 Task: Select Smart Home Devices from Echo & Alexa. Add to cart Amazon Smart Motion Sensor (Motion Sensor for Smart Home Automation with Alexa)-2-. Place order for _x000D_
16610 Lowe Rd_x000D_
Hudson, Michigan(MI), 49247, Cell Number (517) 448-8150
Action: Mouse moved to (270, 316)
Screenshot: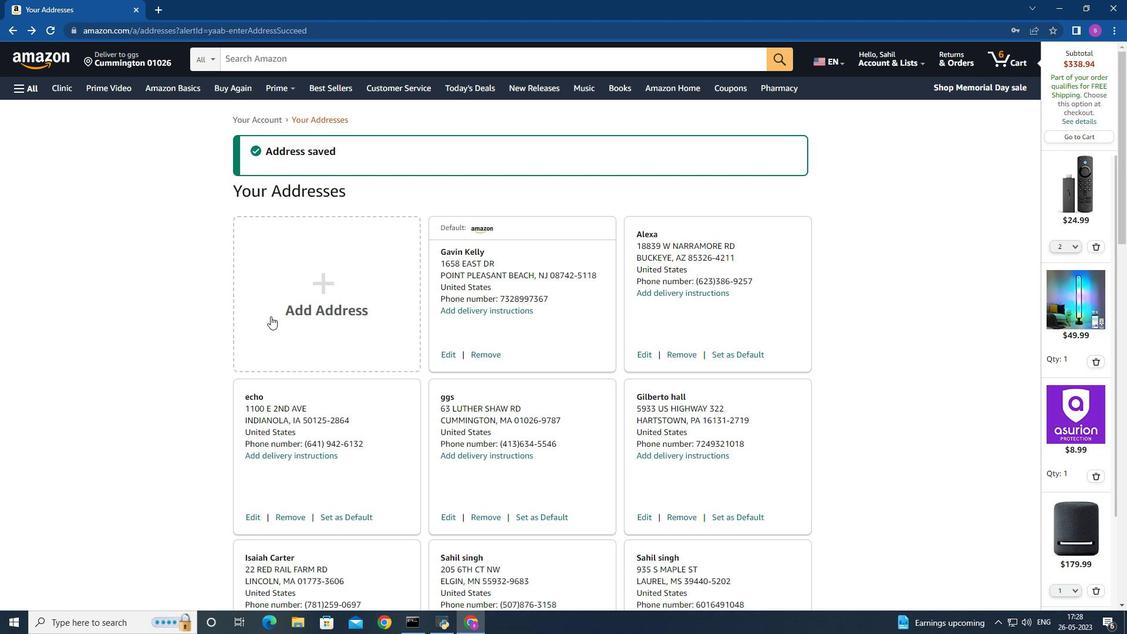 
Action: Mouse pressed left at (270, 316)
Screenshot: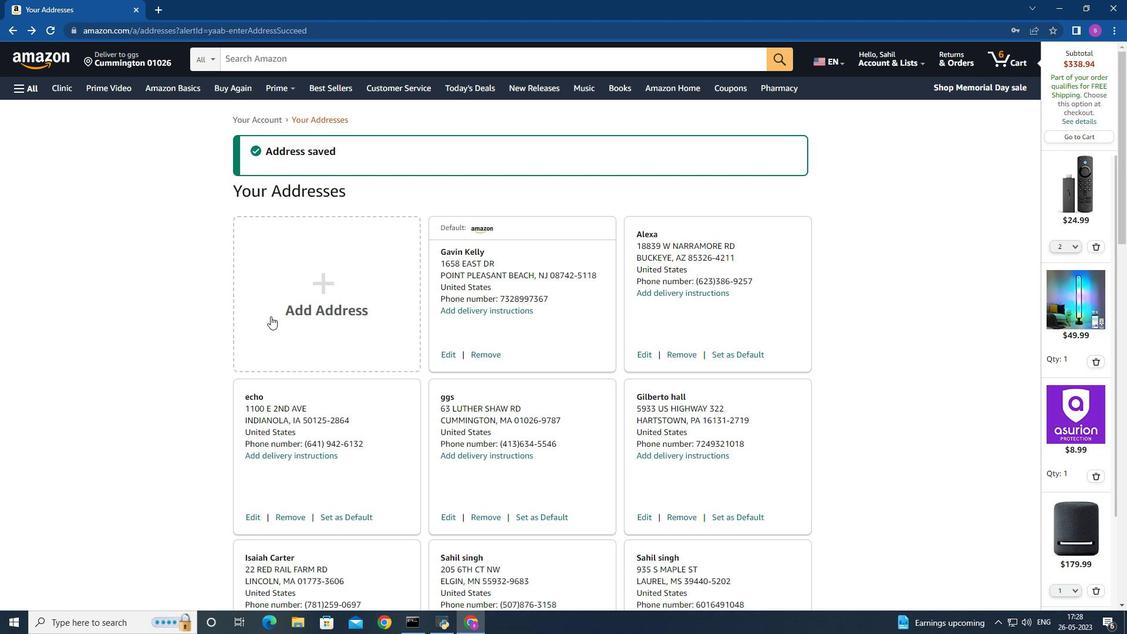 
Action: Mouse moved to (420, 320)
Screenshot: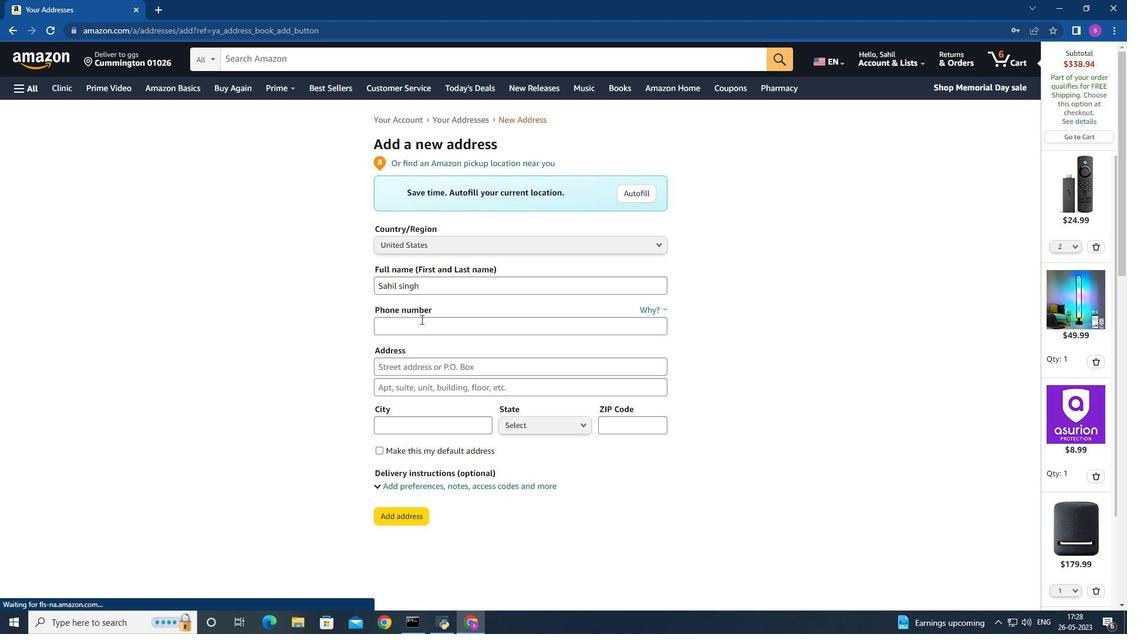 
Action: Mouse pressed left at (420, 320)
Screenshot: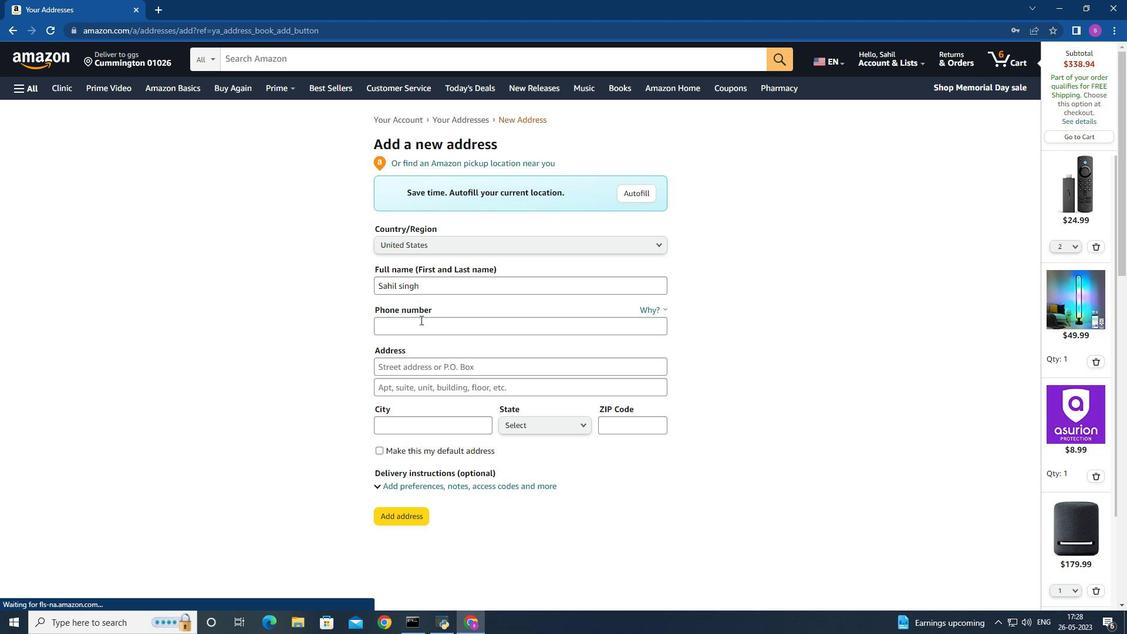 
Action: Mouse moved to (421, 320)
Screenshot: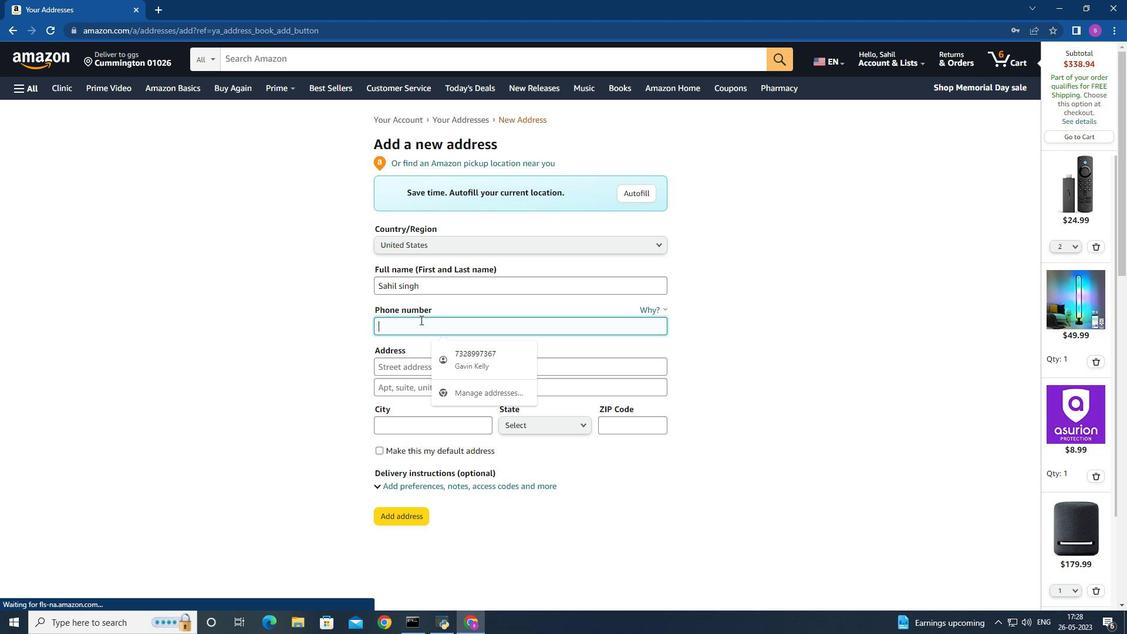
Action: Key pressed <Key.shift>(517<Key.shift>)<Key.space>448-8150
Screenshot: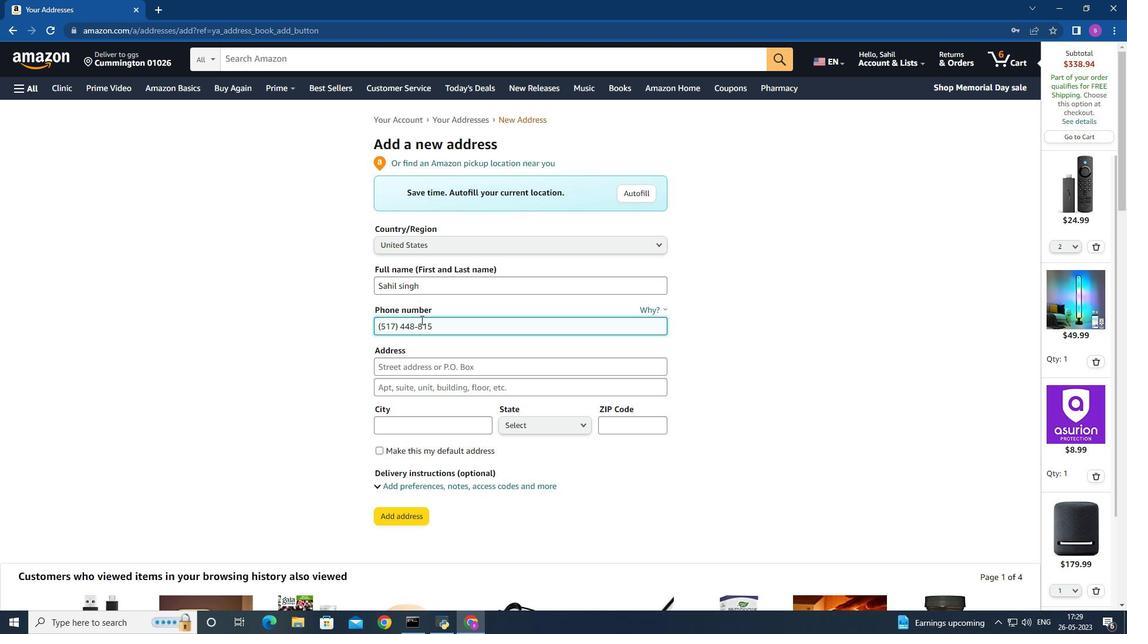
Action: Mouse moved to (430, 283)
Screenshot: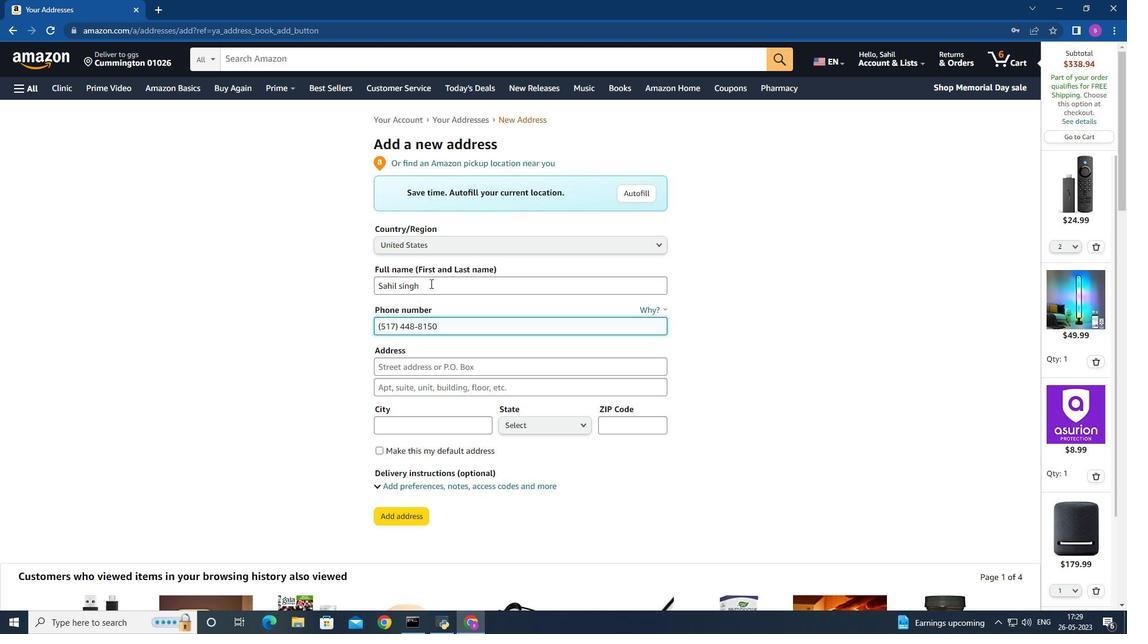 
Action: Mouse pressed left at (430, 283)
Screenshot: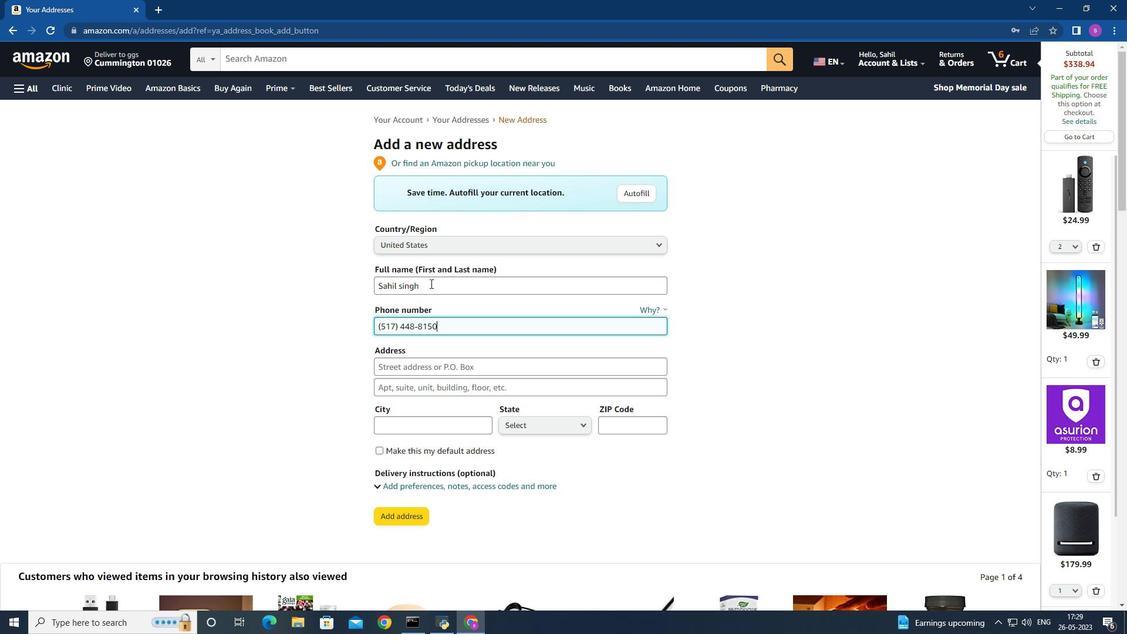 
Action: Mouse moved to (291, 296)
Screenshot: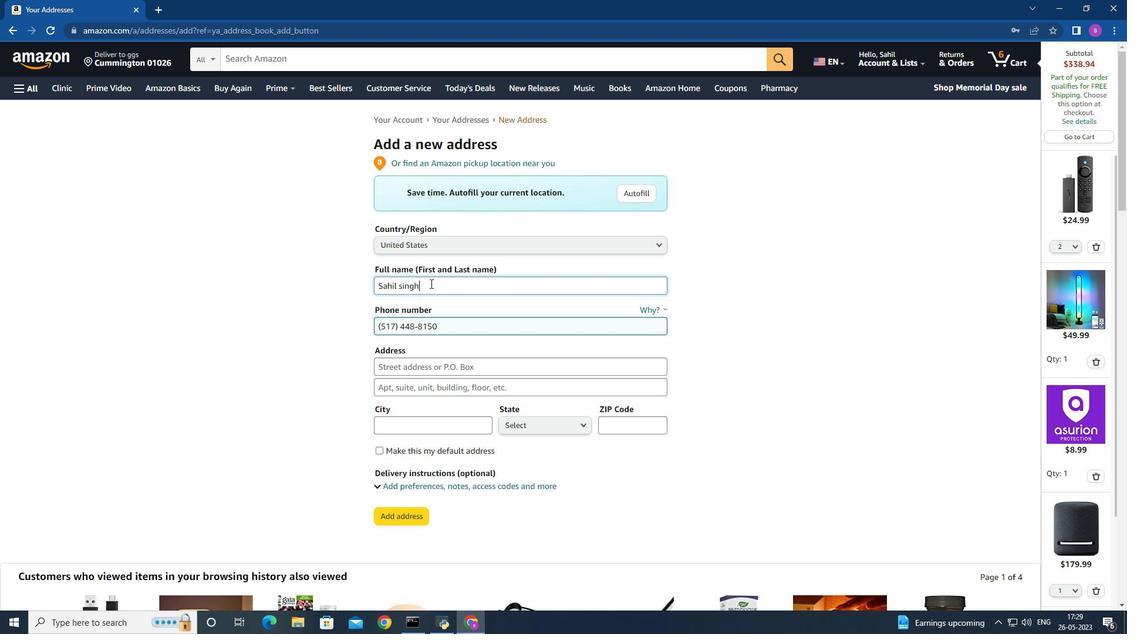 
Action: Key pressed <Key.backspace>bbbb
Screenshot: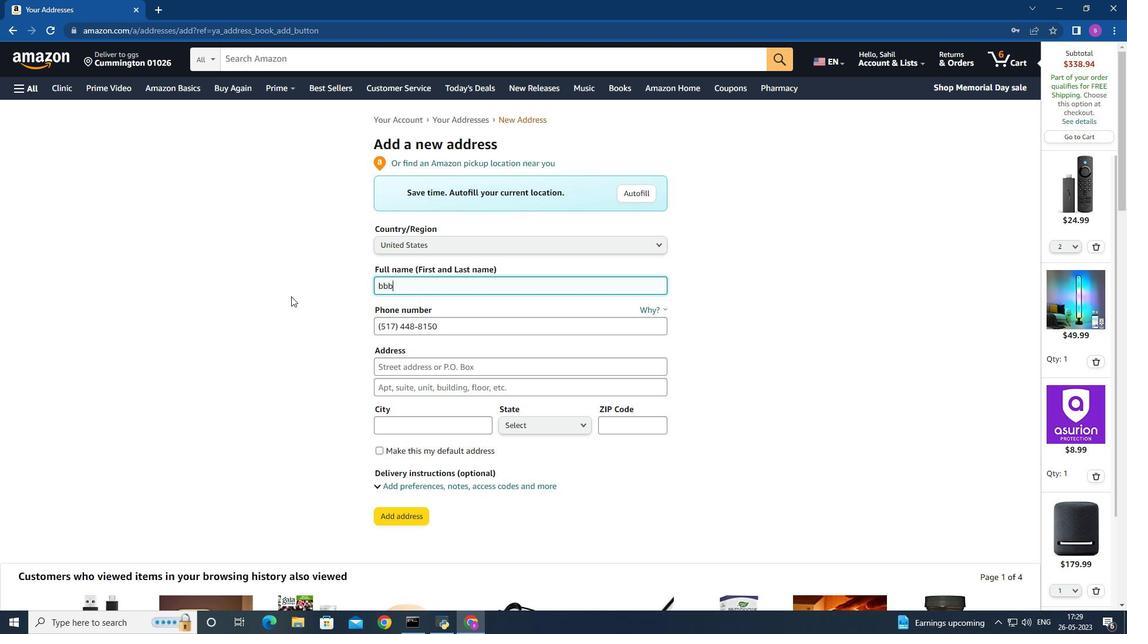 
Action: Mouse moved to (476, 349)
Screenshot: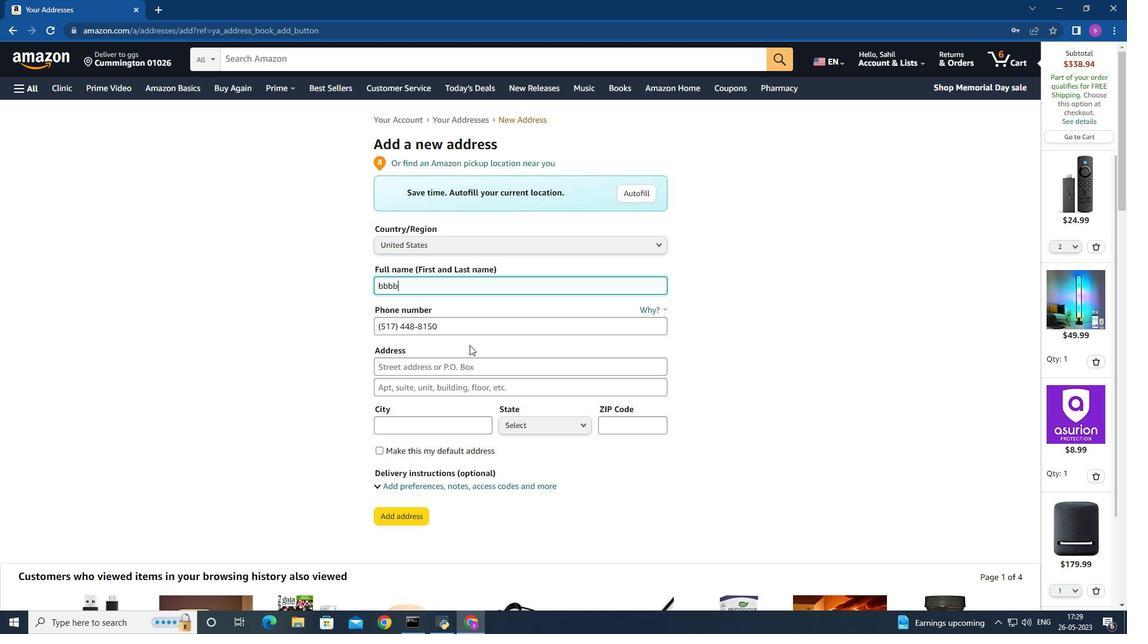
Action: Key pressed <Key.backspace><Key.backspace><Key.backspace><Key.backspace><Key.backspace><Key.backspace><Key.backspace><Key.backspace><Key.backspace><Key.backspace><Key.shift>Smart<Key.backspace><Key.backspace><Key.backspace><Key.backspace><Key.backspace><Key.shift>D<Key.backspace><Key.shift>Michi
Screenshot: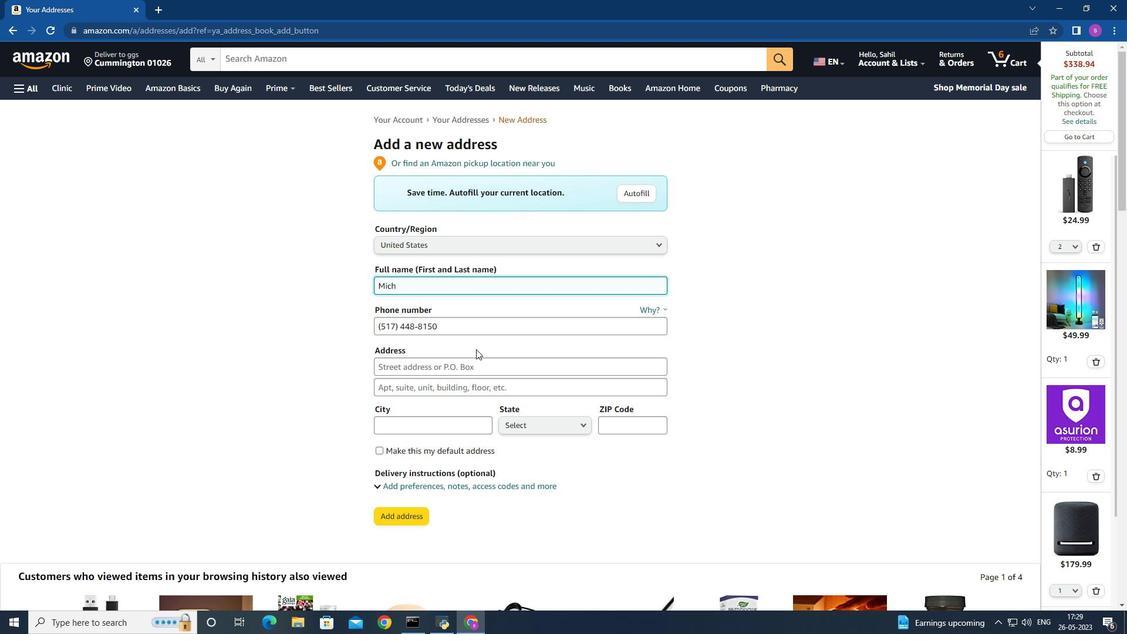 
Action: Mouse moved to (436, 364)
Screenshot: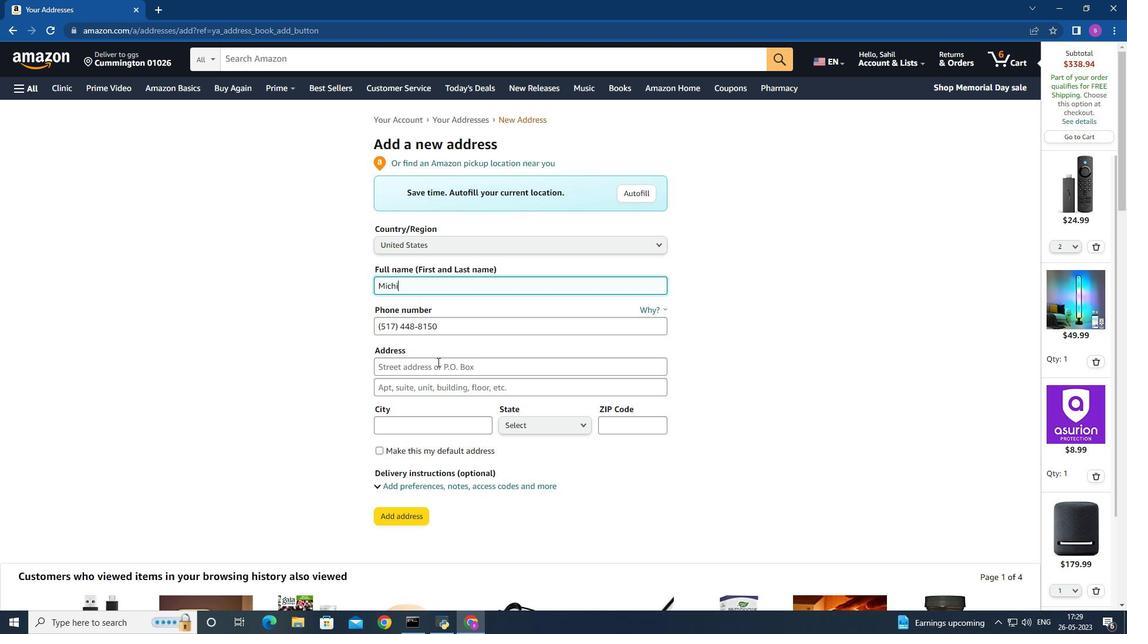 
Action: Mouse pressed left at (436, 364)
Screenshot: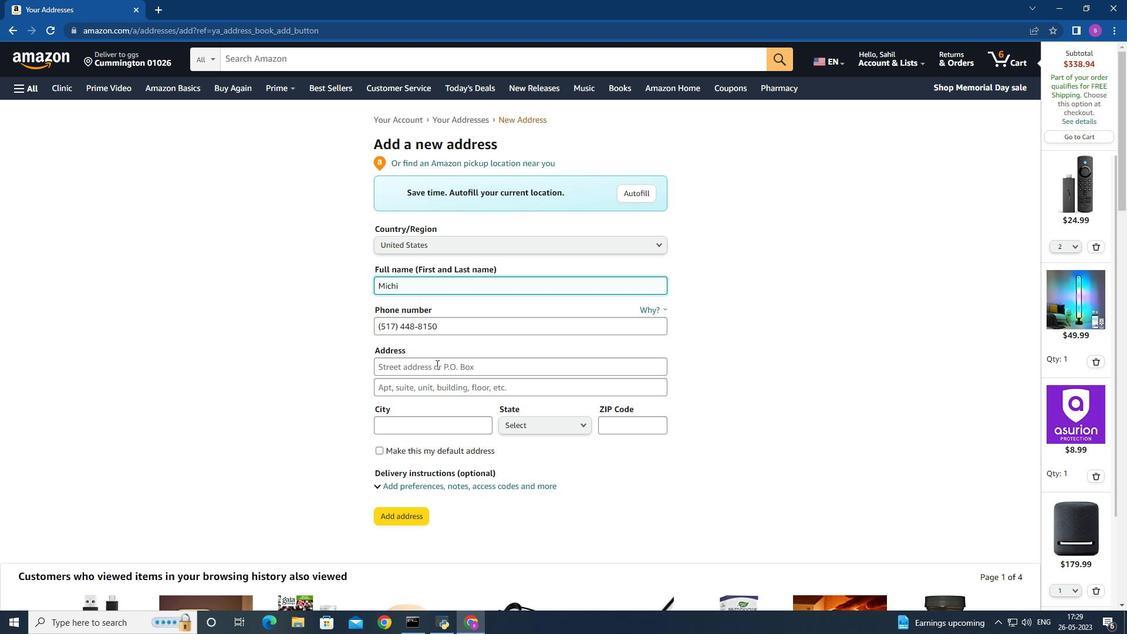 
Action: Key pressed 16610<Key.space><Key.shift>Lowe
Screenshot: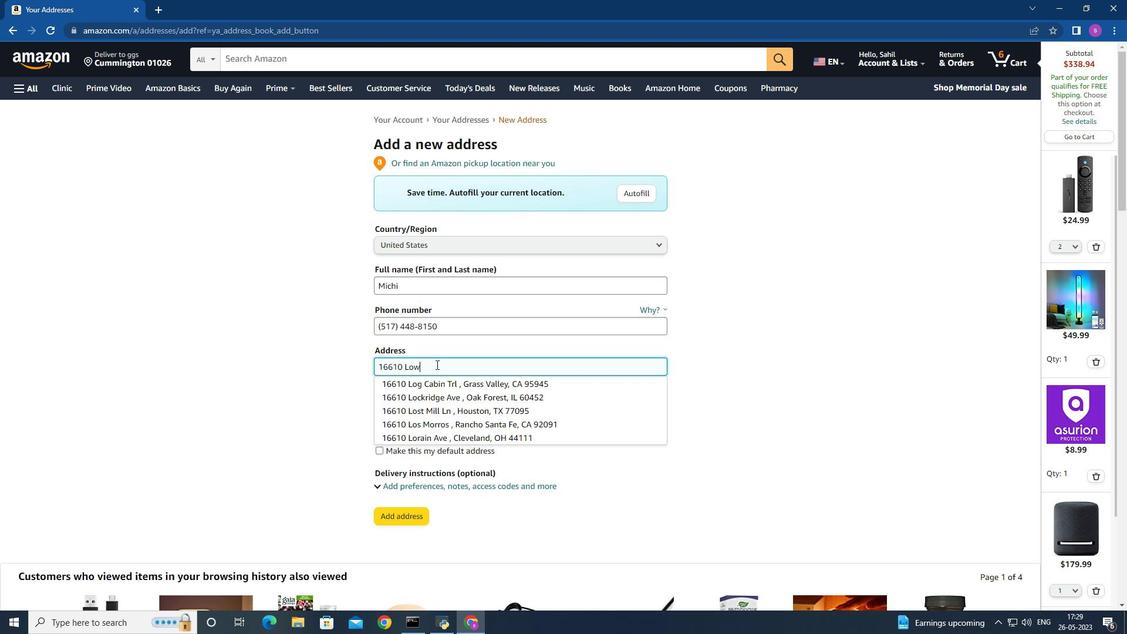 
Action: Mouse moved to (439, 379)
Screenshot: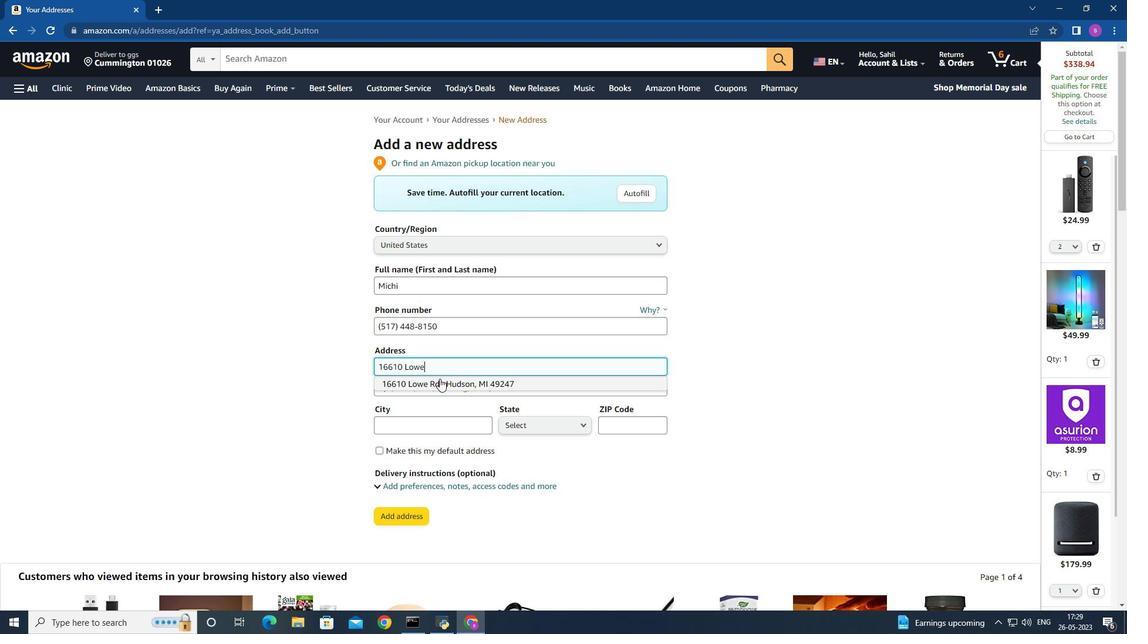 
Action: Mouse pressed left at (439, 379)
Screenshot: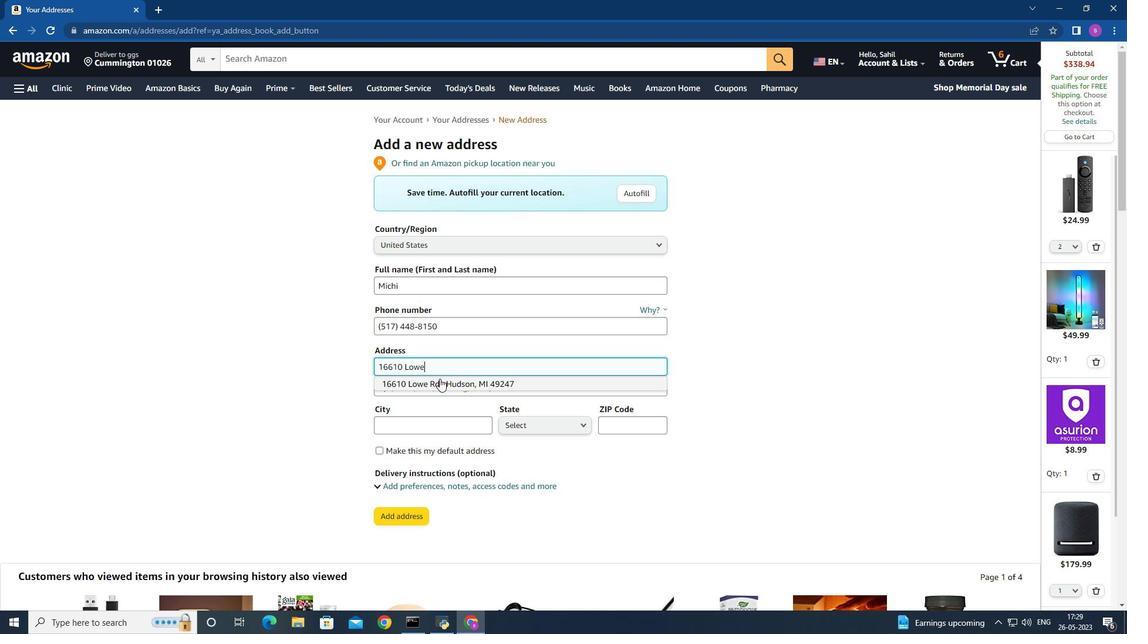 
Action: Mouse moved to (399, 517)
Screenshot: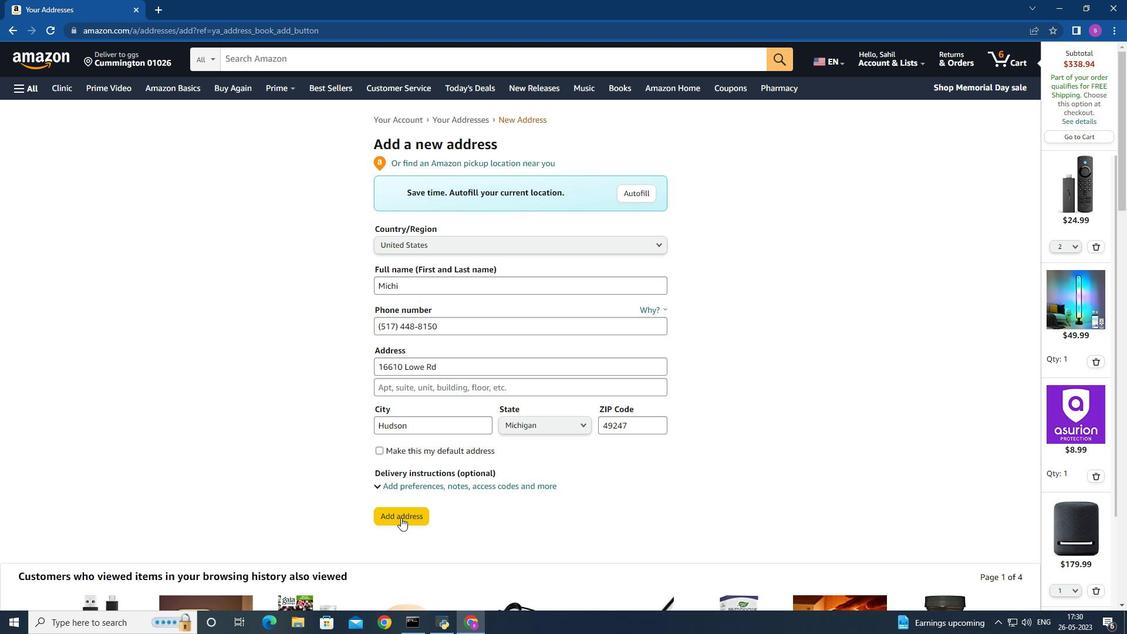 
Action: Mouse pressed left at (399, 517)
Screenshot: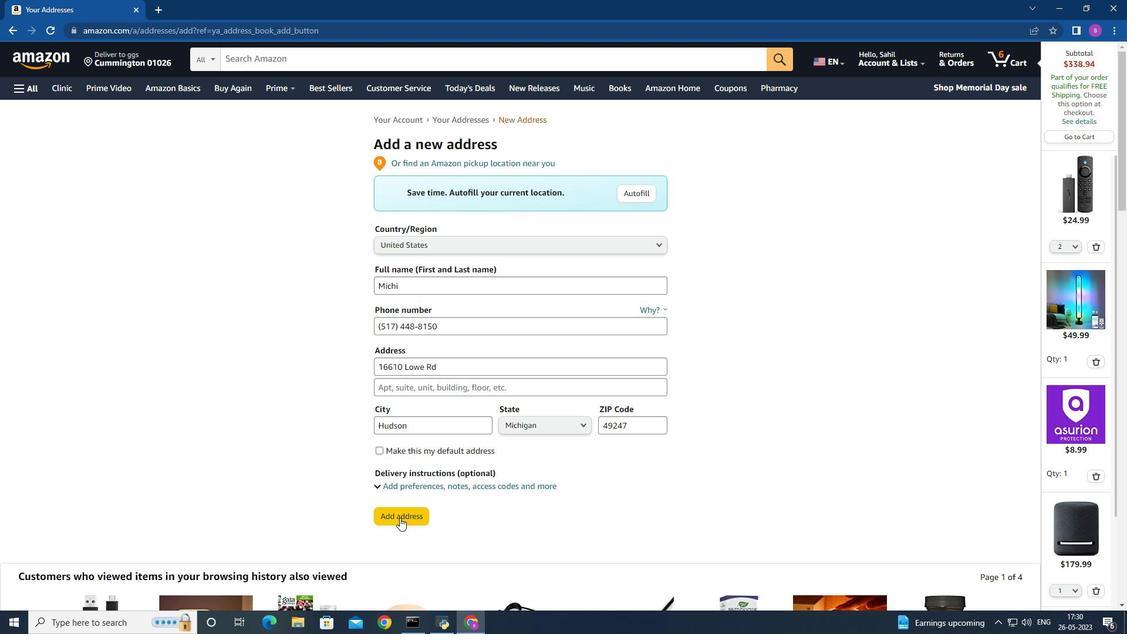 
Action: Mouse moved to (123, 381)
Screenshot: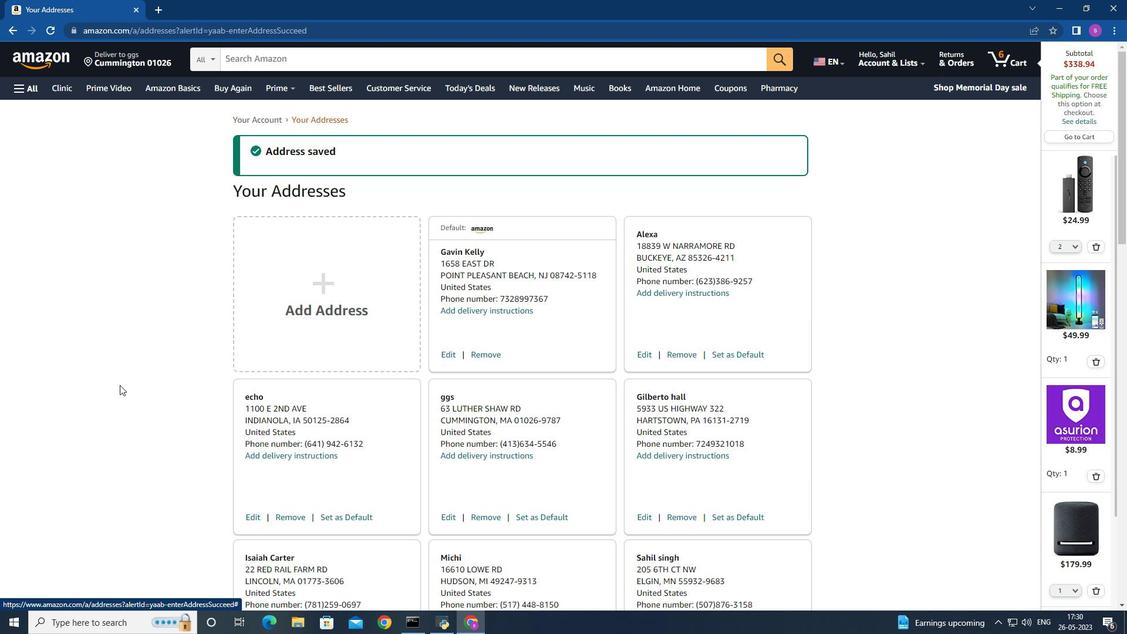 
Action: Mouse scrolled (123, 382) with delta (0, 0)
Screenshot: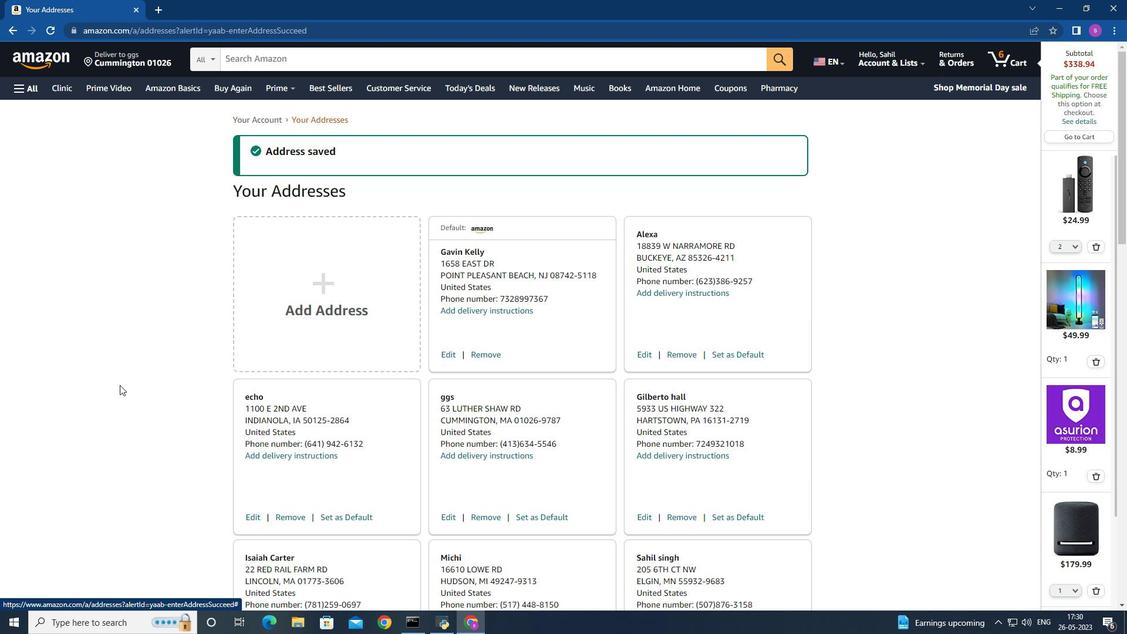 
Action: Mouse moved to (125, 379)
Screenshot: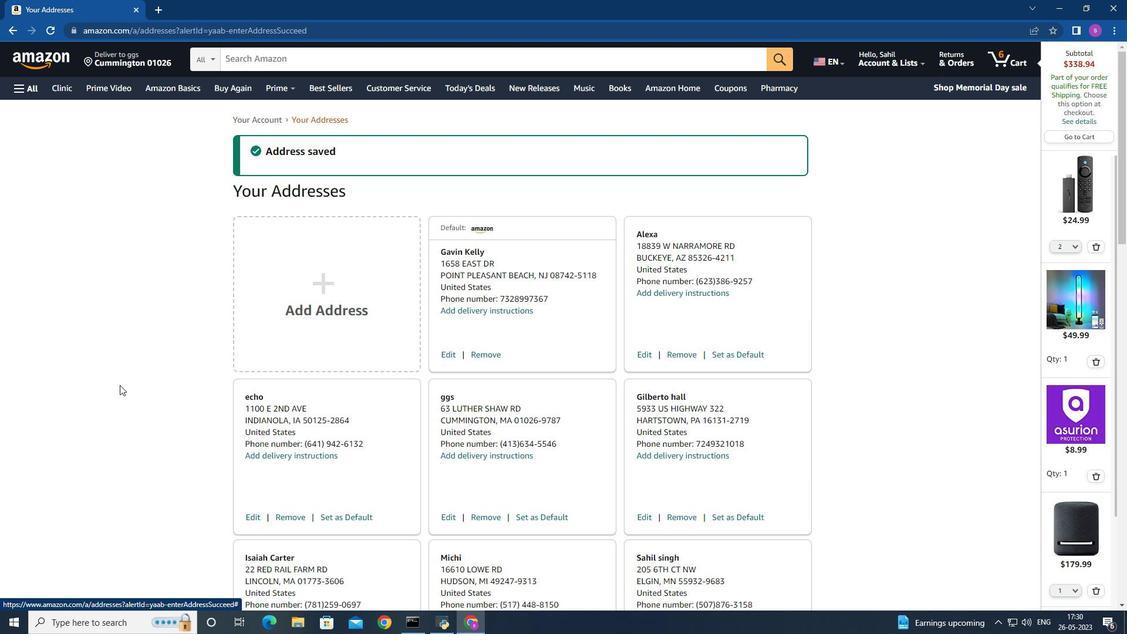 
Action: Mouse scrolled (125, 380) with delta (0, 0)
Screenshot: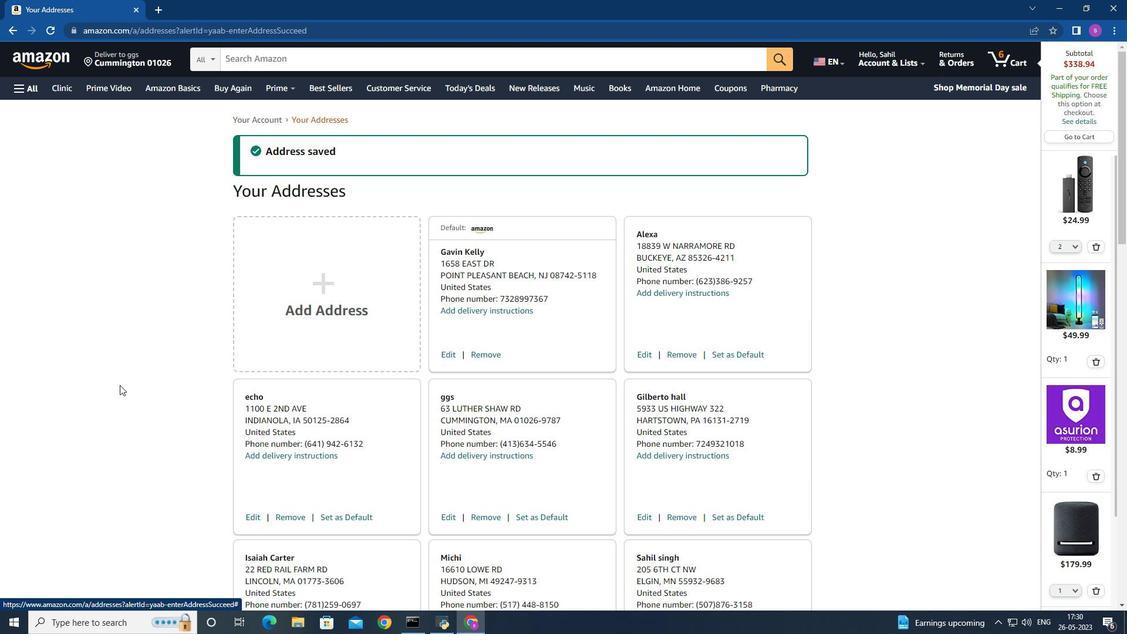 
Action: Mouse moved to (129, 378)
Screenshot: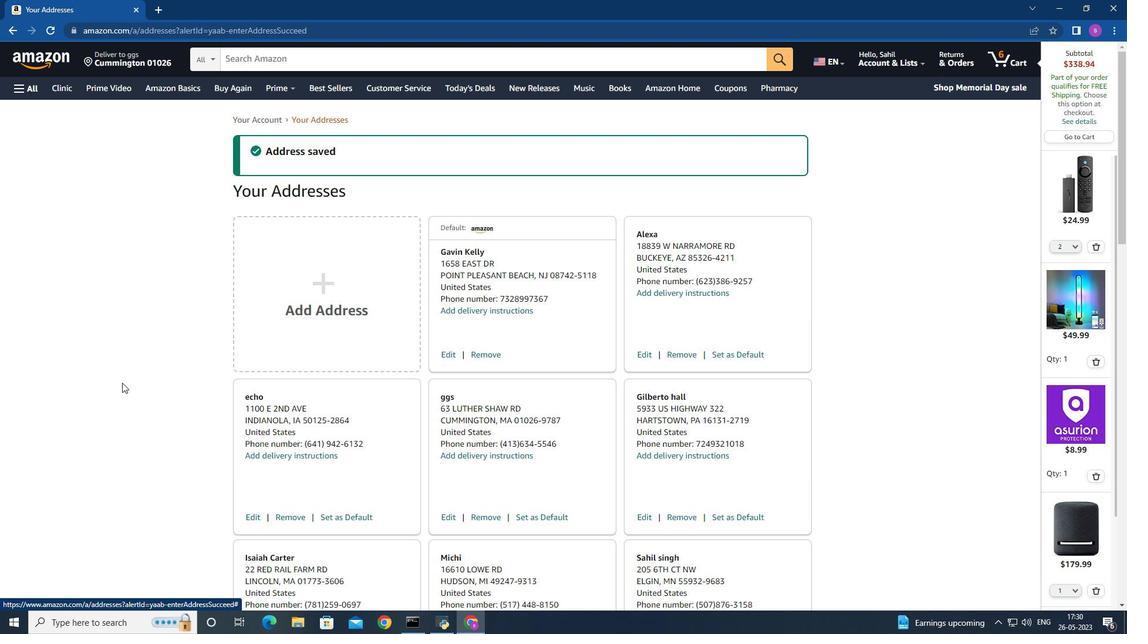 
Action: Mouse scrolled (129, 378) with delta (0, 0)
Screenshot: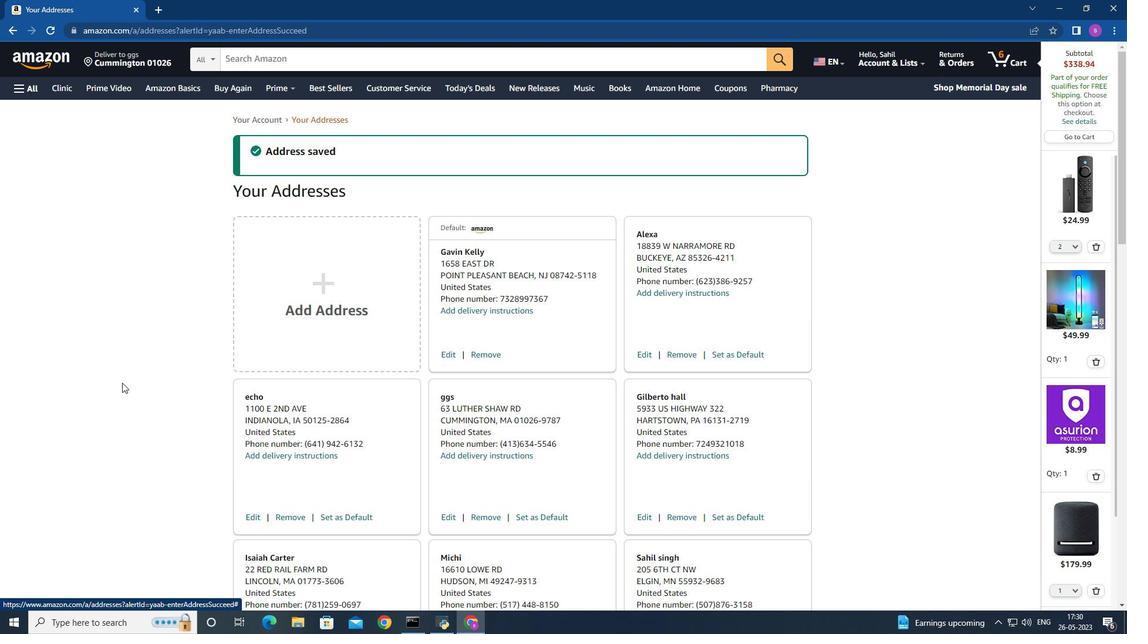 
Action: Mouse moved to (124, 66)
Screenshot: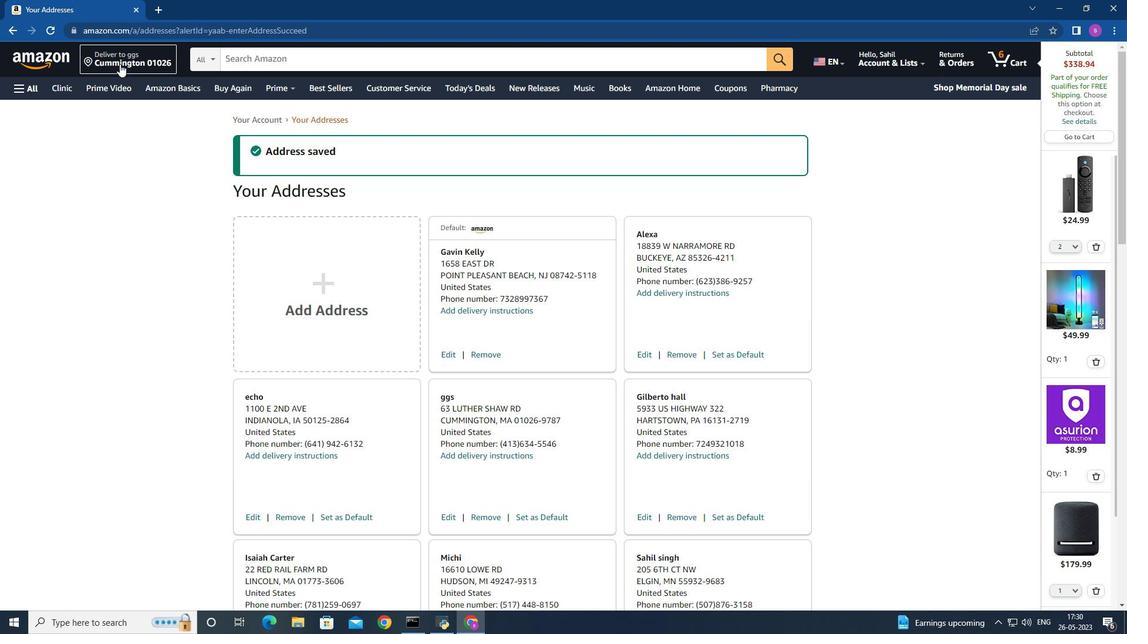 
Action: Mouse pressed left at (124, 66)
Screenshot: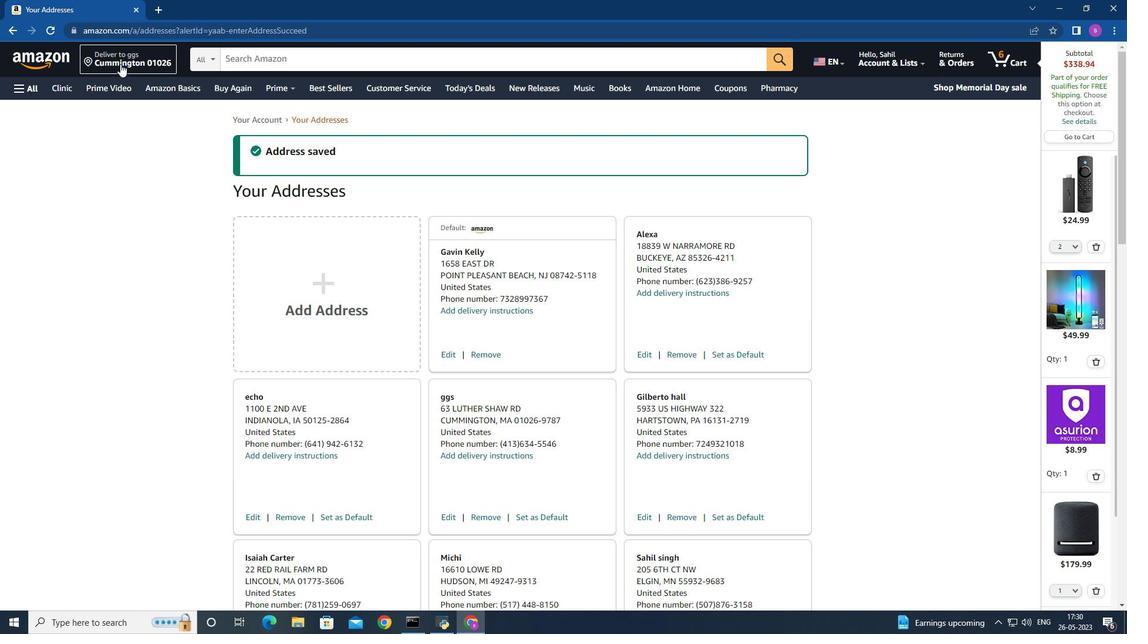 
Action: Mouse moved to (478, 356)
Screenshot: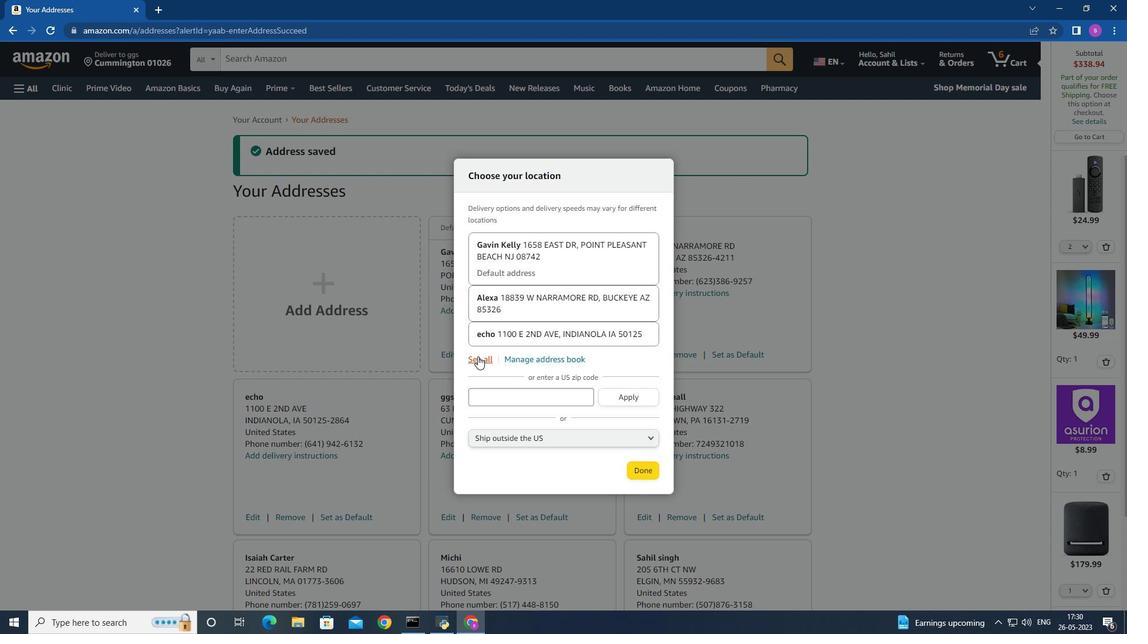
Action: Mouse pressed left at (478, 356)
Screenshot: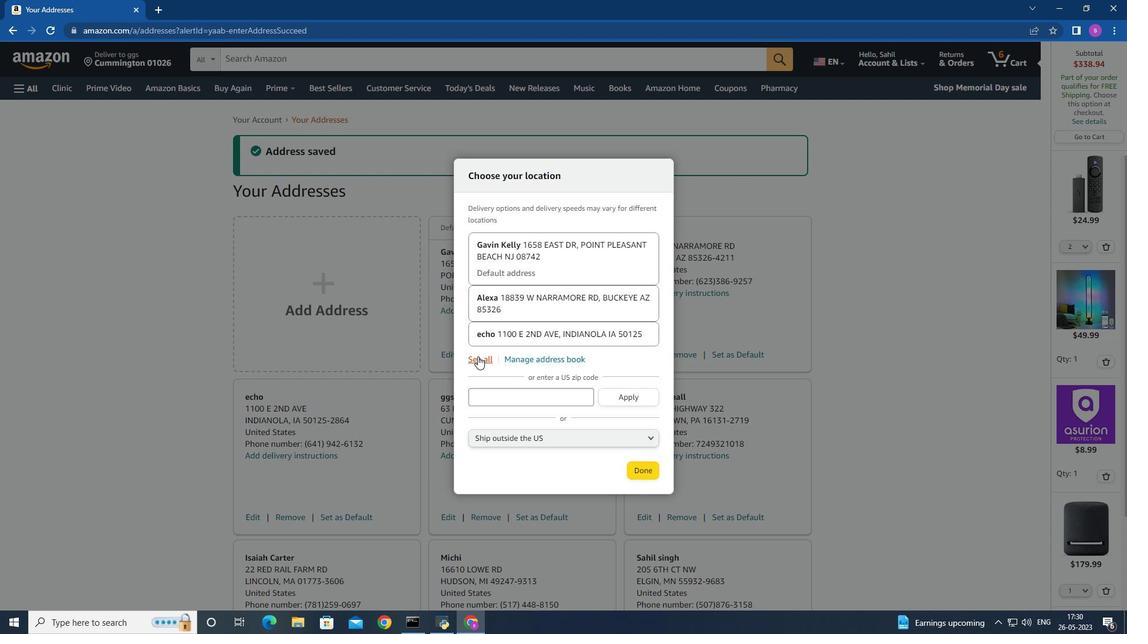 
Action: Mouse moved to (650, 330)
Screenshot: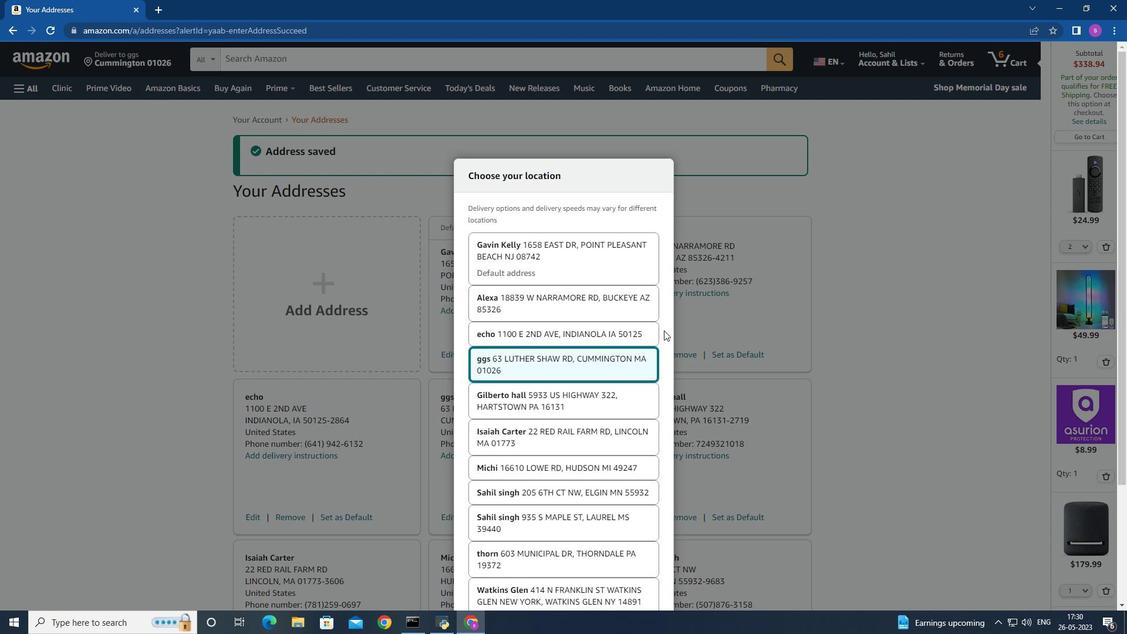 
Action: Mouse scrolled (650, 329) with delta (0, 0)
Screenshot: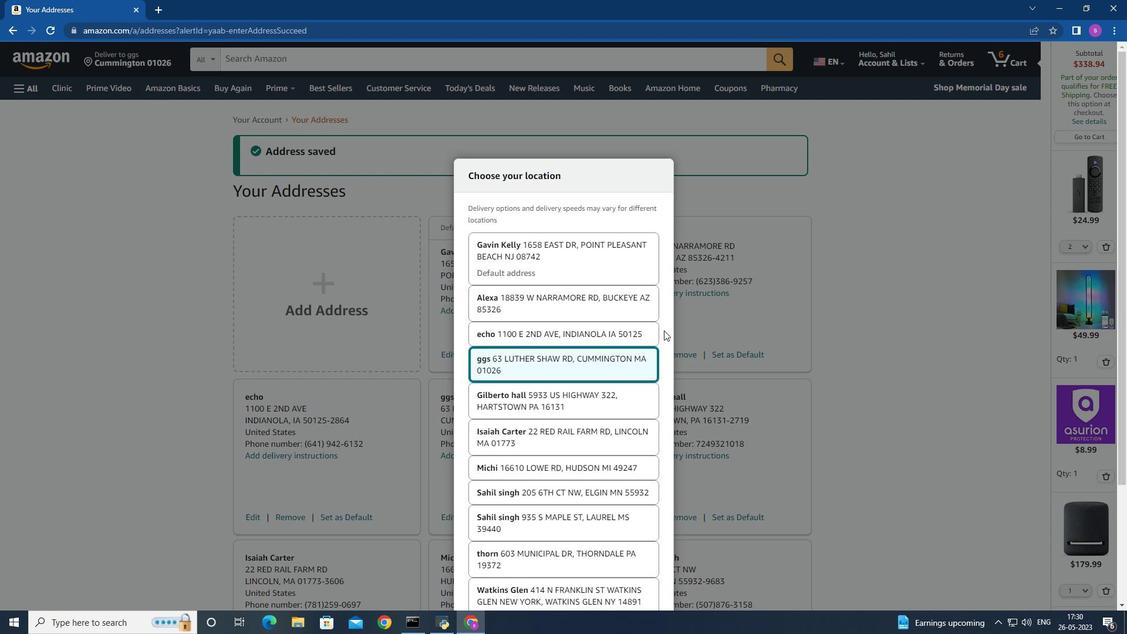 
Action: Mouse moved to (649, 331)
Screenshot: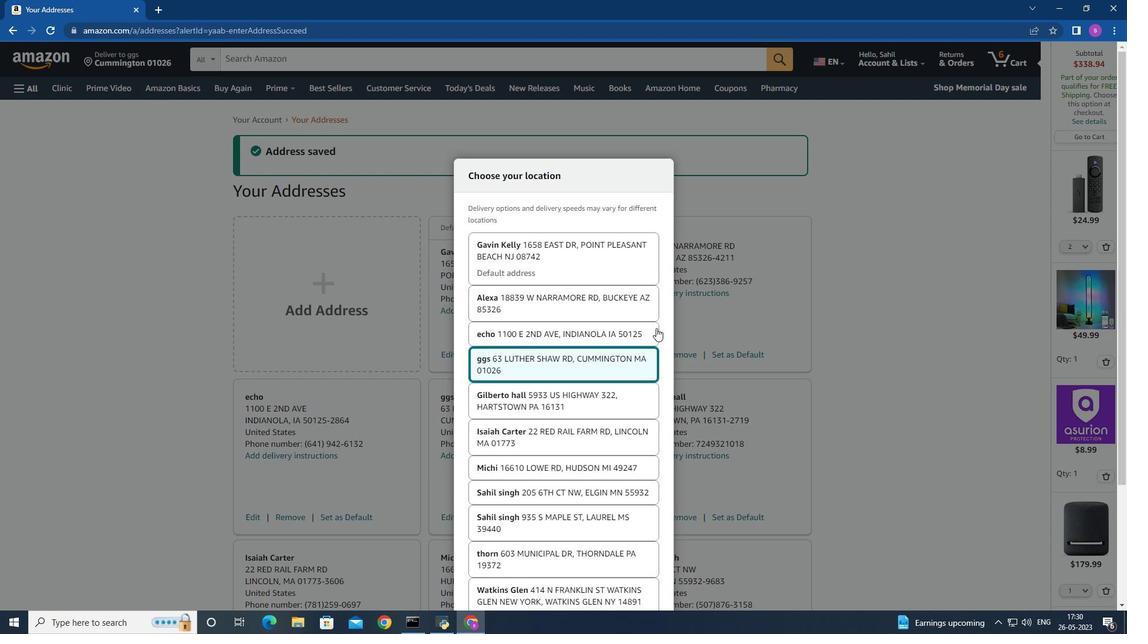 
Action: Mouse scrolled (649, 331) with delta (0, 0)
Screenshot: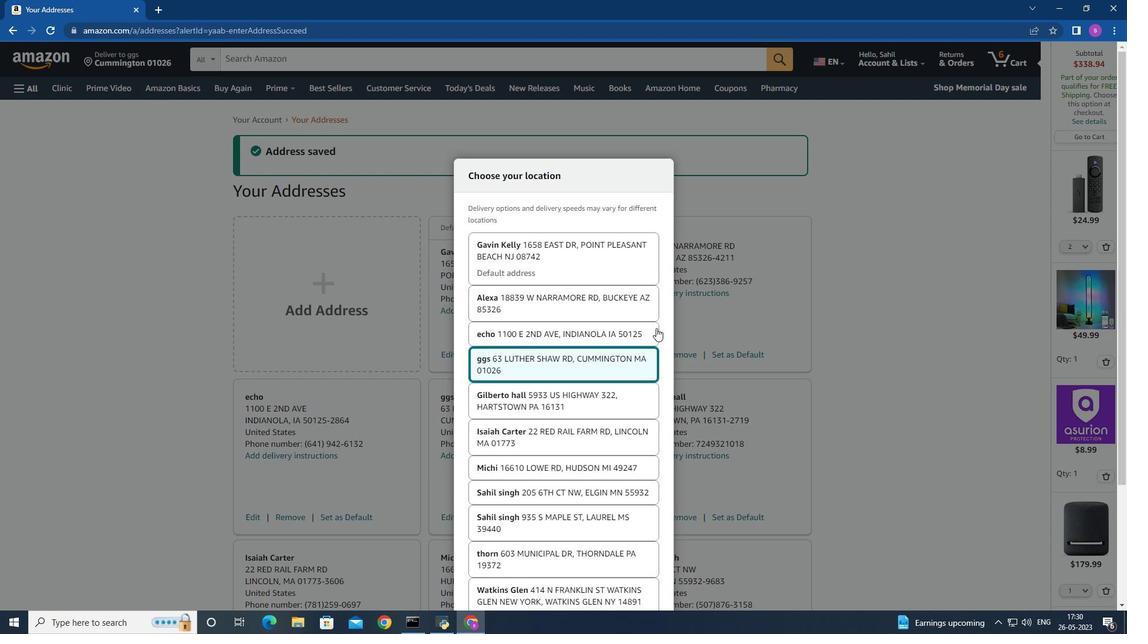 
Action: Mouse moved to (647, 333)
Screenshot: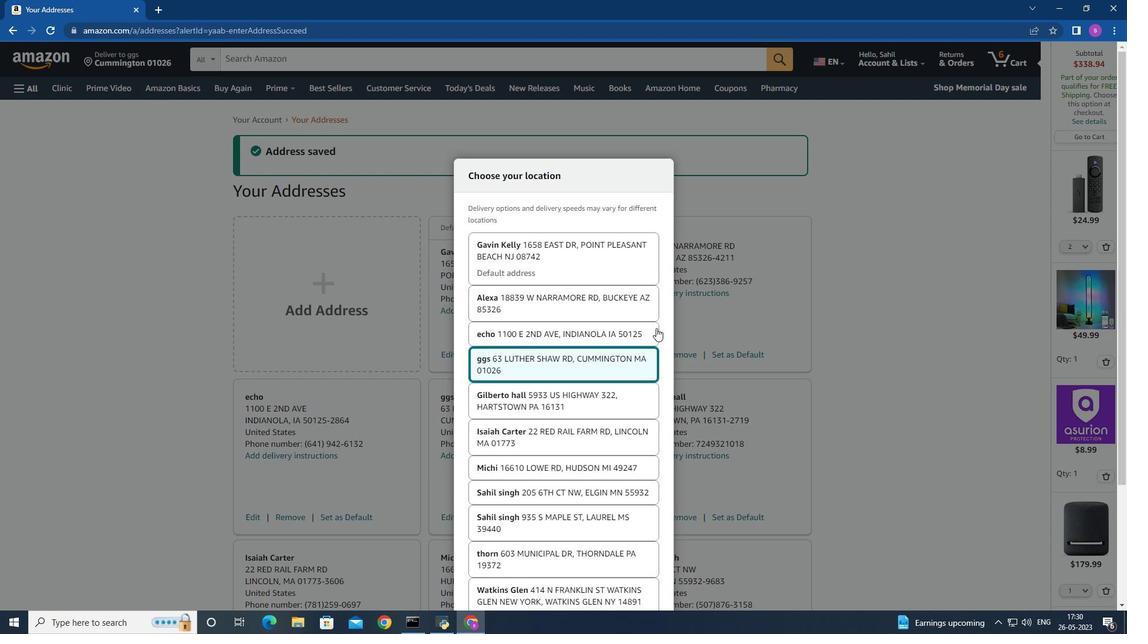 
Action: Mouse scrolled (647, 332) with delta (0, 0)
Screenshot: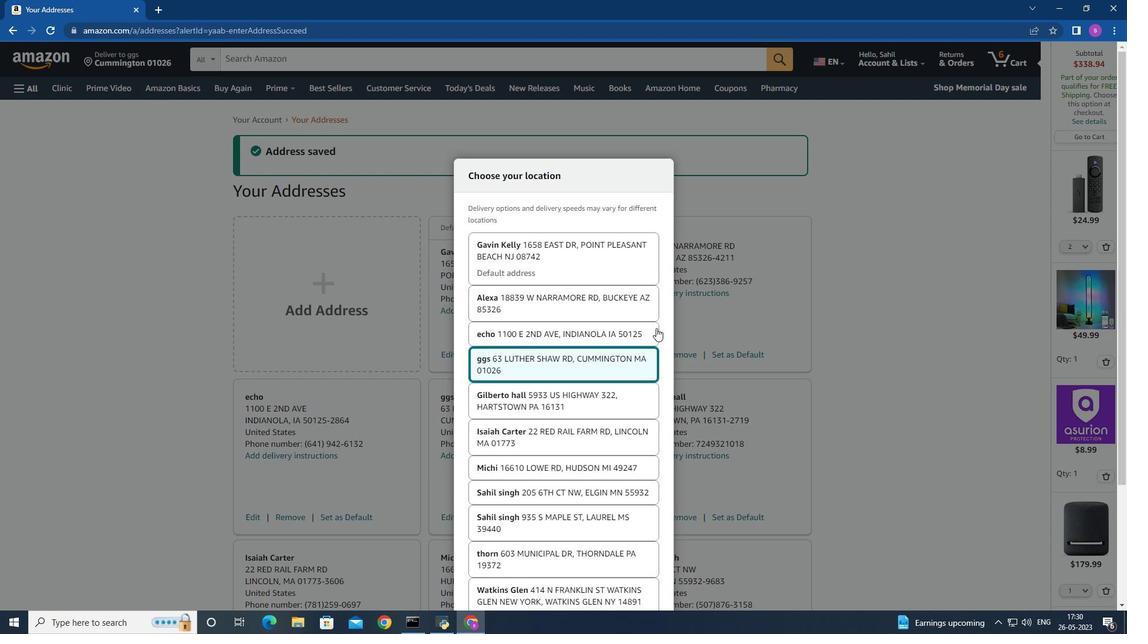 
Action: Mouse moved to (643, 337)
Screenshot: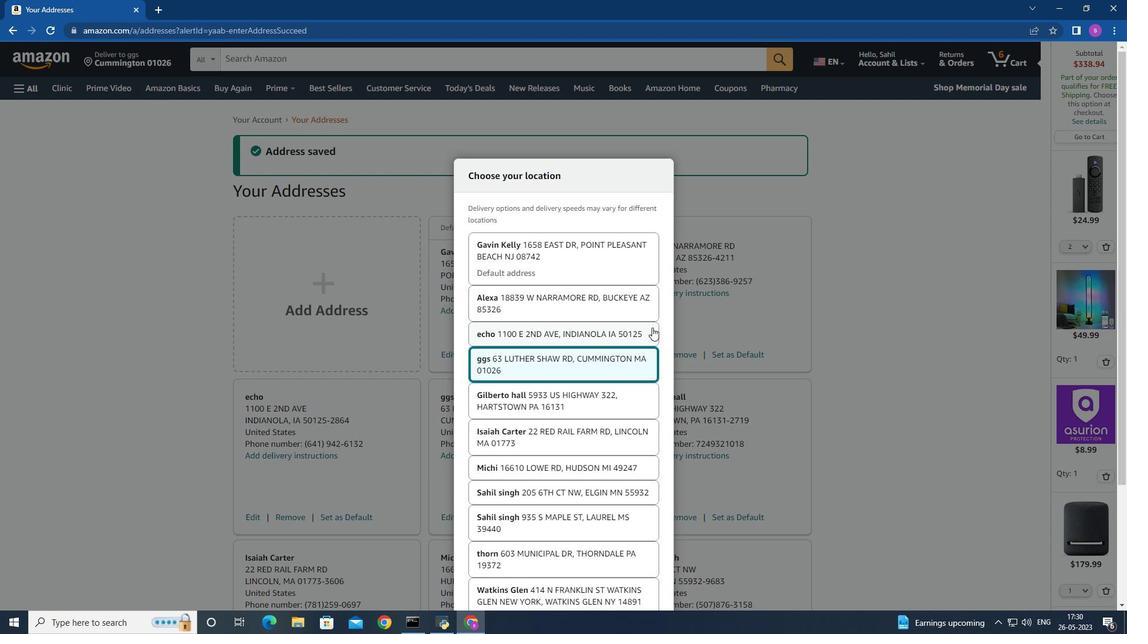 
Action: Mouse scrolled (643, 336) with delta (0, 0)
Screenshot: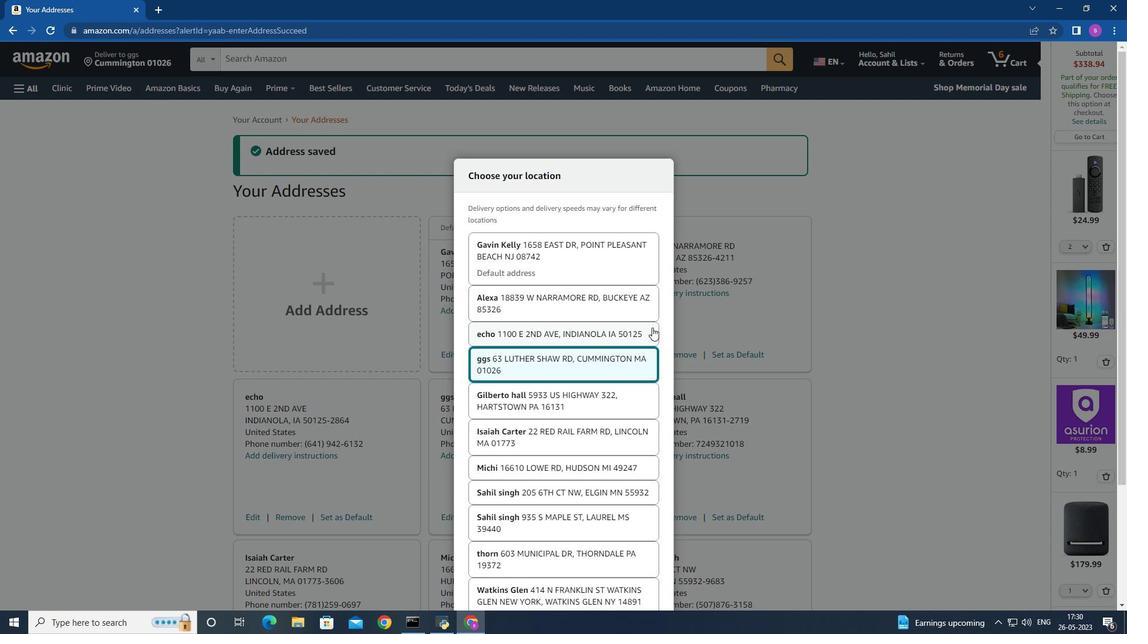 
Action: Mouse moved to (638, 339)
Screenshot: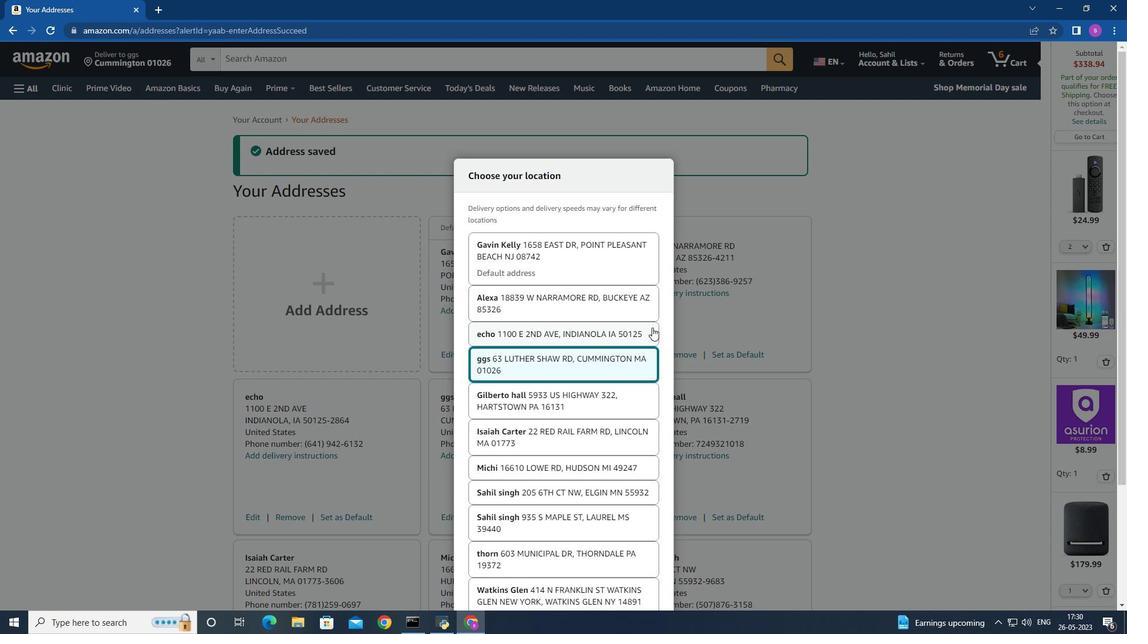 
Action: Mouse scrolled (638, 338) with delta (0, 0)
Screenshot: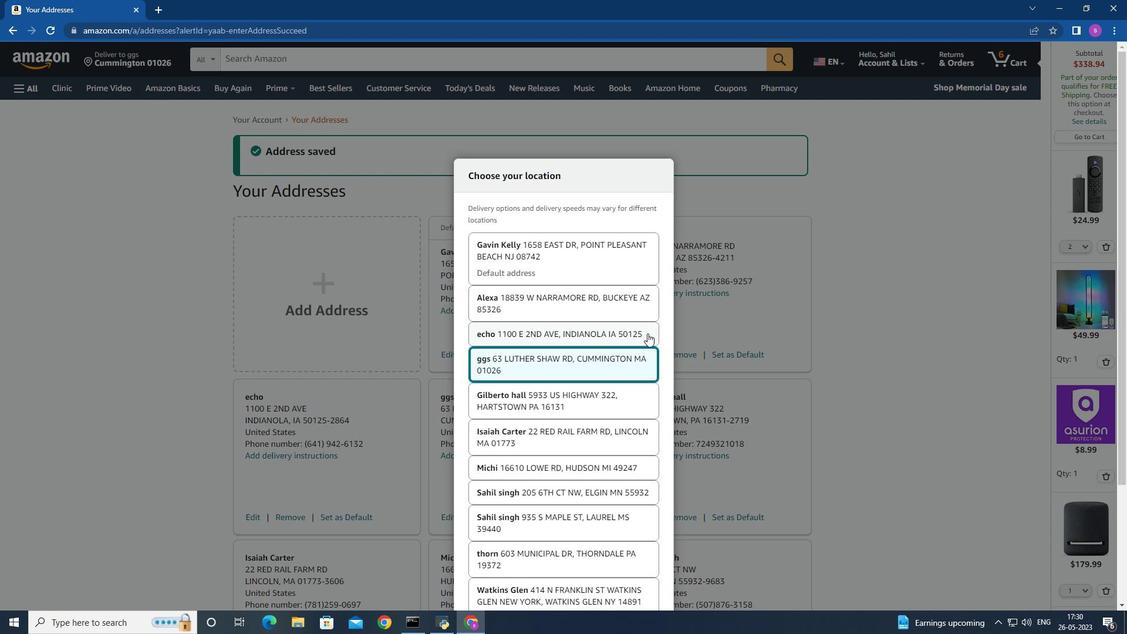 
Action: Mouse moved to (637, 340)
Screenshot: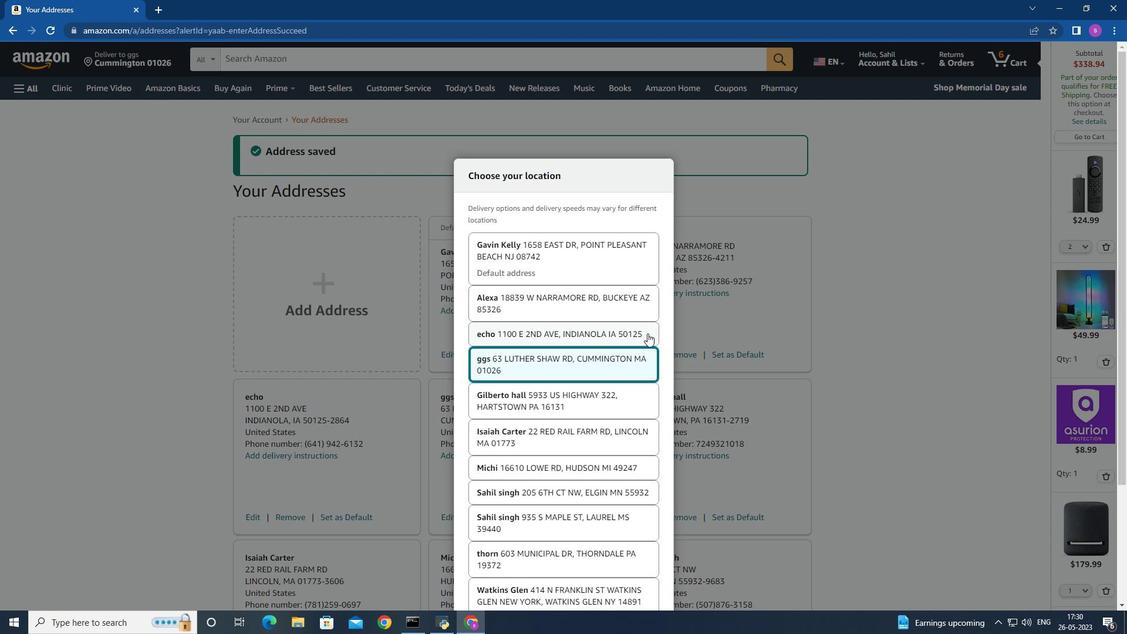 
Action: Mouse scrolled (637, 339) with delta (0, 0)
Screenshot: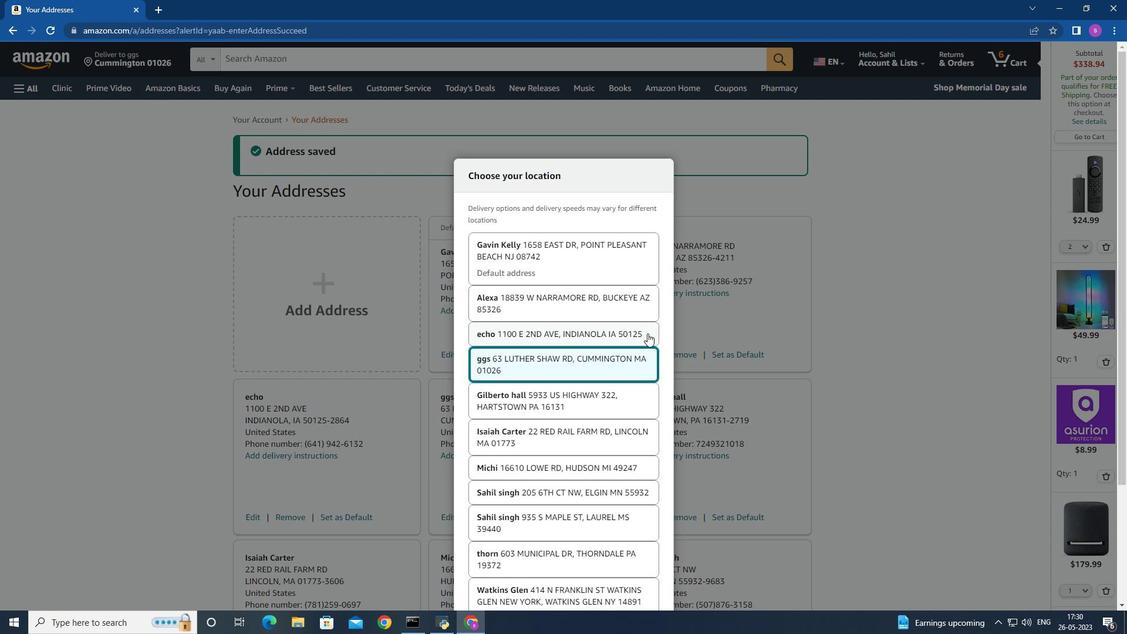 
Action: Mouse moved to (509, 310)
Screenshot: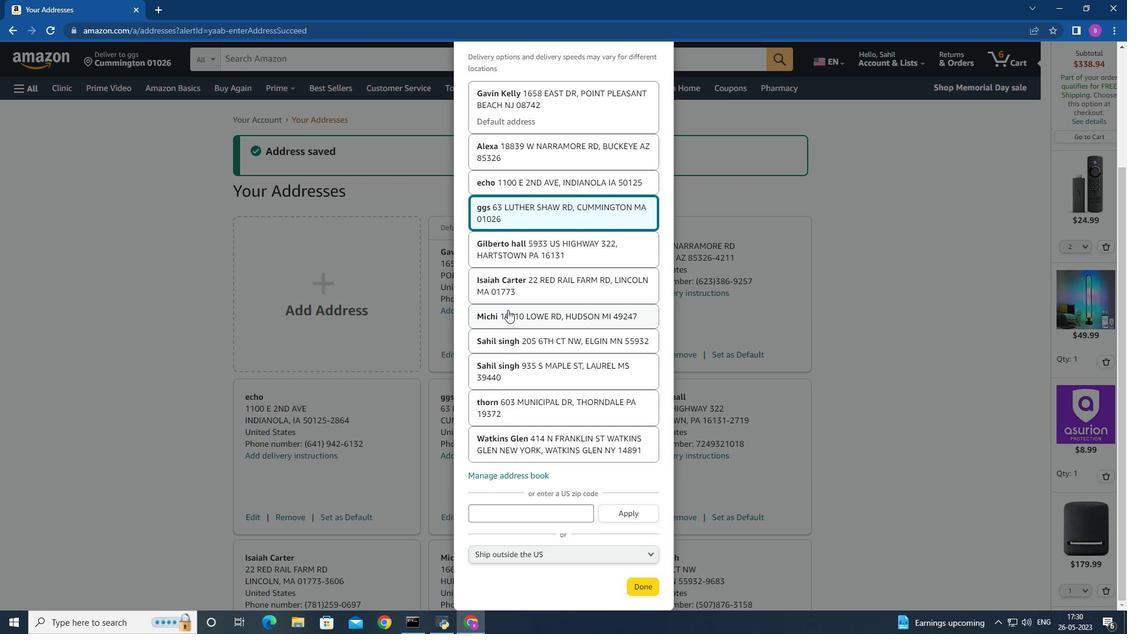 
Action: Mouse pressed left at (509, 310)
Screenshot: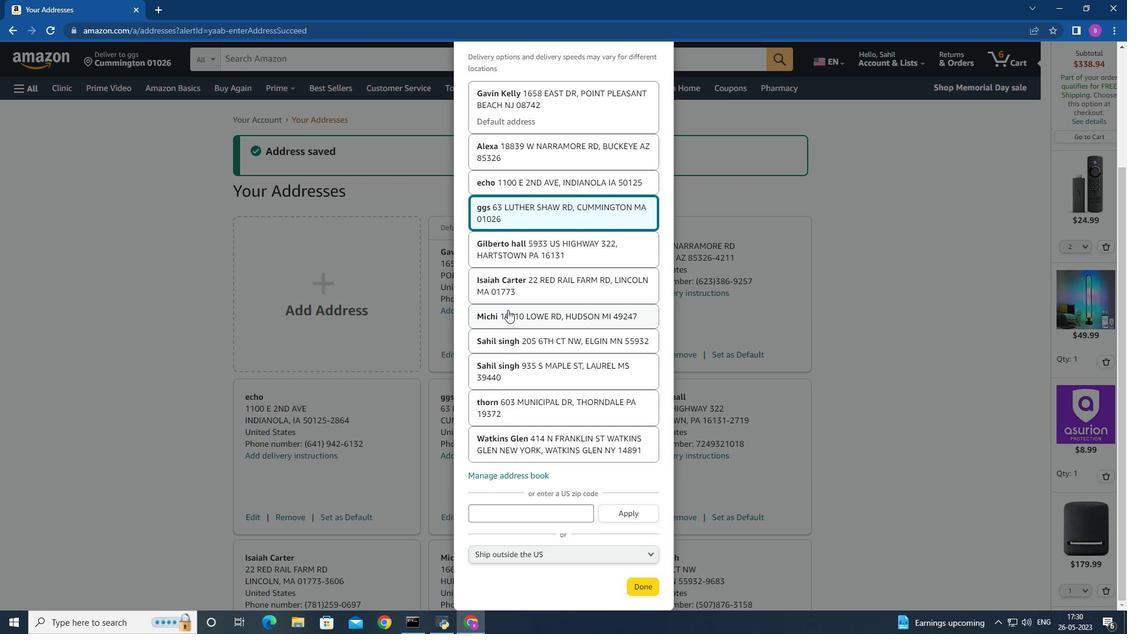 
Action: Mouse moved to (641, 587)
Screenshot: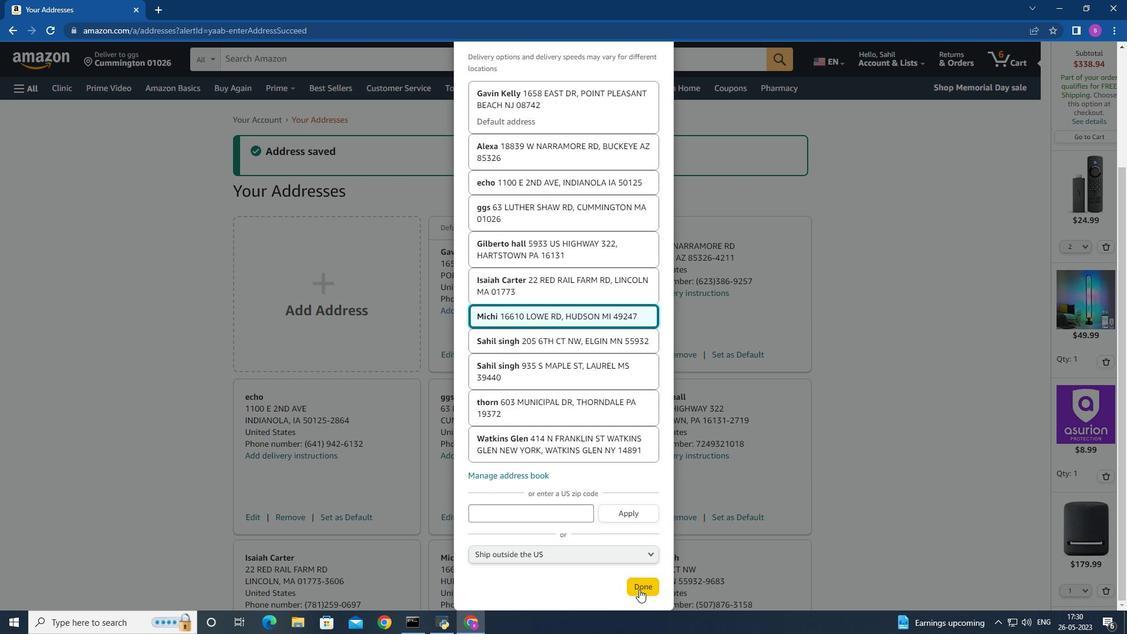 
Action: Mouse pressed left at (641, 587)
Screenshot: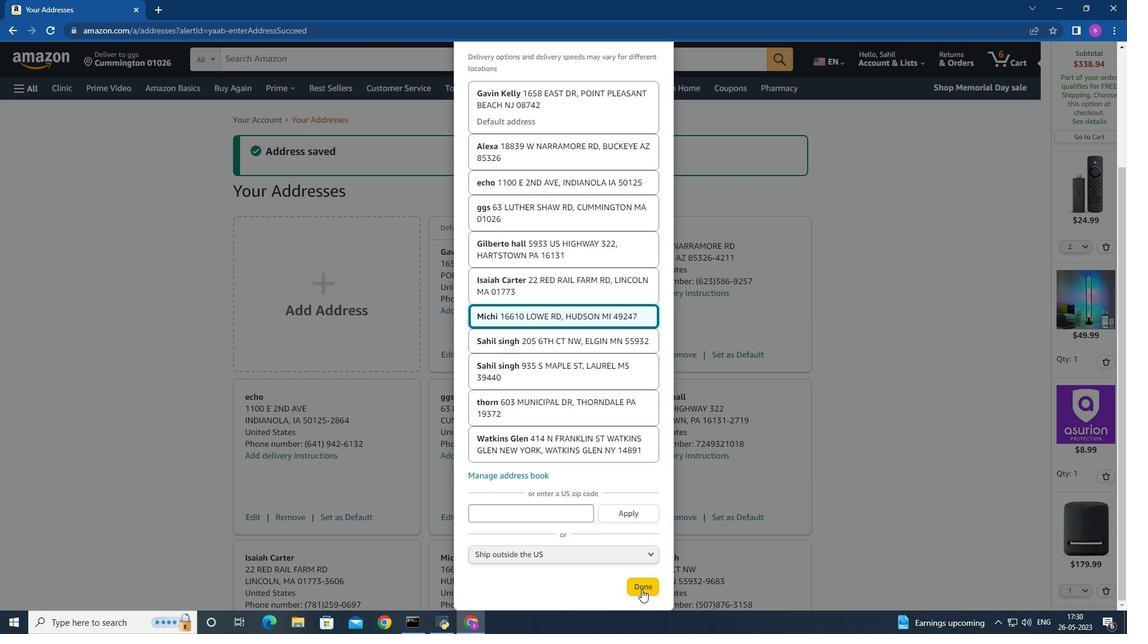 
Action: Mouse moved to (192, 62)
Screenshot: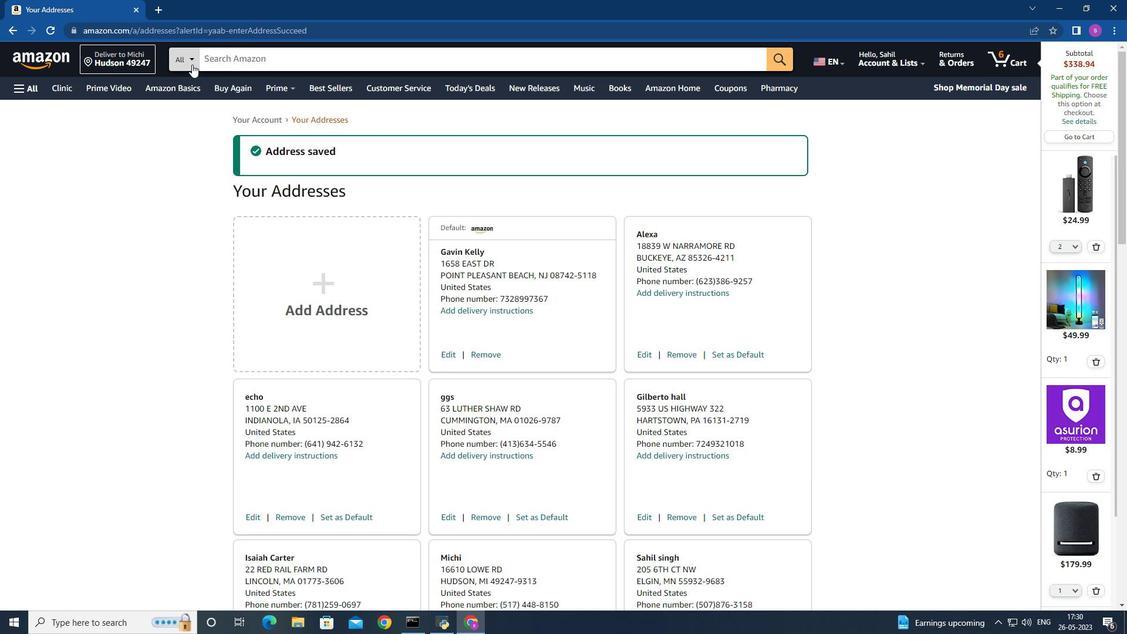 
Action: Mouse pressed left at (192, 62)
Screenshot: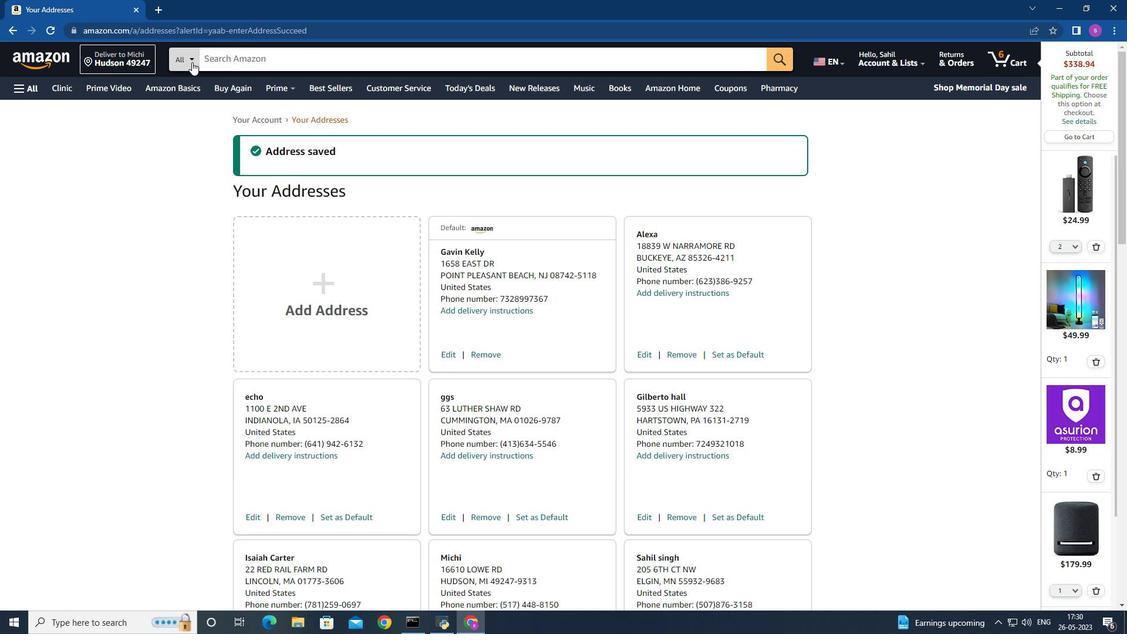 
Action: Mouse moved to (207, 165)
Screenshot: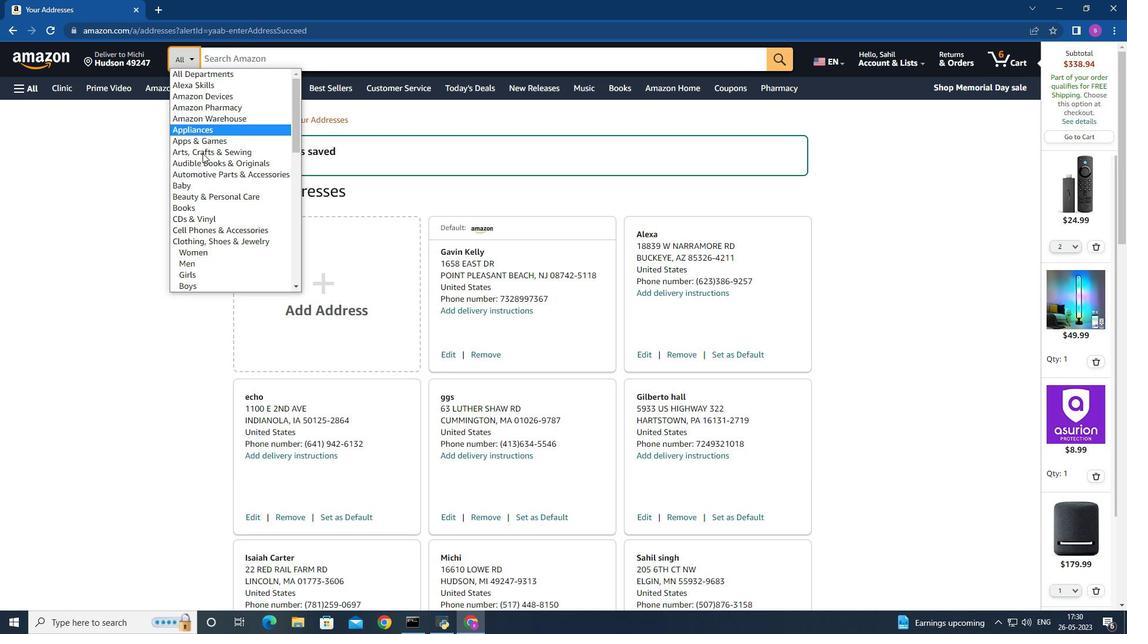 
Action: Mouse scrolled (207, 164) with delta (0, 0)
Screenshot: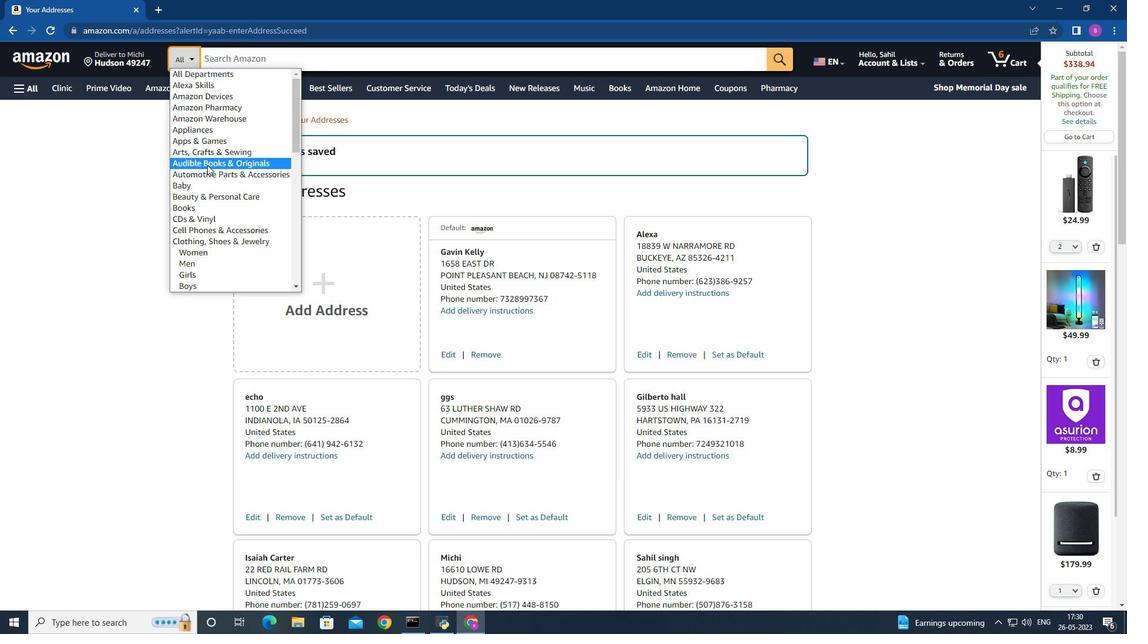 
Action: Mouse scrolled (207, 164) with delta (0, 0)
Screenshot: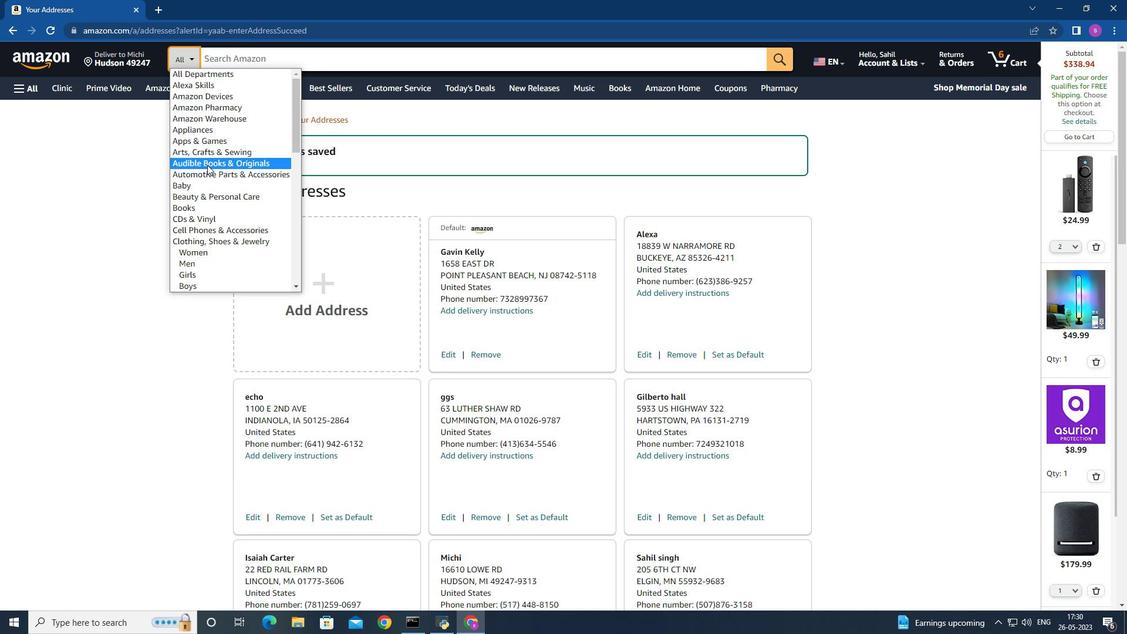 
Action: Mouse scrolled (207, 164) with delta (0, 0)
Screenshot: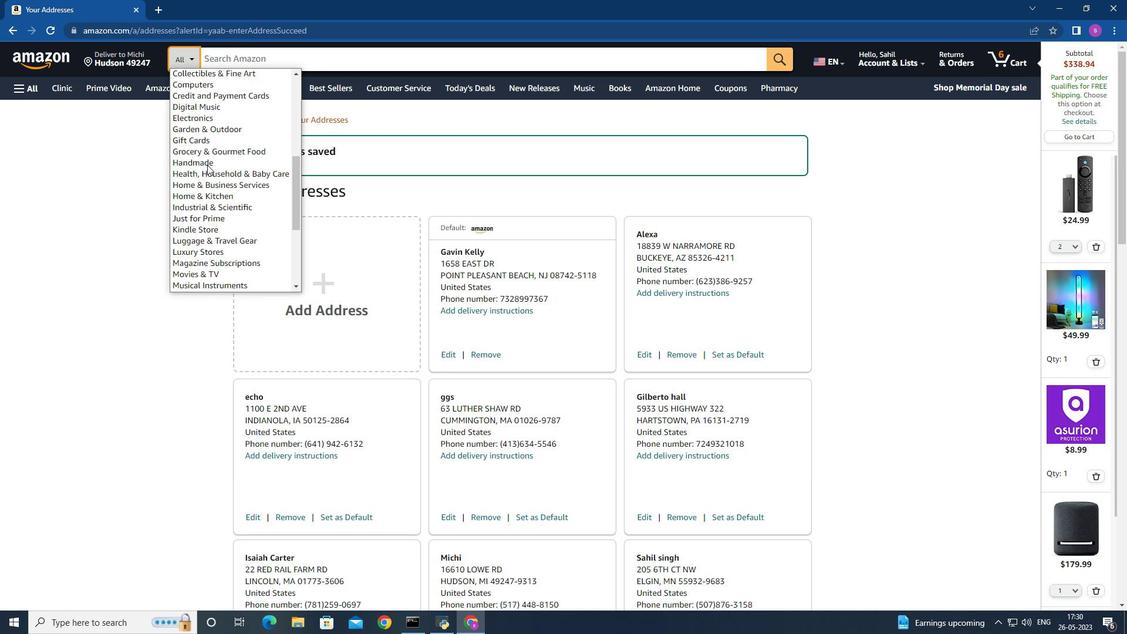
Action: Mouse scrolled (207, 164) with delta (0, 0)
Screenshot: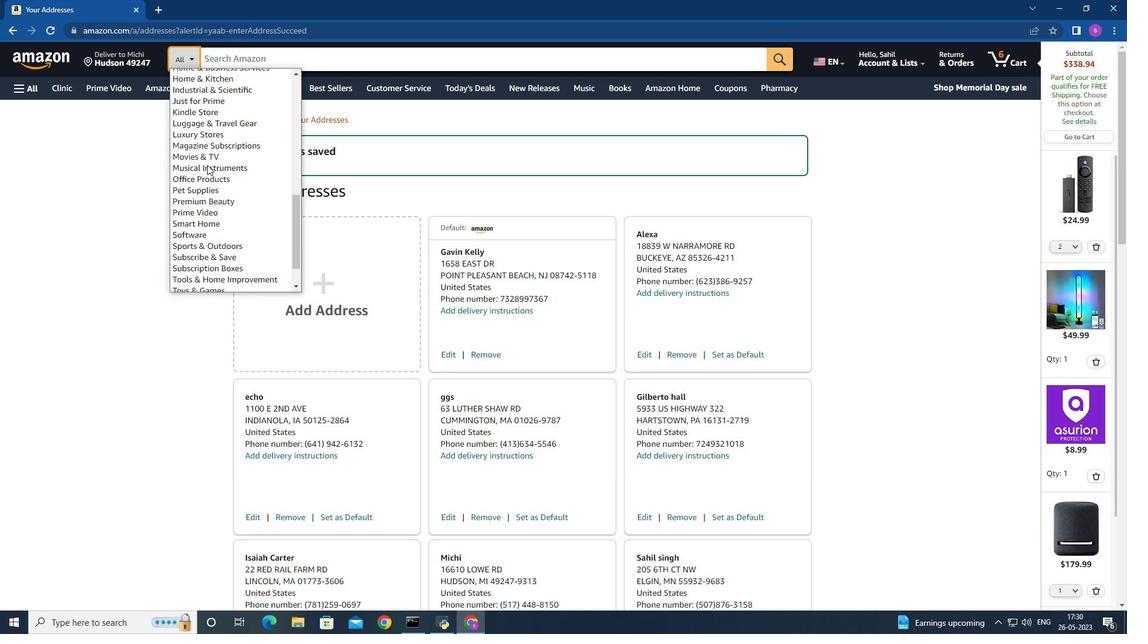 
Action: Mouse scrolled (207, 164) with delta (0, 0)
Screenshot: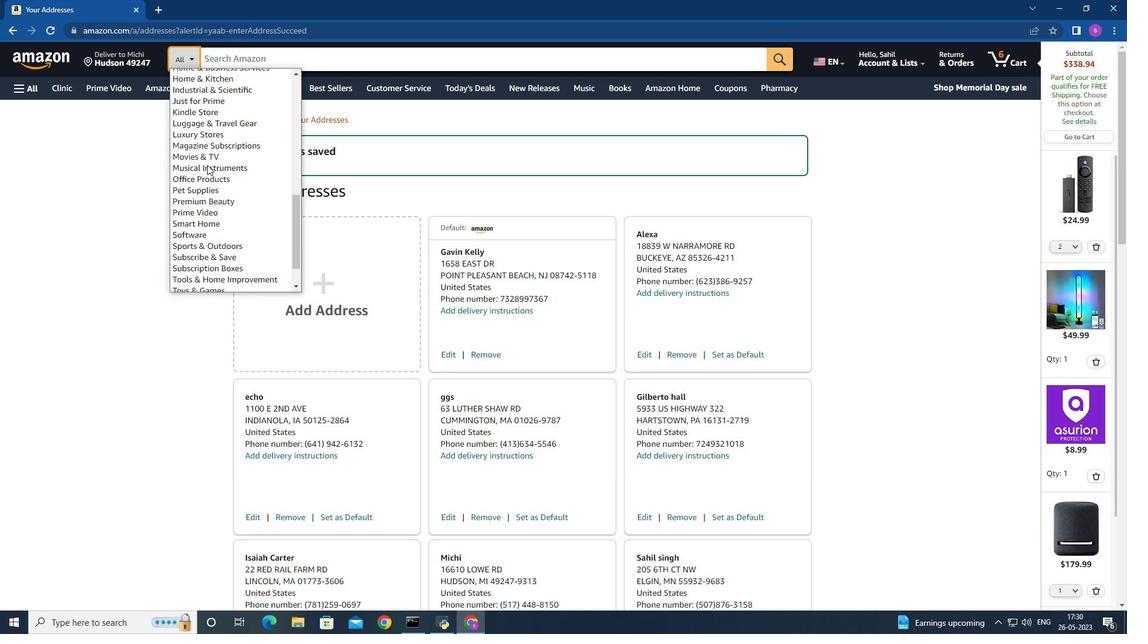 
Action: Mouse moved to (226, 187)
Screenshot: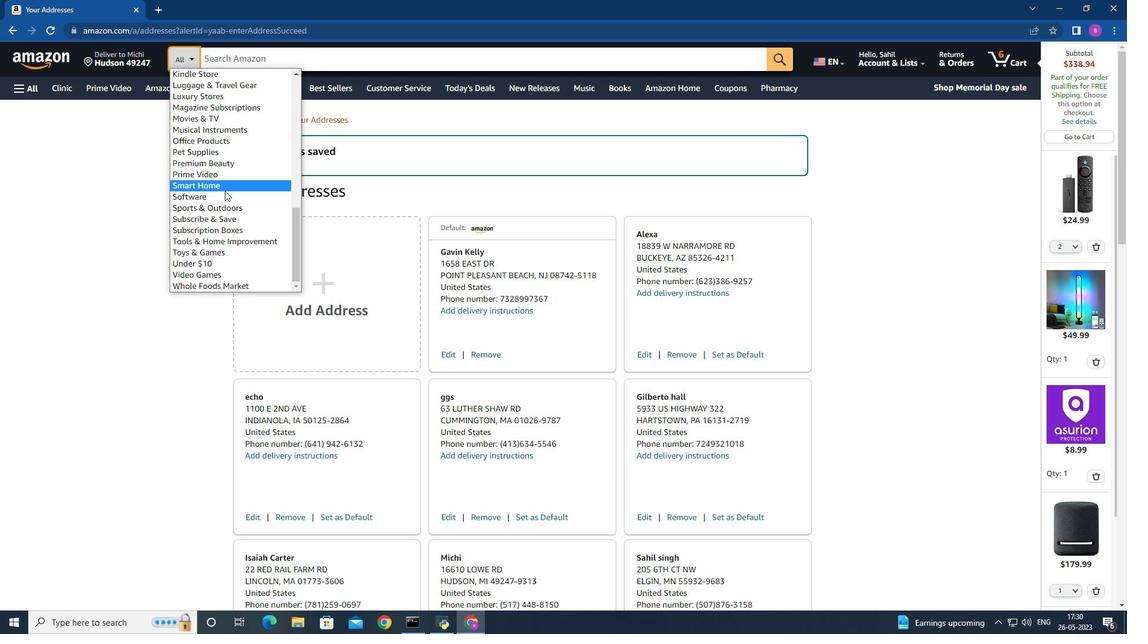 
Action: Mouse pressed left at (226, 187)
Screenshot: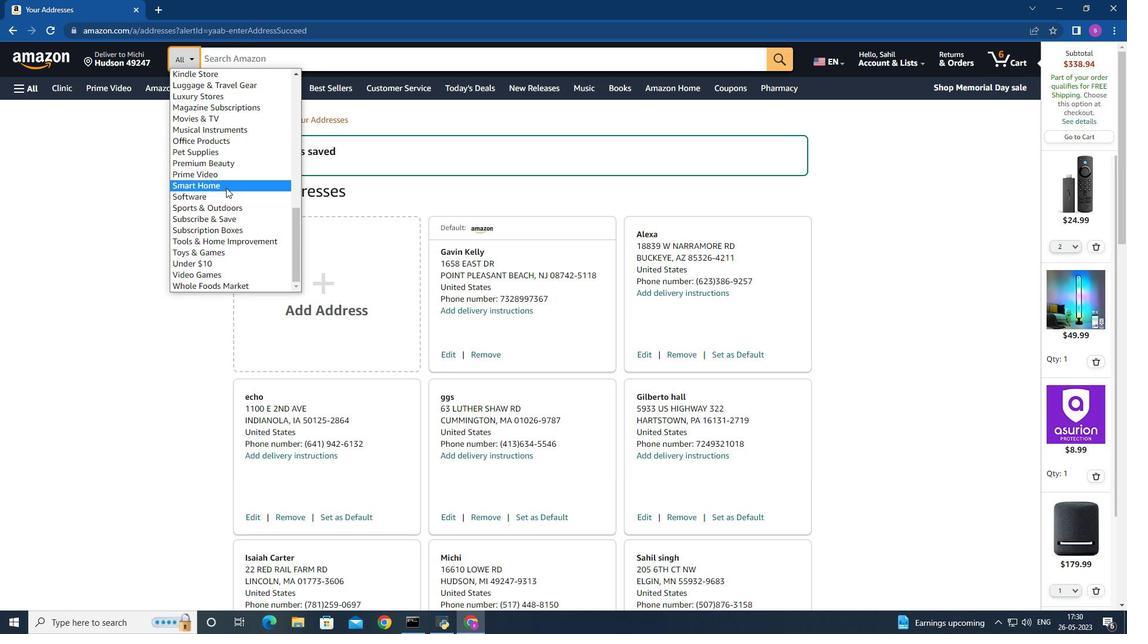 
Action: Mouse moved to (226, 187)
Screenshot: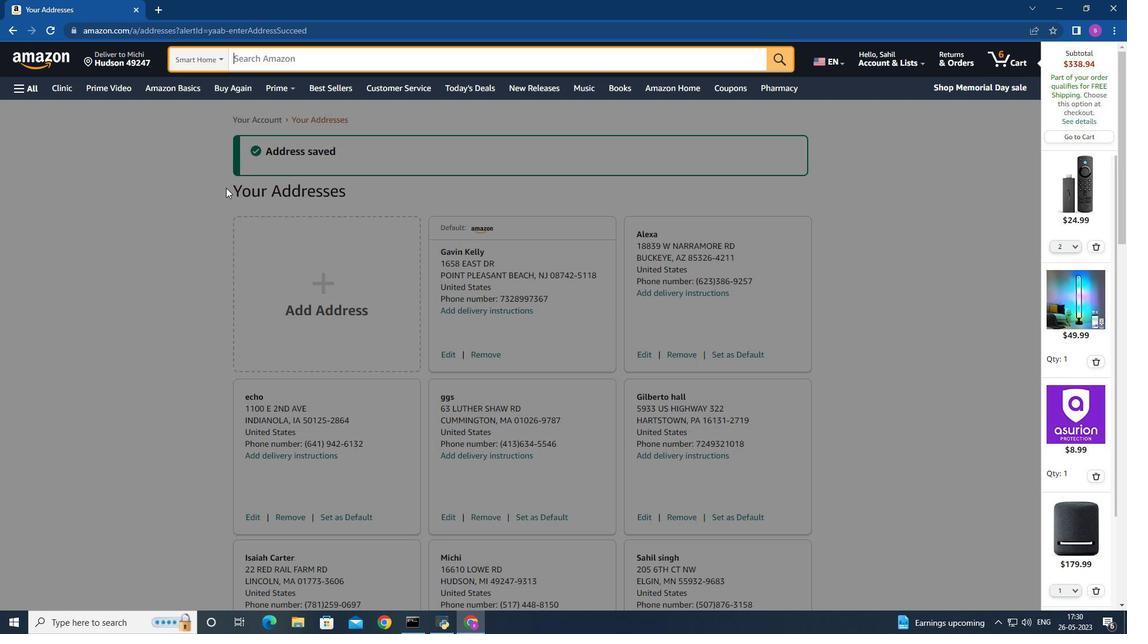 
Action: Key pressed <Key.shift>Motion<Key.space><Key.shift>Sensor<Key.space>for<Key.space><Key.shift>Smart<Key.space><Key.shift>home<Key.space><Key.shift>Automation<Key.space><Key.shift>W<Key.backspace>with<Key.space><Key.shift>Alexa<Key.enter>
Screenshot: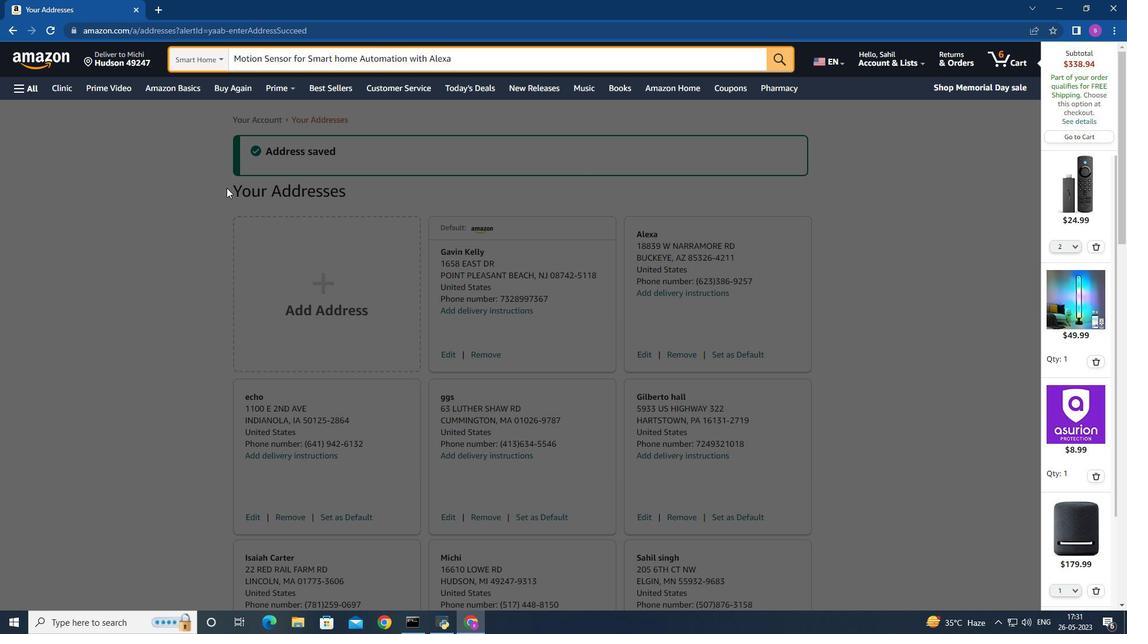 
Action: Mouse moved to (388, 330)
Screenshot: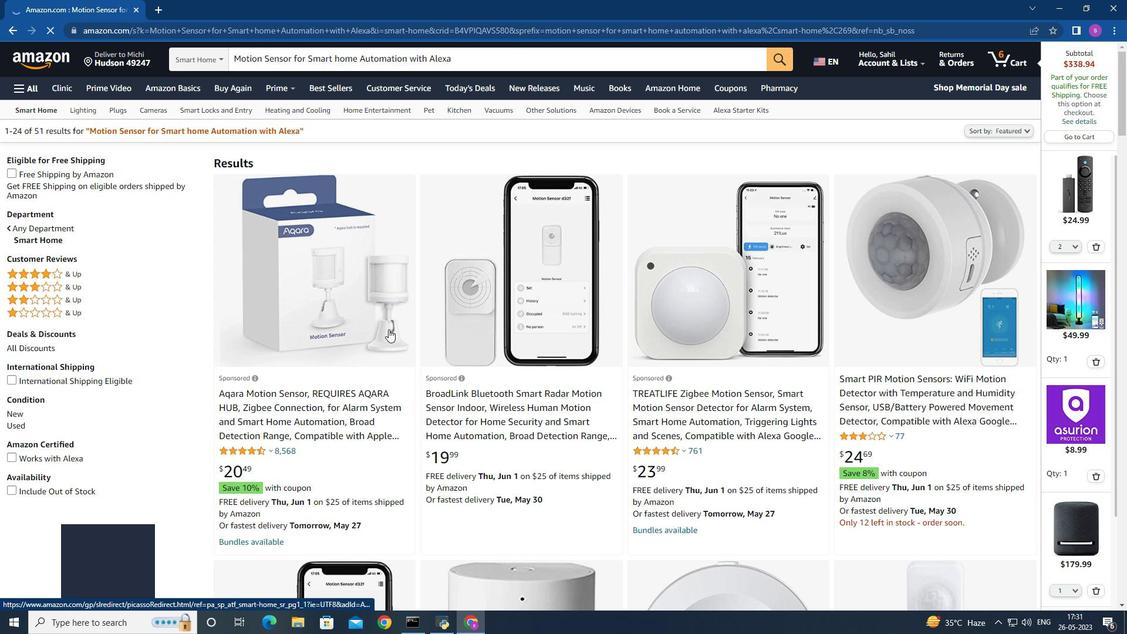 
Action: Mouse scrolled (388, 329) with delta (0, 0)
Screenshot: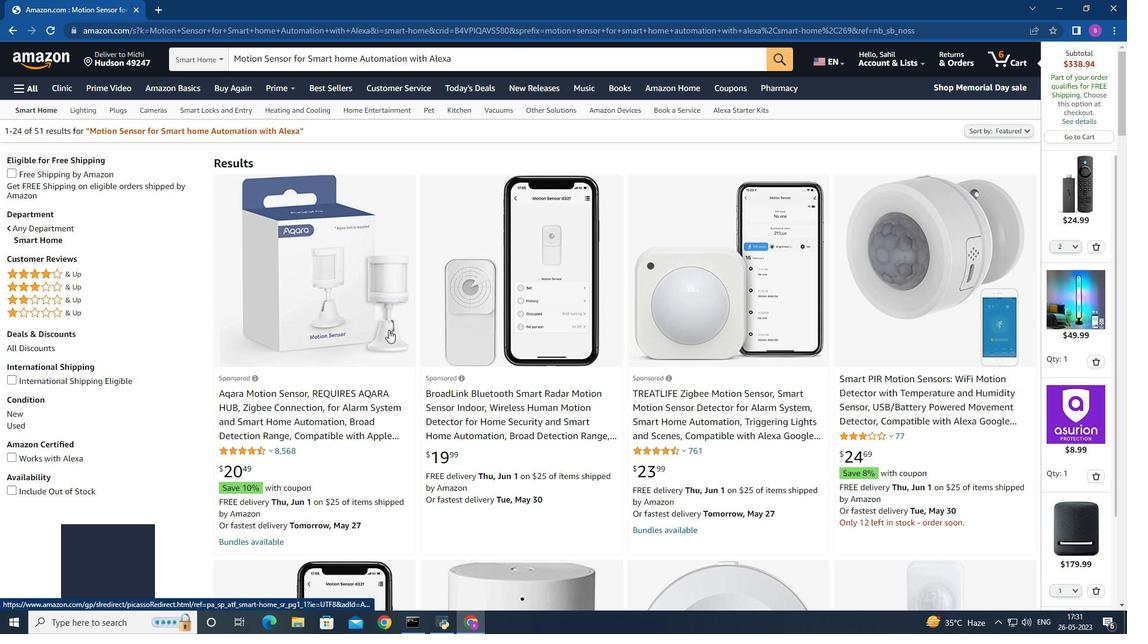 
Action: Mouse moved to (389, 343)
Screenshot: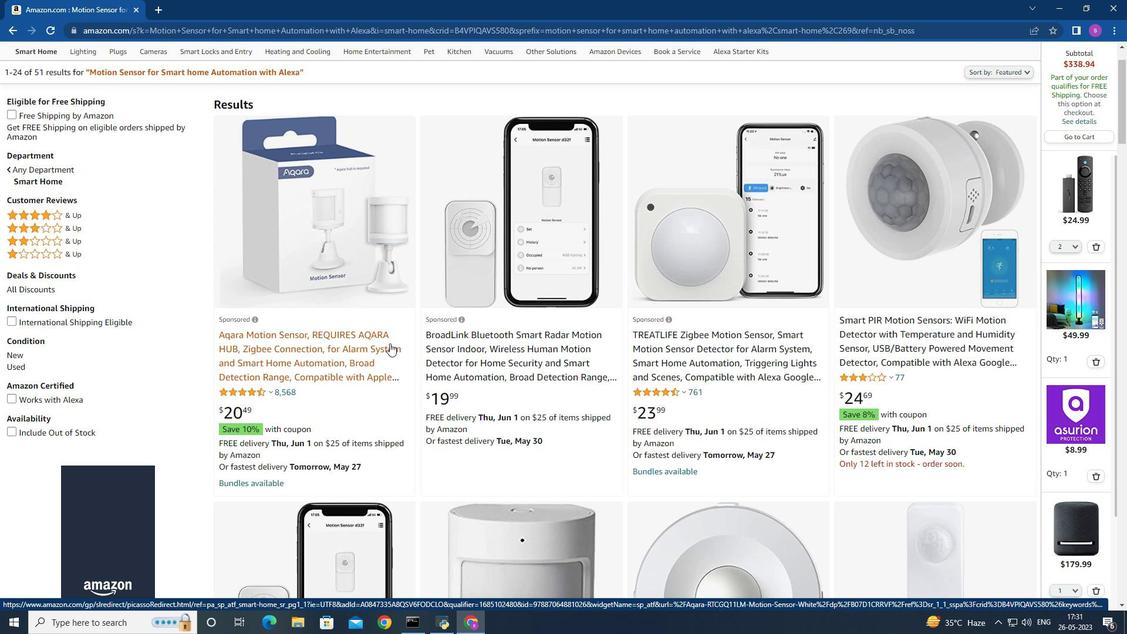
Action: Mouse scrolled (389, 342) with delta (0, 0)
Screenshot: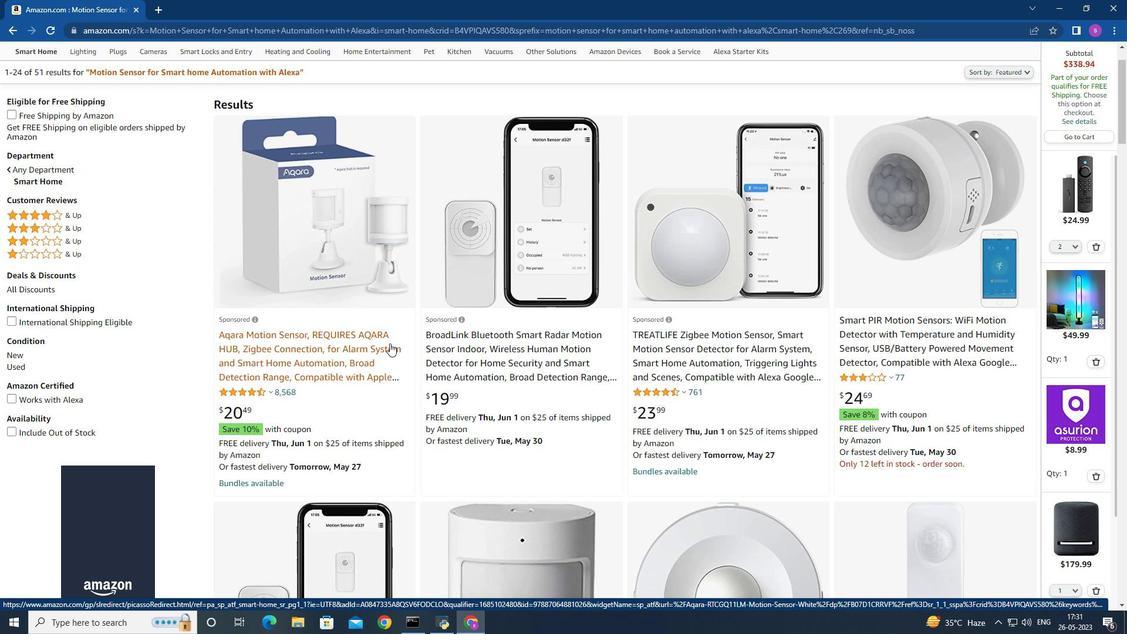 
Action: Mouse moved to (360, 344)
Screenshot: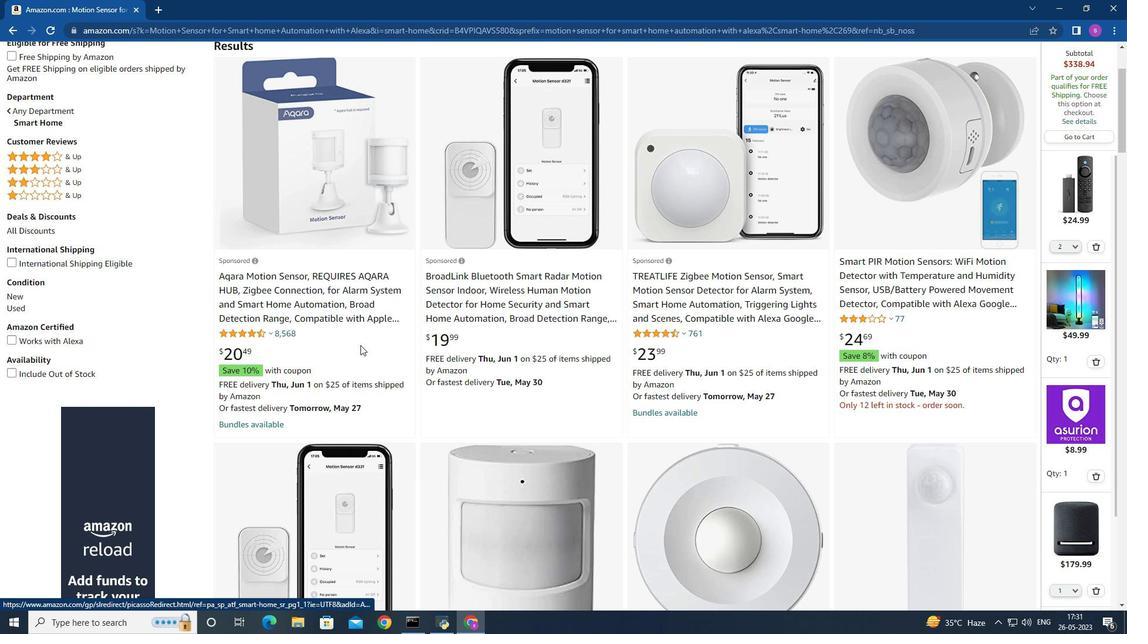 
Action: Mouse scrolled (360, 343) with delta (0, 0)
Screenshot: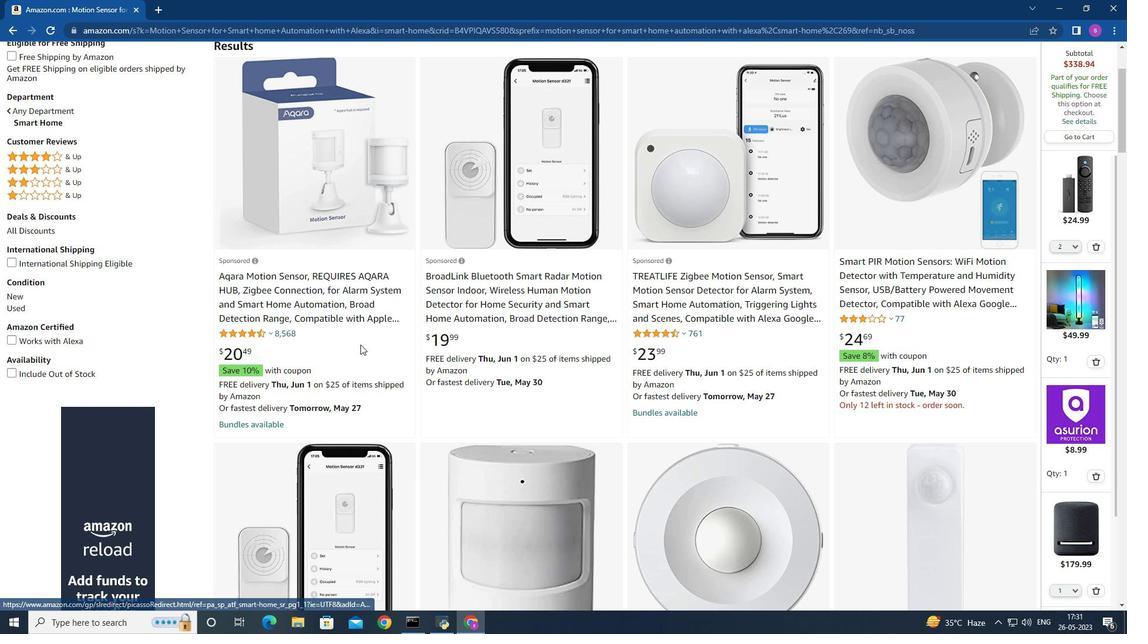 
Action: Mouse scrolled (360, 343) with delta (0, 0)
Screenshot: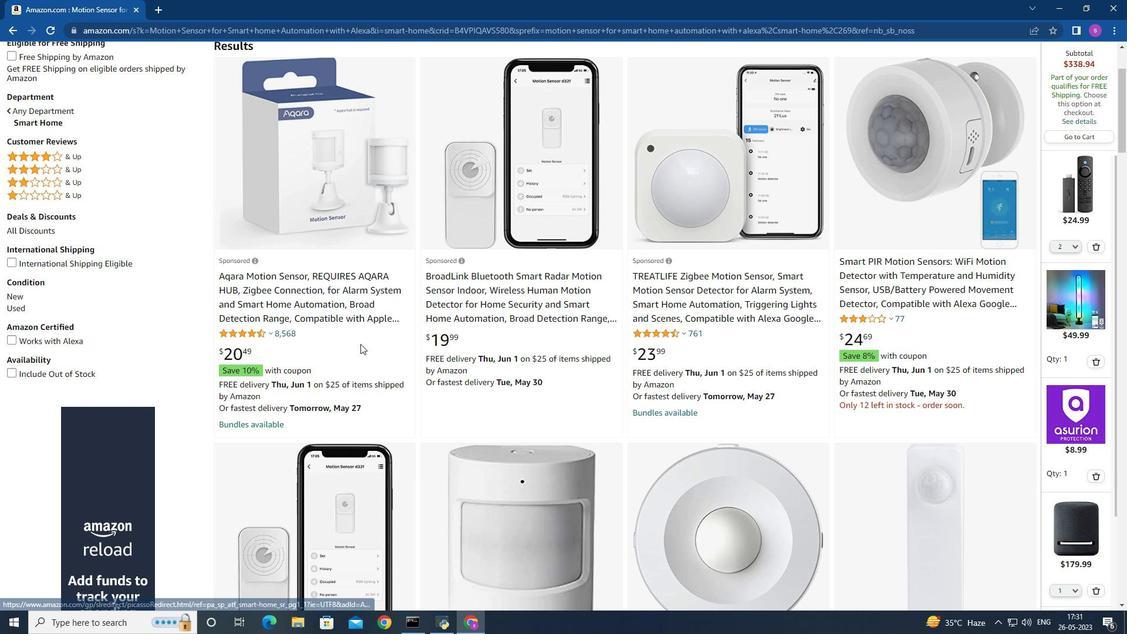 
Action: Mouse moved to (362, 354)
Screenshot: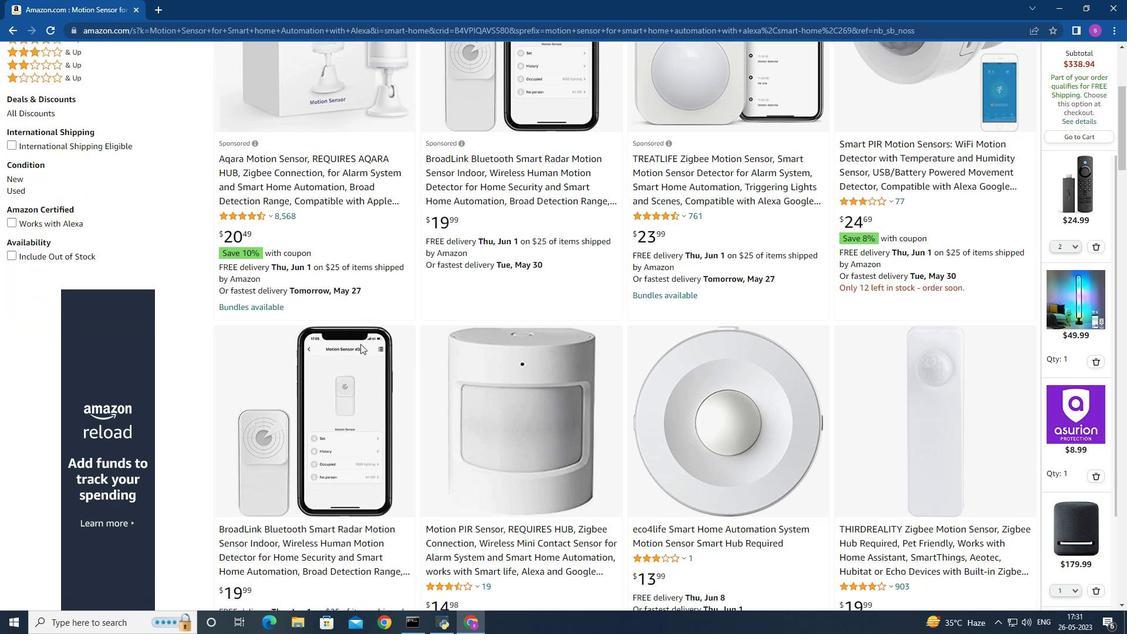 
Action: Mouse scrolled (362, 354) with delta (0, 0)
Screenshot: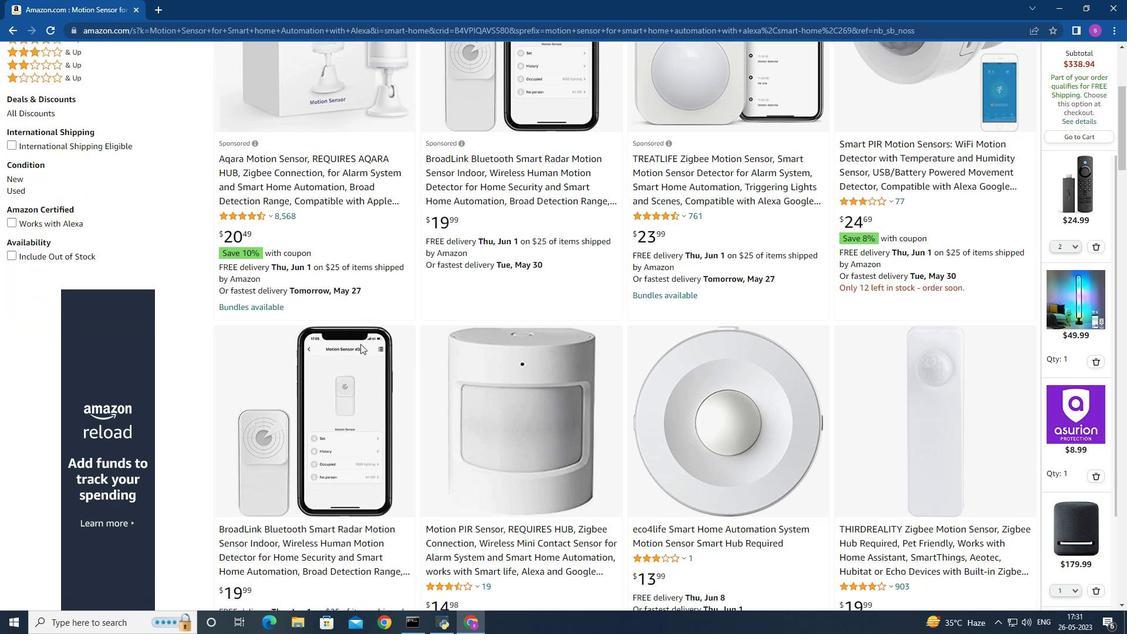 
Action: Mouse scrolled (362, 354) with delta (0, 0)
Screenshot: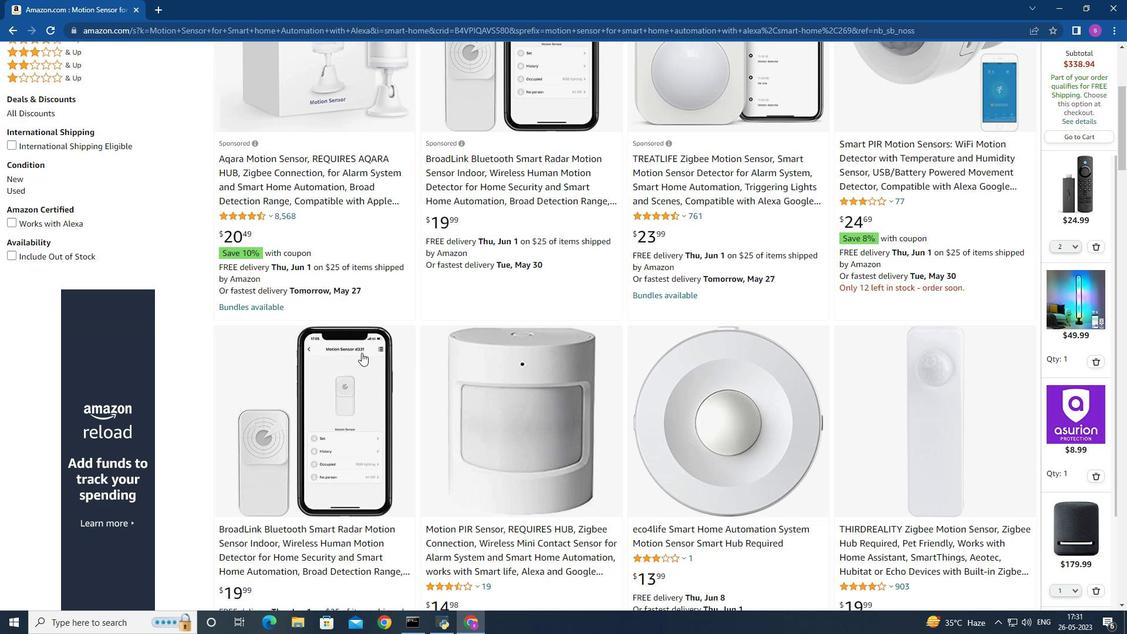 
Action: Mouse moved to (525, 352)
Screenshot: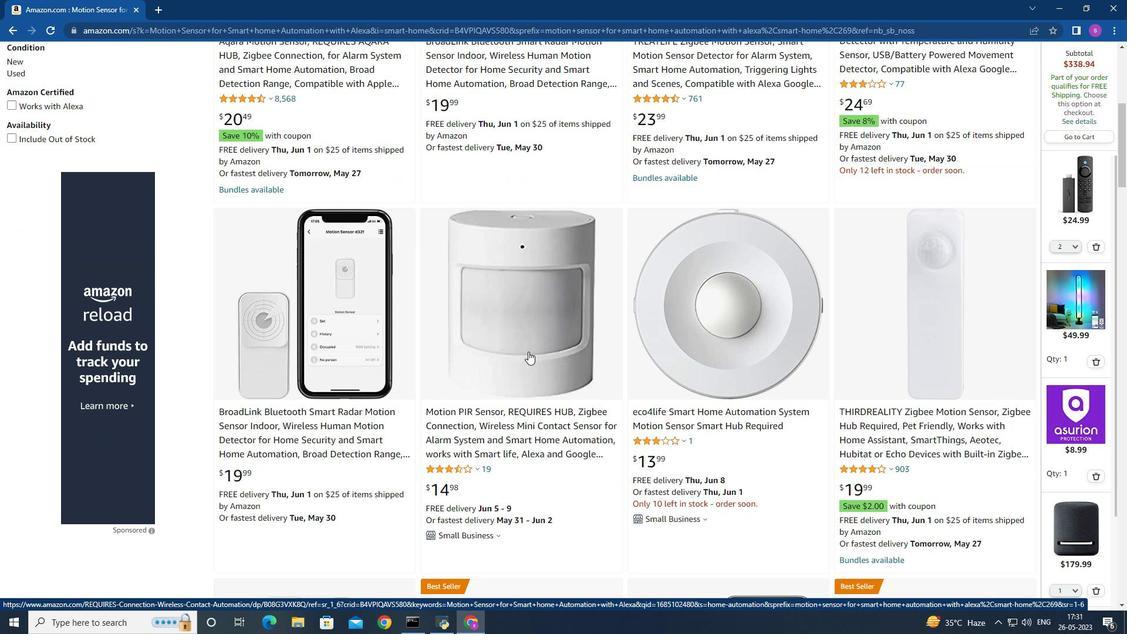 
Action: Mouse scrolled (525, 353) with delta (0, 0)
Screenshot: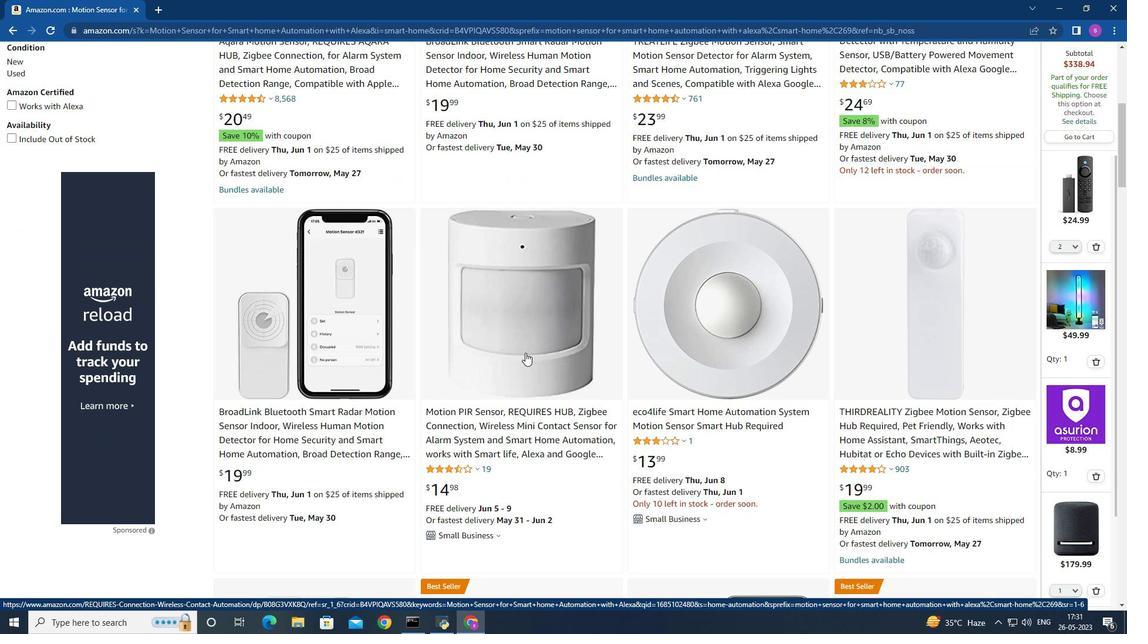 
Action: Mouse scrolled (525, 353) with delta (0, 0)
Screenshot: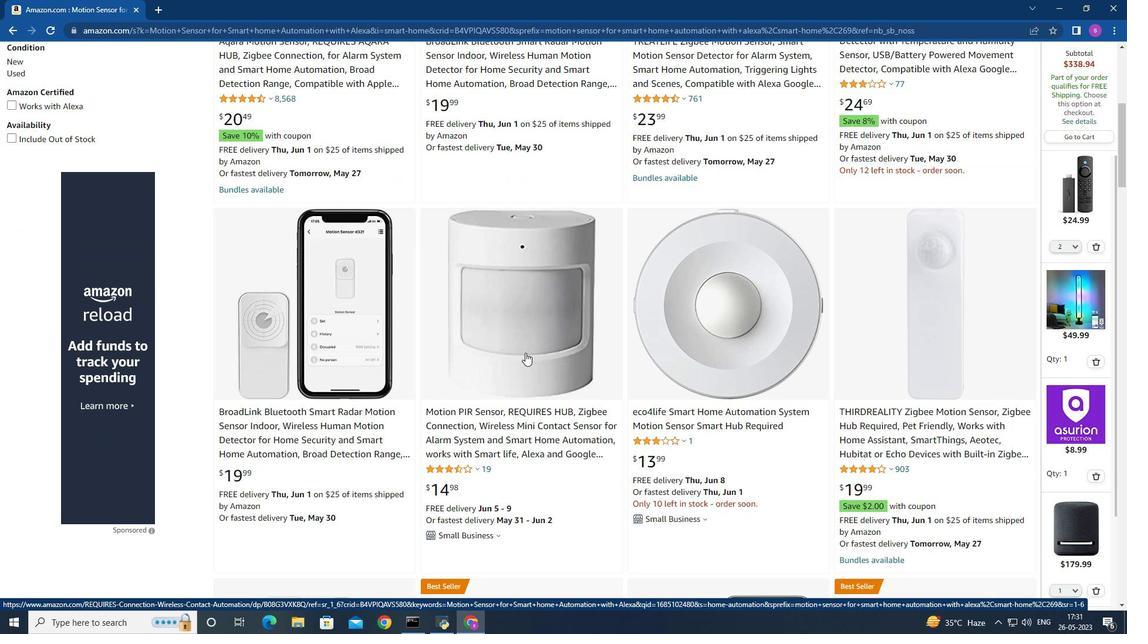 
Action: Mouse scrolled (525, 353) with delta (0, 0)
Screenshot: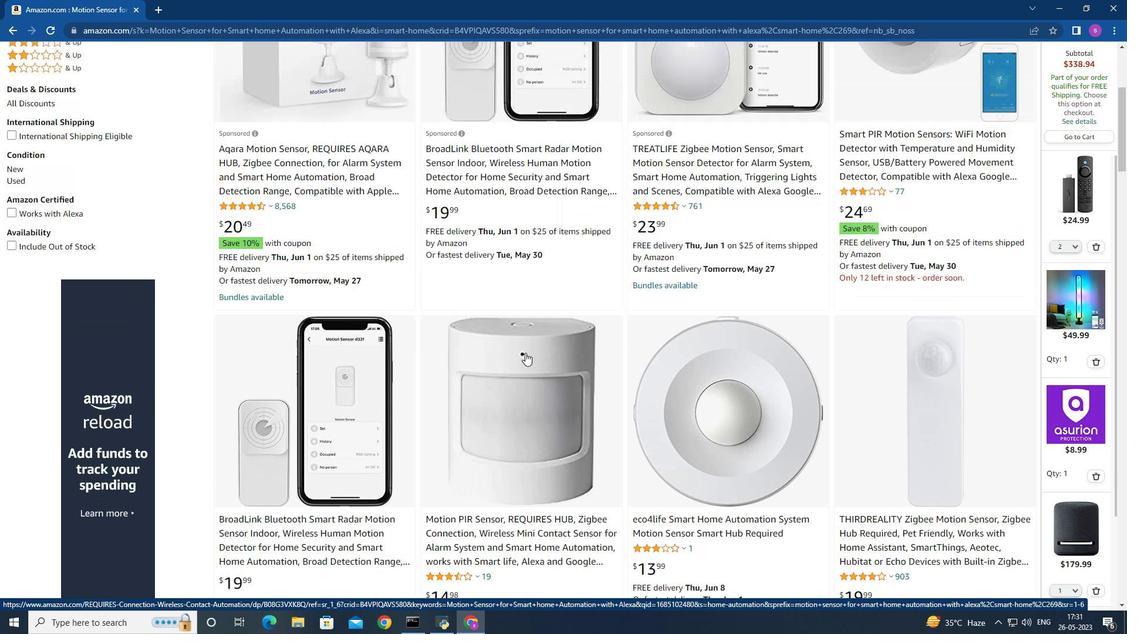 
Action: Mouse scrolled (525, 353) with delta (0, 0)
Screenshot: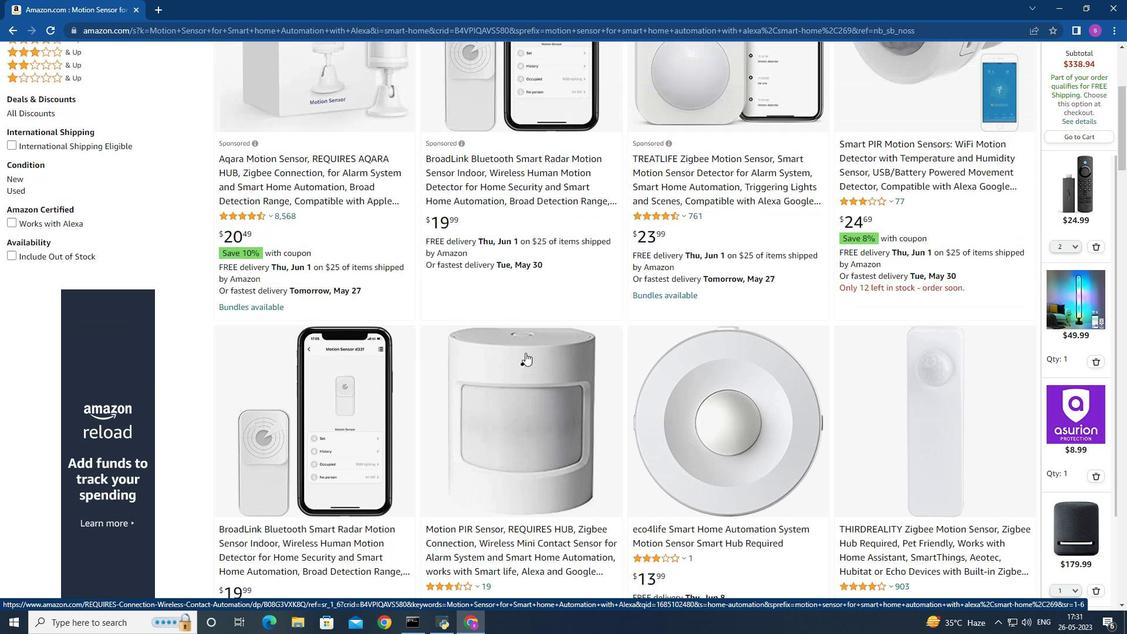 
Action: Mouse scrolled (525, 353) with delta (0, 0)
Screenshot: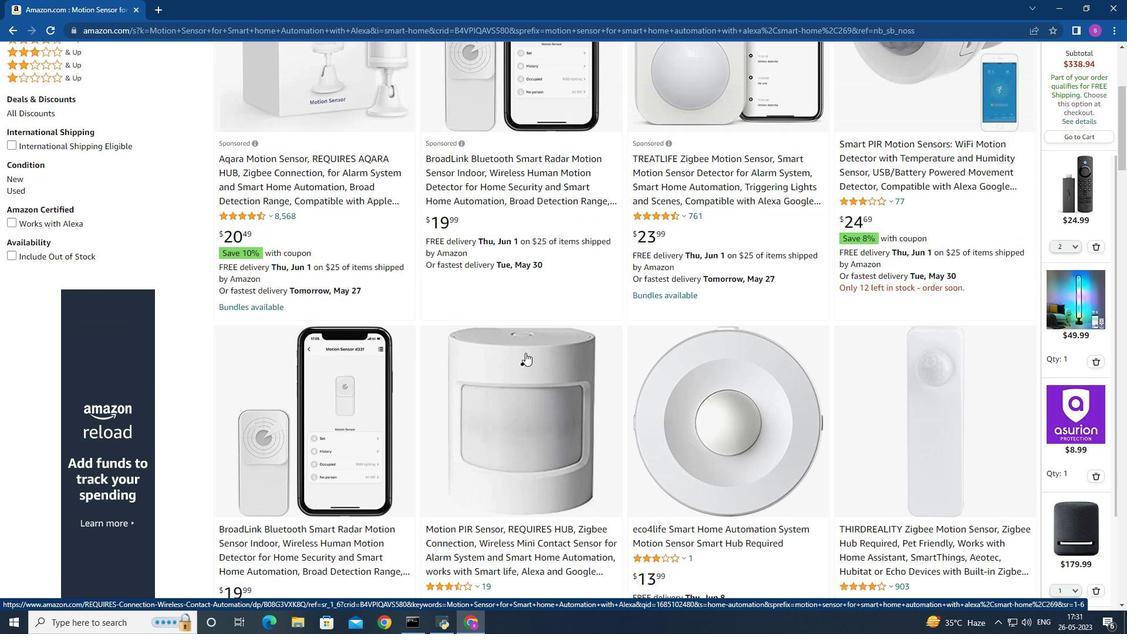 
Action: Mouse scrolled (525, 353) with delta (0, 0)
Screenshot: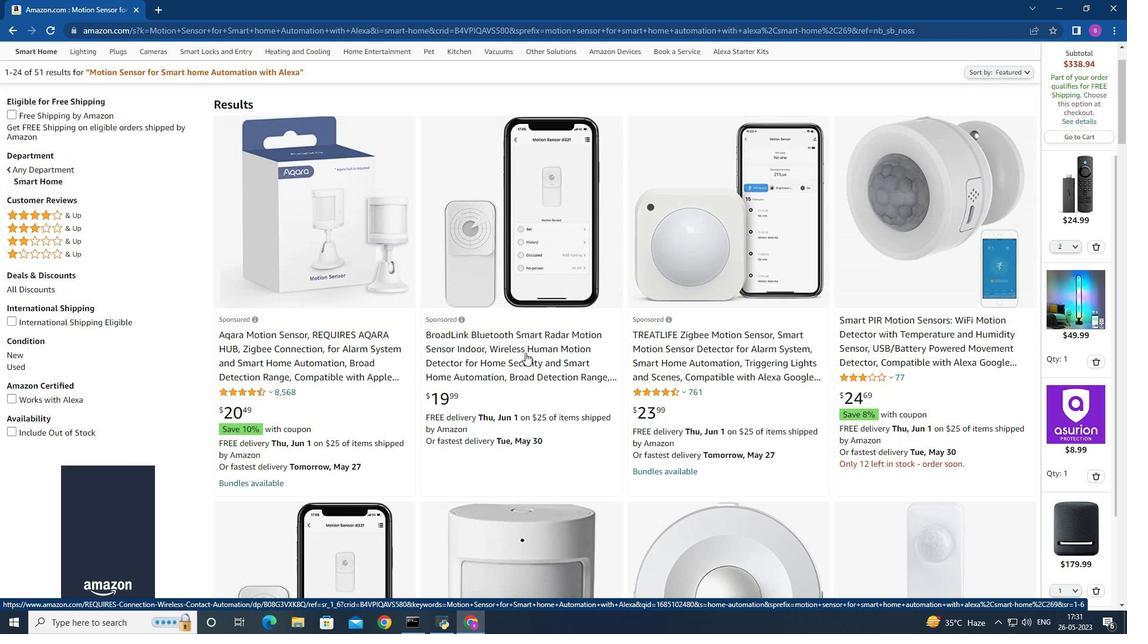 
Action: Mouse scrolled (525, 353) with delta (0, 0)
Screenshot: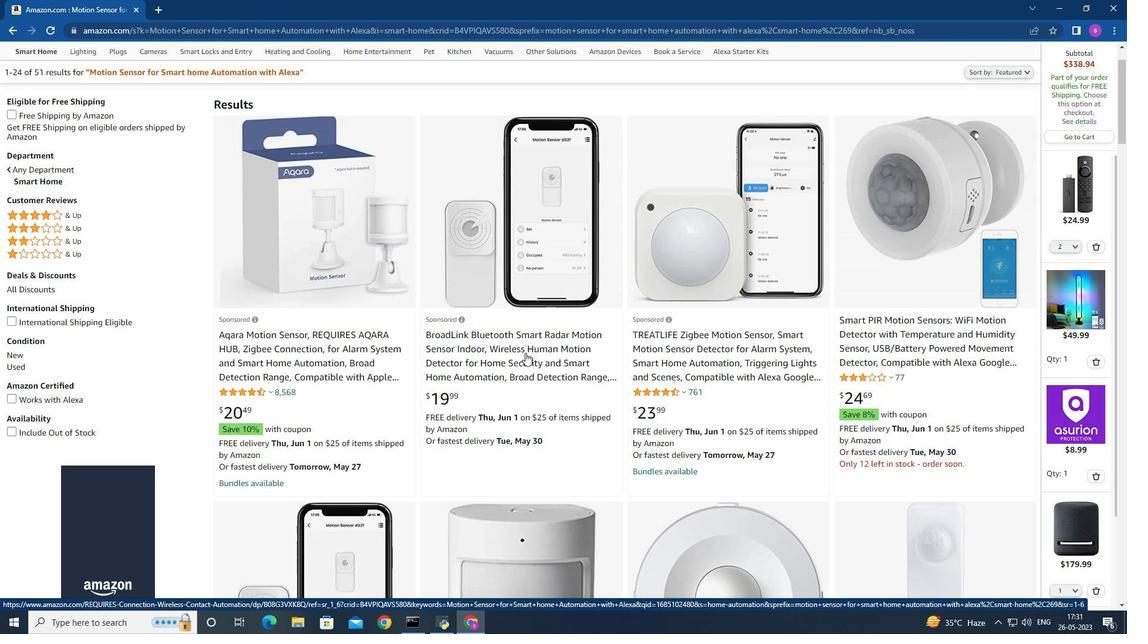 
Action: Mouse scrolled (525, 352) with delta (0, 0)
Screenshot: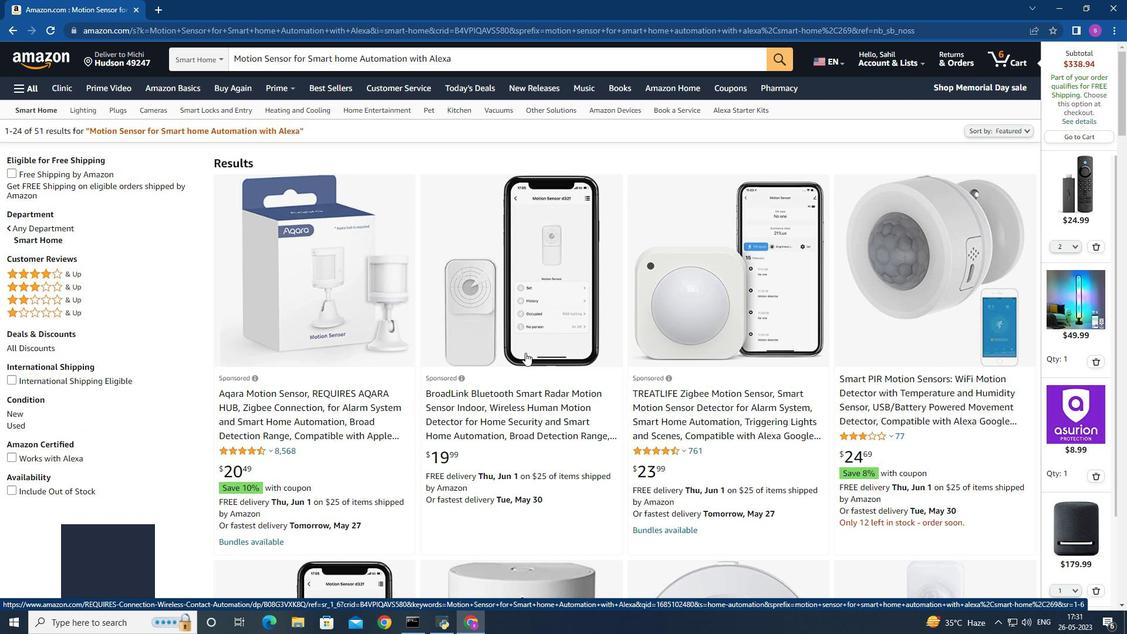 
Action: Mouse scrolled (525, 352) with delta (0, 0)
Screenshot: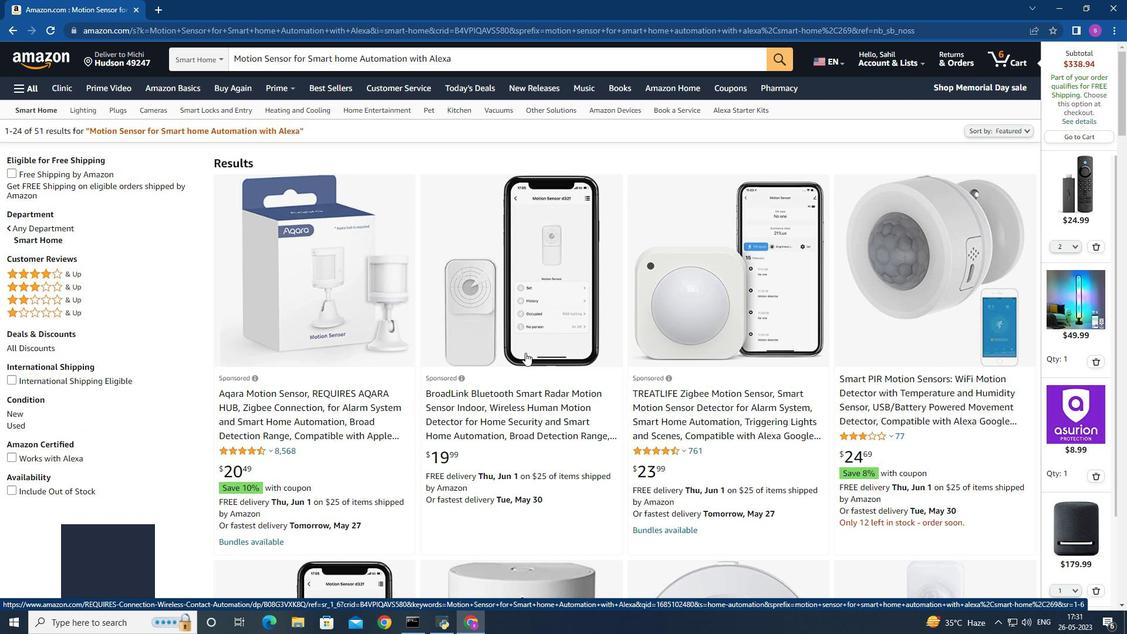 
Action: Mouse scrolled (525, 352) with delta (0, 0)
Screenshot: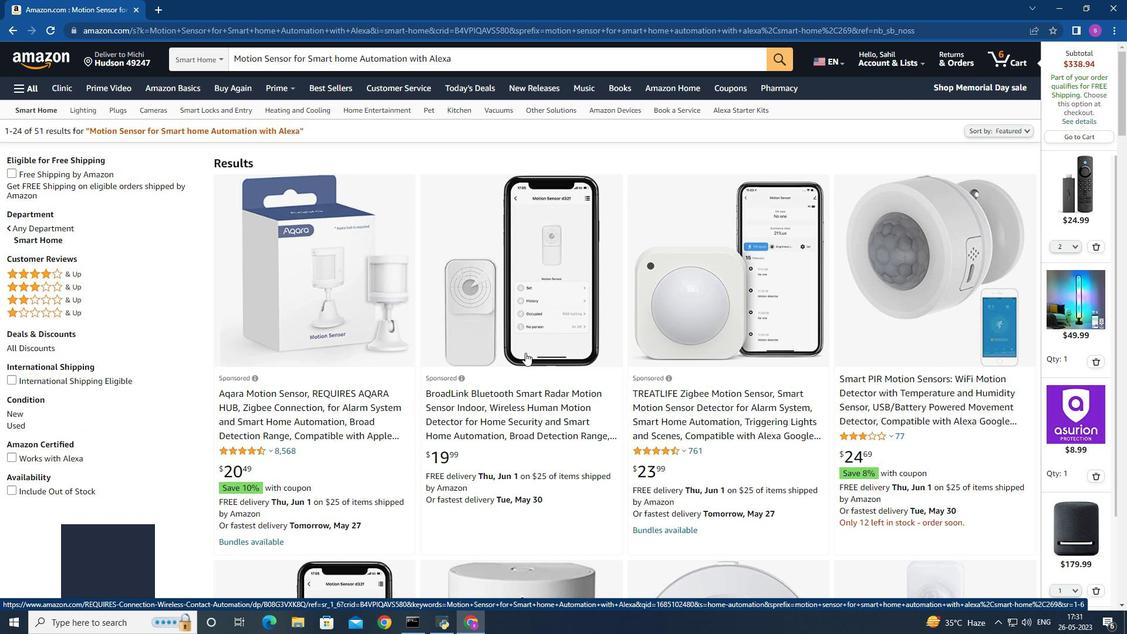 
Action: Mouse scrolled (525, 352) with delta (0, 0)
Screenshot: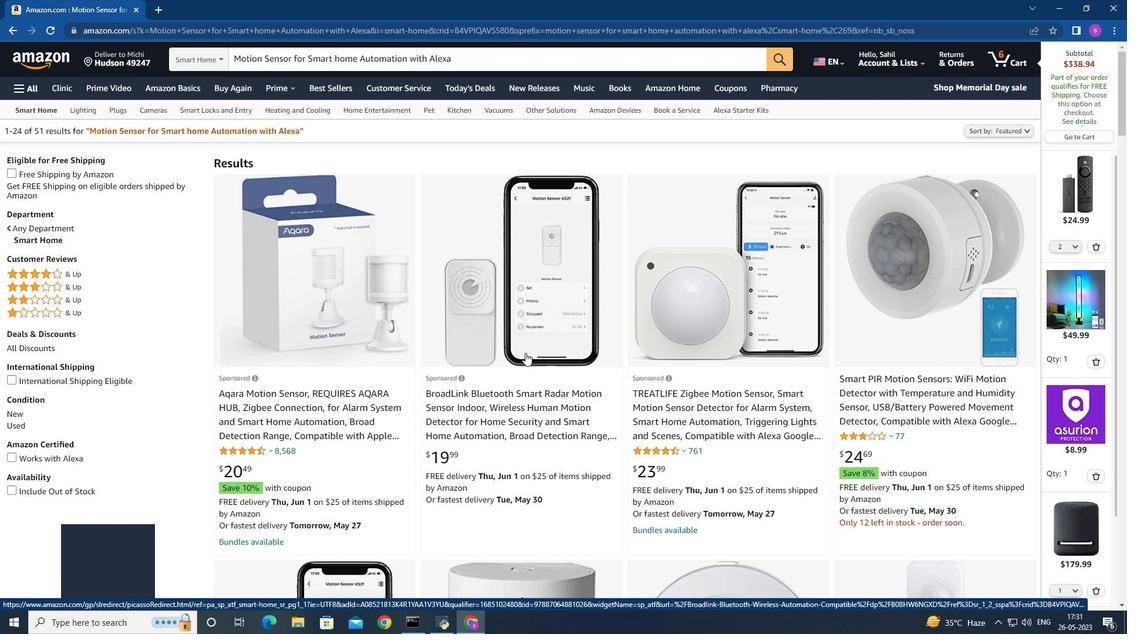 
Action: Mouse moved to (525, 354)
Screenshot: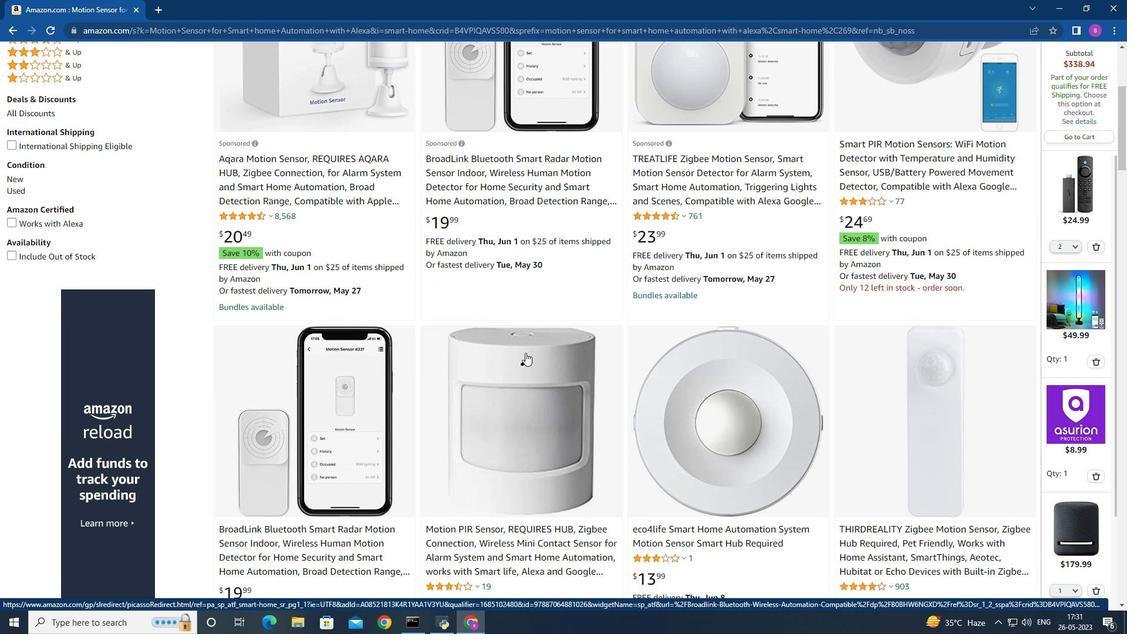 
Action: Mouse scrolled (525, 354) with delta (0, 0)
Screenshot: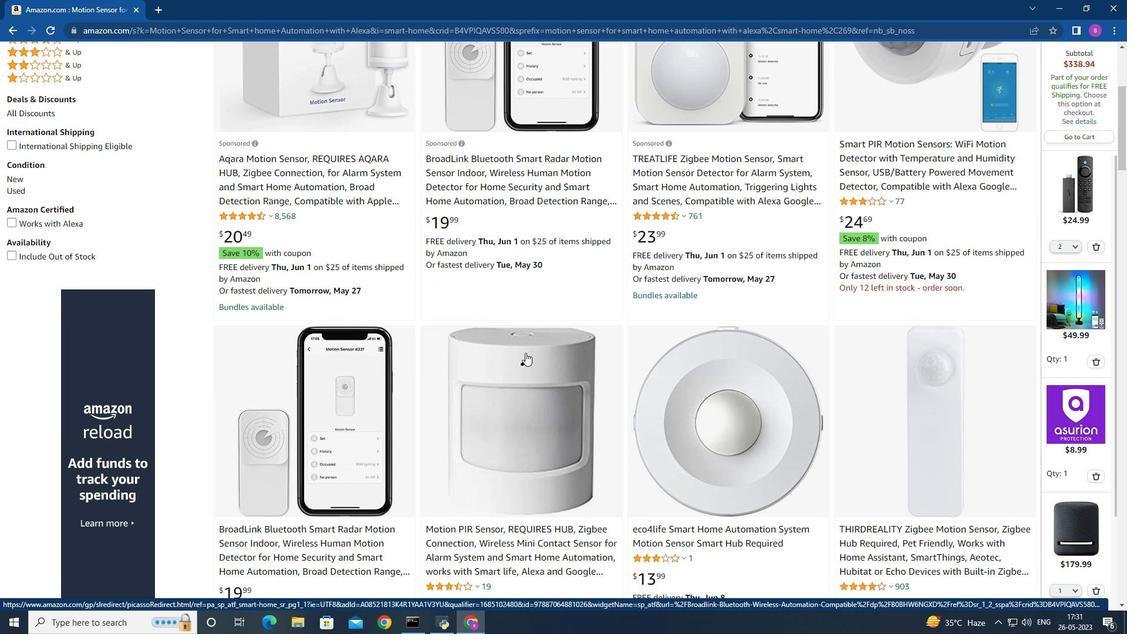 
Action: Mouse moved to (525, 357)
Screenshot: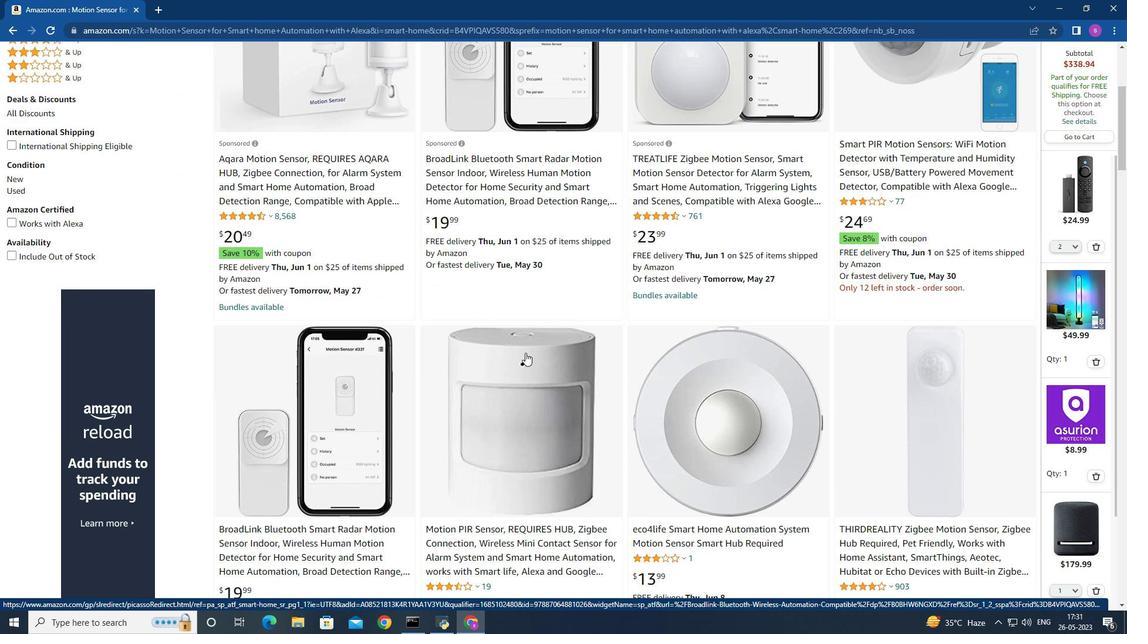 
Action: Mouse scrolled (525, 355) with delta (0, 0)
Screenshot: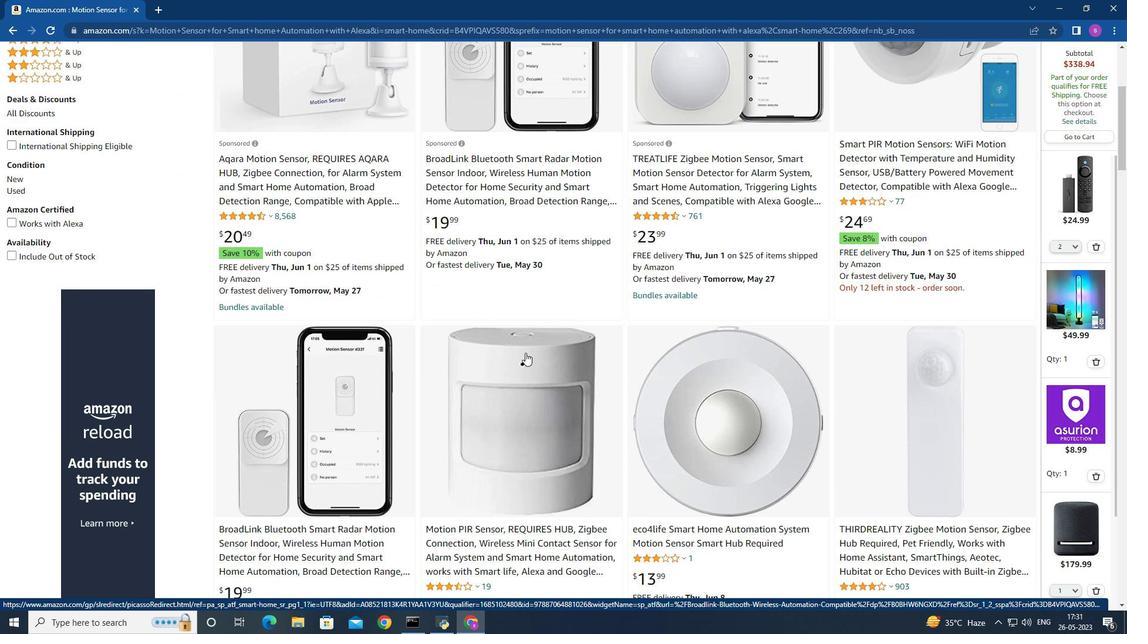 
Action: Mouse scrolled (525, 357) with delta (0, 0)
Screenshot: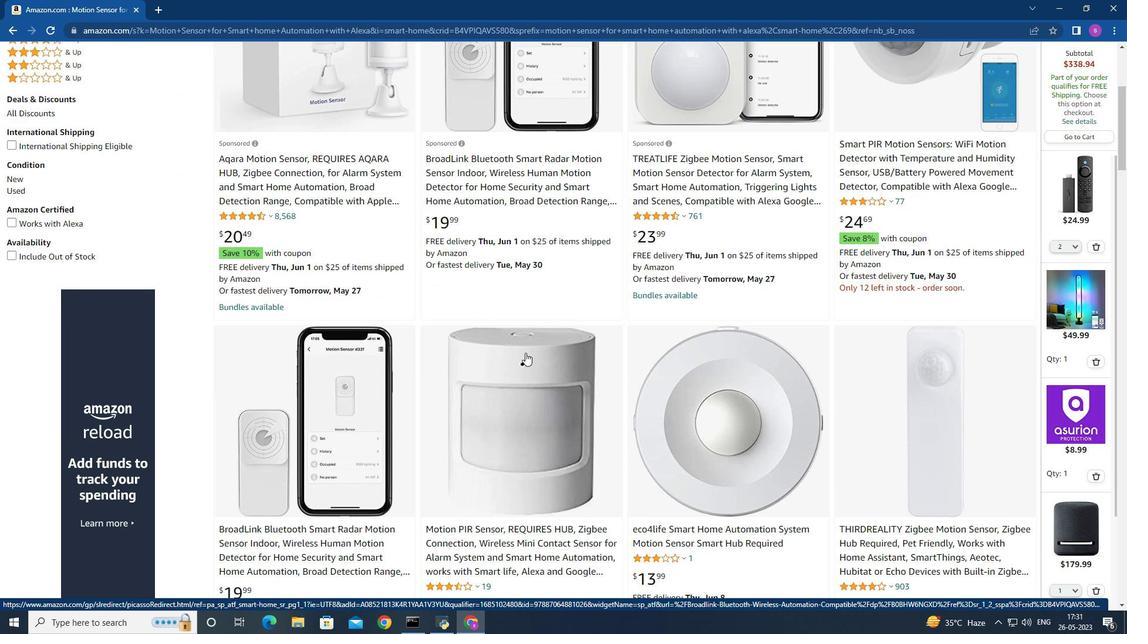 
Action: Mouse moved to (552, 381)
Screenshot: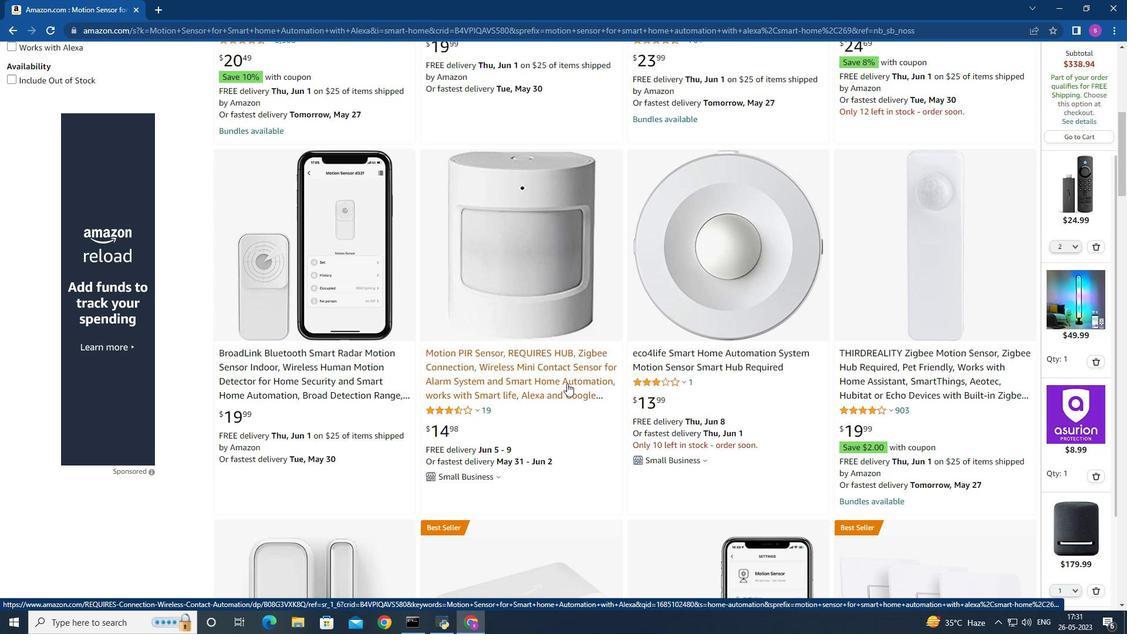 
Action: Mouse scrolled (552, 381) with delta (0, 0)
Screenshot: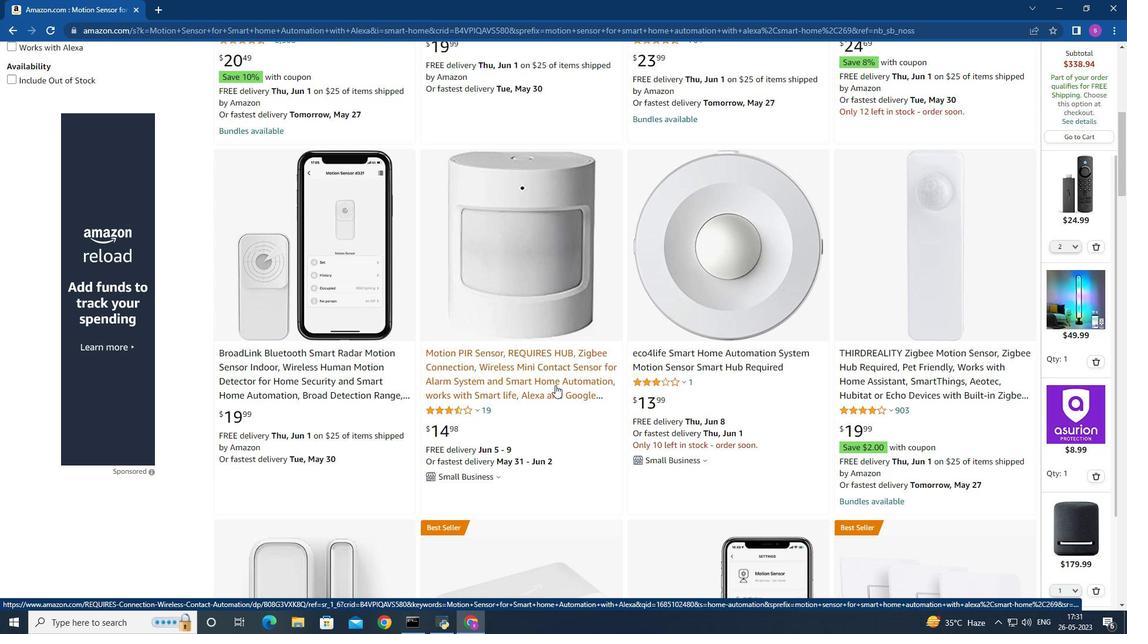 
Action: Mouse scrolled (552, 381) with delta (0, 0)
Screenshot: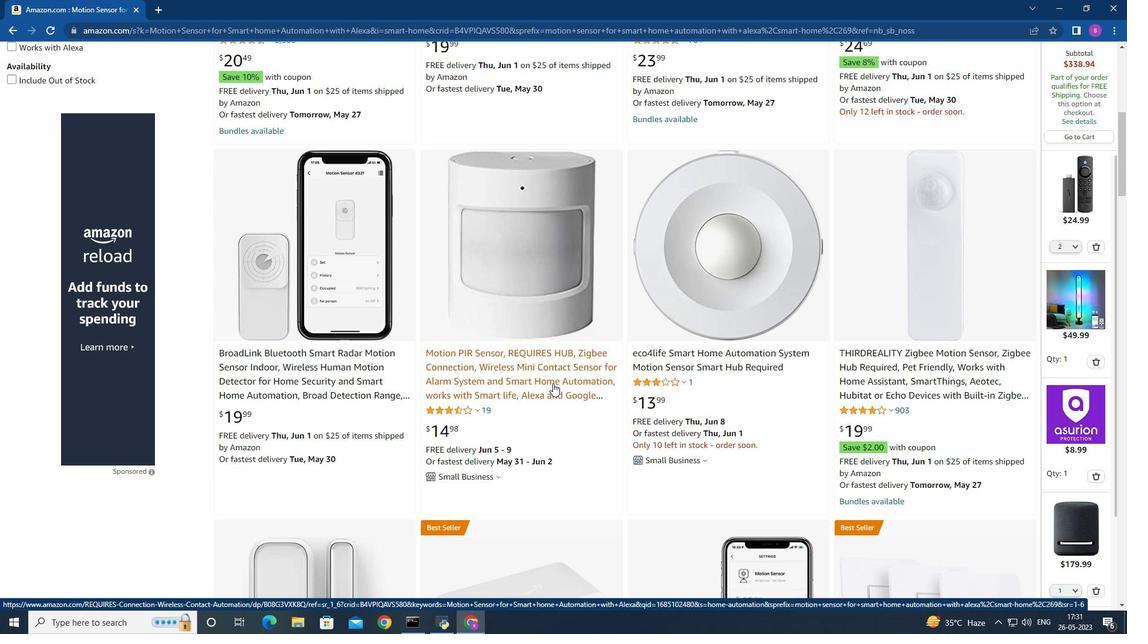 
Action: Mouse scrolled (552, 381) with delta (0, 0)
Screenshot: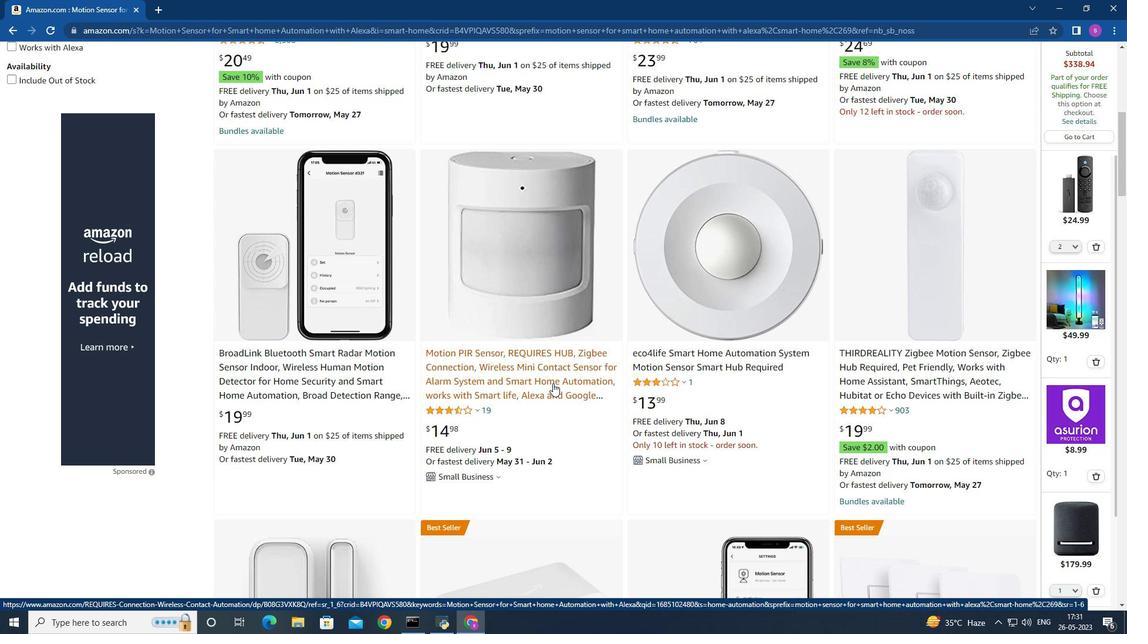 
Action: Mouse moved to (551, 381)
Screenshot: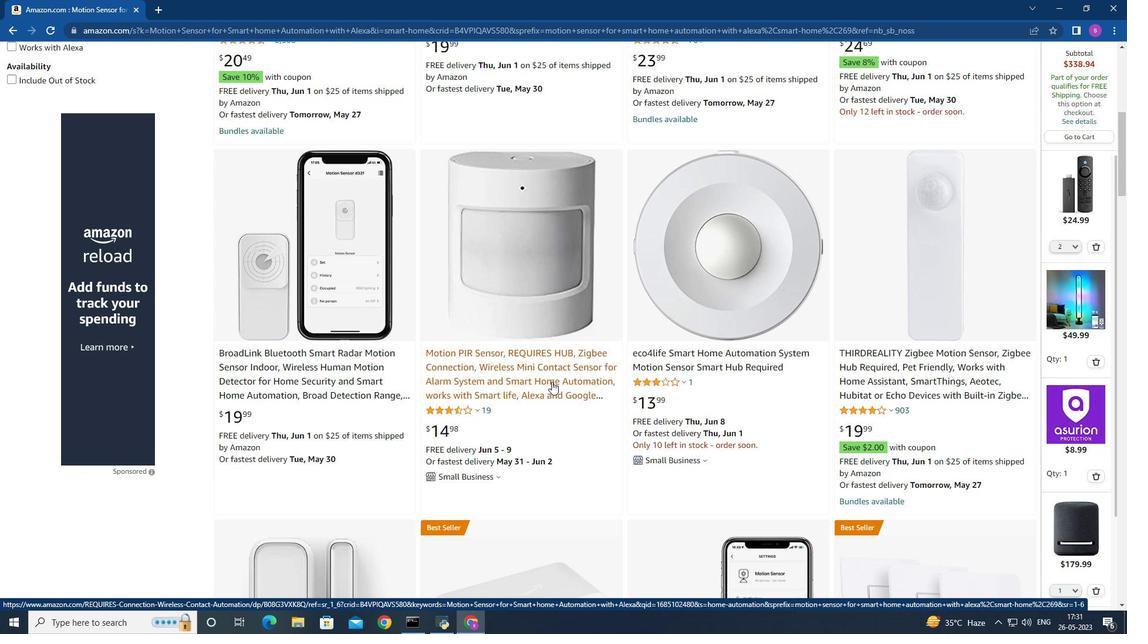 
Action: Mouse scrolled (551, 381) with delta (0, 0)
Screenshot: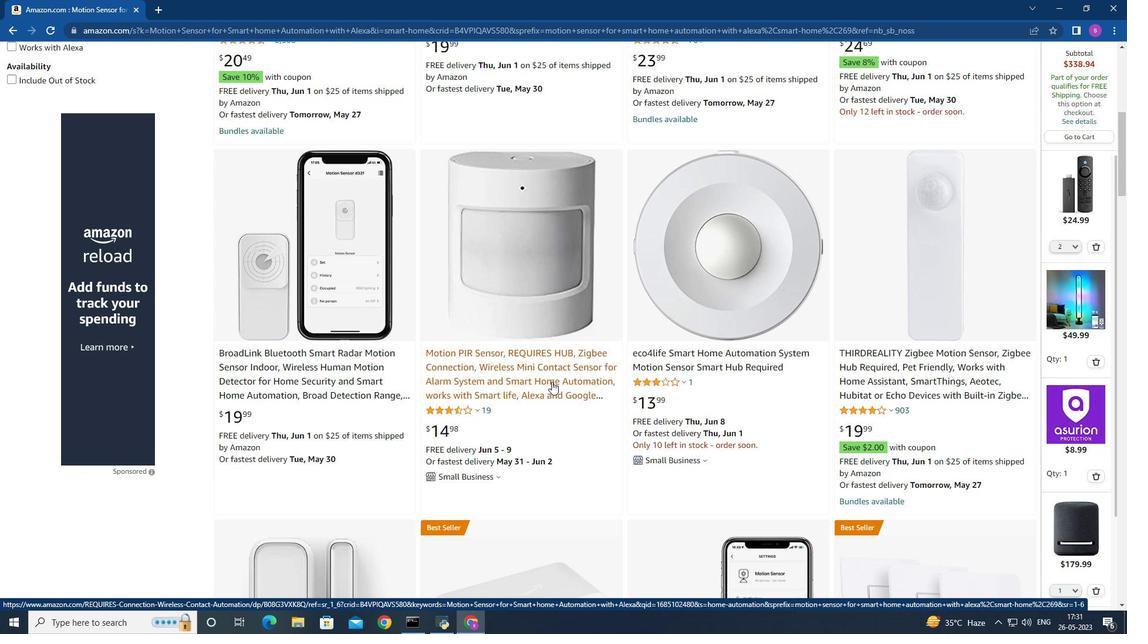 
Action: Mouse moved to (524, 400)
Screenshot: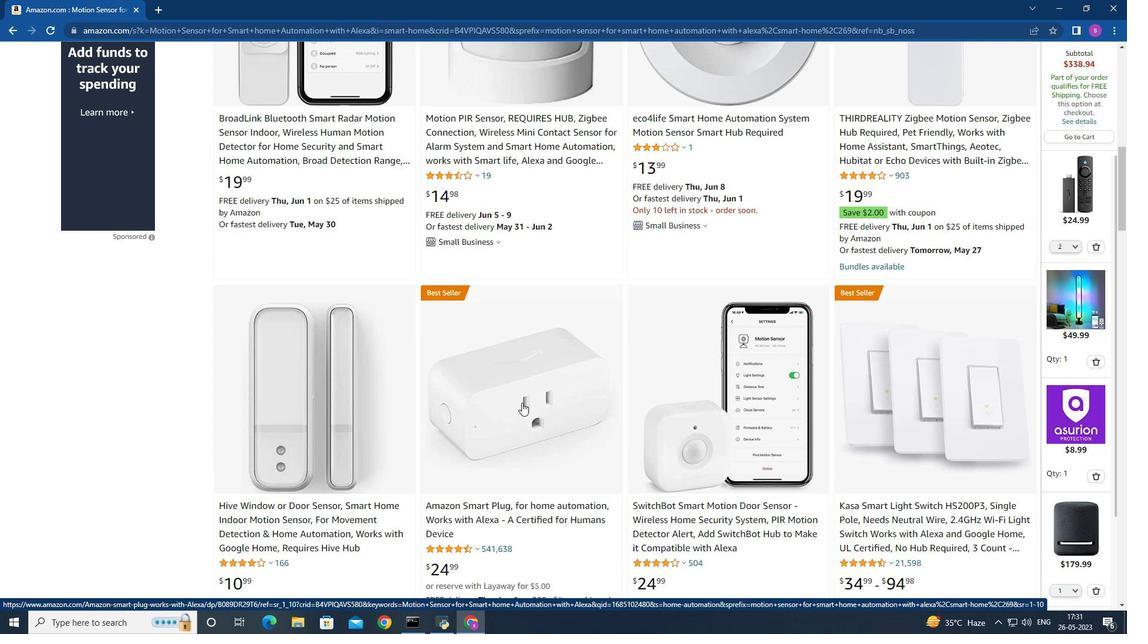 
Action: Mouse pressed left at (524, 400)
Screenshot: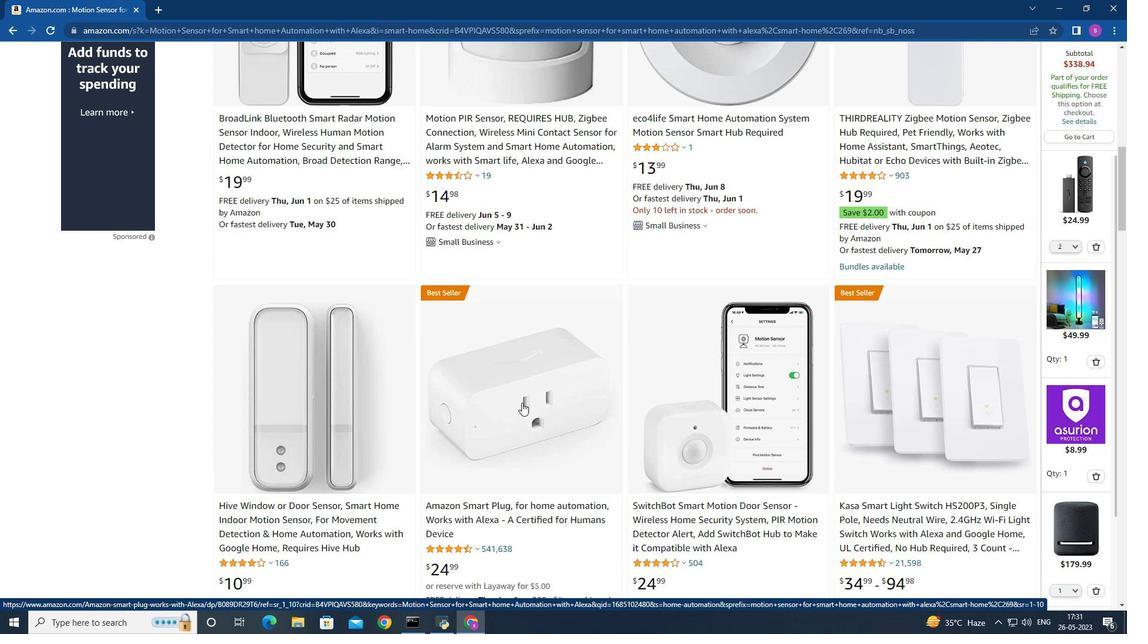 
Action: Mouse moved to (505, 338)
Screenshot: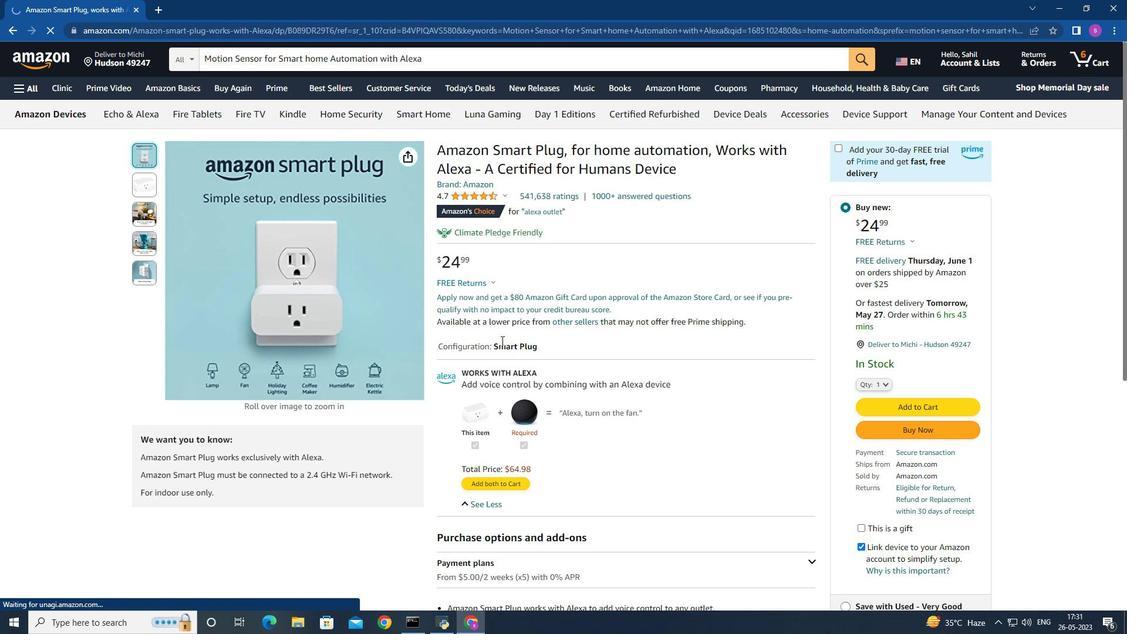 
Action: Mouse scrolled (505, 337) with delta (0, 0)
Screenshot: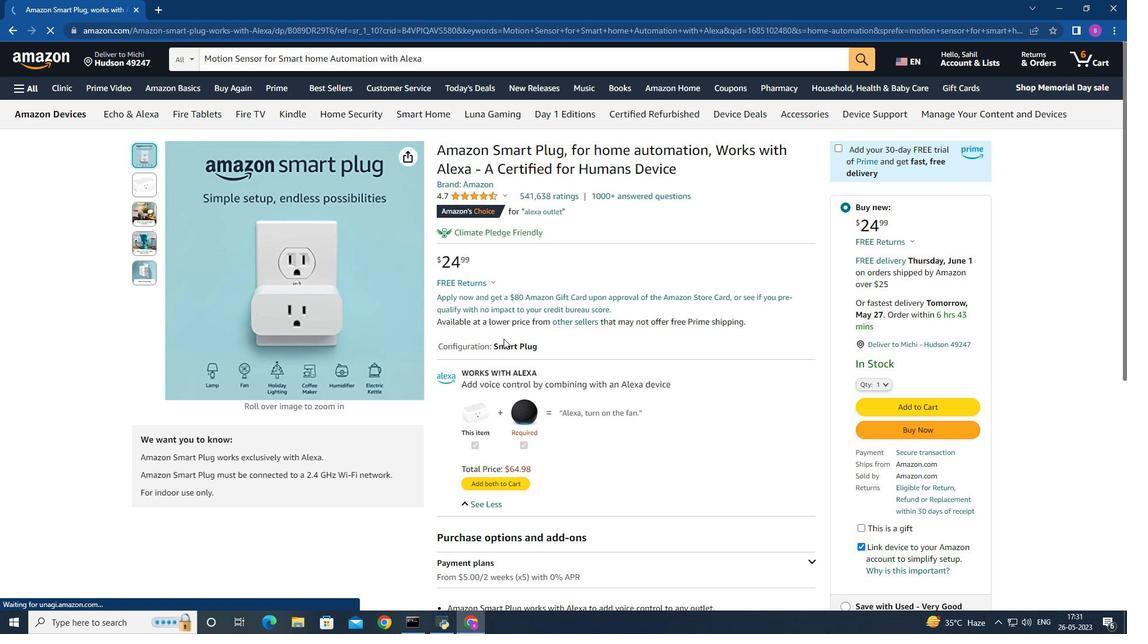 
Action: Mouse moved to (505, 338)
Screenshot: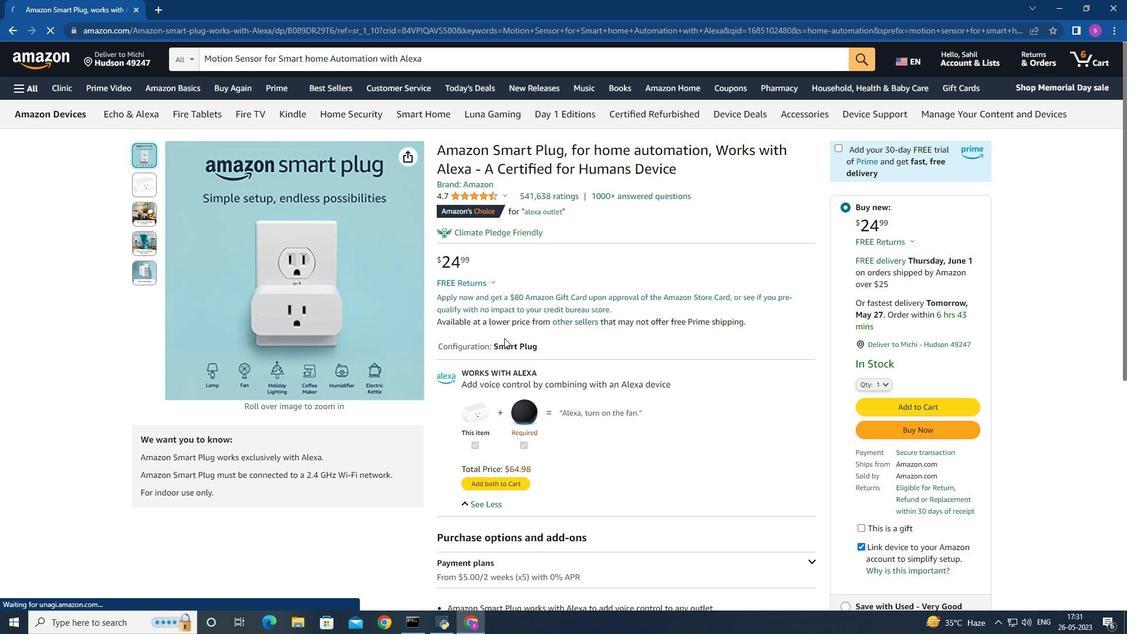 
Action: Mouse scrolled (505, 337) with delta (0, 0)
Screenshot: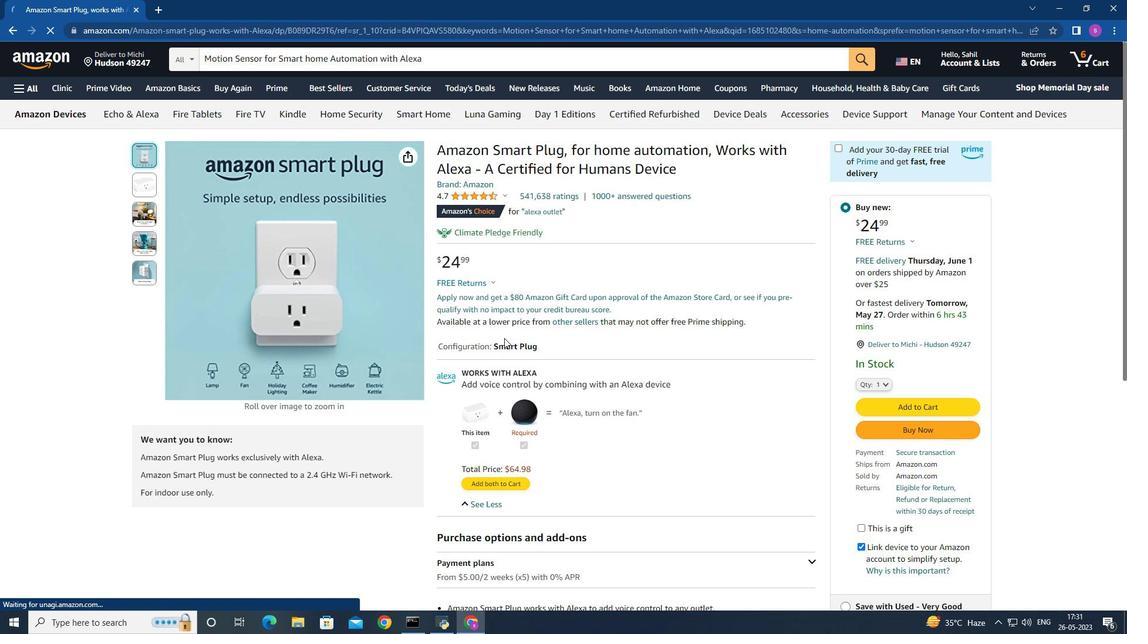 
Action: Mouse moved to (556, 335)
Screenshot: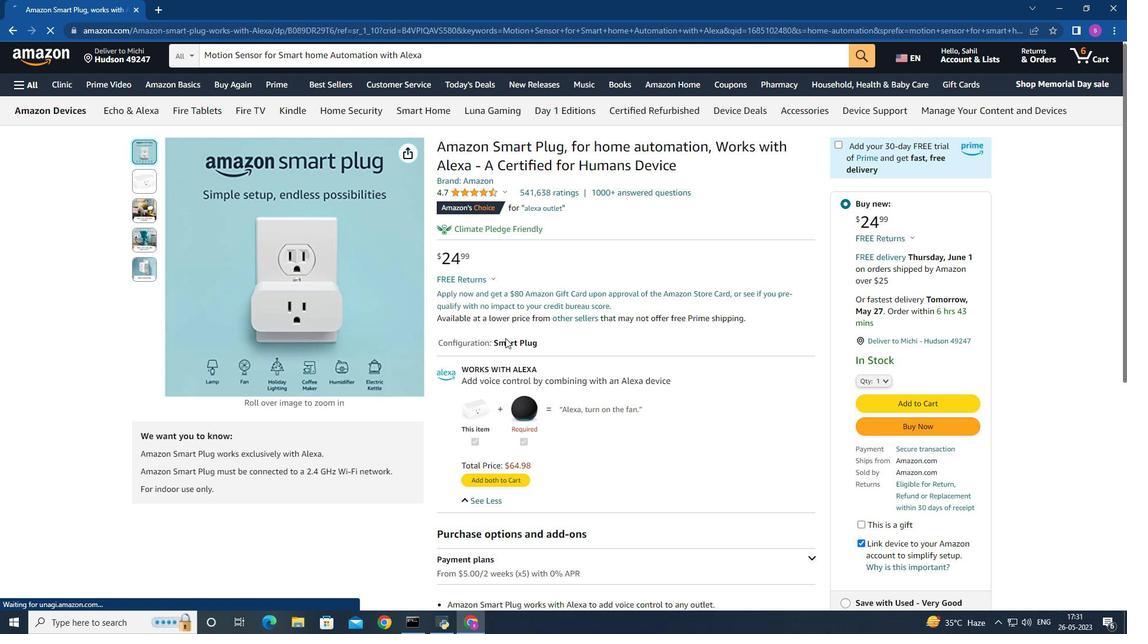 
Action: Mouse scrolled (542, 335) with delta (0, 0)
Screenshot: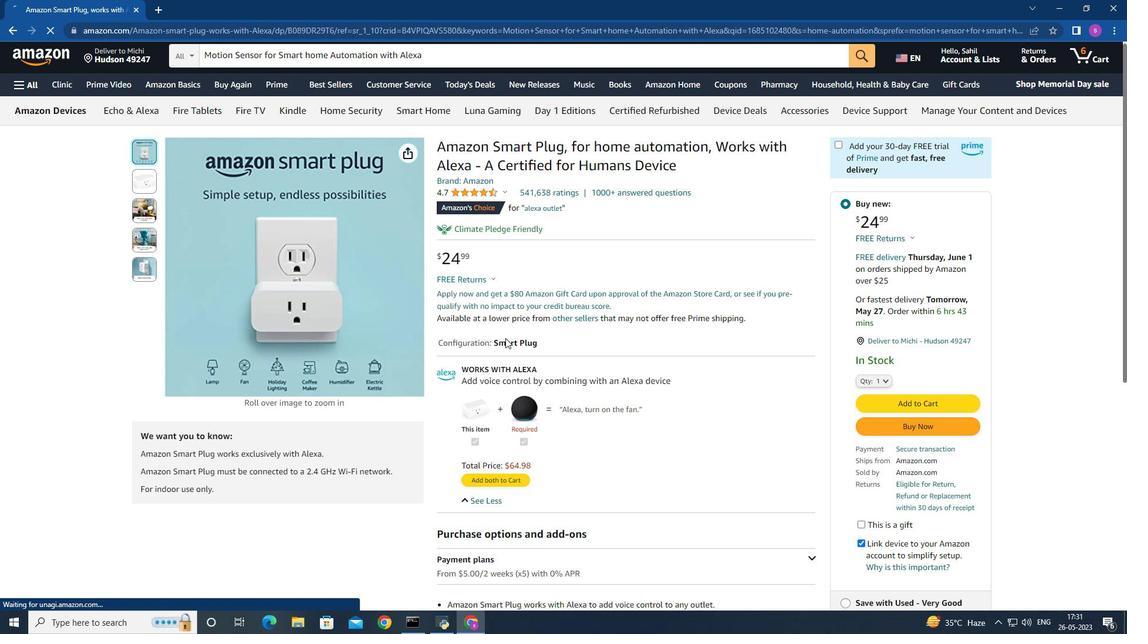 
Action: Mouse moved to (611, 347)
Screenshot: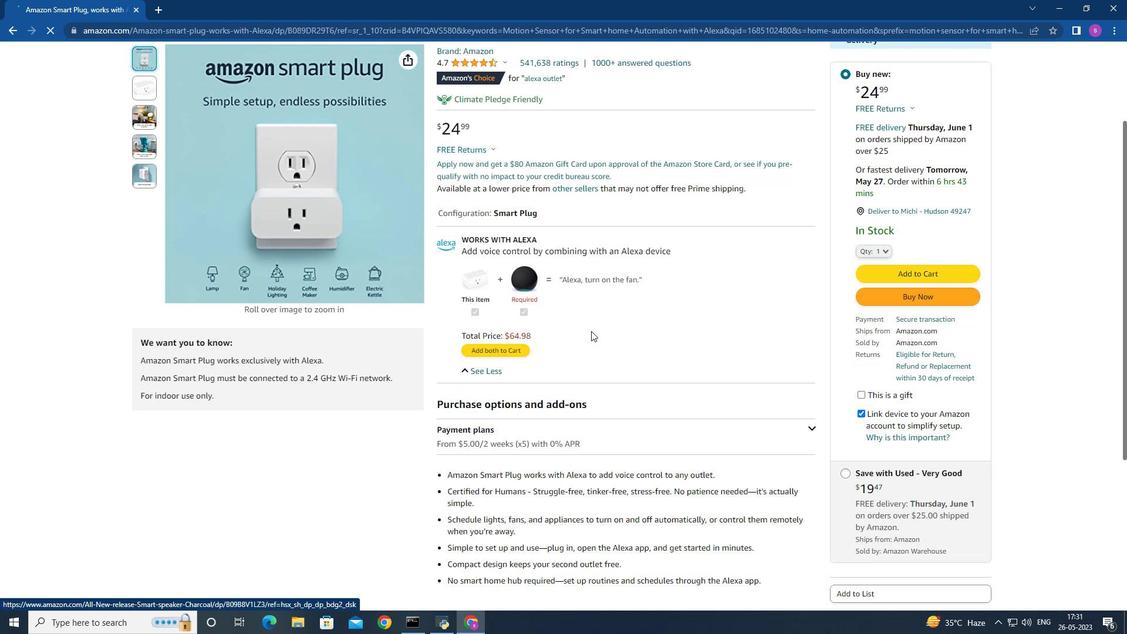 
Action: Mouse scrolled (611, 346) with delta (0, 0)
Screenshot: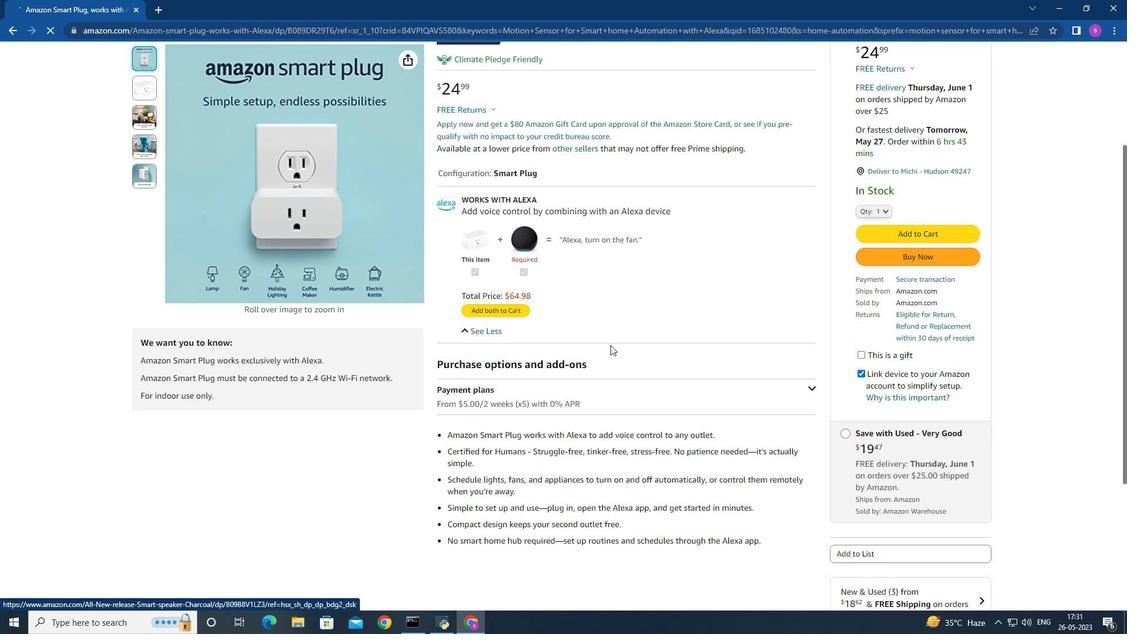 
Action: Mouse scrolled (611, 346) with delta (0, 0)
Screenshot: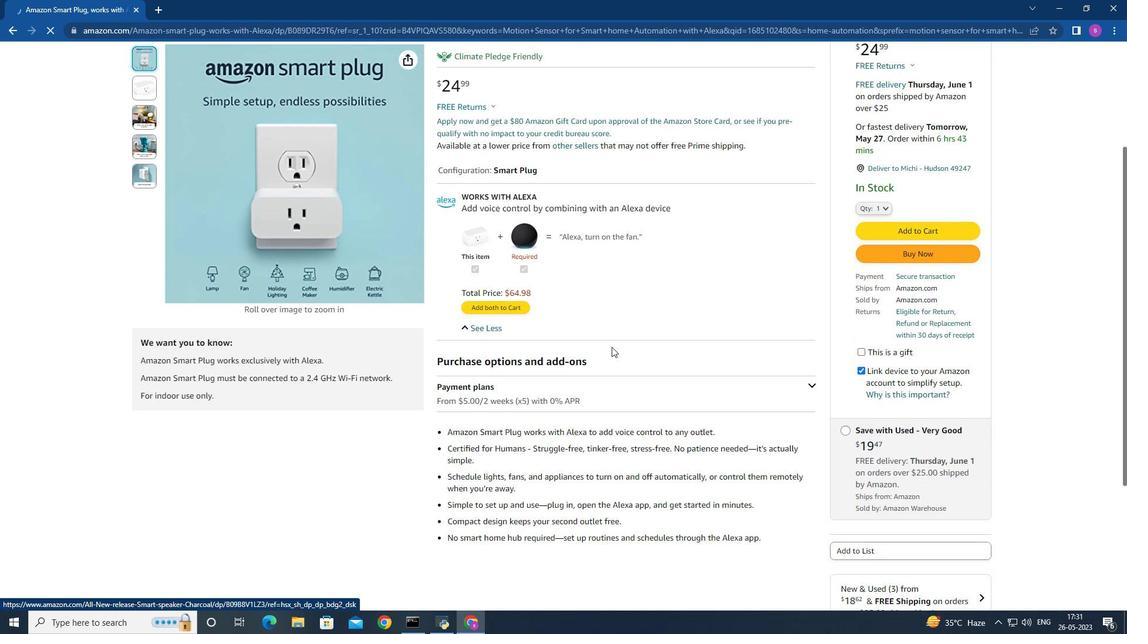 
Action: Mouse moved to (627, 369)
Screenshot: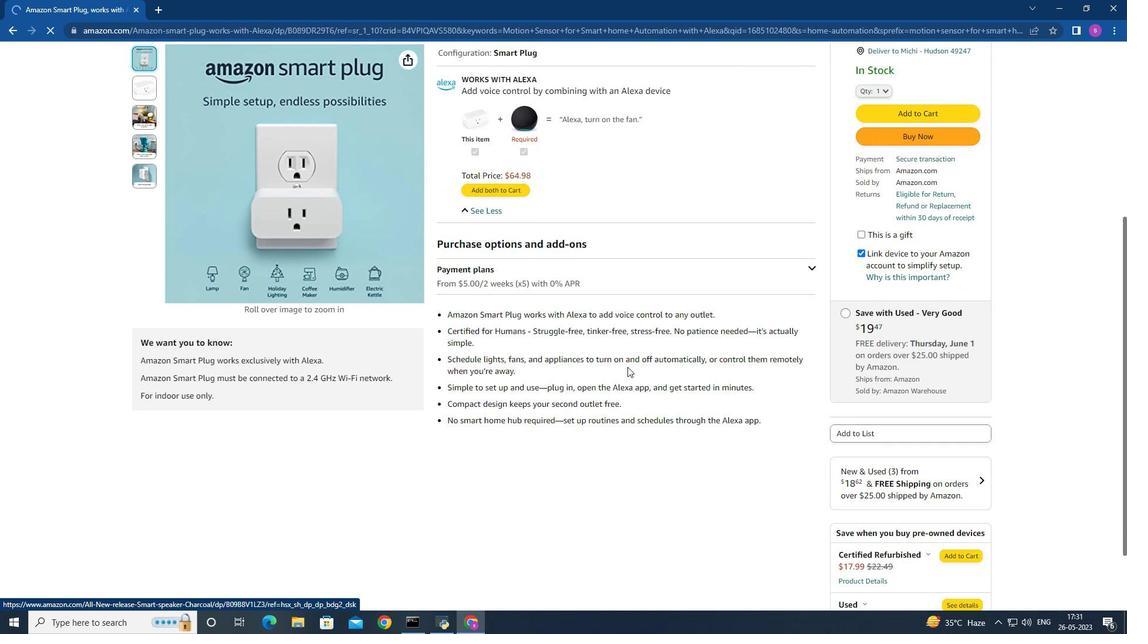 
Action: Mouse scrolled (627, 368) with delta (0, 0)
Screenshot: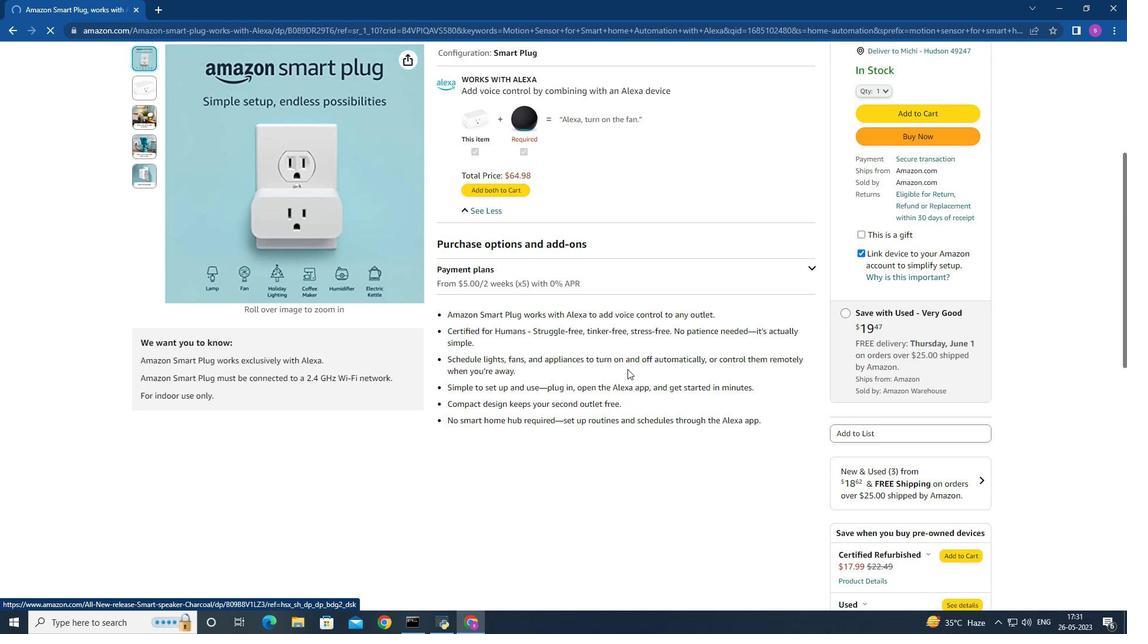 
Action: Mouse scrolled (627, 368) with delta (0, 0)
Screenshot: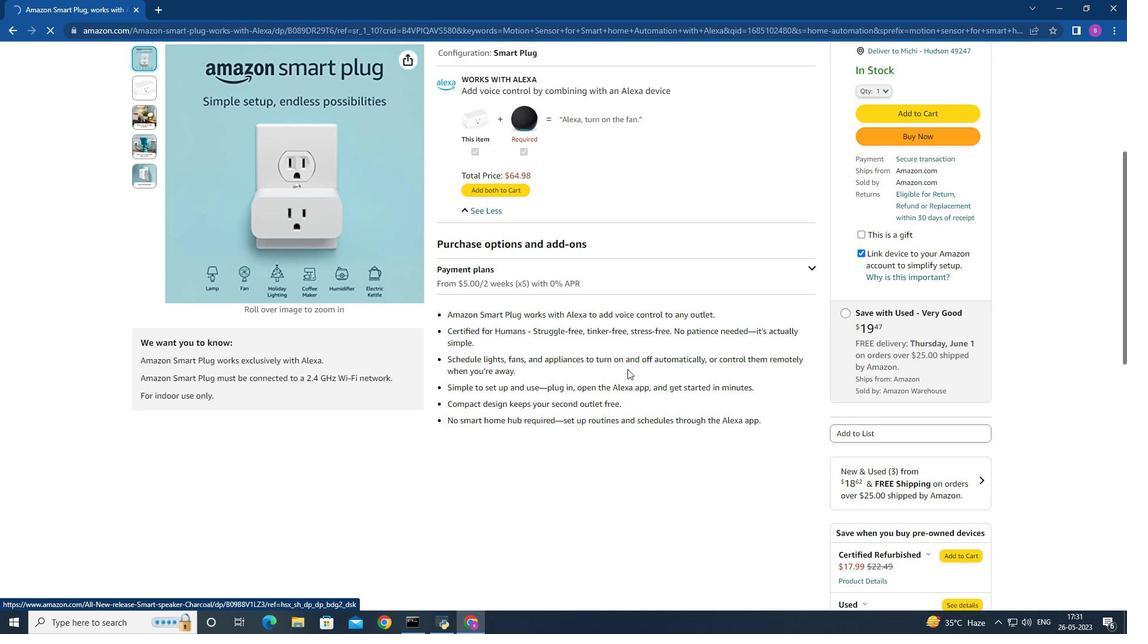 
Action: Mouse scrolled (627, 368) with delta (0, 0)
Screenshot: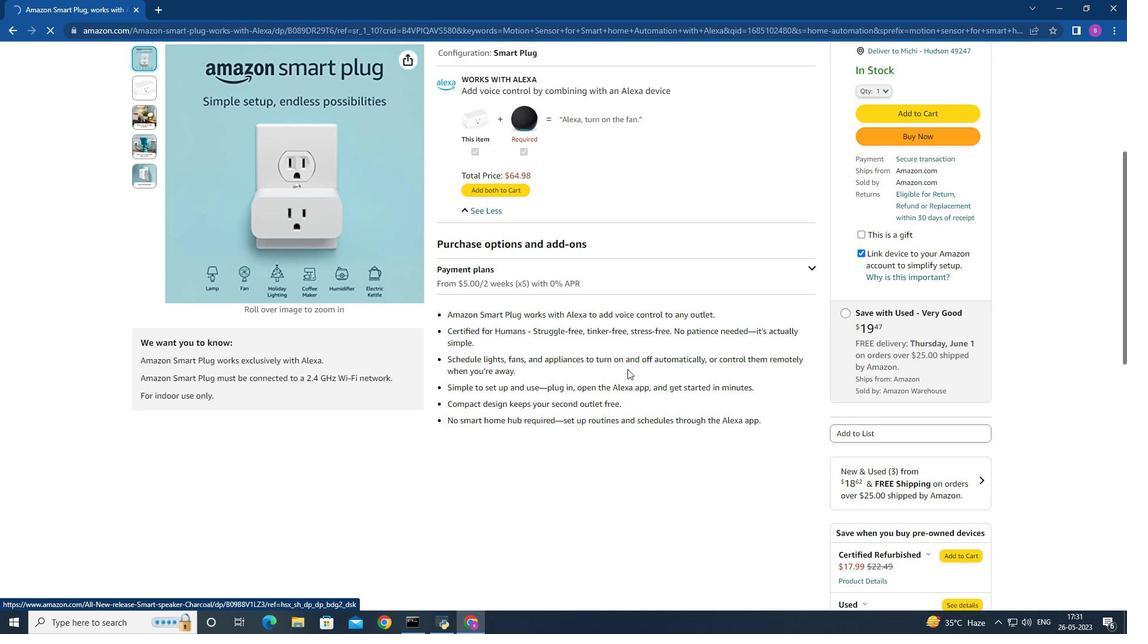 
Action: Mouse scrolled (627, 368) with delta (0, 0)
Screenshot: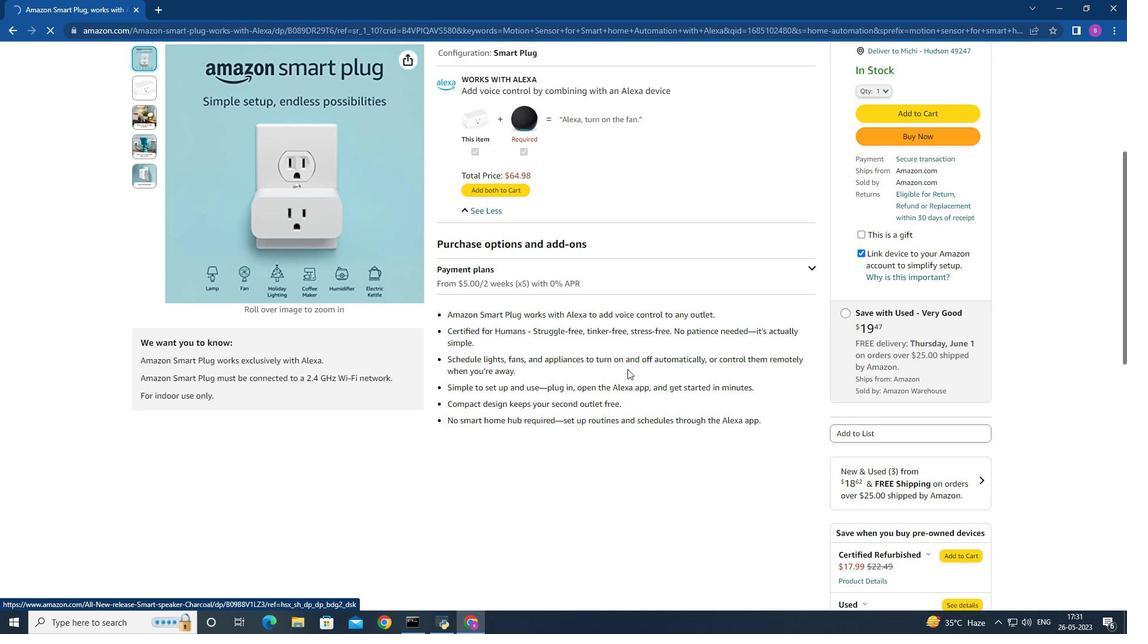 
Action: Mouse moved to (435, 356)
Screenshot: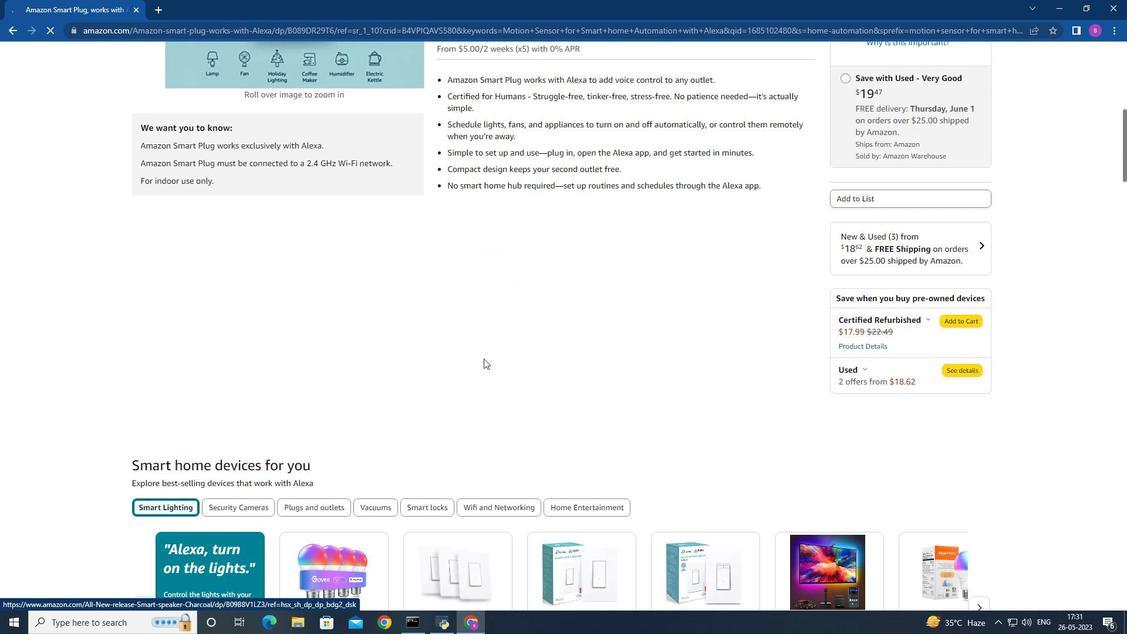 
Action: Mouse scrolled (435, 357) with delta (0, 0)
Screenshot: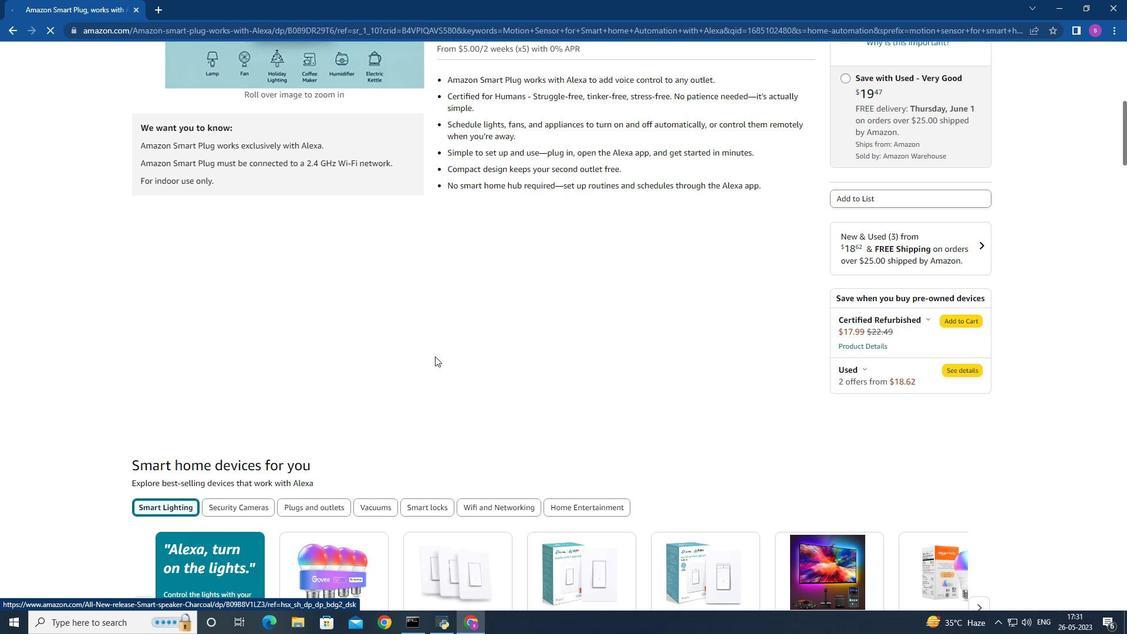 
Action: Mouse scrolled (435, 357) with delta (0, 0)
Screenshot: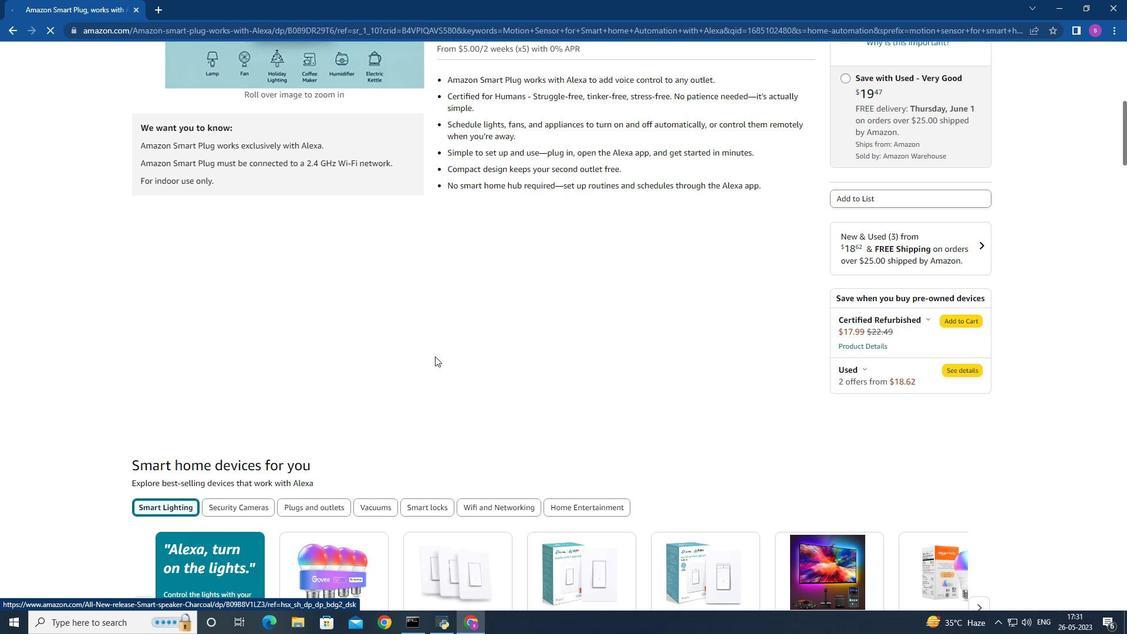 
Action: Mouse scrolled (435, 357) with delta (0, 0)
Screenshot: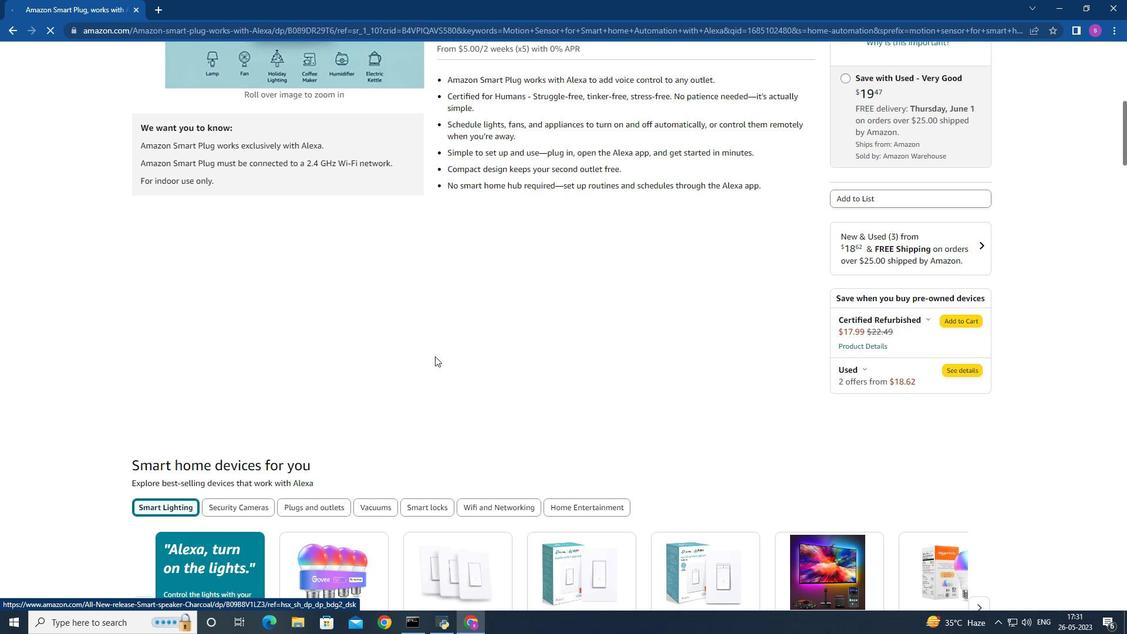 
Action: Mouse moved to (448, 356)
Screenshot: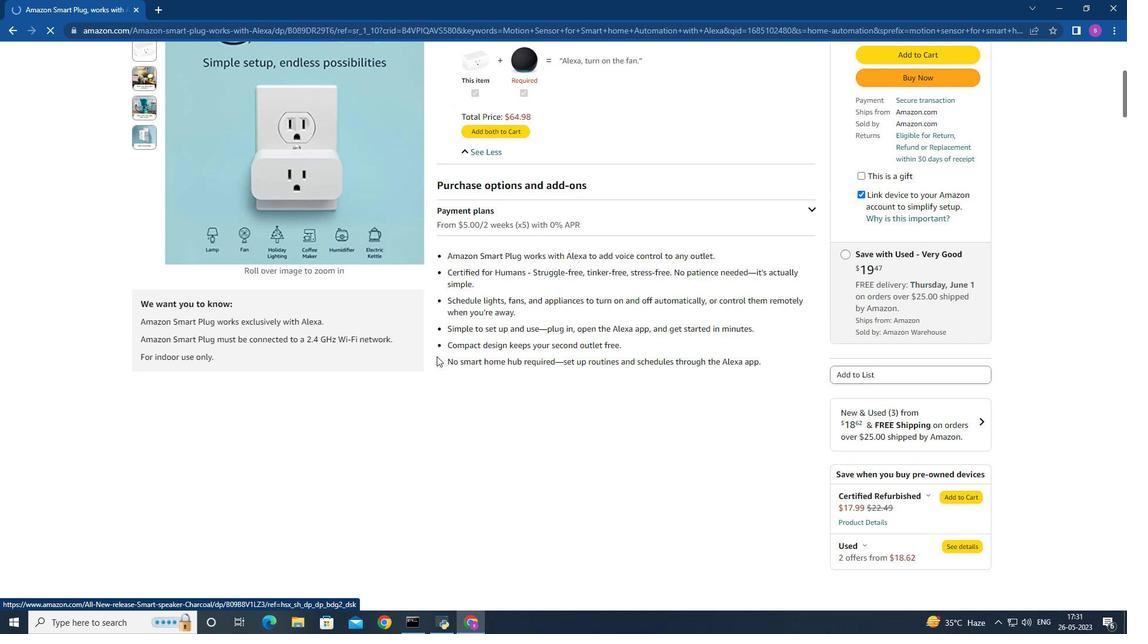 
Action: Mouse scrolled (448, 357) with delta (0, 0)
Screenshot: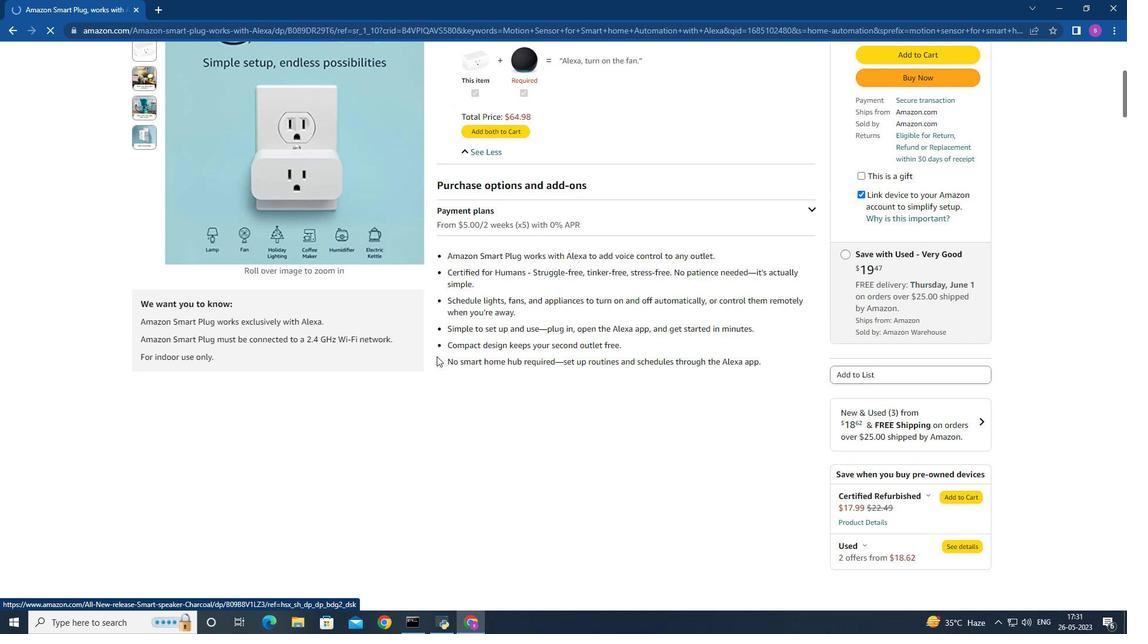 
Action: Mouse scrolled (448, 357) with delta (0, 0)
Screenshot: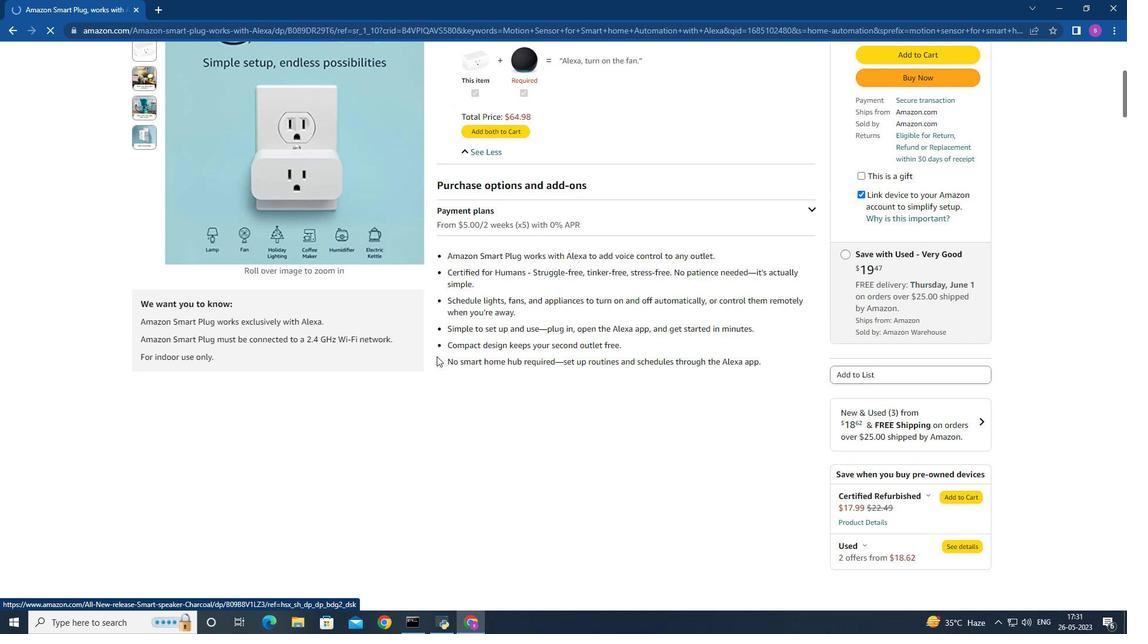 
Action: Mouse scrolled (448, 357) with delta (0, 0)
Screenshot: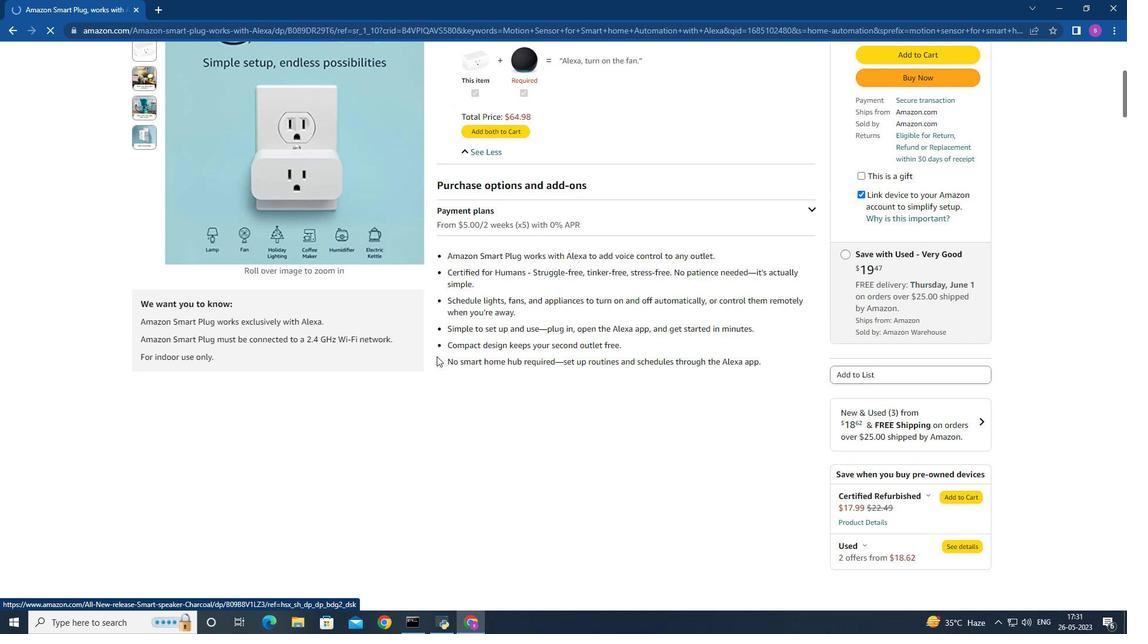 
Action: Mouse scrolled (448, 357) with delta (0, 0)
Screenshot: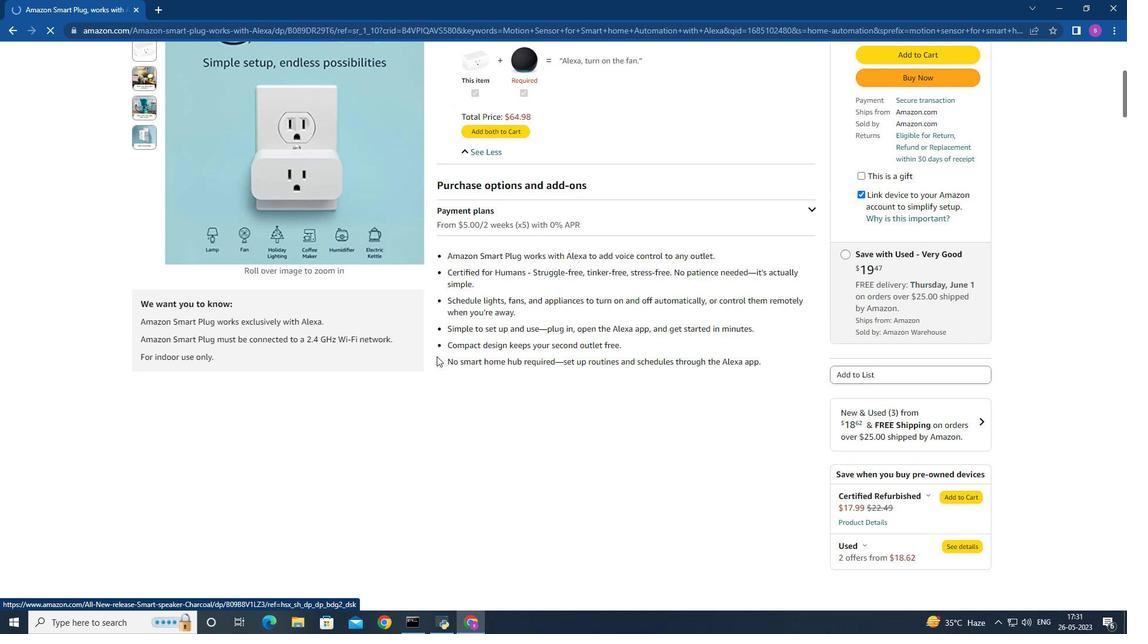 
Action: Mouse moved to (452, 356)
Screenshot: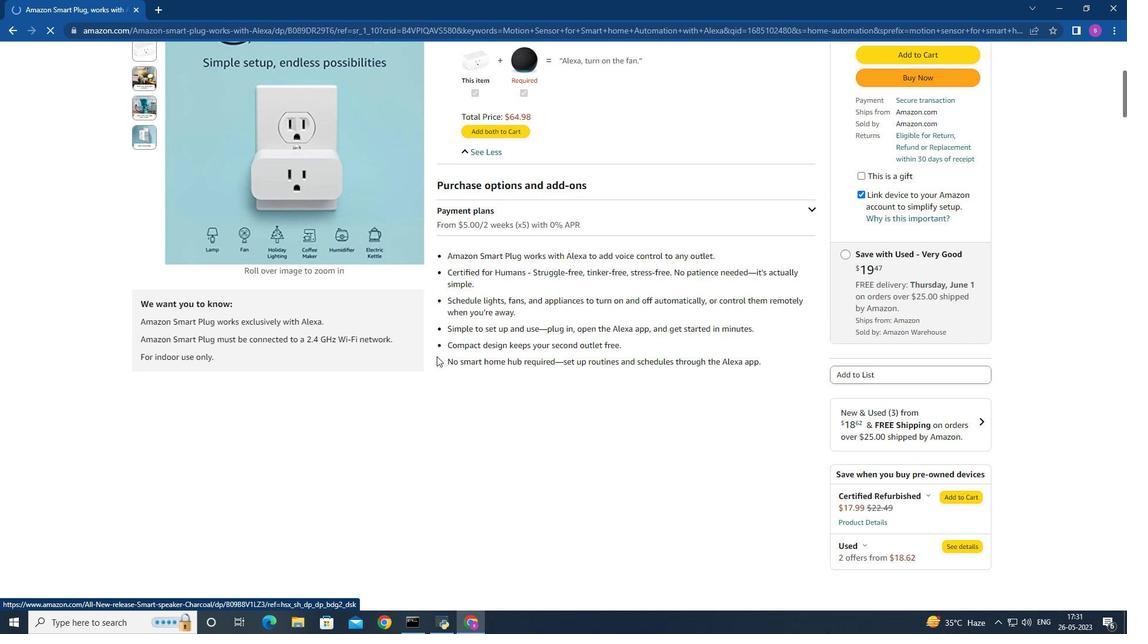 
Action: Mouse scrolled (448, 357) with delta (0, 0)
Screenshot: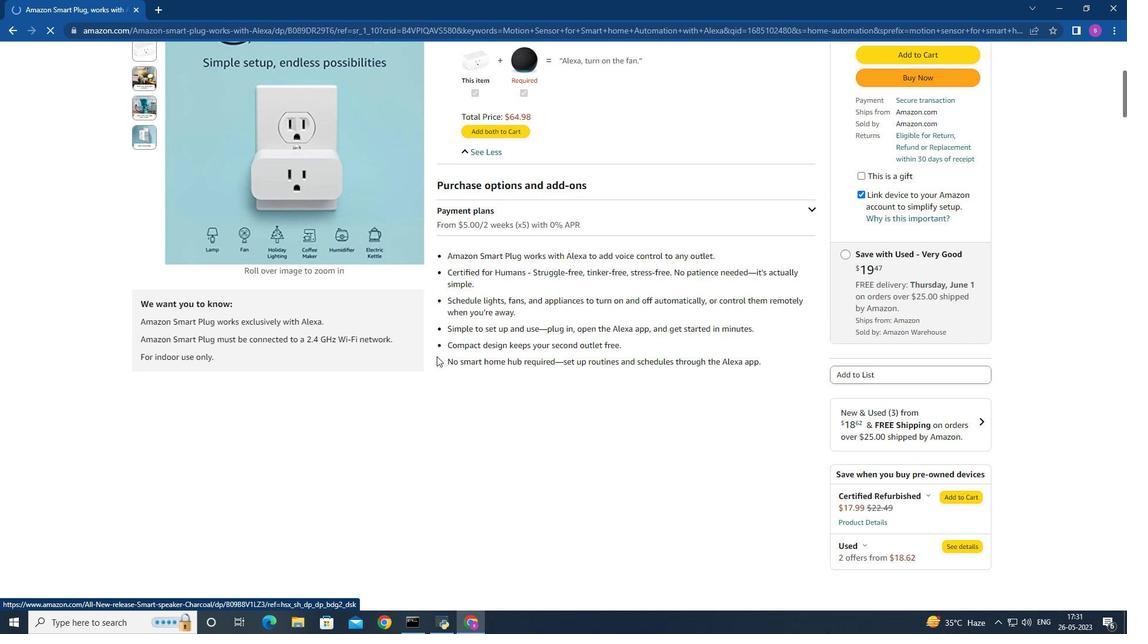 
Action: Mouse moved to (497, 360)
Screenshot: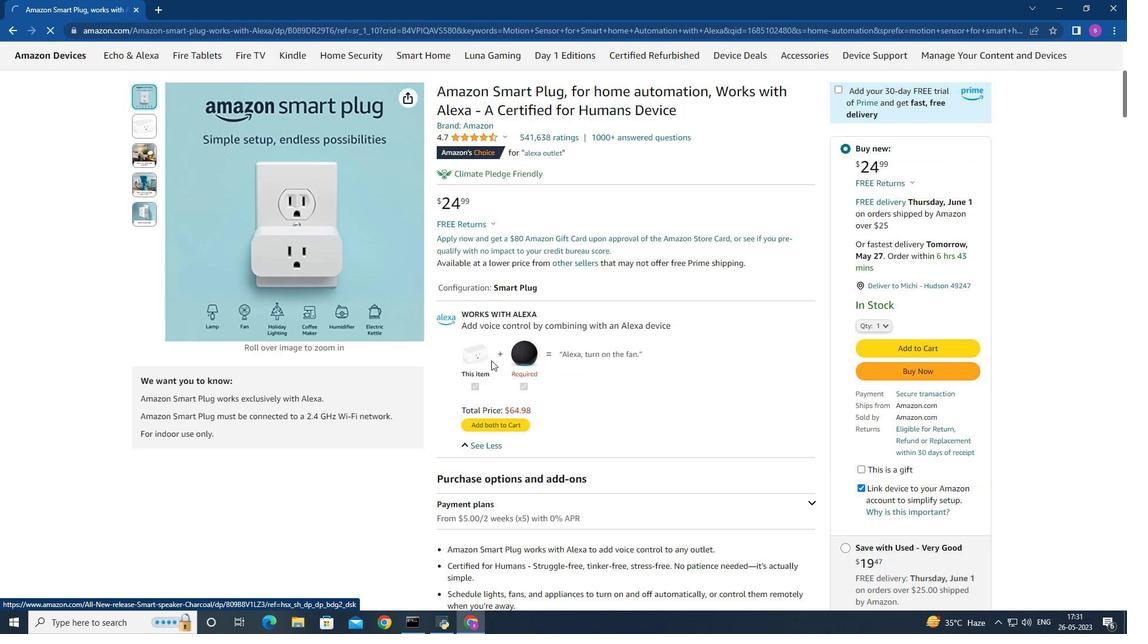 
Action: Mouse scrolled (497, 361) with delta (0, 0)
Screenshot: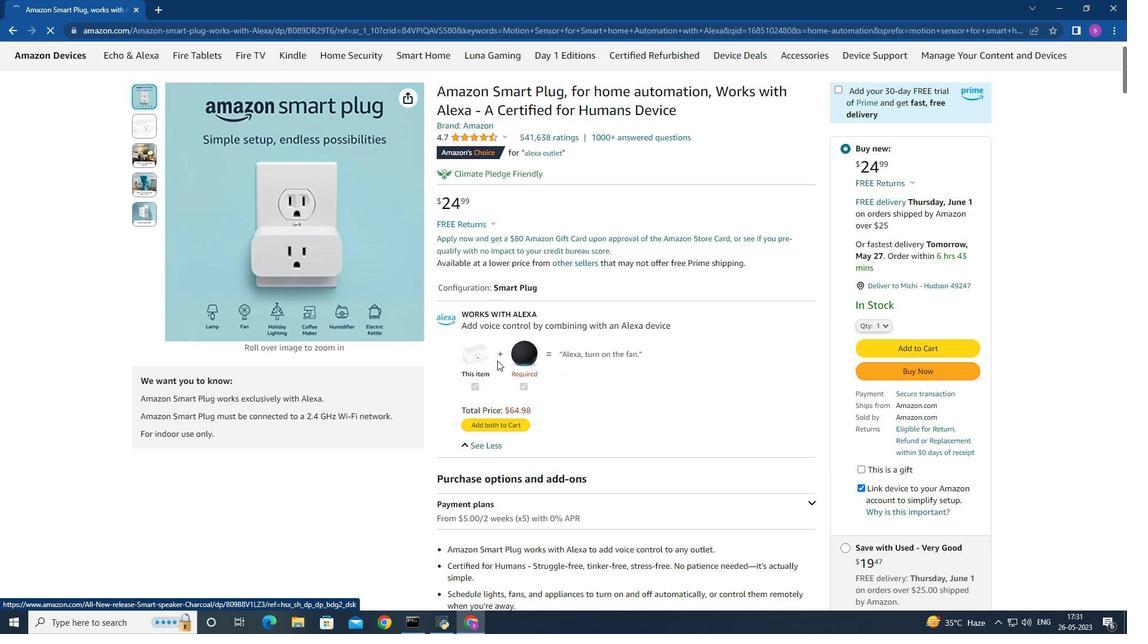 
Action: Mouse scrolled (497, 361) with delta (0, 0)
Screenshot: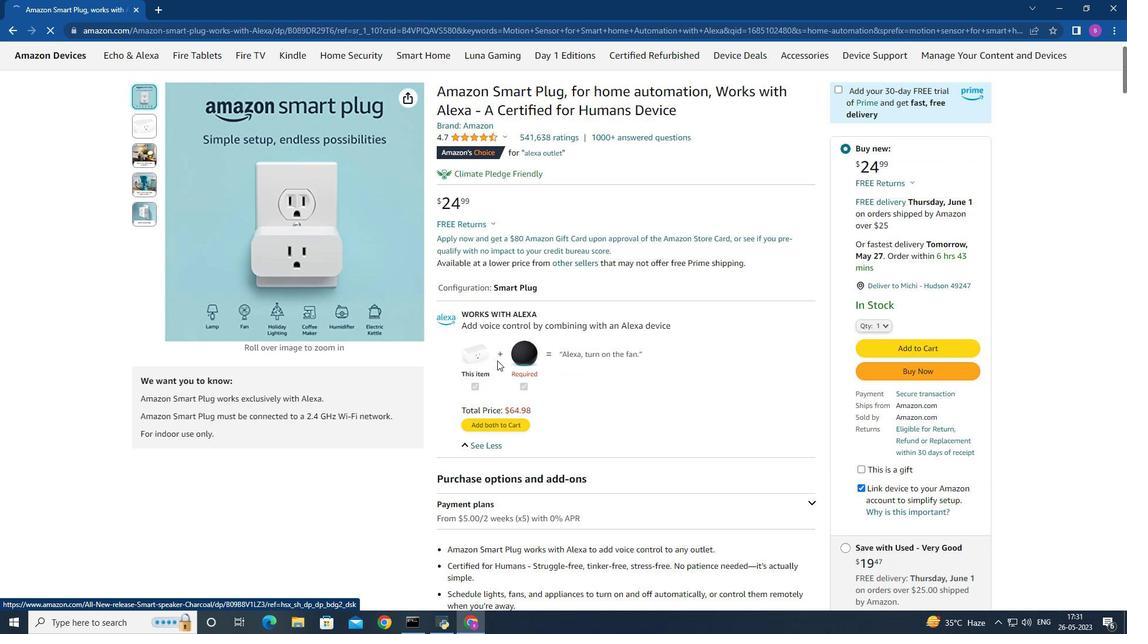 
Action: Mouse scrolled (497, 361) with delta (0, 0)
Screenshot: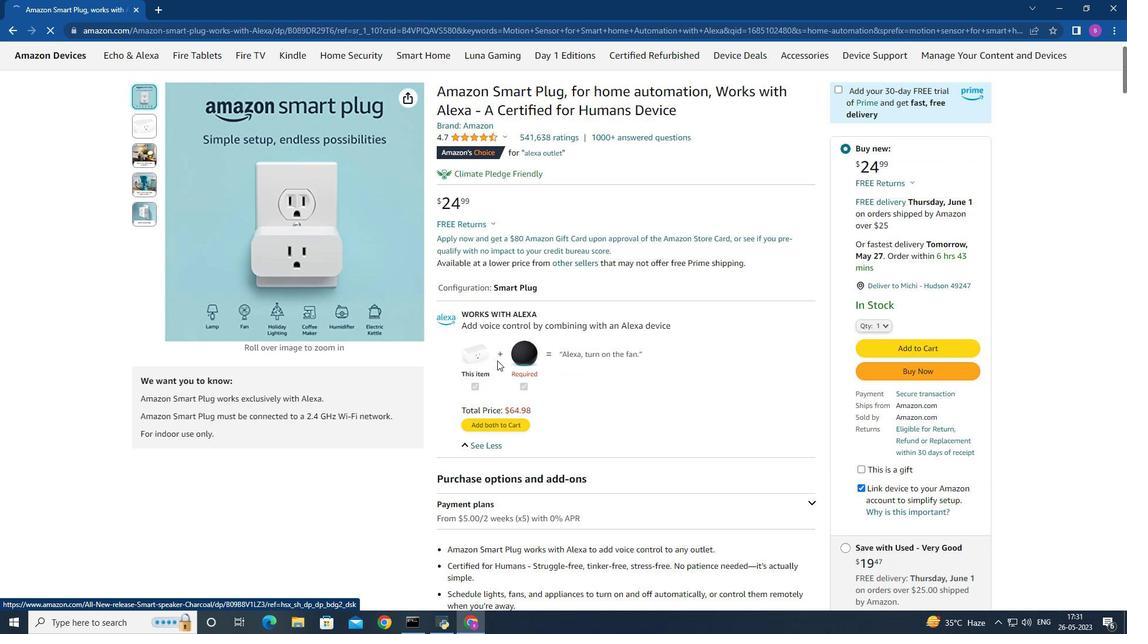 
Action: Mouse moved to (498, 360)
Screenshot: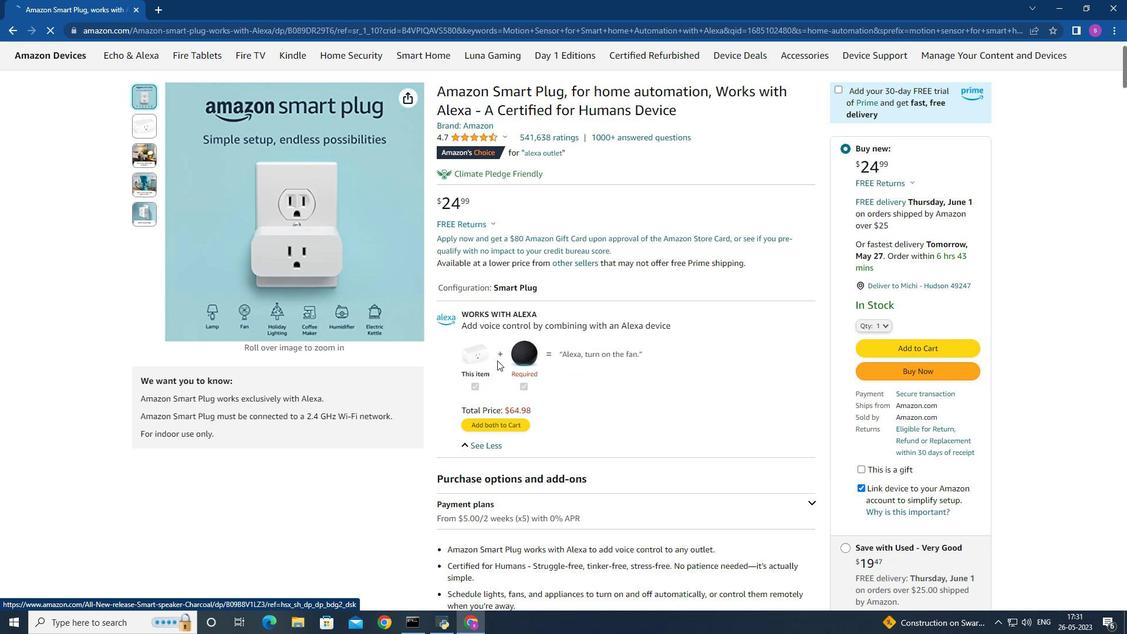
Action: Mouse scrolled (498, 361) with delta (0, 0)
Screenshot: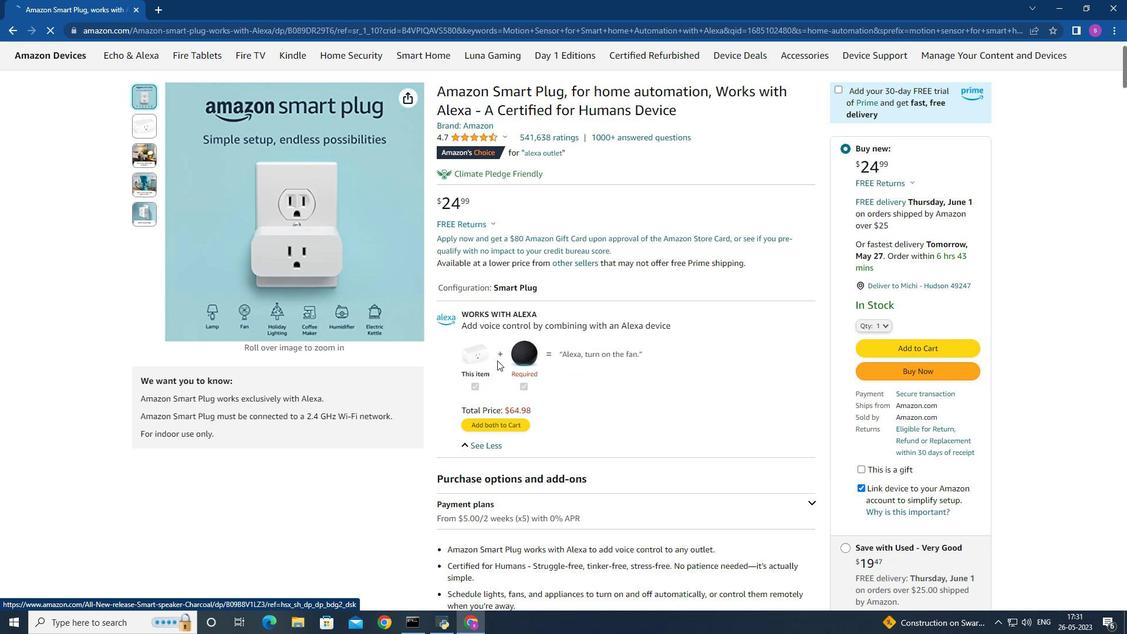 
Action: Mouse moved to (535, 328)
Screenshot: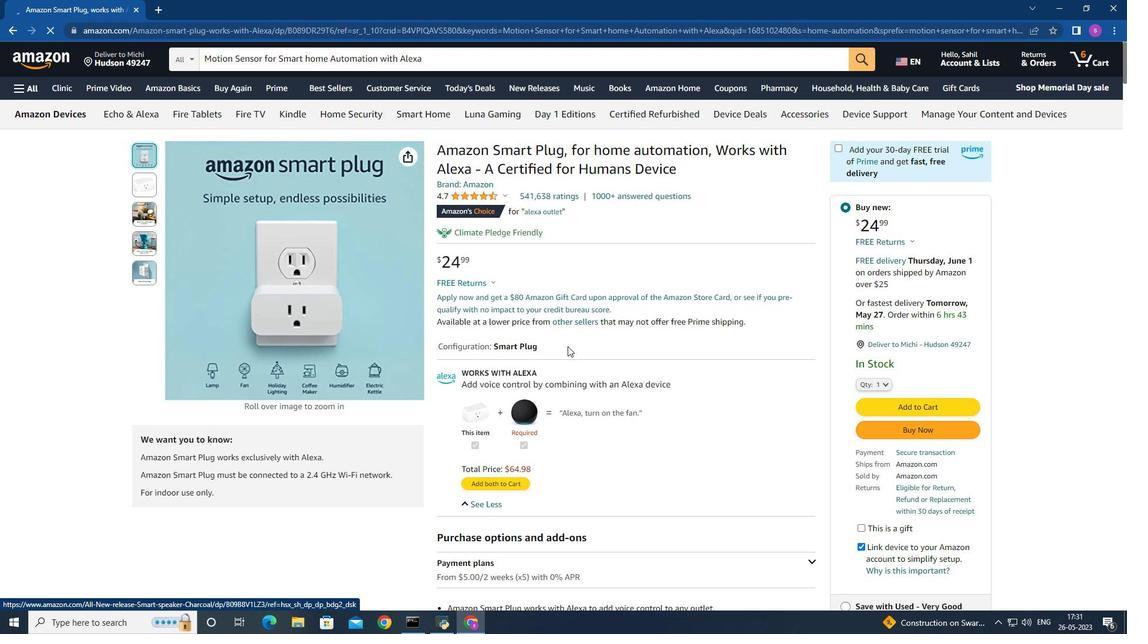 
Action: Mouse scrolled (535, 329) with delta (0, 0)
Screenshot: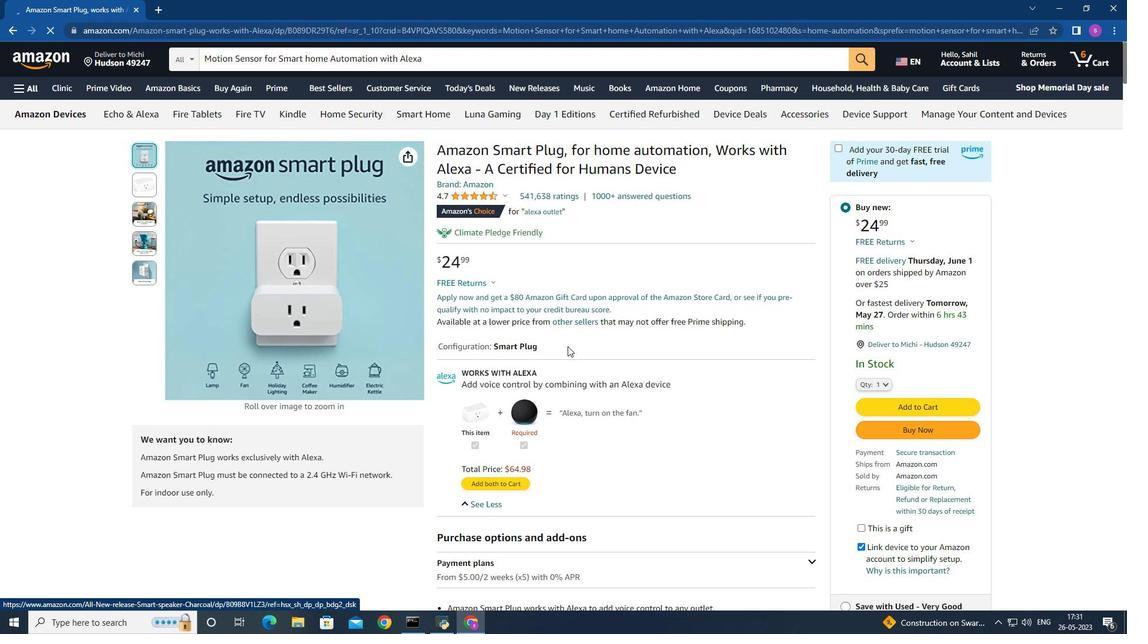 
Action: Mouse moved to (533, 328)
Screenshot: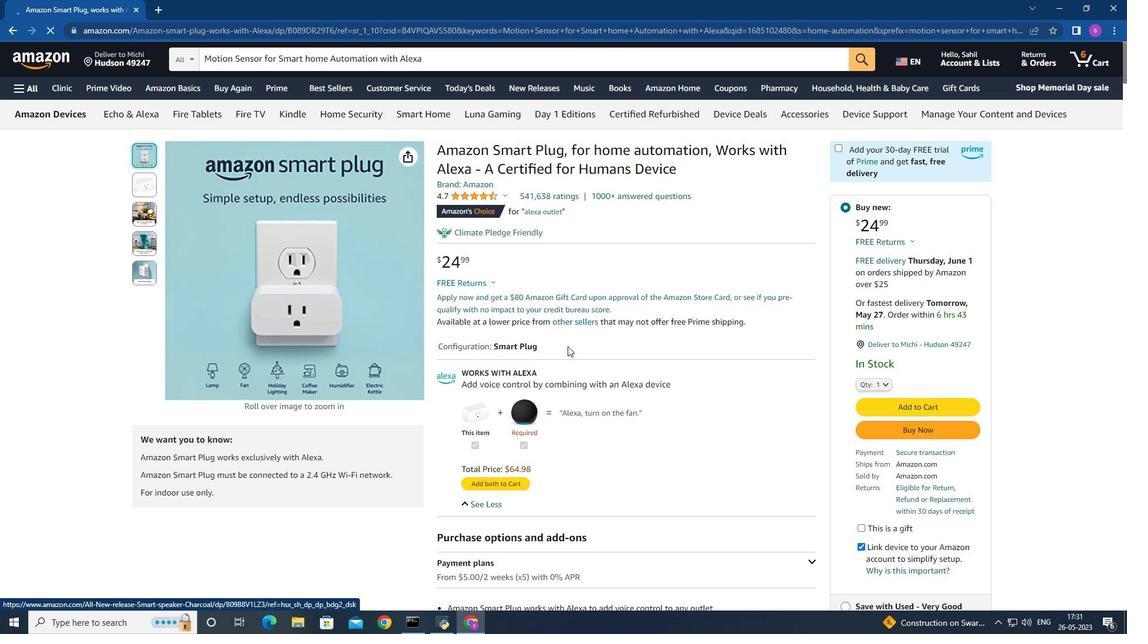 
Action: Mouse scrolled (533, 328) with delta (0, 0)
Screenshot: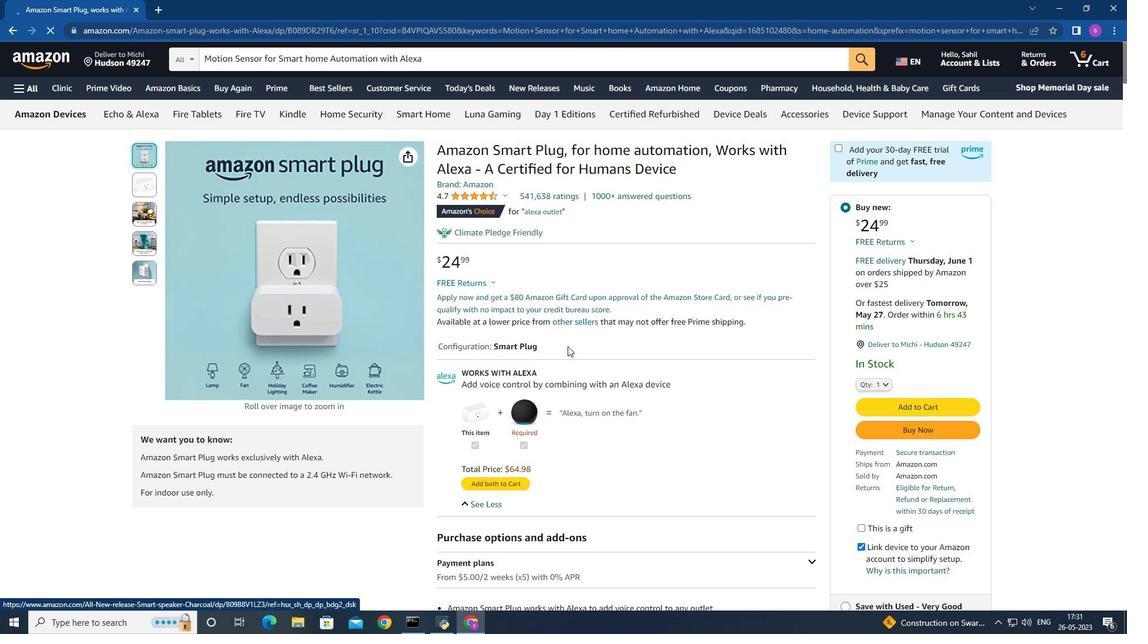 
Action: Mouse moved to (533, 328)
Screenshot: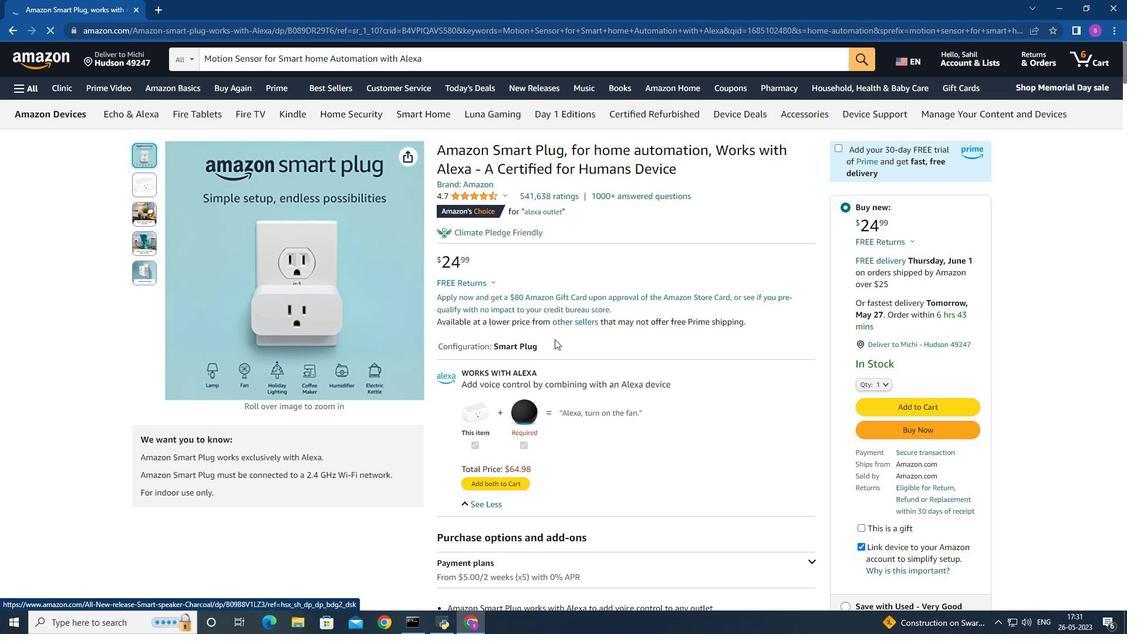 
Action: Mouse scrolled (533, 328) with delta (0, 0)
Screenshot: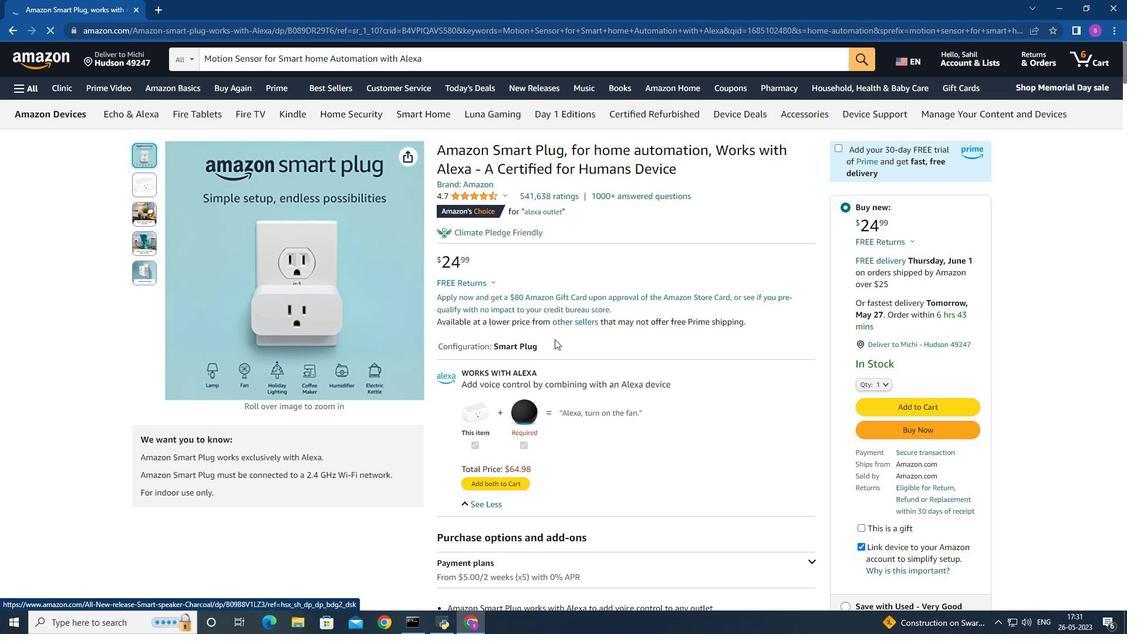 
Action: Mouse moved to (21, 33)
Screenshot: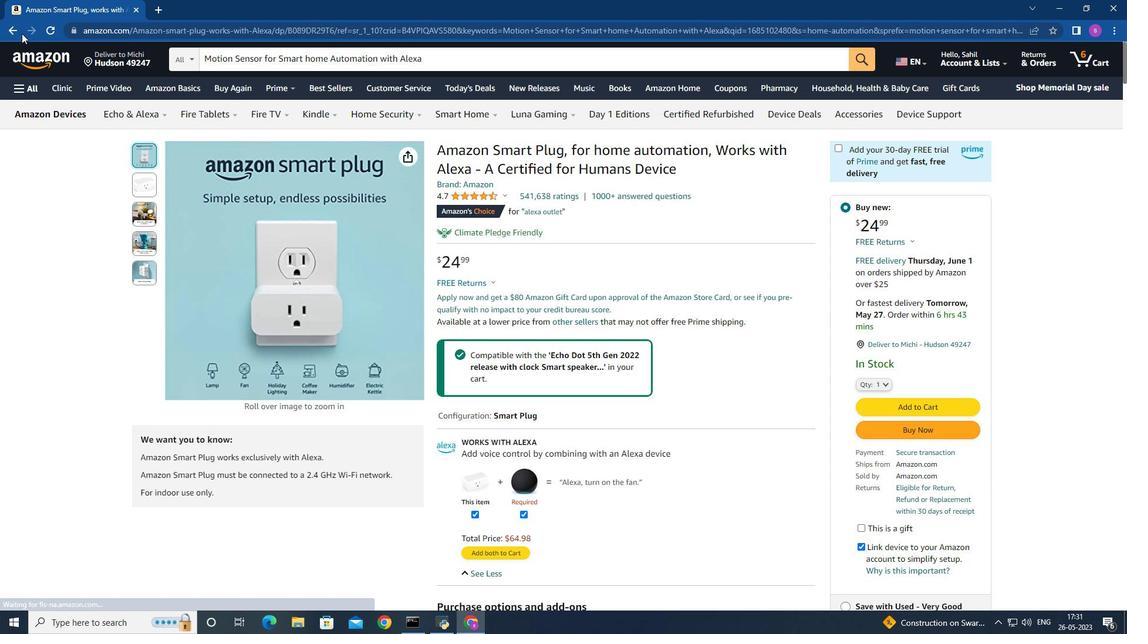 
Action: Mouse pressed left at (21, 33)
Screenshot: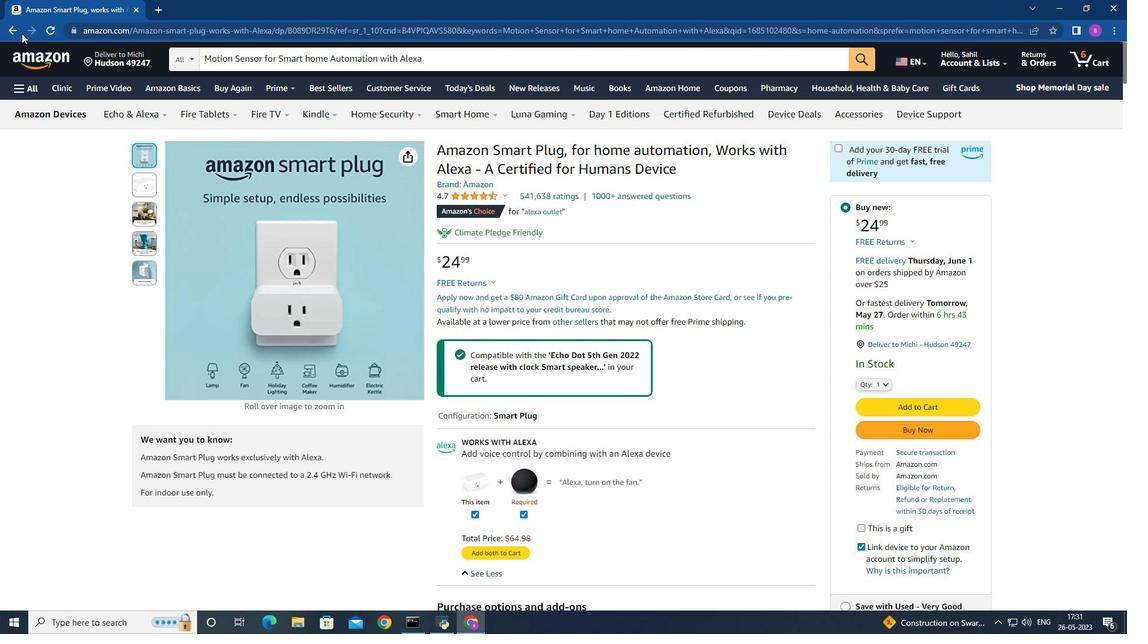 
Action: Mouse moved to (14, 29)
Screenshot: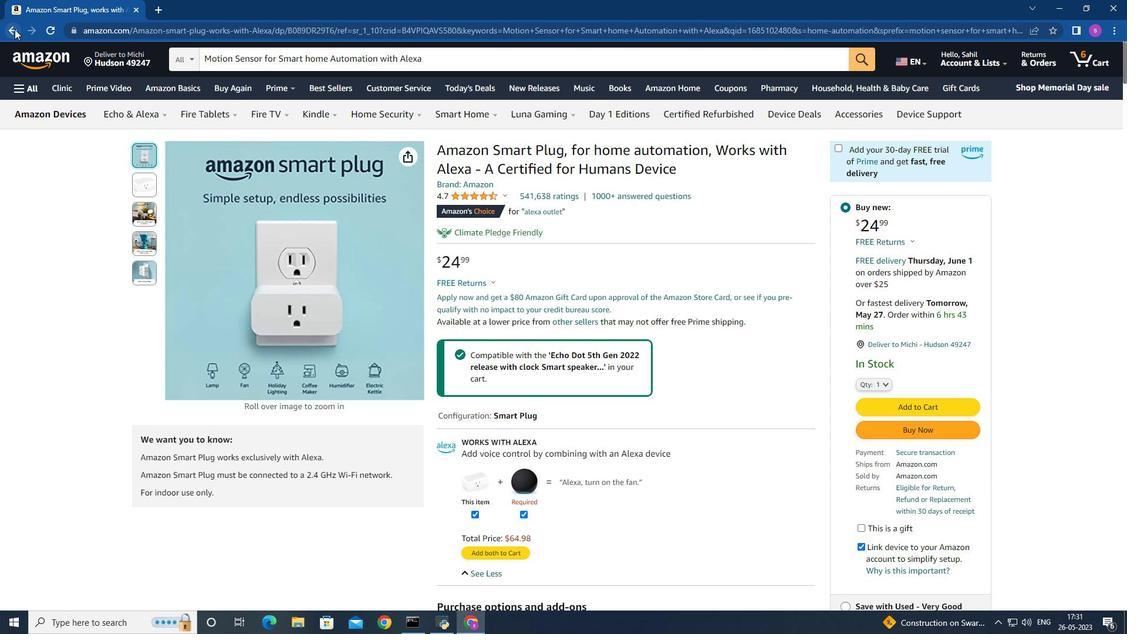 
Action: Mouse pressed left at (14, 29)
Screenshot: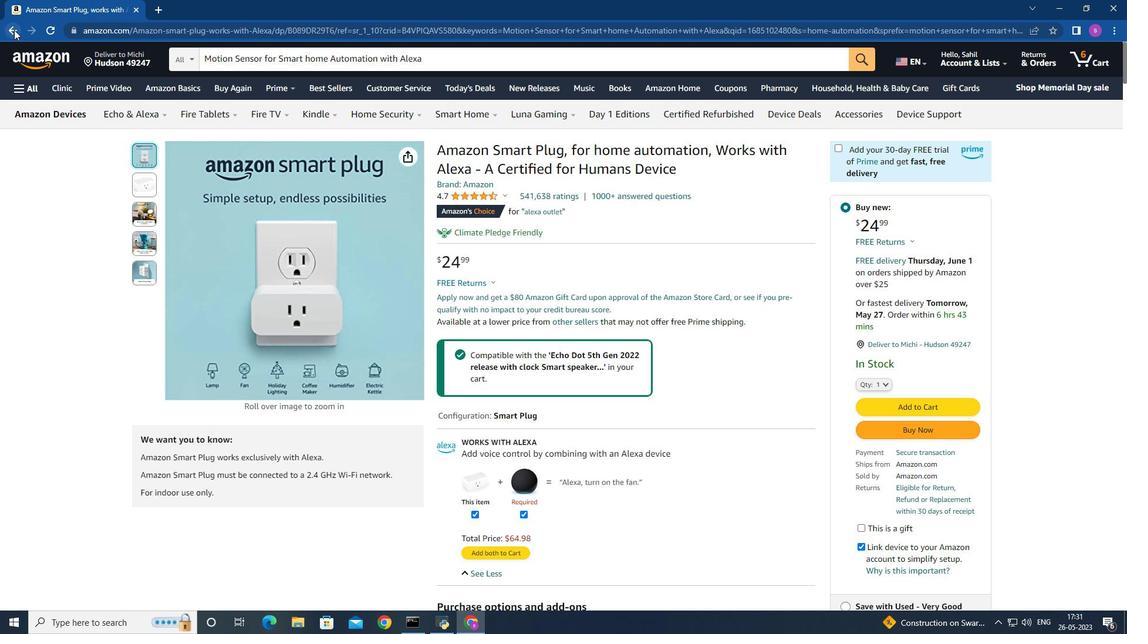 
Action: Mouse moved to (441, 237)
Screenshot: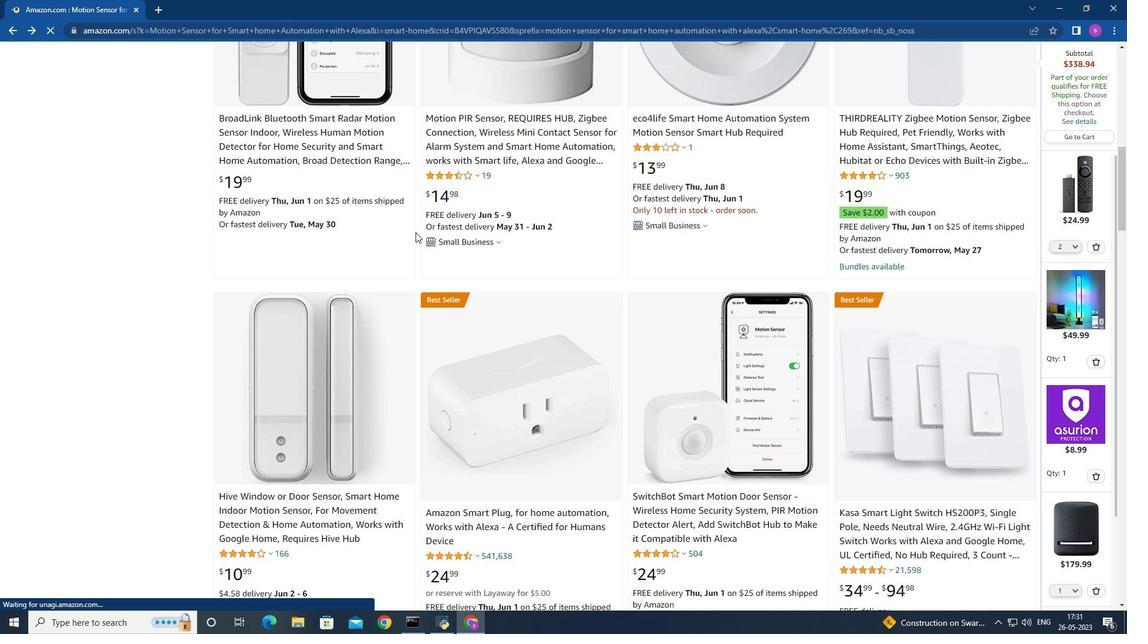 
Action: Mouse scrolled (441, 237) with delta (0, 0)
Screenshot: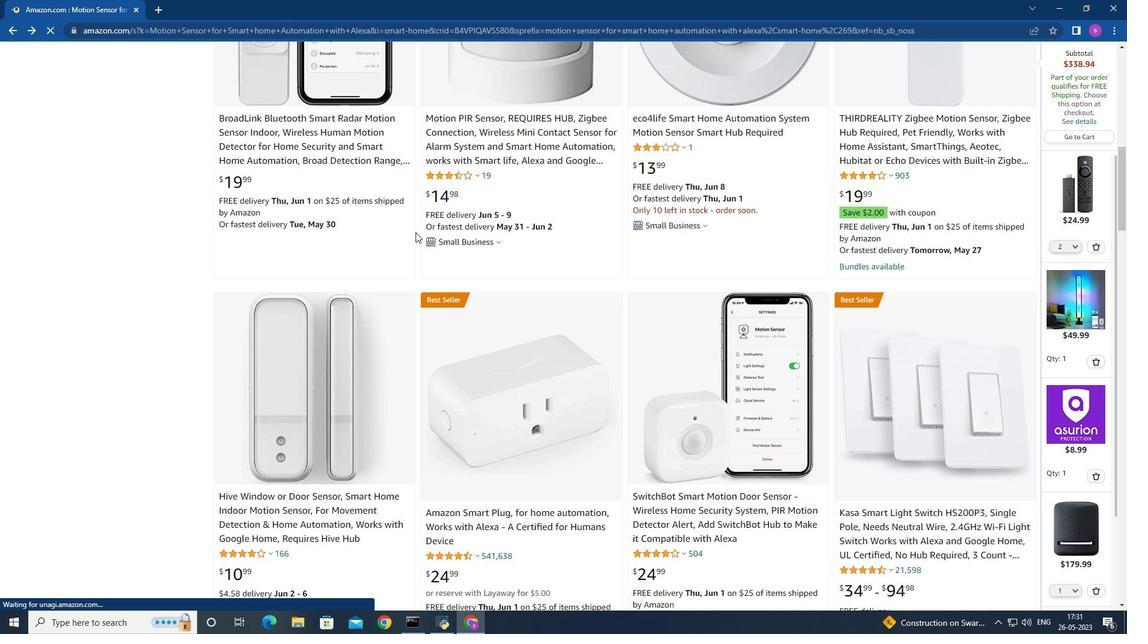 
Action: Mouse scrolled (441, 237) with delta (0, 0)
Screenshot: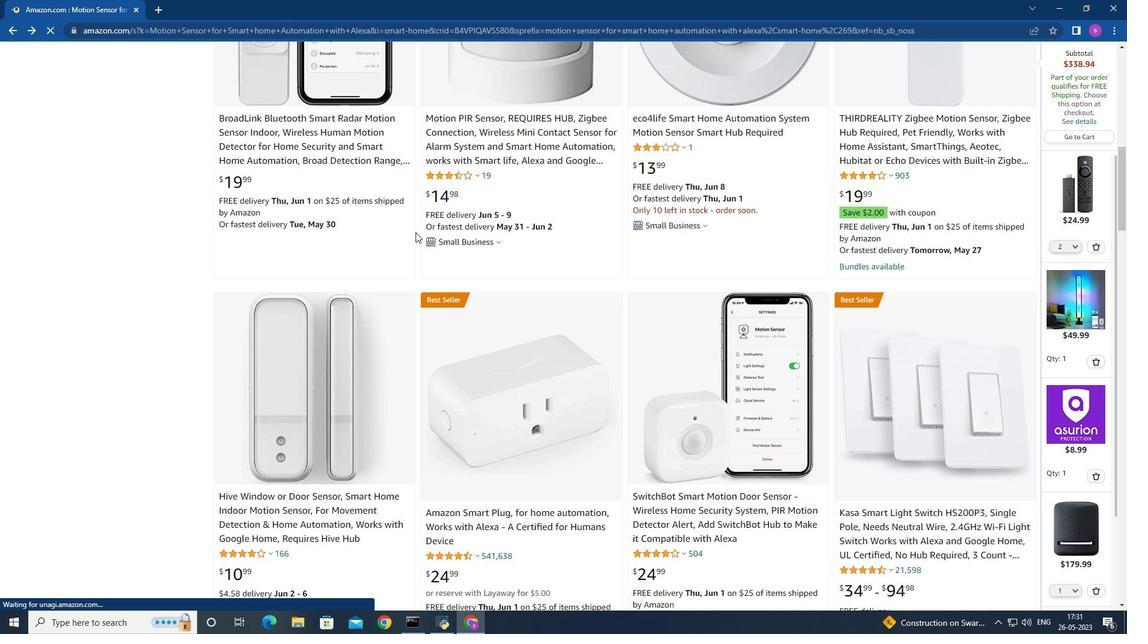 
Action: Mouse scrolled (441, 237) with delta (0, 0)
Screenshot: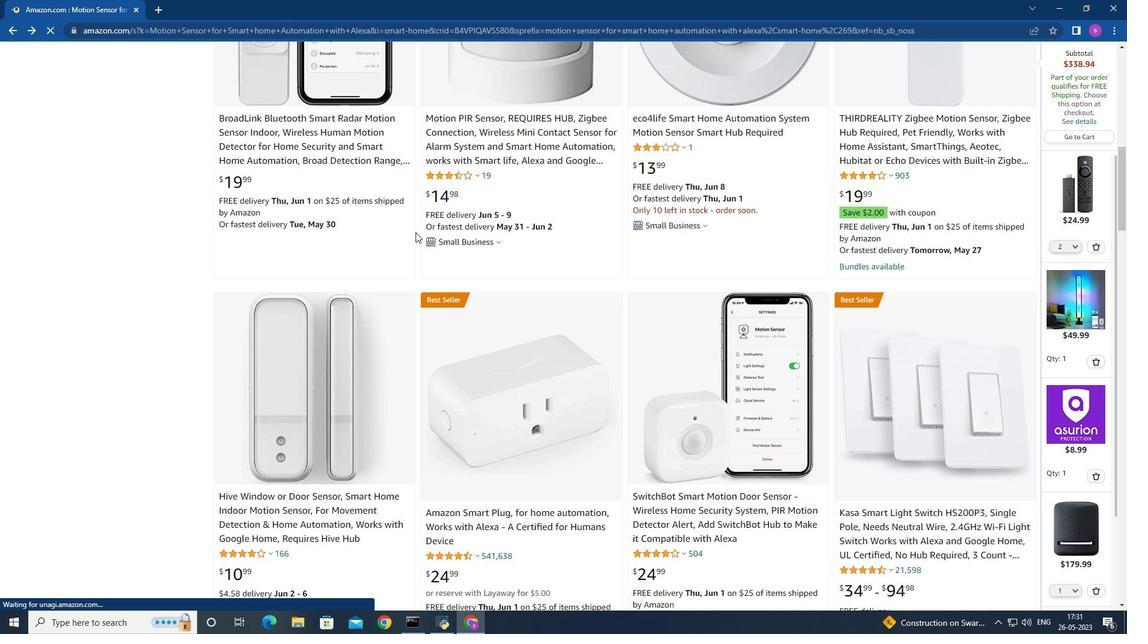 
Action: Mouse scrolled (441, 237) with delta (0, 0)
Screenshot: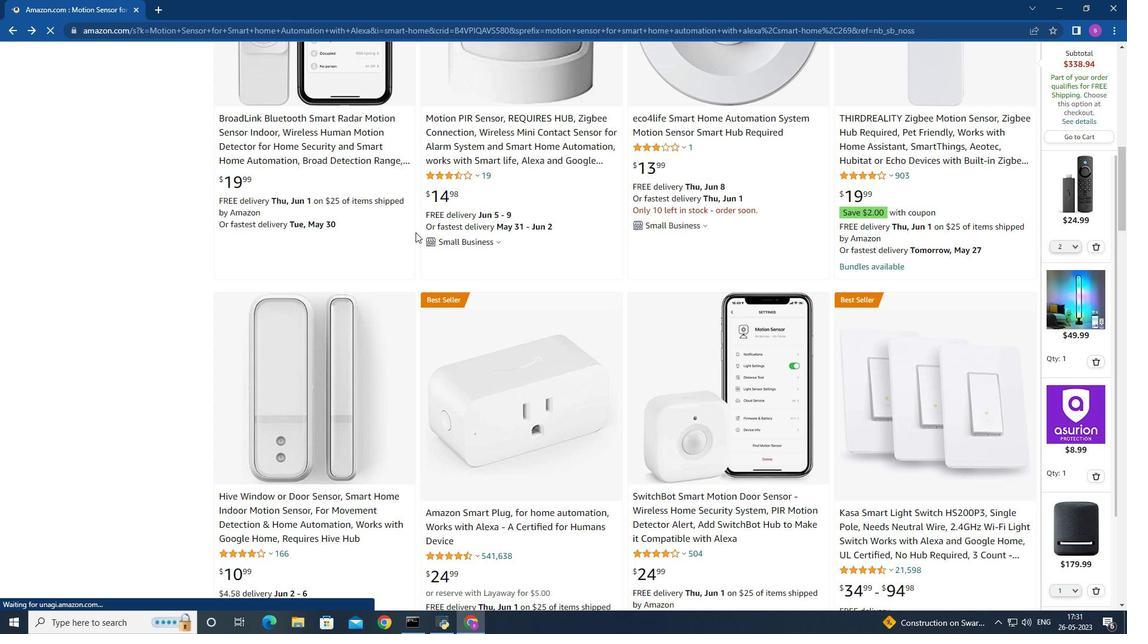 
Action: Mouse moved to (440, 238)
Screenshot: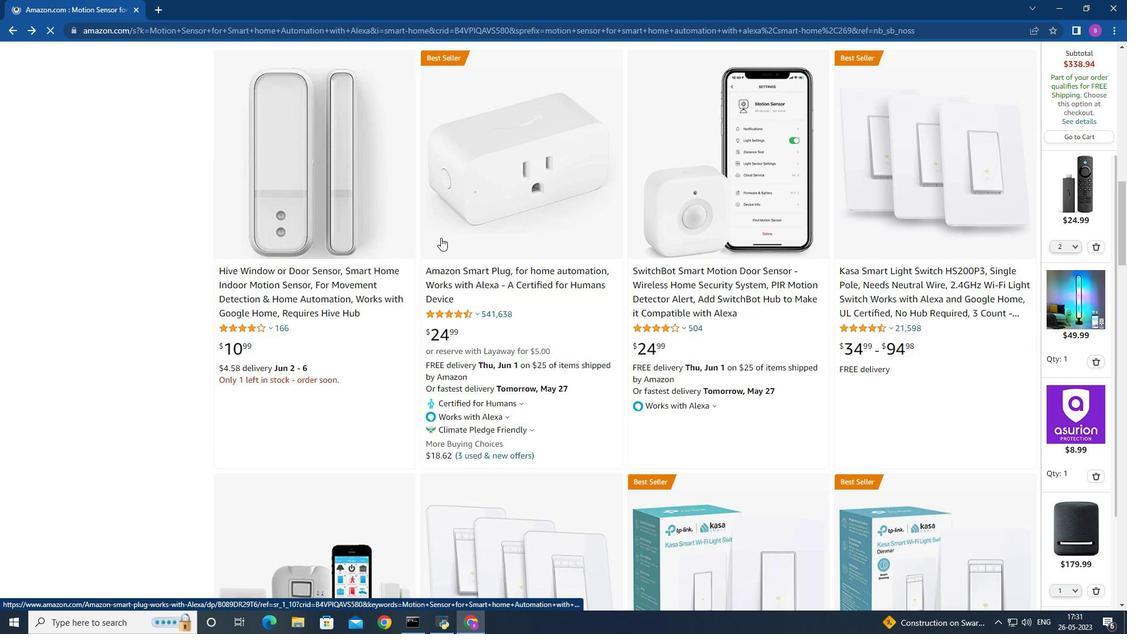 
Action: Mouse scrolled (440, 237) with delta (0, 0)
Screenshot: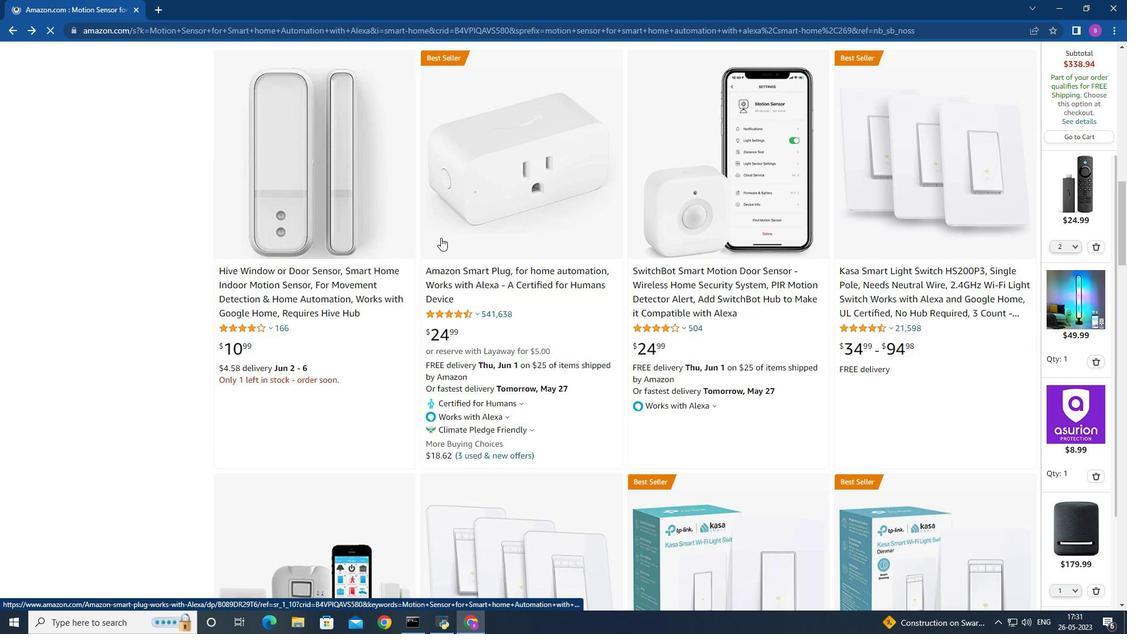 
Action: Mouse moved to (440, 238)
Screenshot: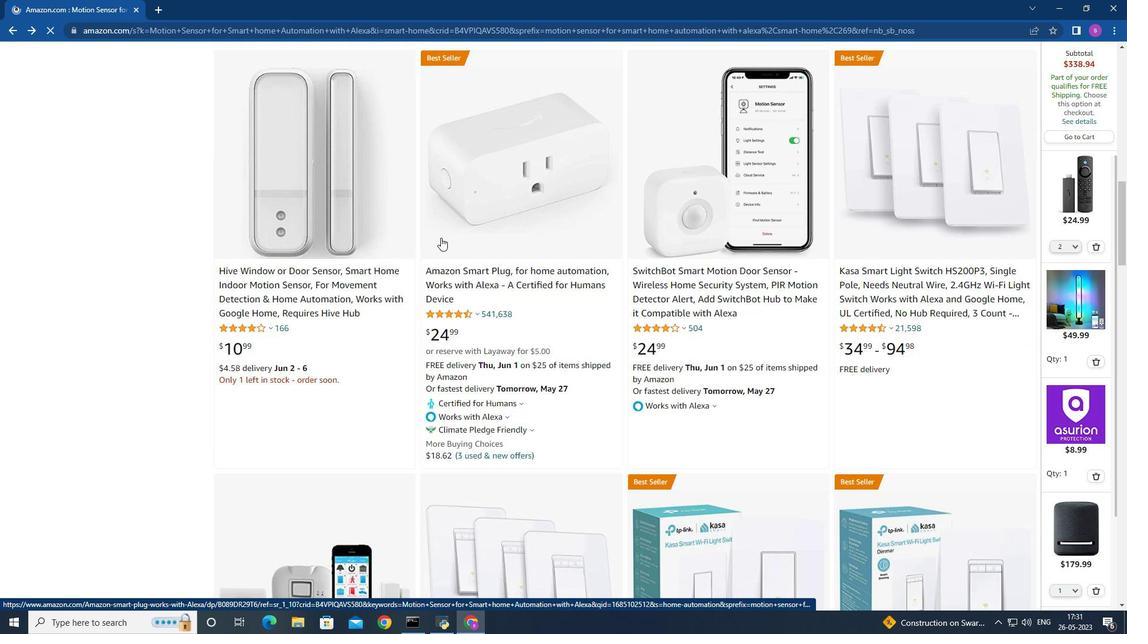 
Action: Mouse scrolled (440, 237) with delta (0, 0)
Screenshot: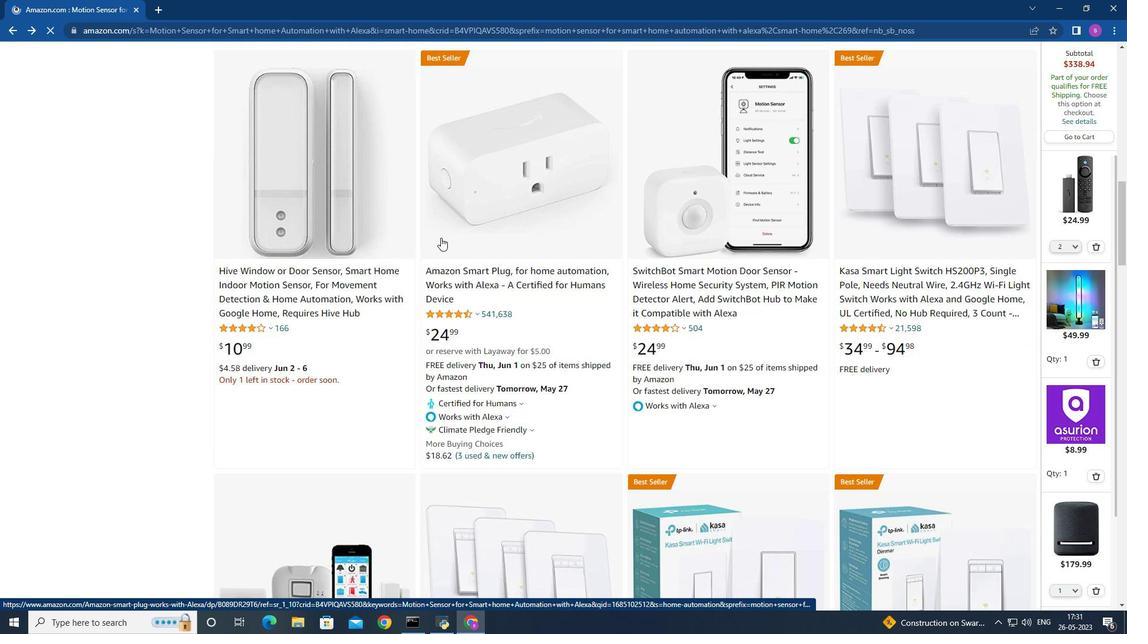 
Action: Mouse scrolled (440, 237) with delta (0, 0)
Screenshot: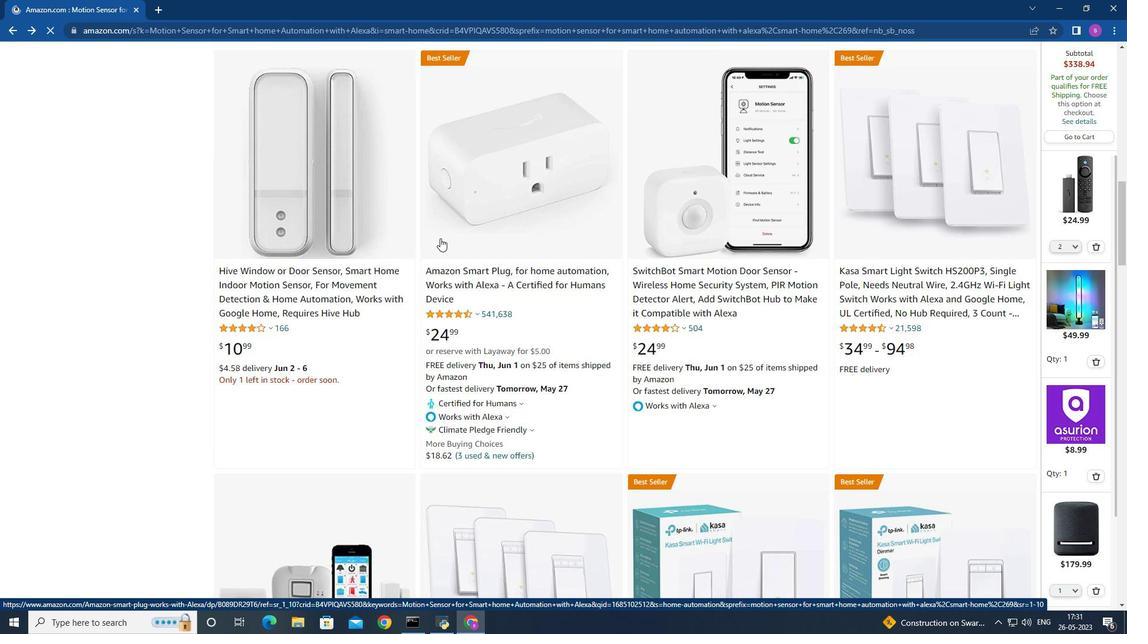 
Action: Mouse moved to (439, 238)
Screenshot: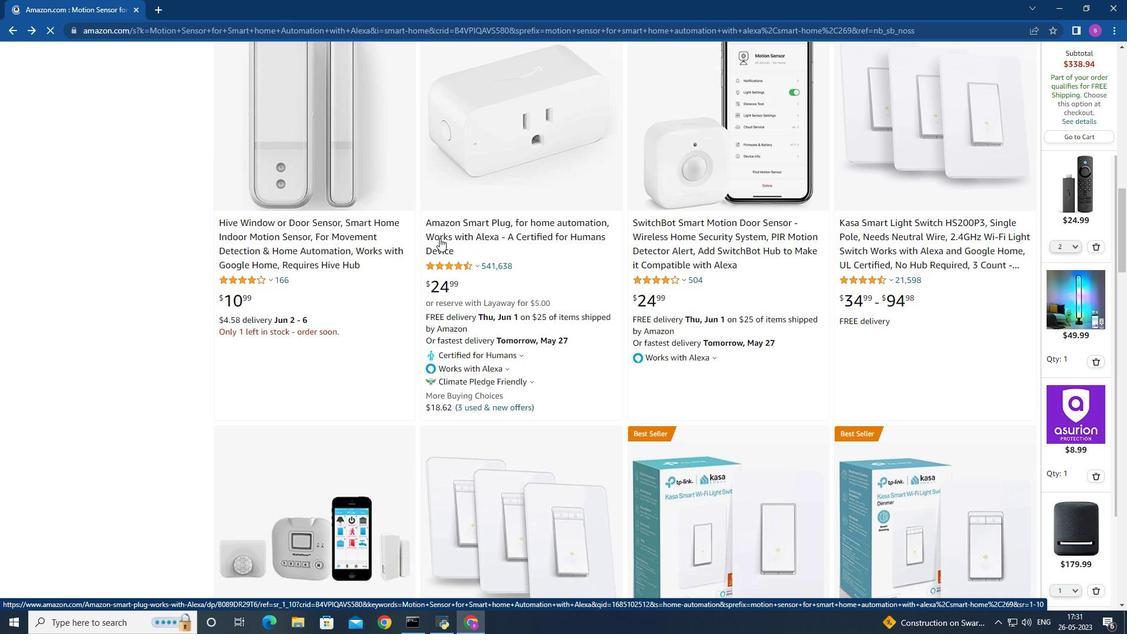 
Action: Mouse scrolled (439, 237) with delta (0, 0)
Screenshot: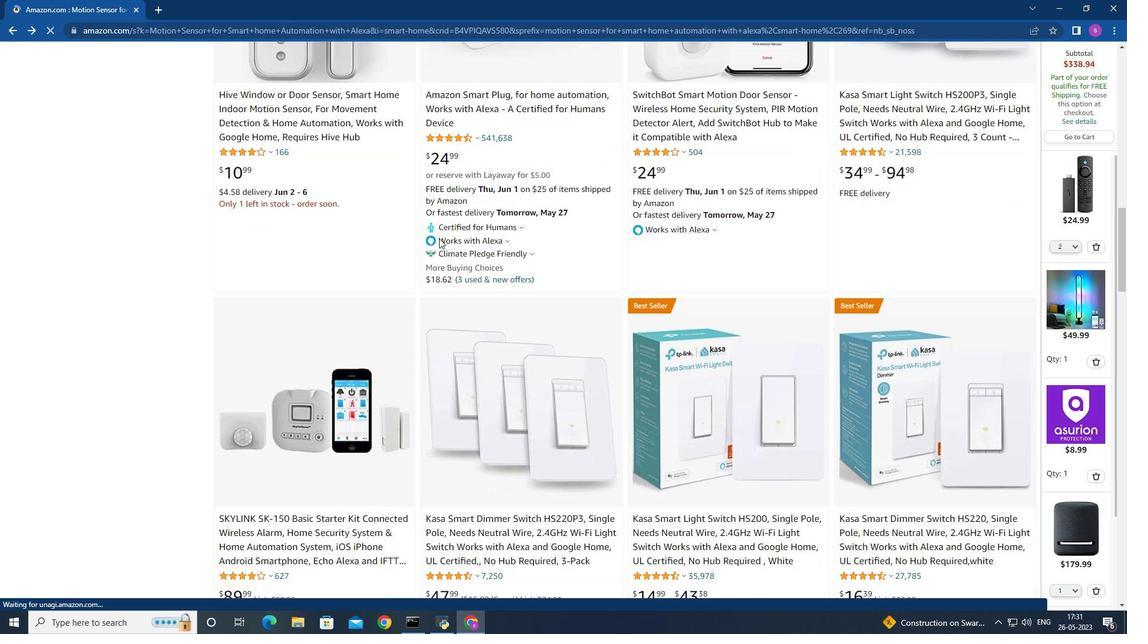 
Action: Mouse scrolled (439, 237) with delta (0, 0)
Screenshot: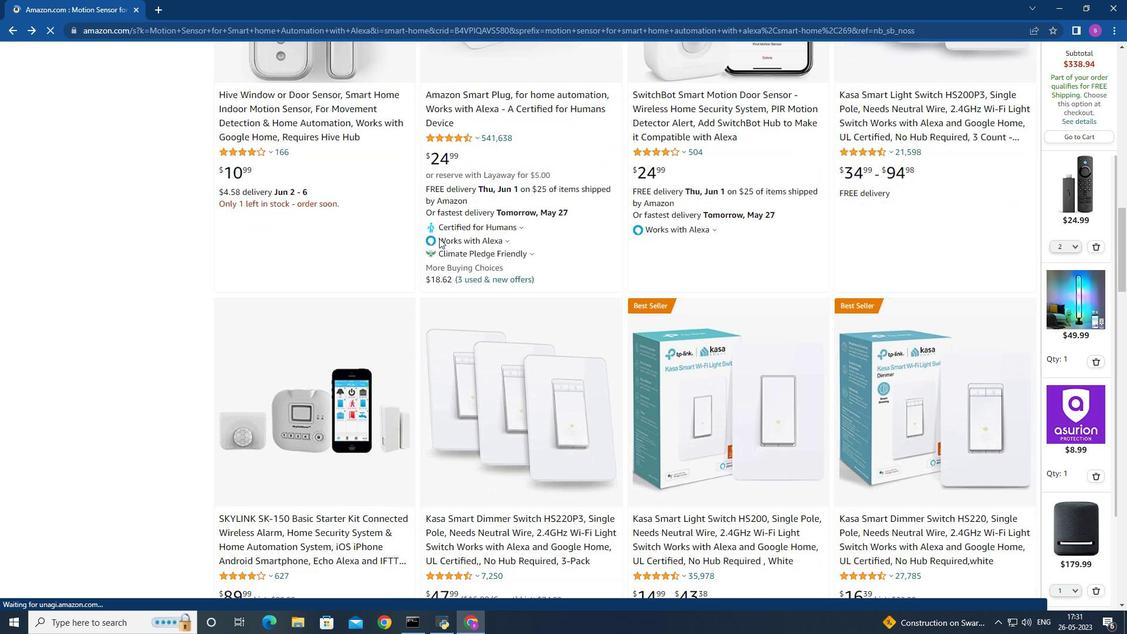 
Action: Mouse scrolled (439, 237) with delta (0, 0)
Screenshot: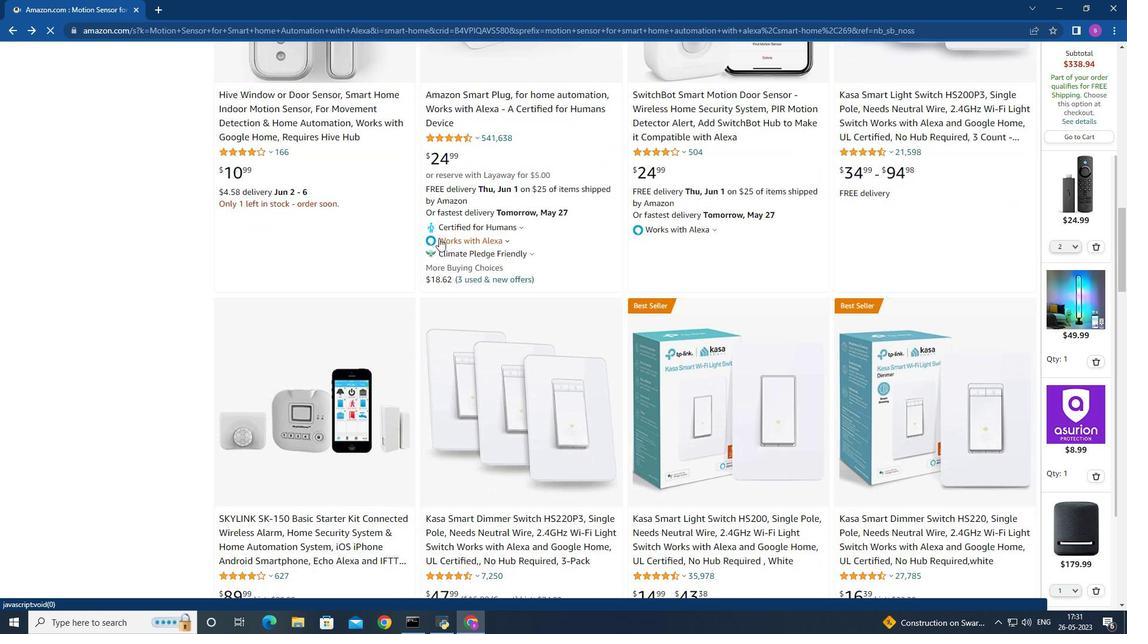 
Action: Mouse moved to (452, 236)
Screenshot: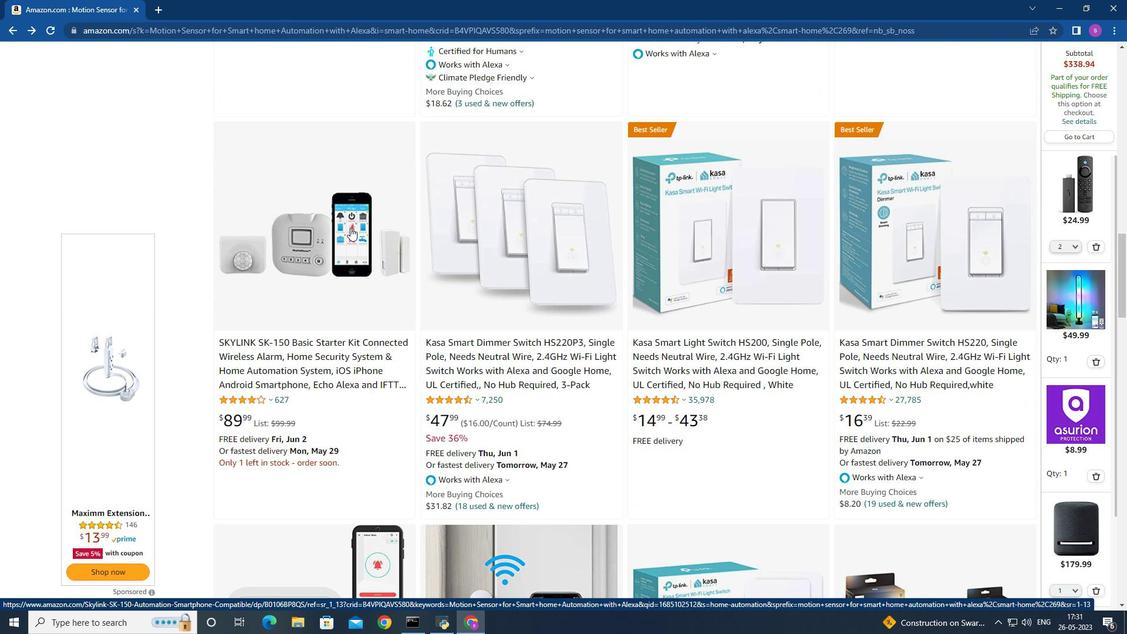 
Action: Mouse scrolled (452, 235) with delta (0, 0)
Screenshot: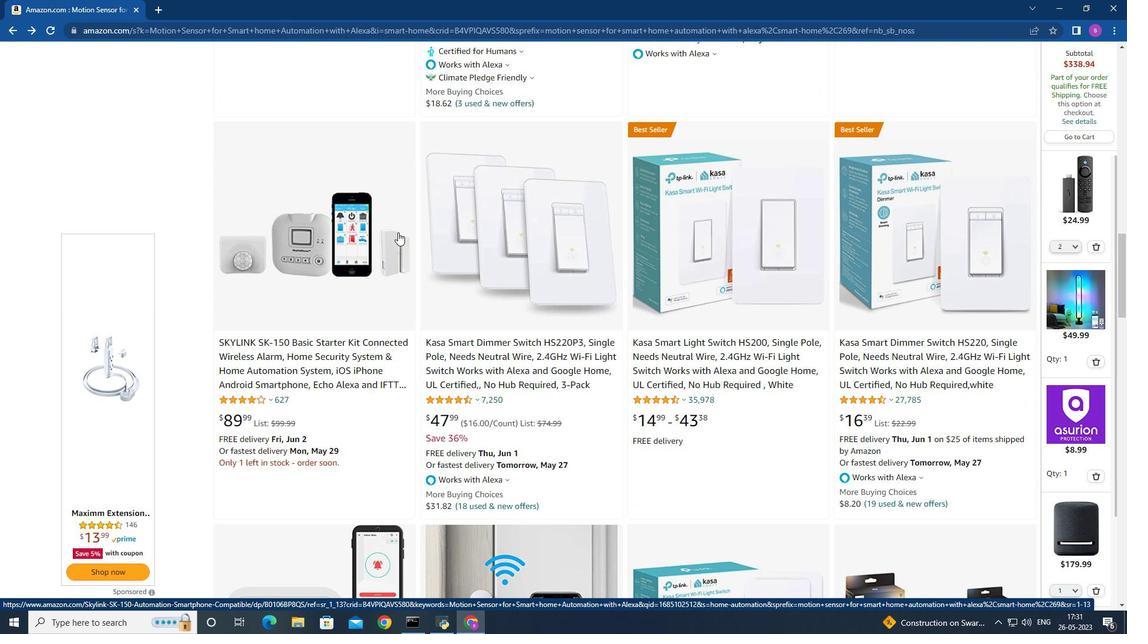 
Action: Mouse moved to (452, 236)
Screenshot: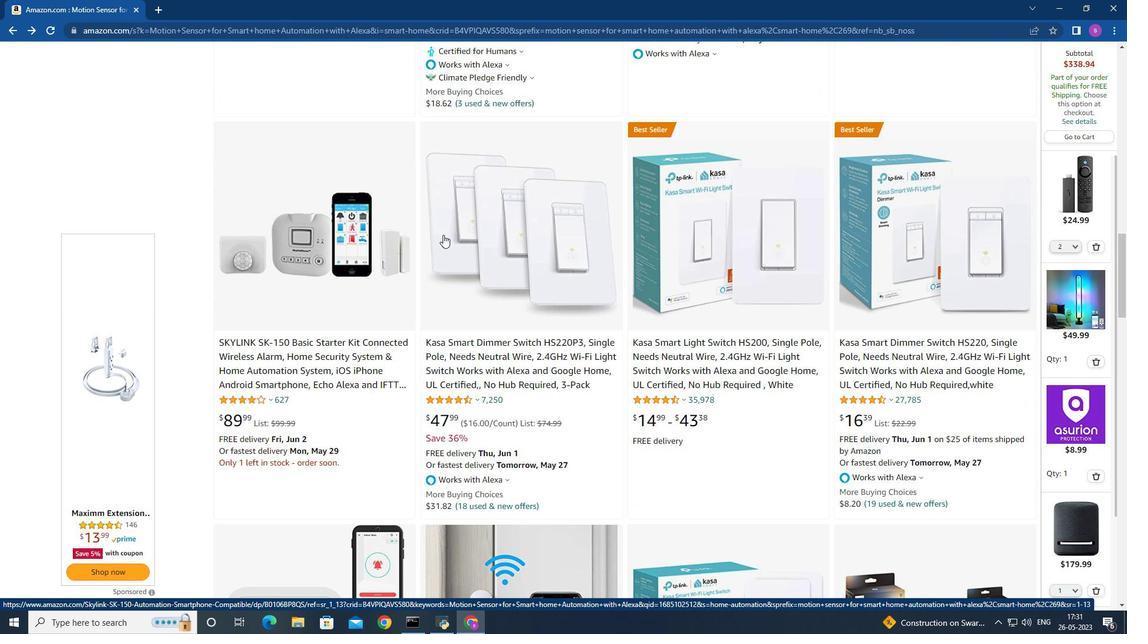 
Action: Mouse scrolled (452, 235) with delta (0, 0)
Screenshot: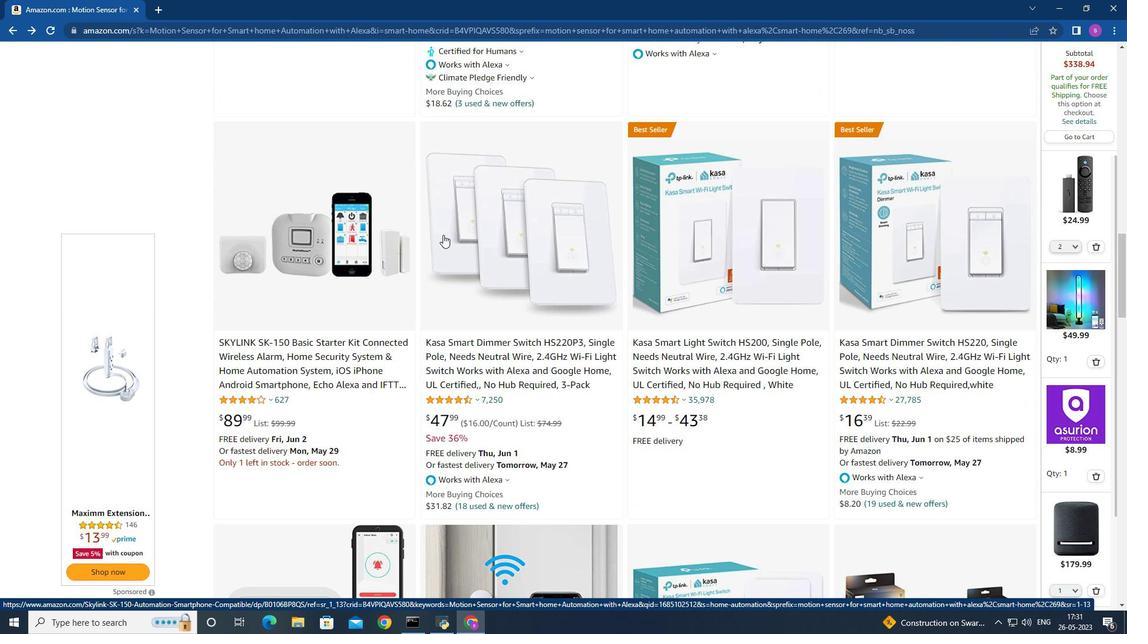 
Action: Mouse scrolled (452, 235) with delta (0, 0)
Screenshot: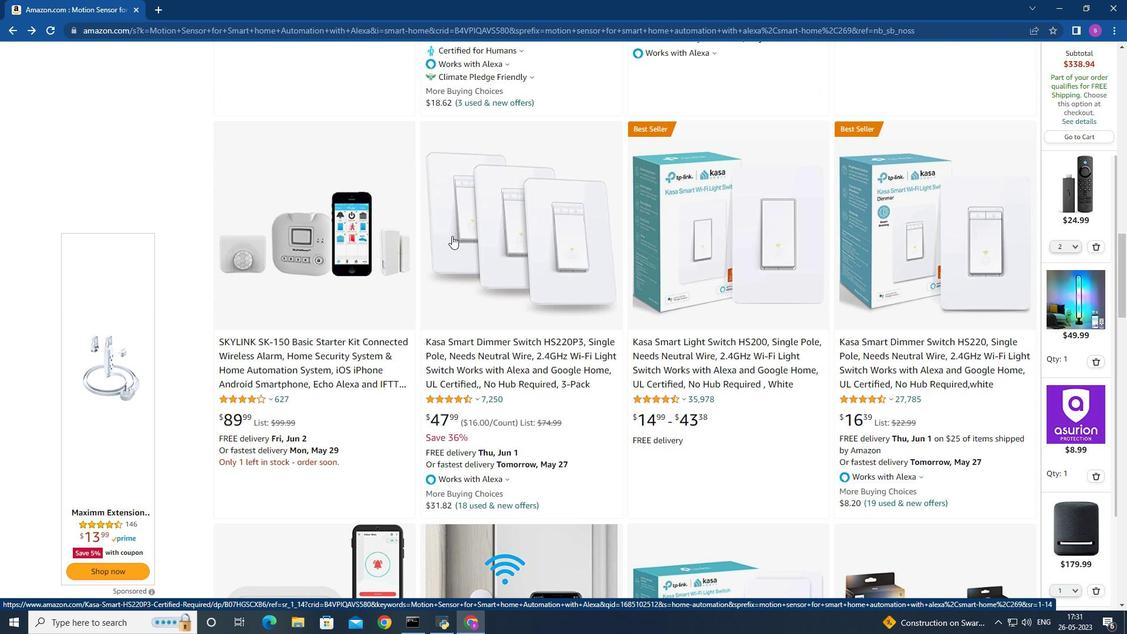 
Action: Mouse moved to (606, 256)
Screenshot: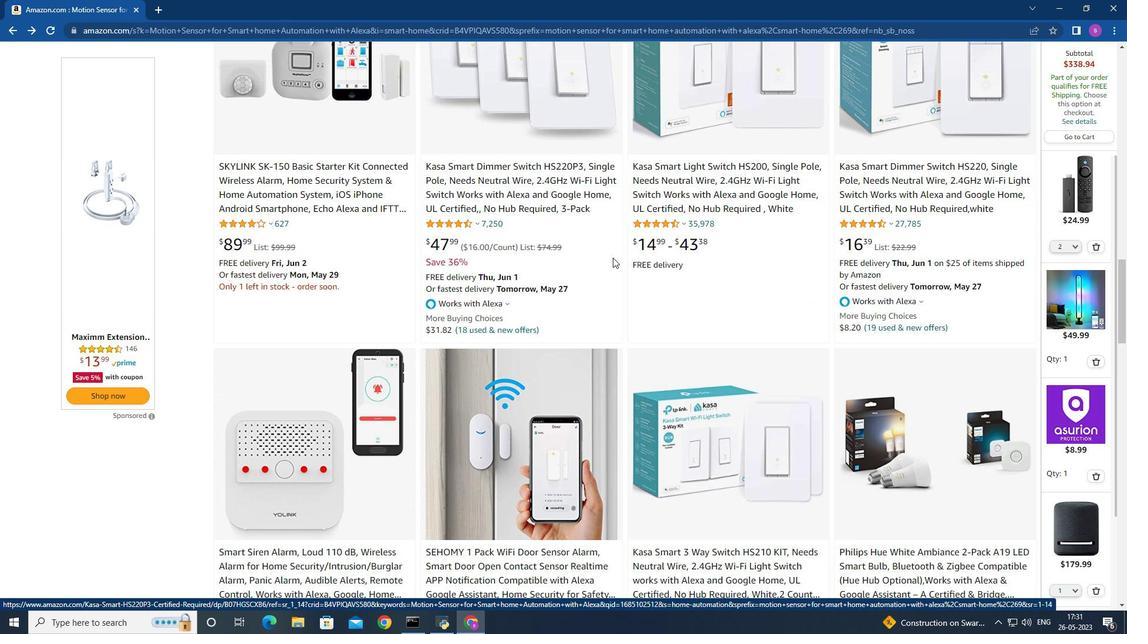 
Action: Mouse scrolled (606, 256) with delta (0, 0)
Screenshot: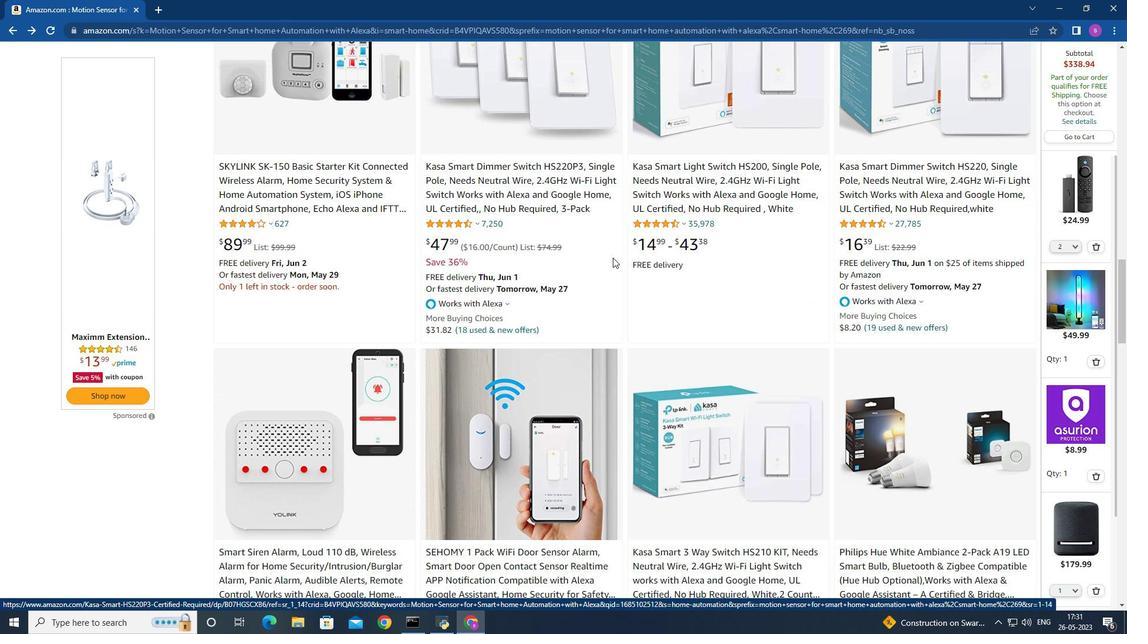 
Action: Mouse moved to (591, 254)
Screenshot: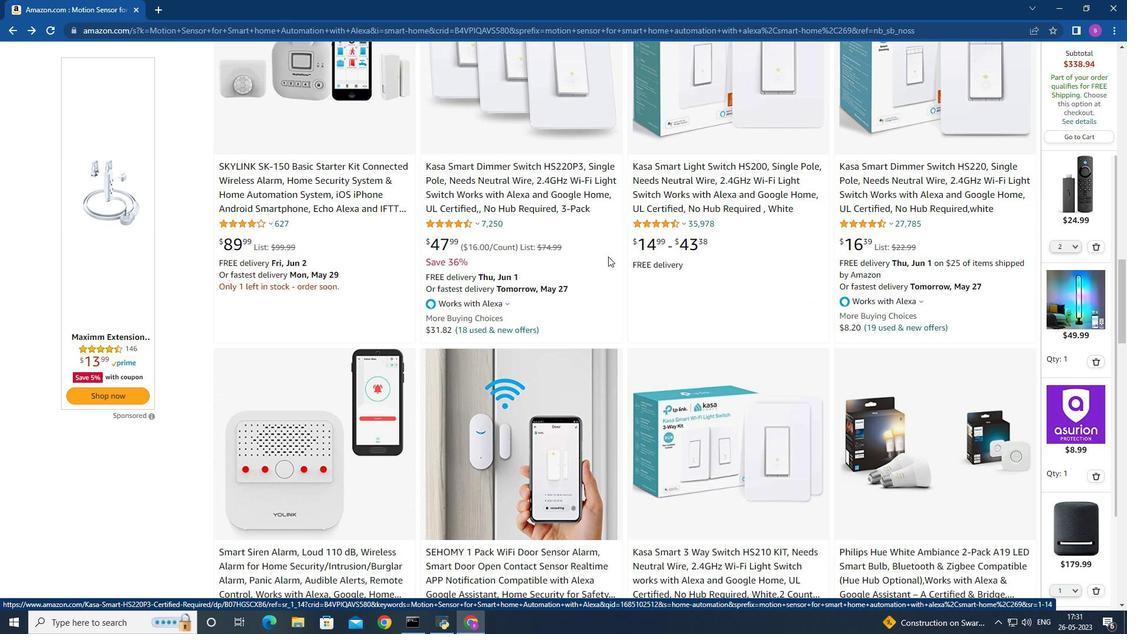 
Action: Mouse scrolled (591, 254) with delta (0, 0)
Screenshot: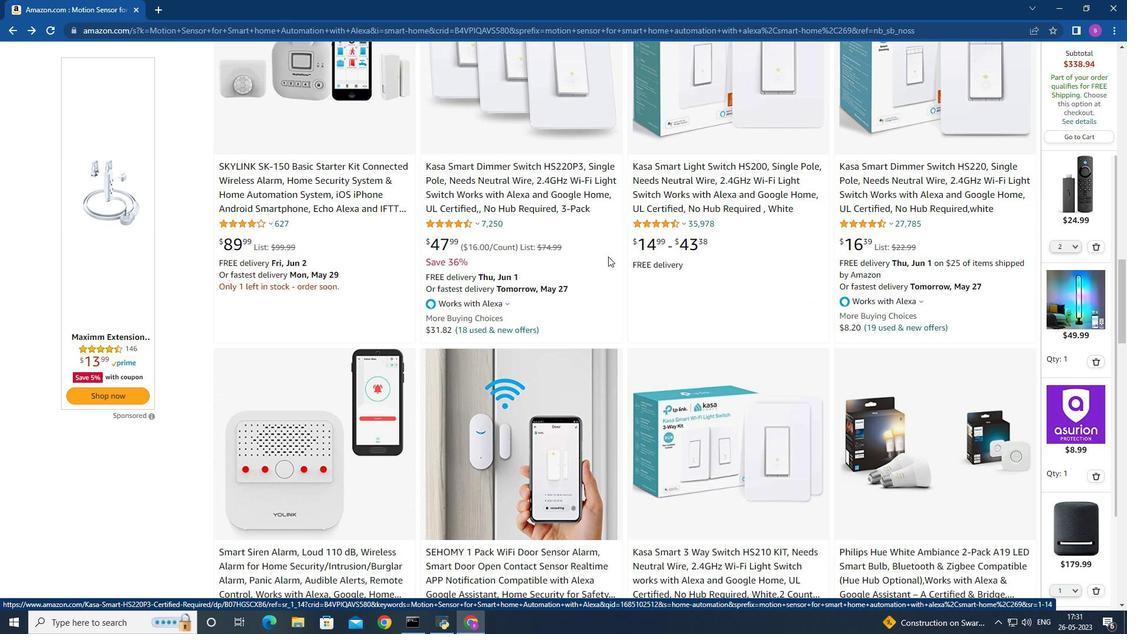 
Action: Mouse moved to (485, 295)
Screenshot: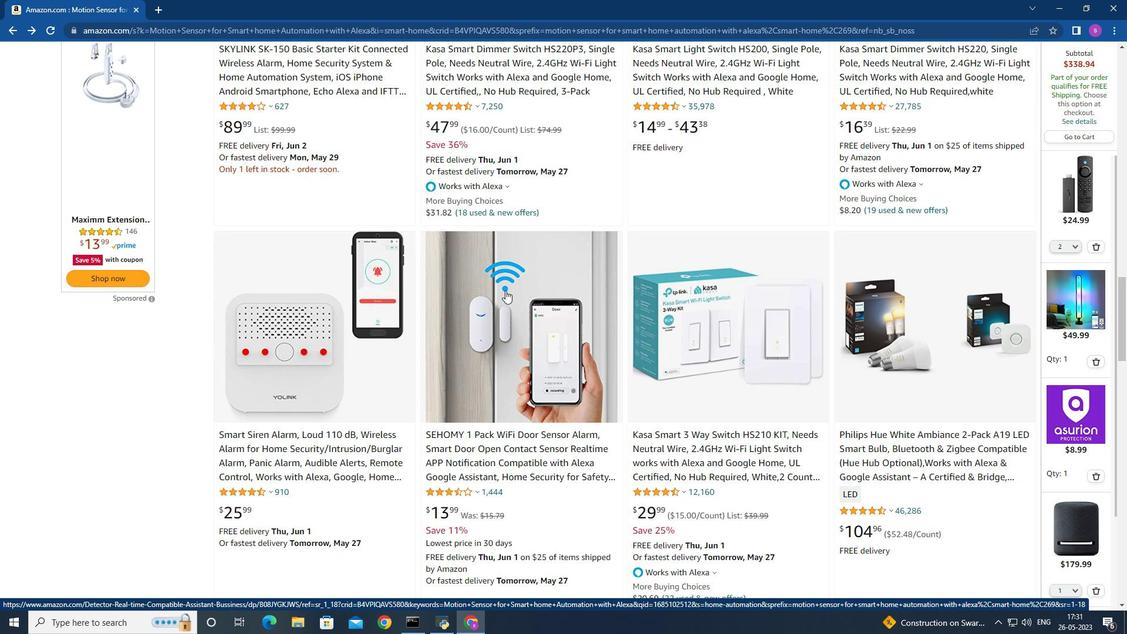 
Action: Mouse scrolled (485, 295) with delta (0, 0)
Screenshot: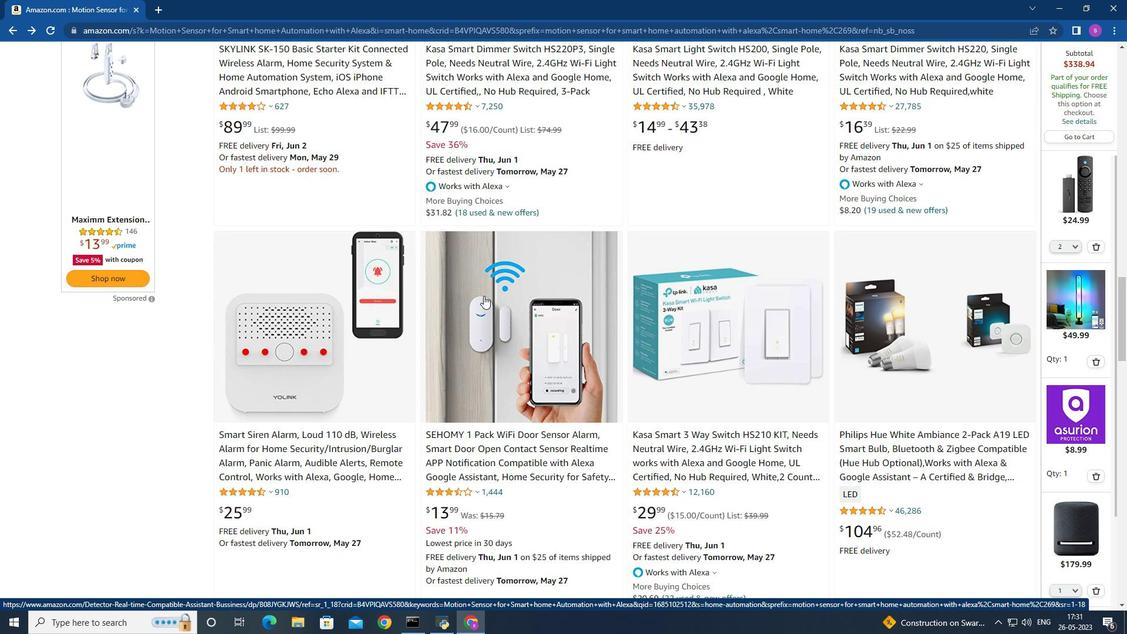 
Action: Mouse moved to (299, 259)
Screenshot: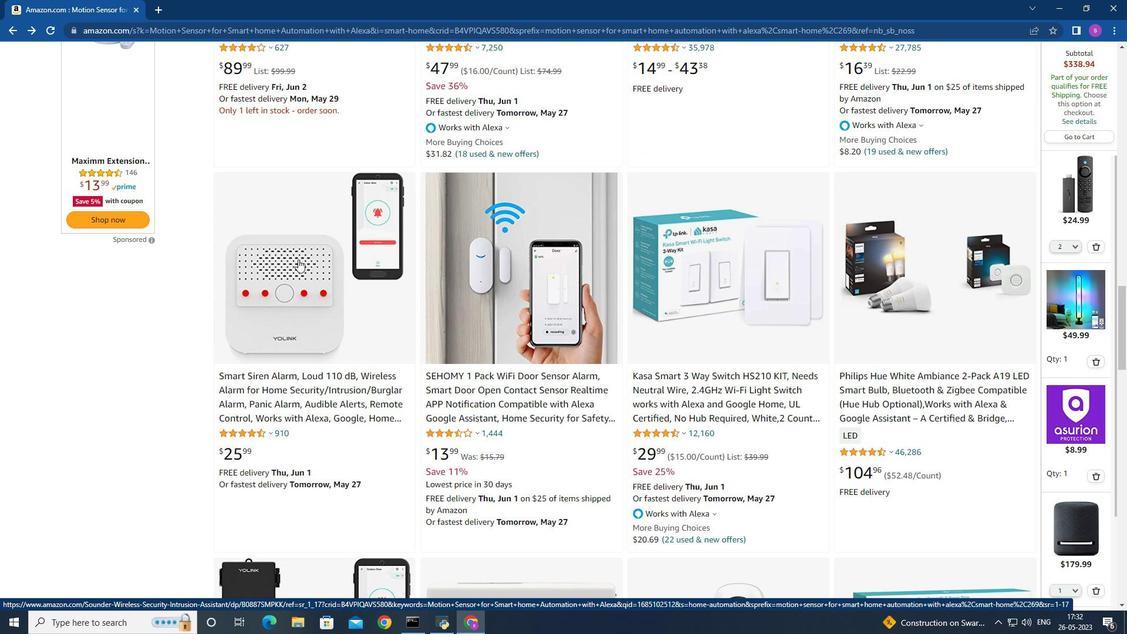 
Action: Mouse pressed left at (299, 259)
Screenshot: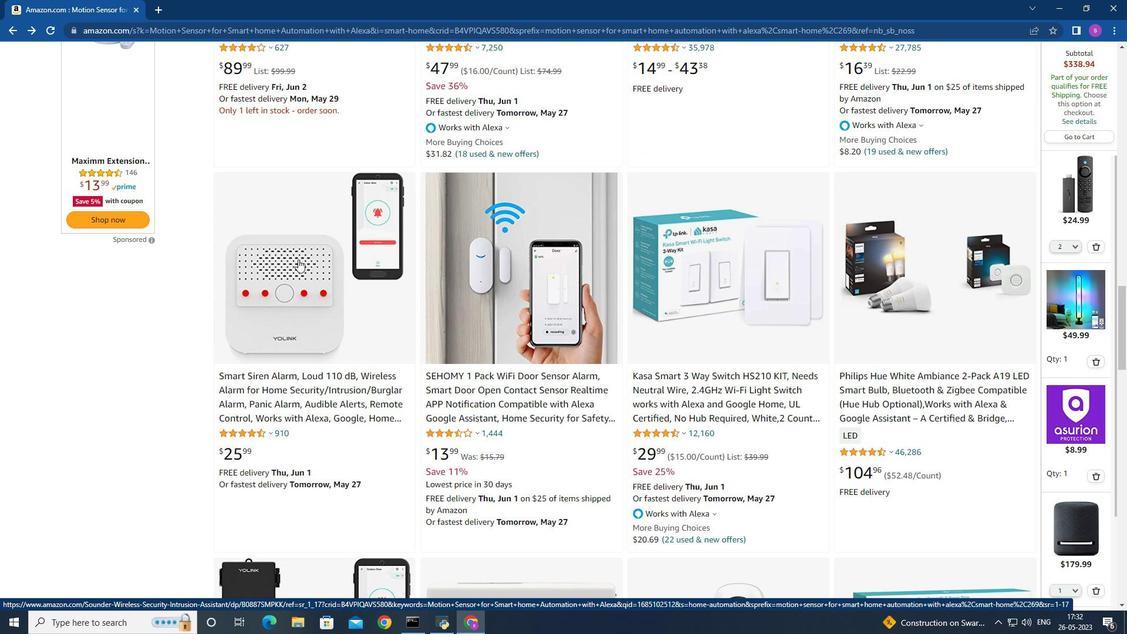 
Action: Mouse moved to (403, 237)
Screenshot: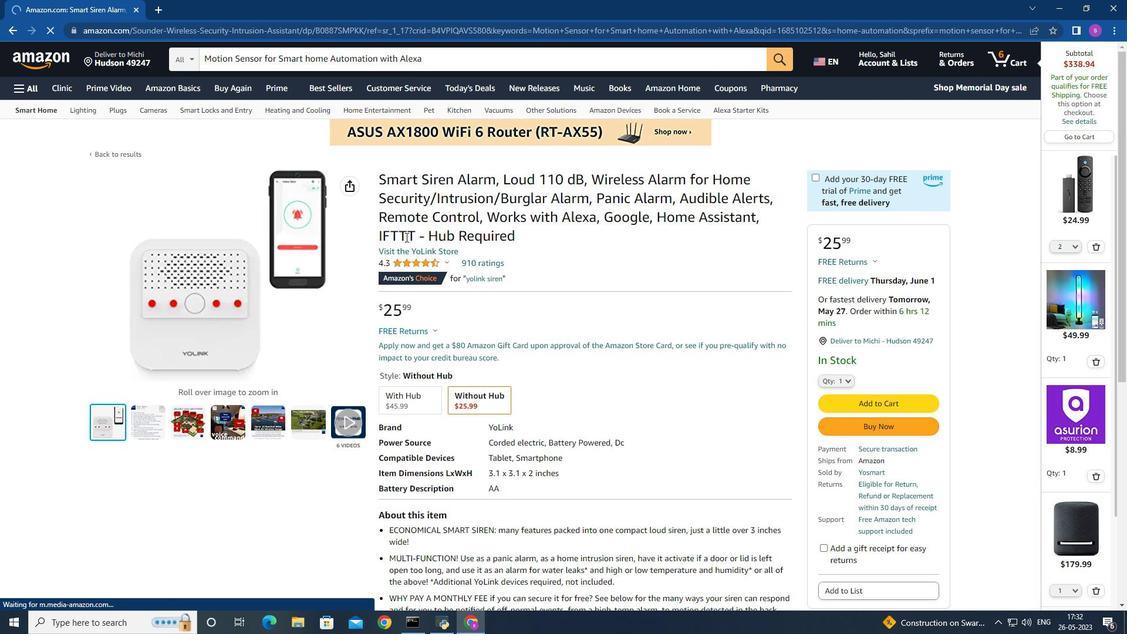 
Action: Mouse scrolled (403, 236) with delta (0, 0)
Screenshot: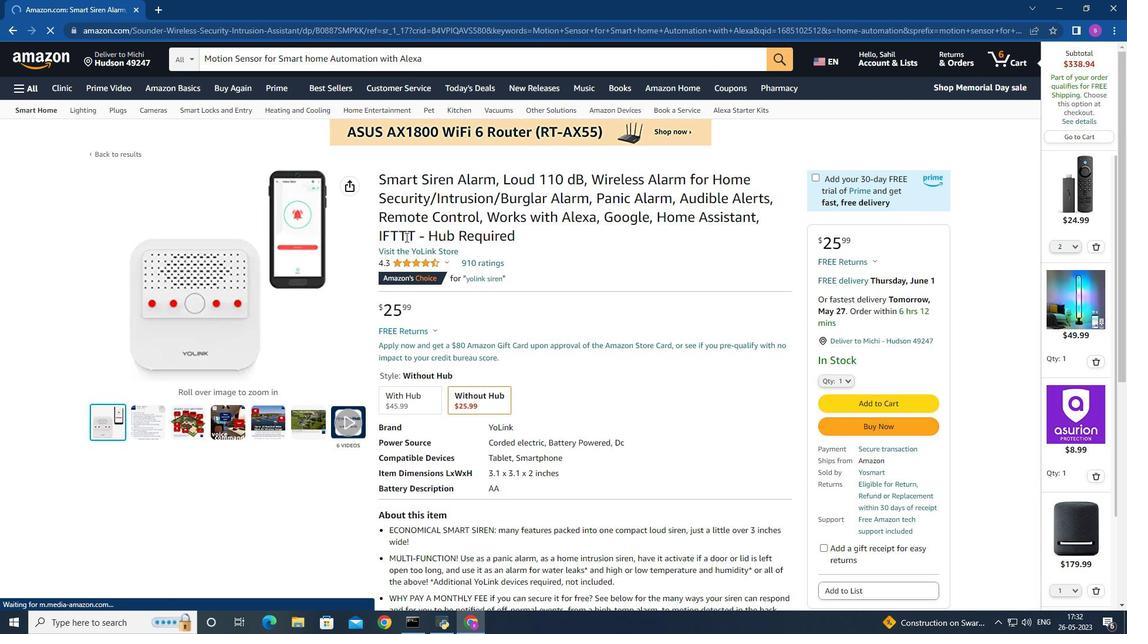 
Action: Mouse moved to (235, 152)
Screenshot: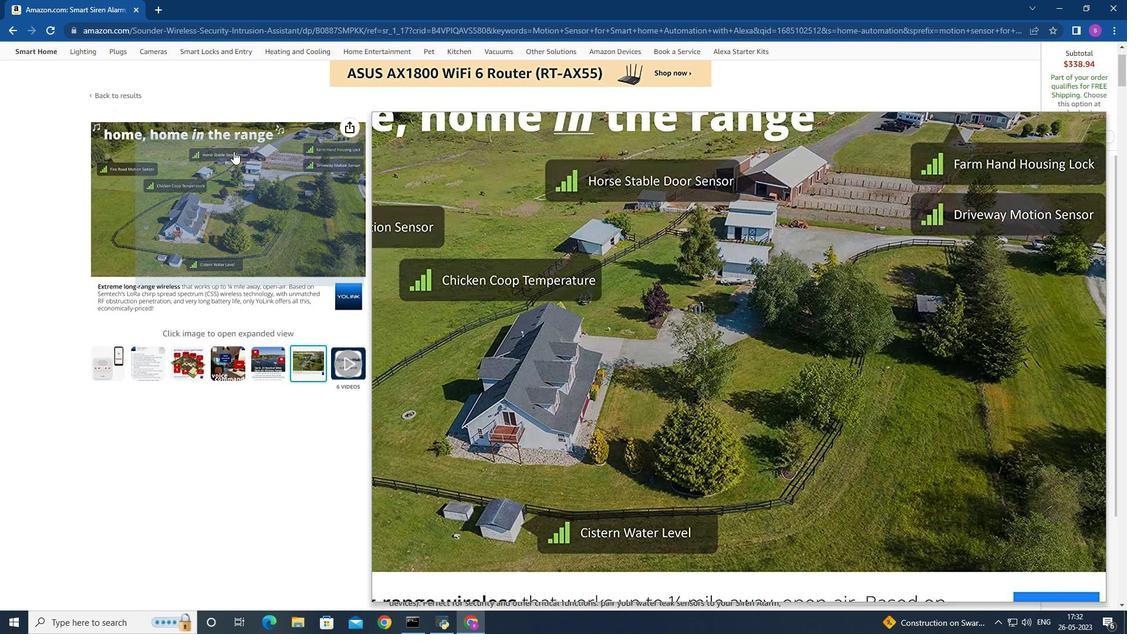 
Action: Mouse scrolled (234, 152) with delta (0, 0)
Screenshot: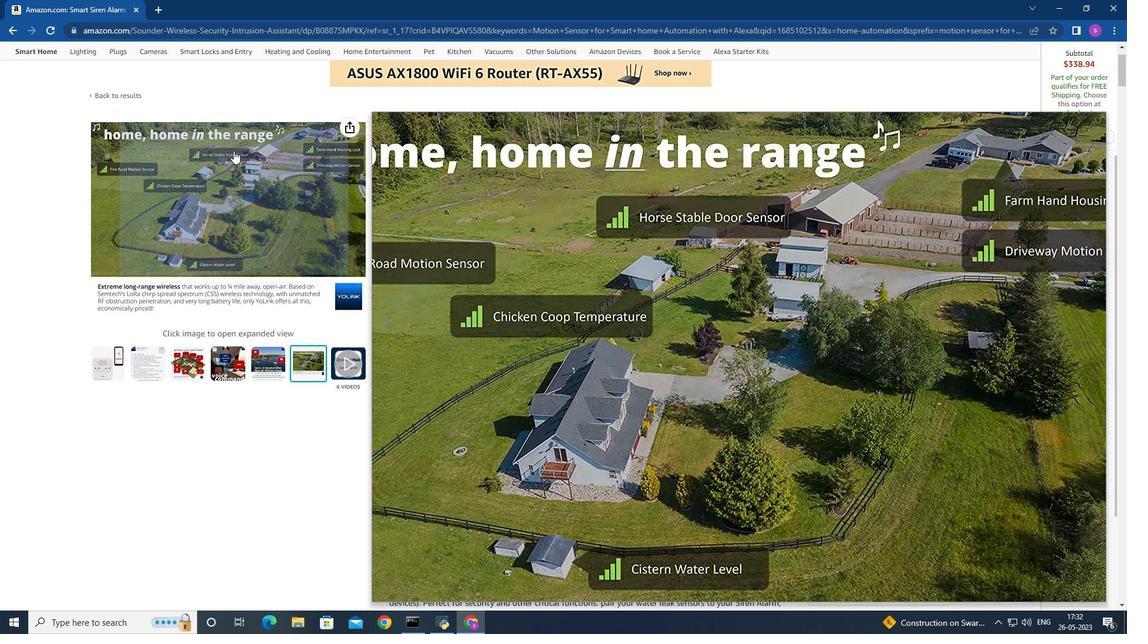 
Action: Mouse moved to (236, 156)
Screenshot: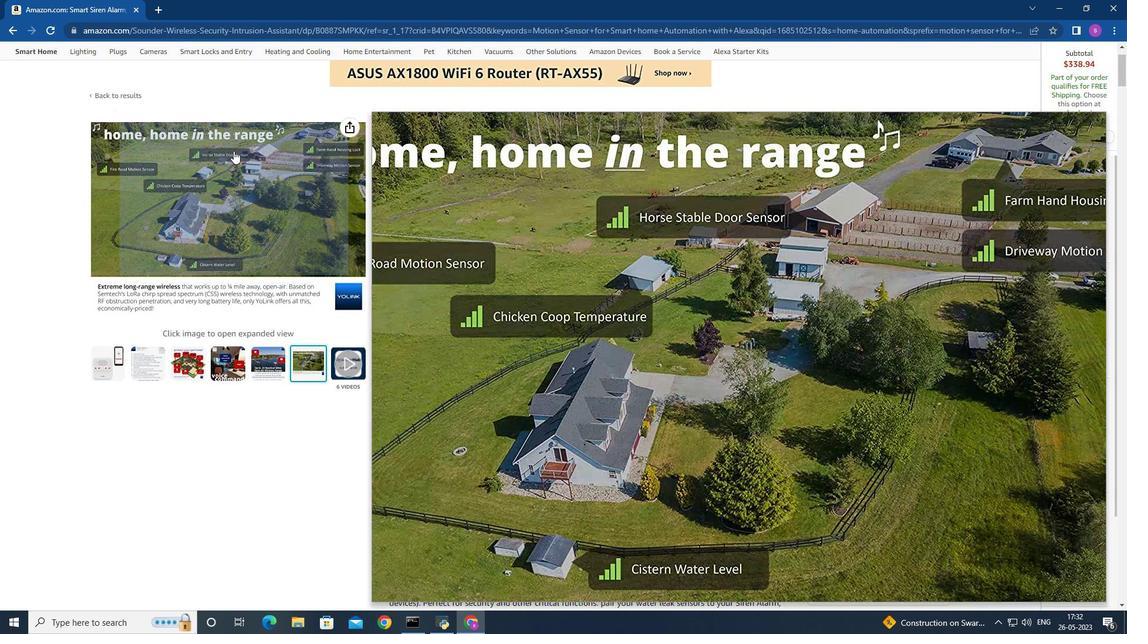 
Action: Mouse scrolled (236, 153) with delta (0, 0)
Screenshot: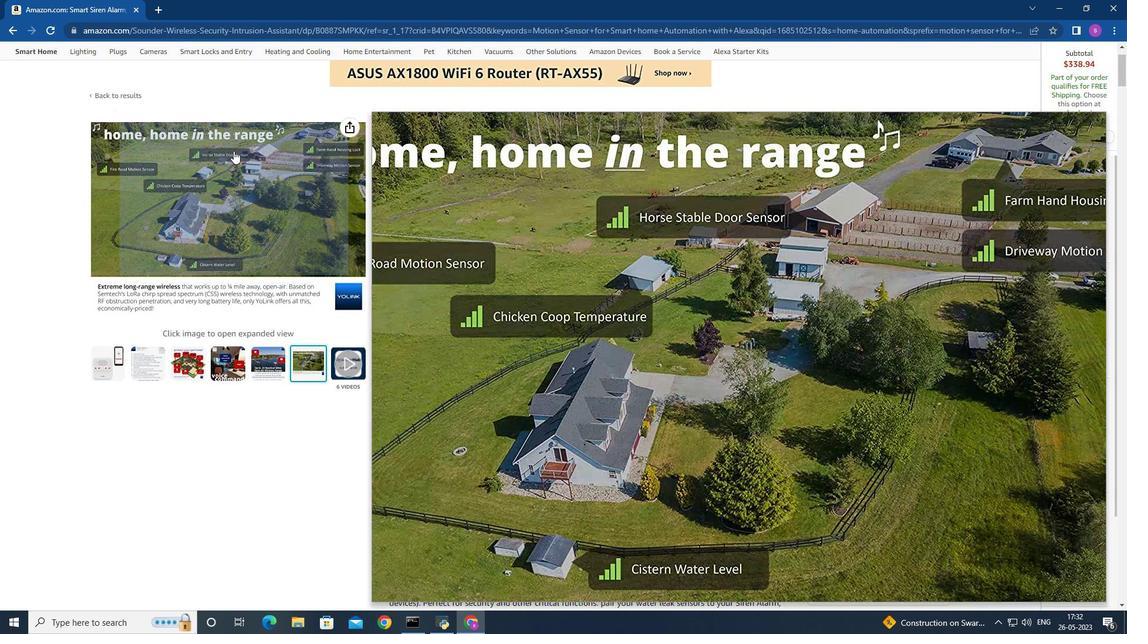 
Action: Mouse moved to (237, 163)
Screenshot: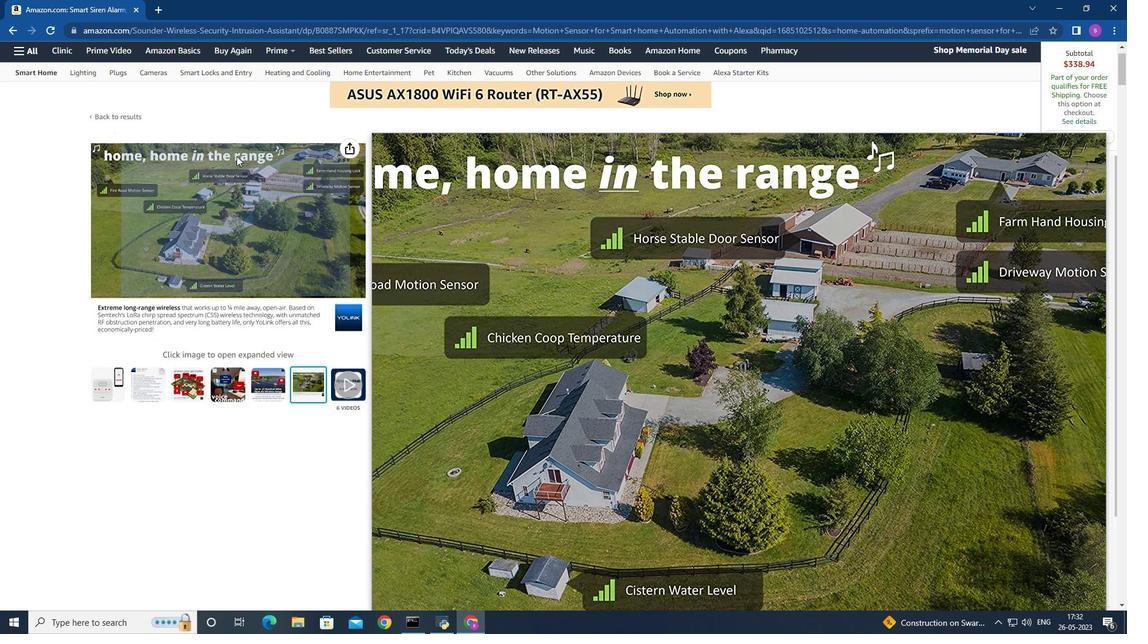 
Action: Mouse scrolled (236, 157) with delta (0, 0)
Screenshot: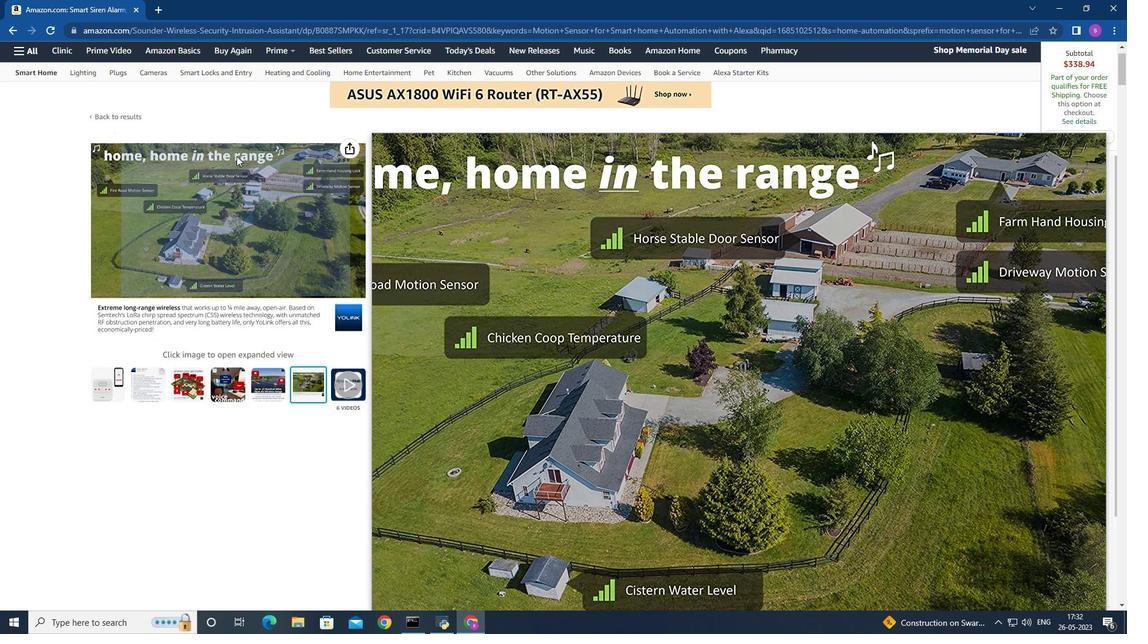 
Action: Mouse moved to (271, 246)
Screenshot: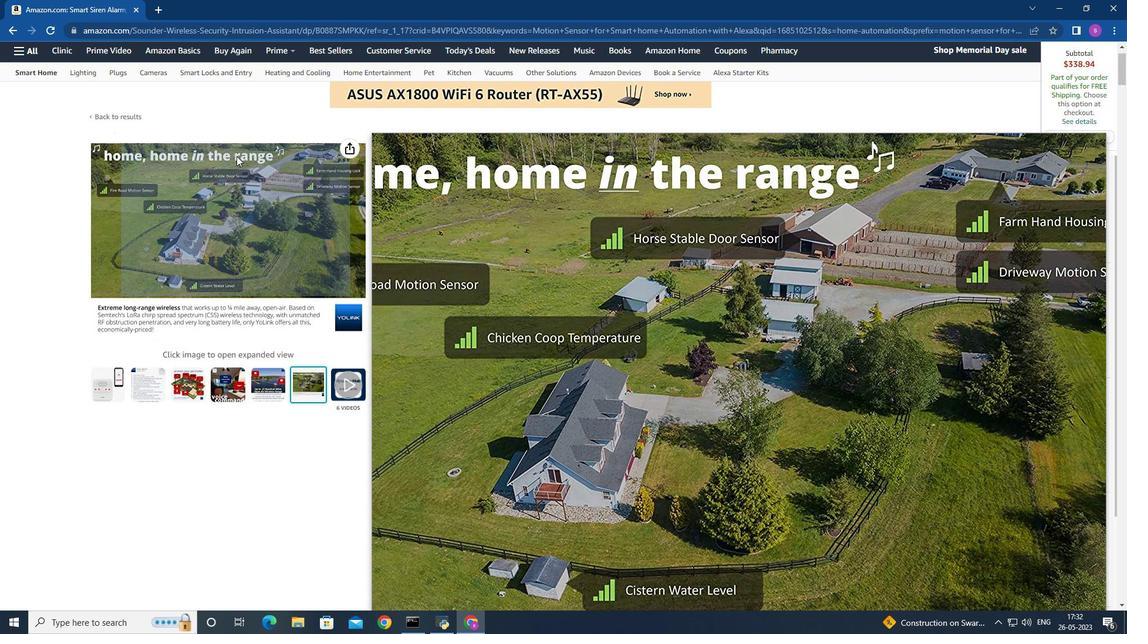 
Action: Mouse scrolled (239, 169) with delta (0, 0)
Screenshot: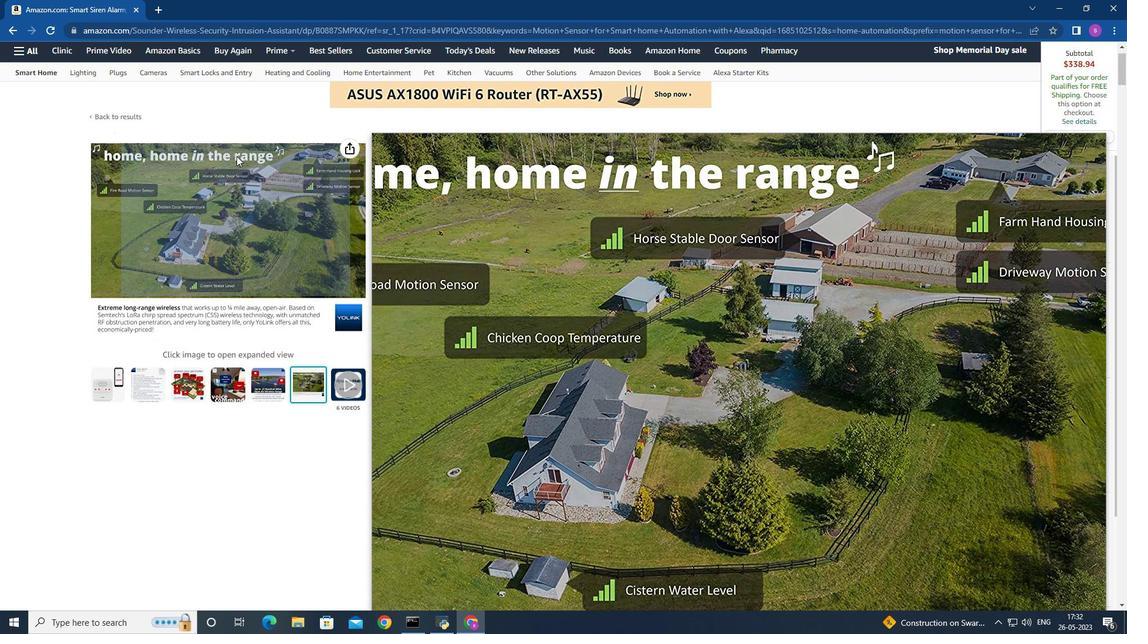 
Action: Mouse scrolled (243, 193) with delta (0, 0)
Screenshot: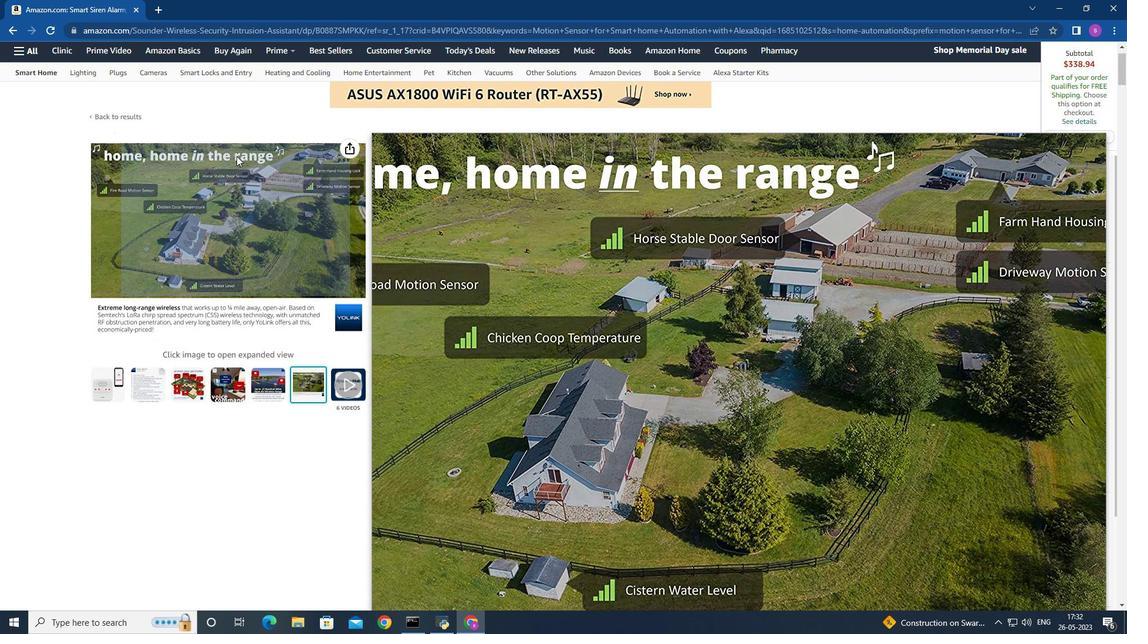 
Action: Mouse moved to (11, 29)
Screenshot: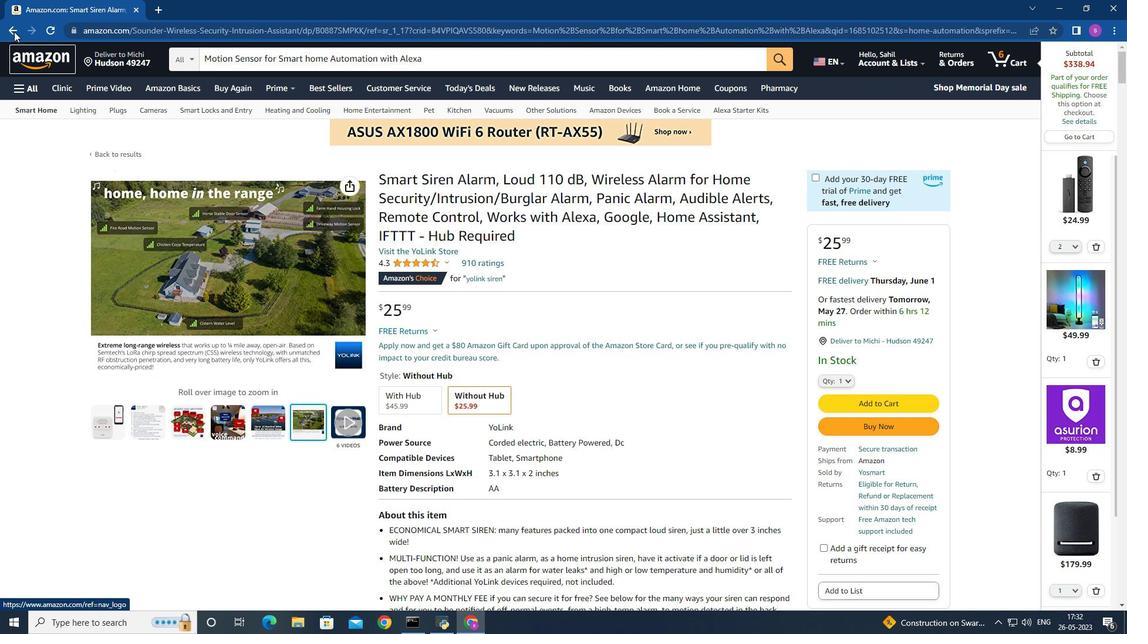
Action: Mouse pressed left at (11, 29)
Screenshot: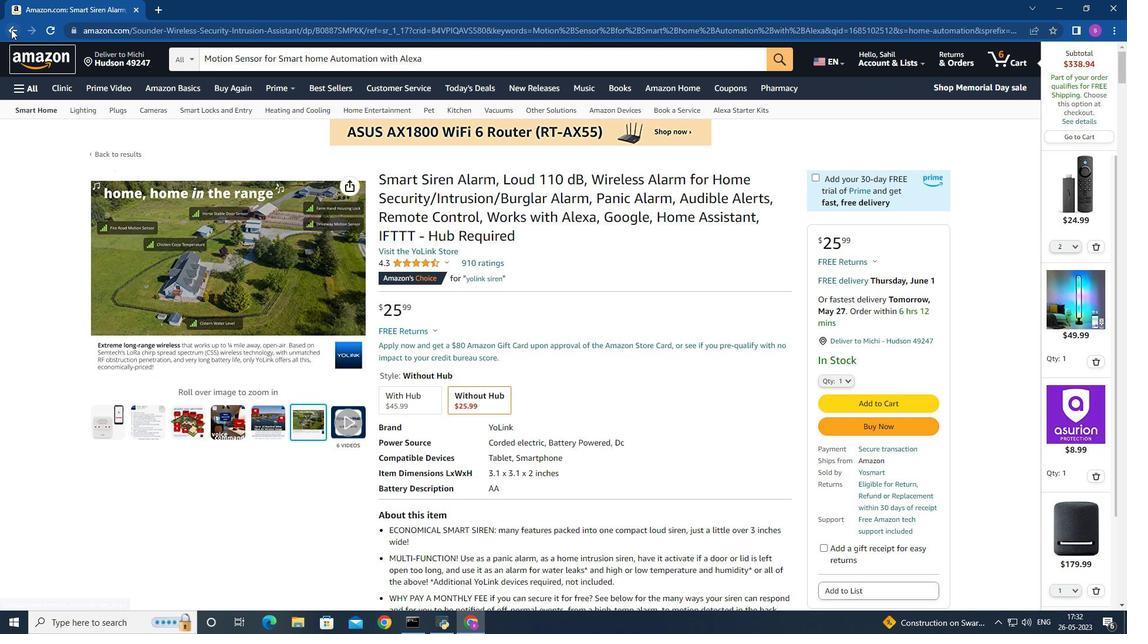 
Action: Mouse moved to (418, 209)
Screenshot: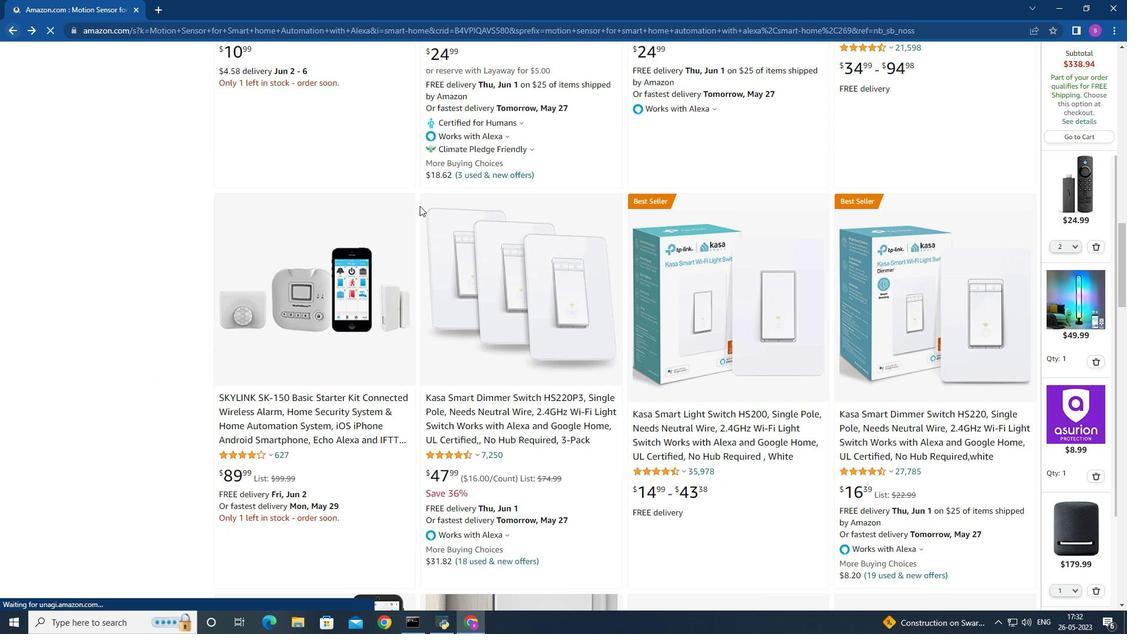 
Action: Mouse scrolled (418, 208) with delta (0, 0)
Screenshot: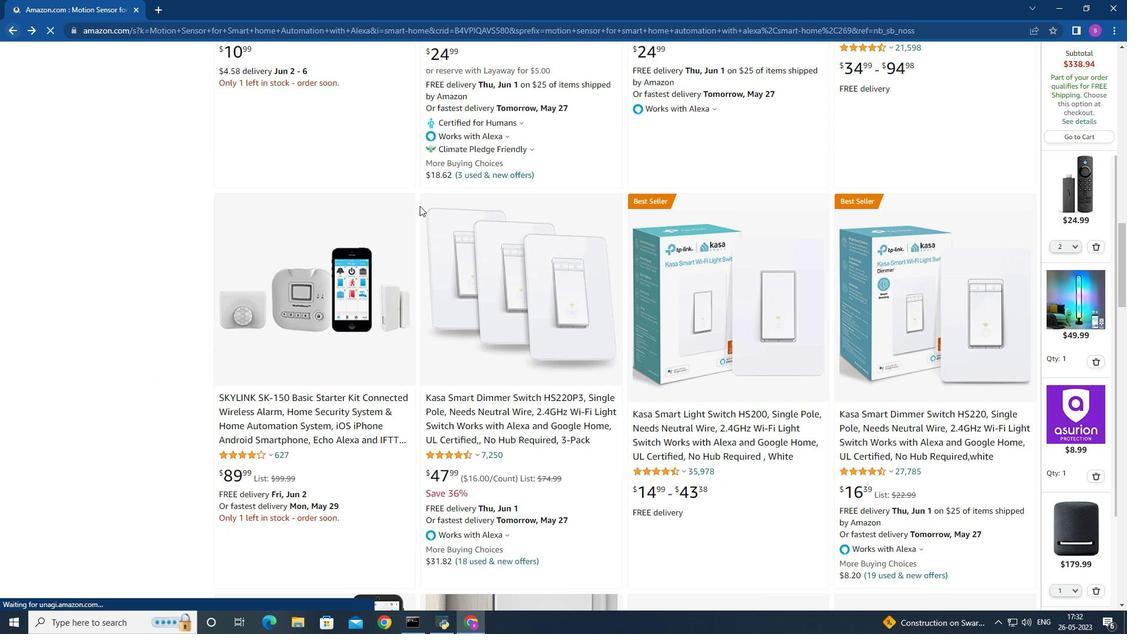 
Action: Mouse moved to (415, 214)
Screenshot: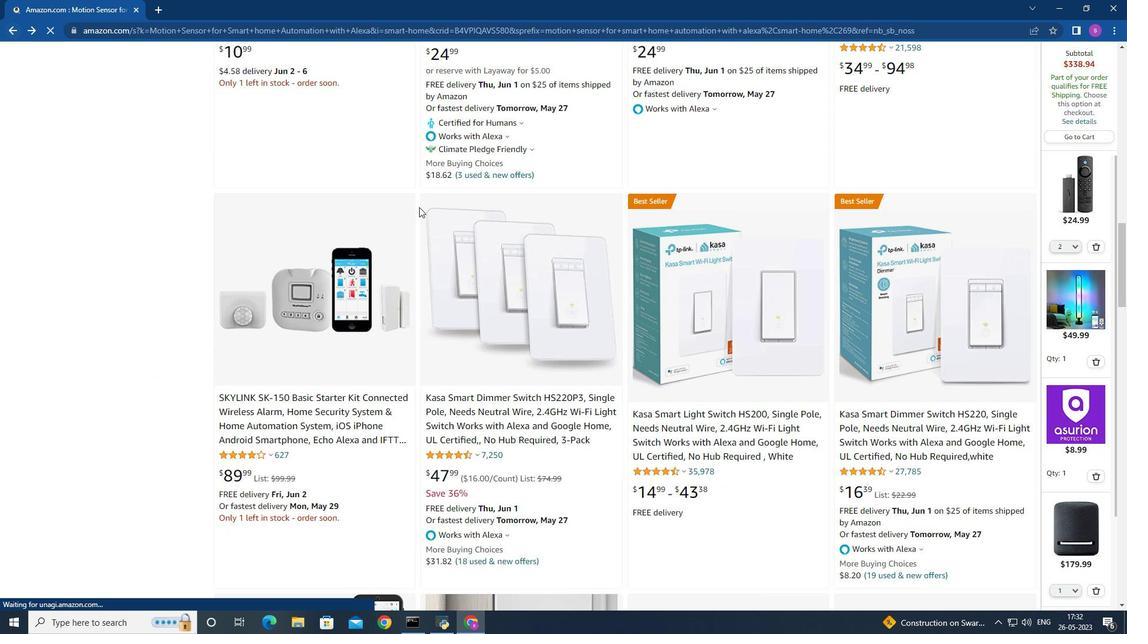 
Action: Mouse scrolled (416, 212) with delta (0, 0)
Screenshot: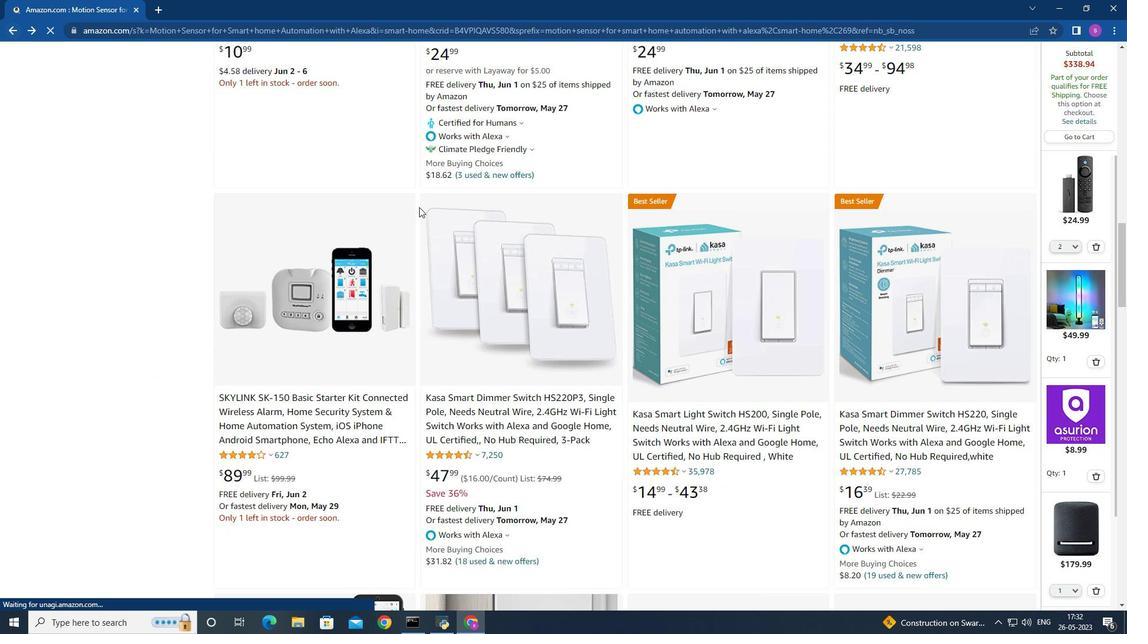 
Action: Mouse scrolled (415, 213) with delta (0, 0)
Screenshot: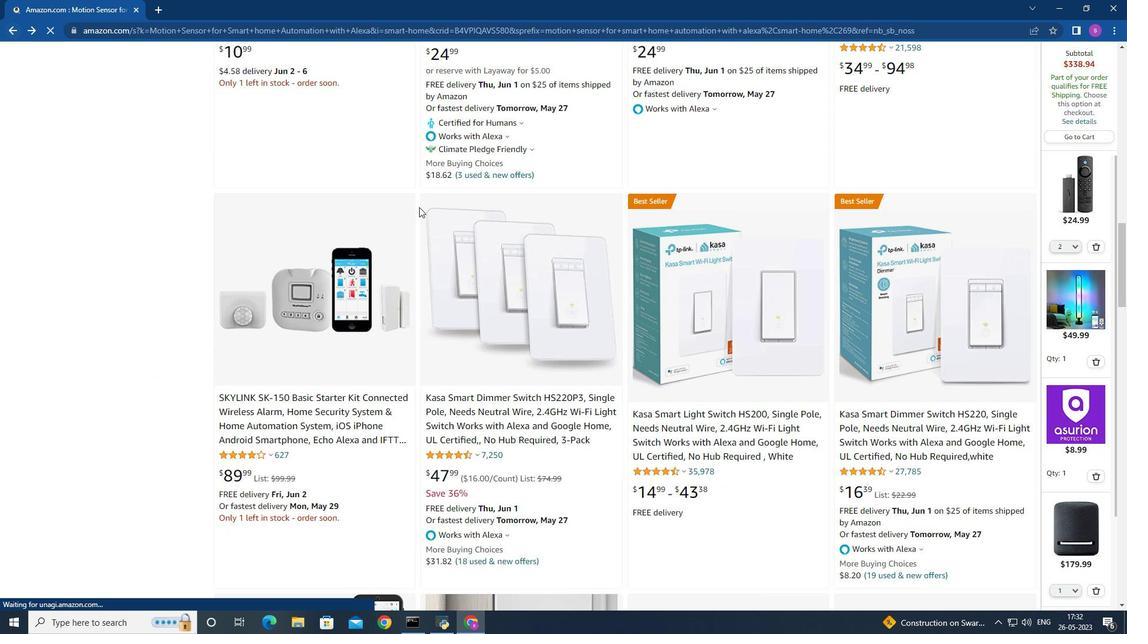 
Action: Mouse moved to (414, 214)
Screenshot: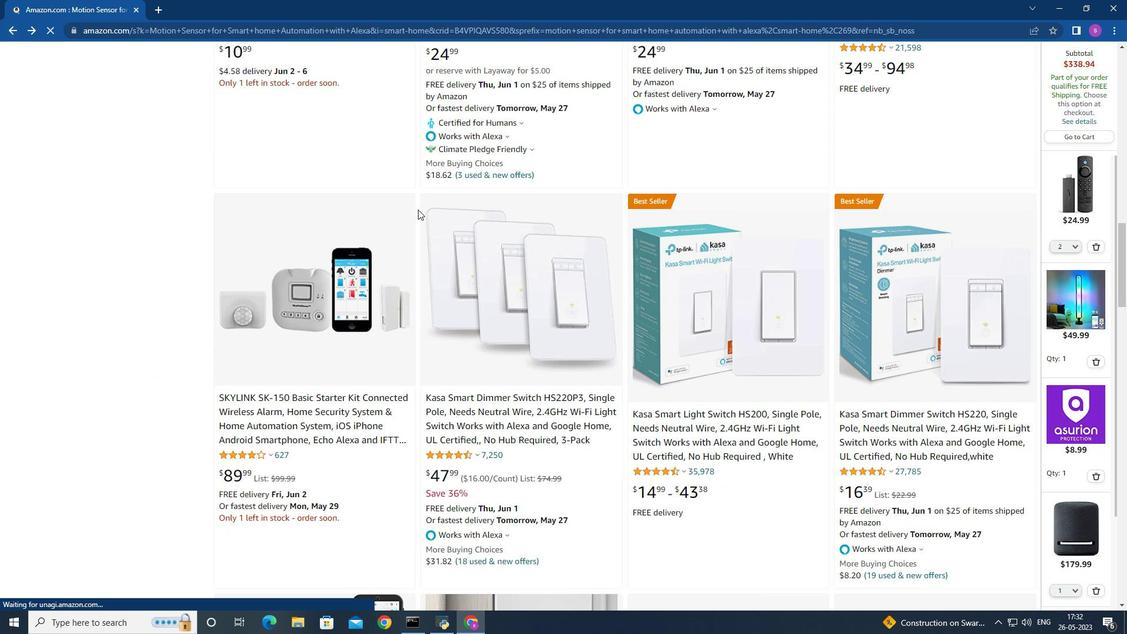 
Action: Mouse scrolled (414, 213) with delta (0, 0)
Screenshot: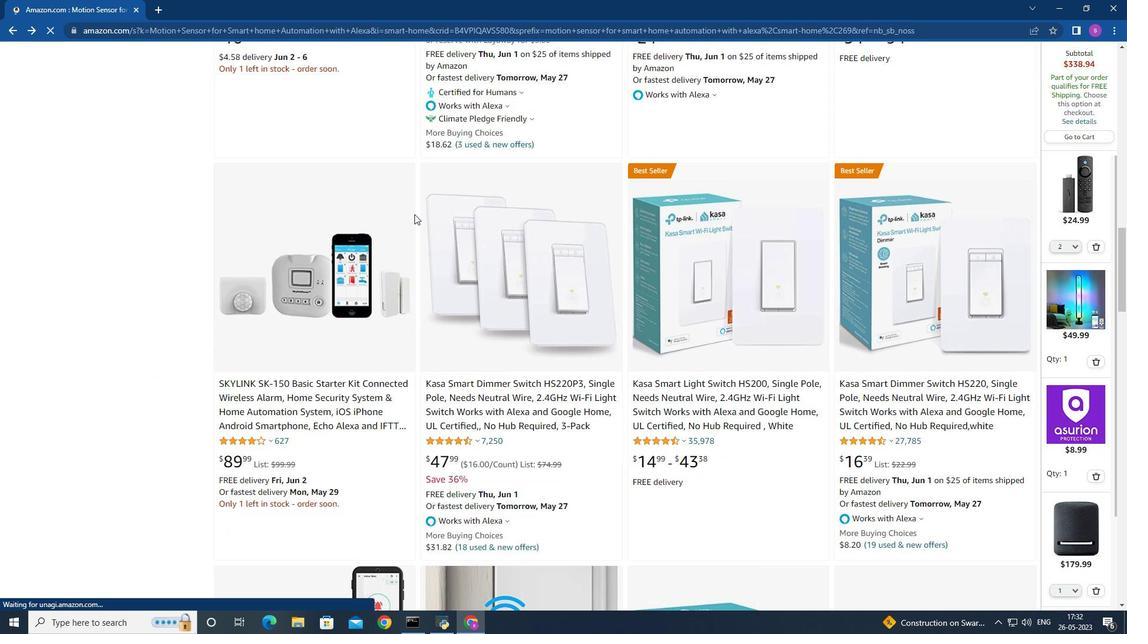 
Action: Mouse scrolled (414, 213) with delta (0, 0)
Screenshot: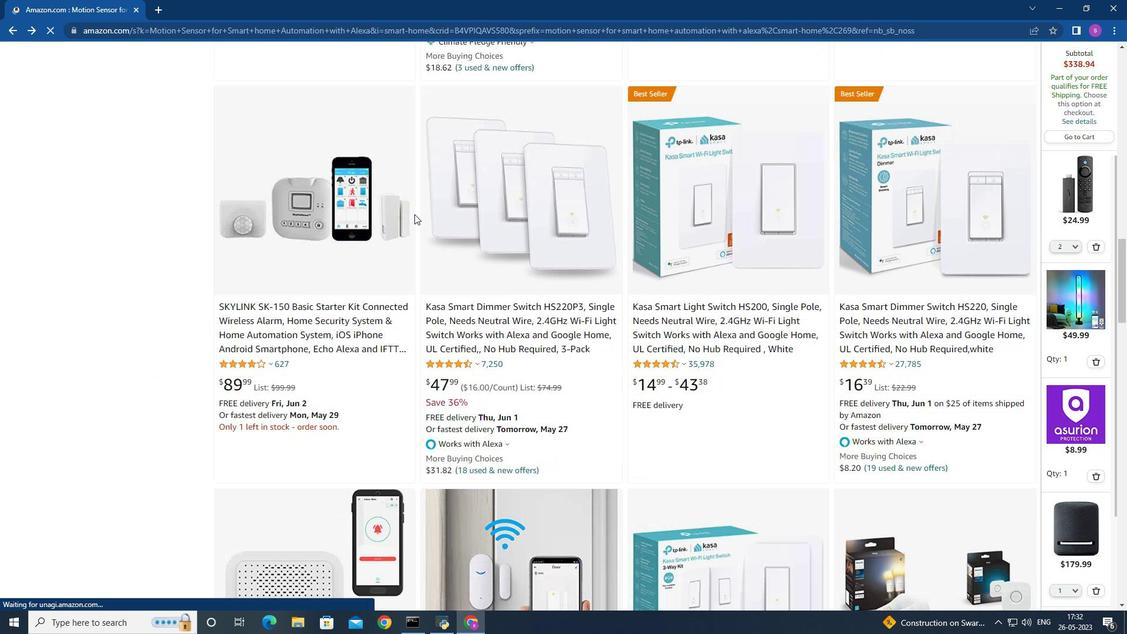
Action: Mouse scrolled (414, 213) with delta (0, 0)
Screenshot: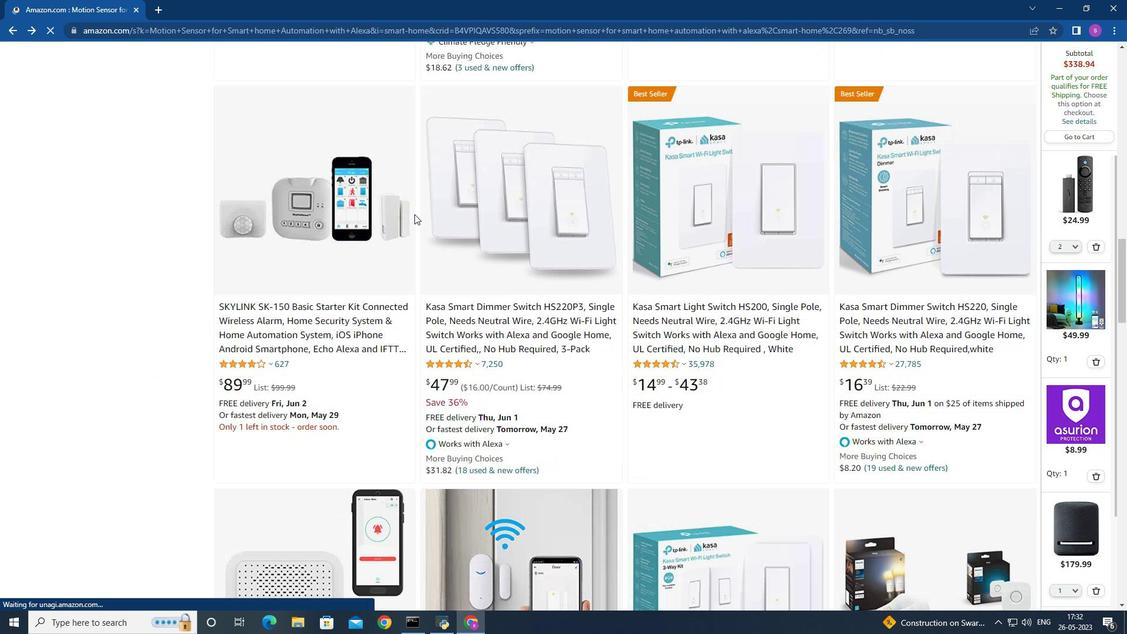 
Action: Mouse scrolled (414, 213) with delta (0, 0)
Screenshot: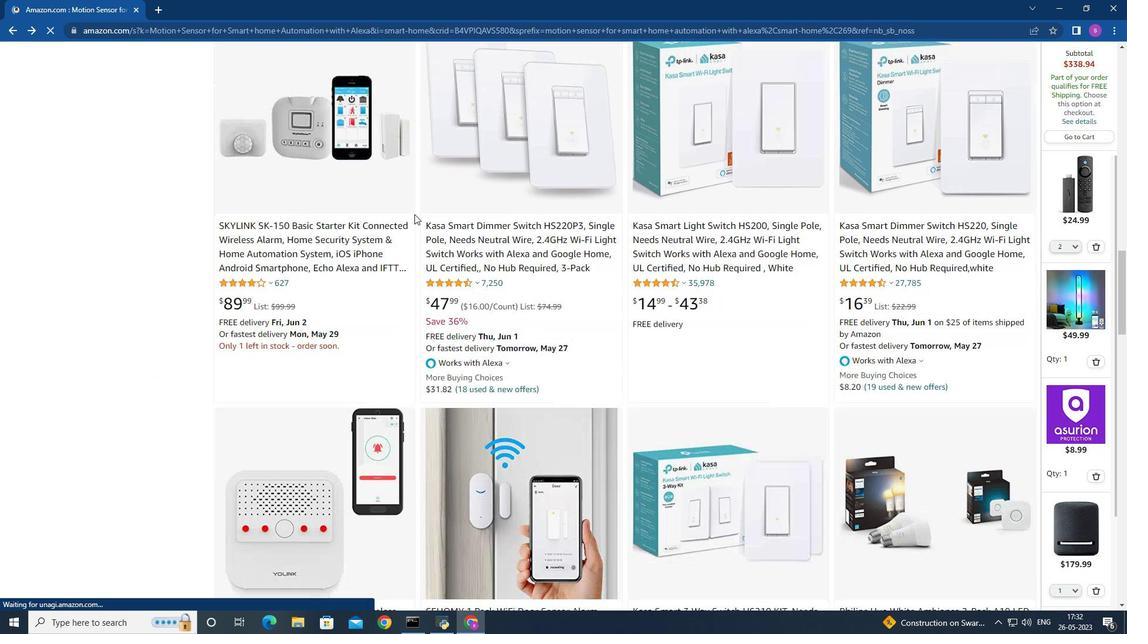 
Action: Mouse moved to (416, 211)
Screenshot: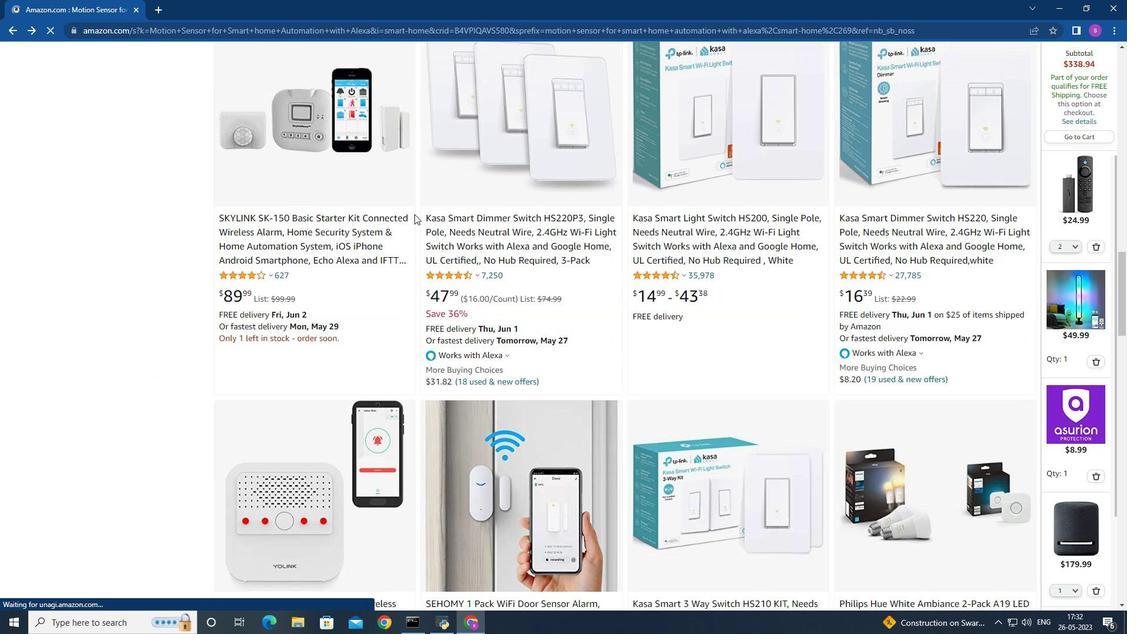 
Action: Mouse scrolled (416, 211) with delta (0, 0)
Screenshot: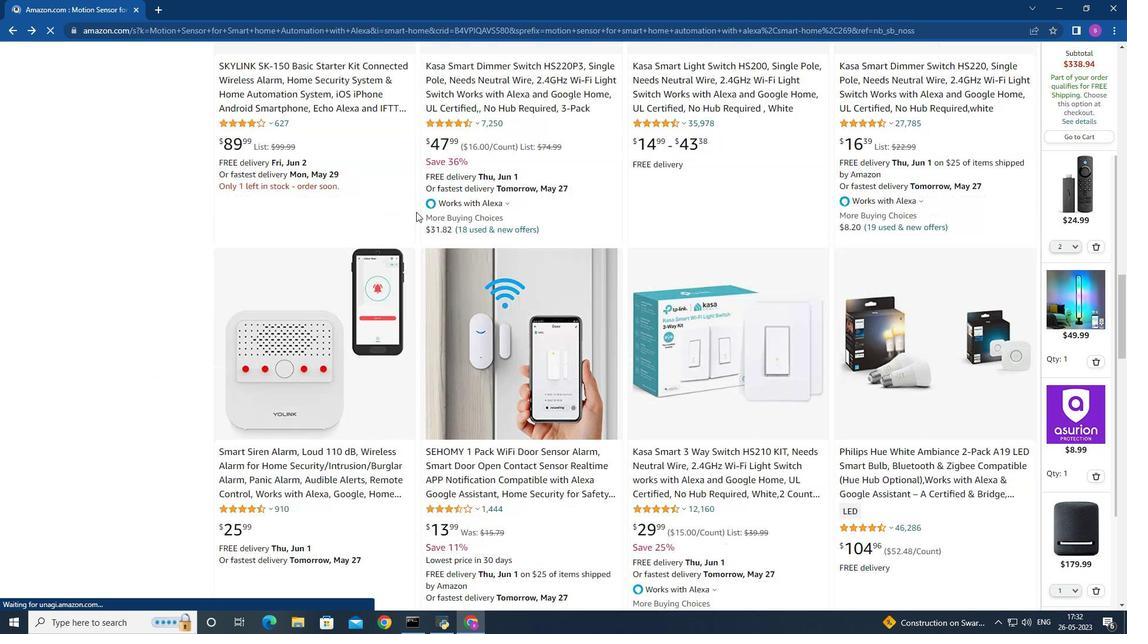 
Action: Mouse scrolled (416, 211) with delta (0, 0)
Screenshot: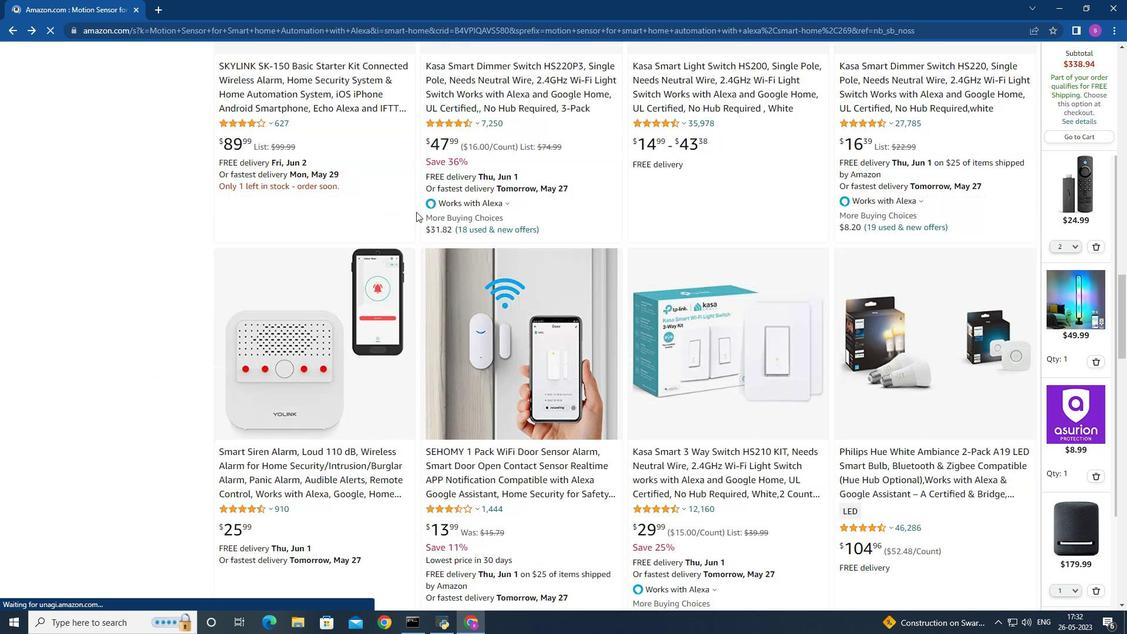 
Action: Mouse moved to (626, 285)
Screenshot: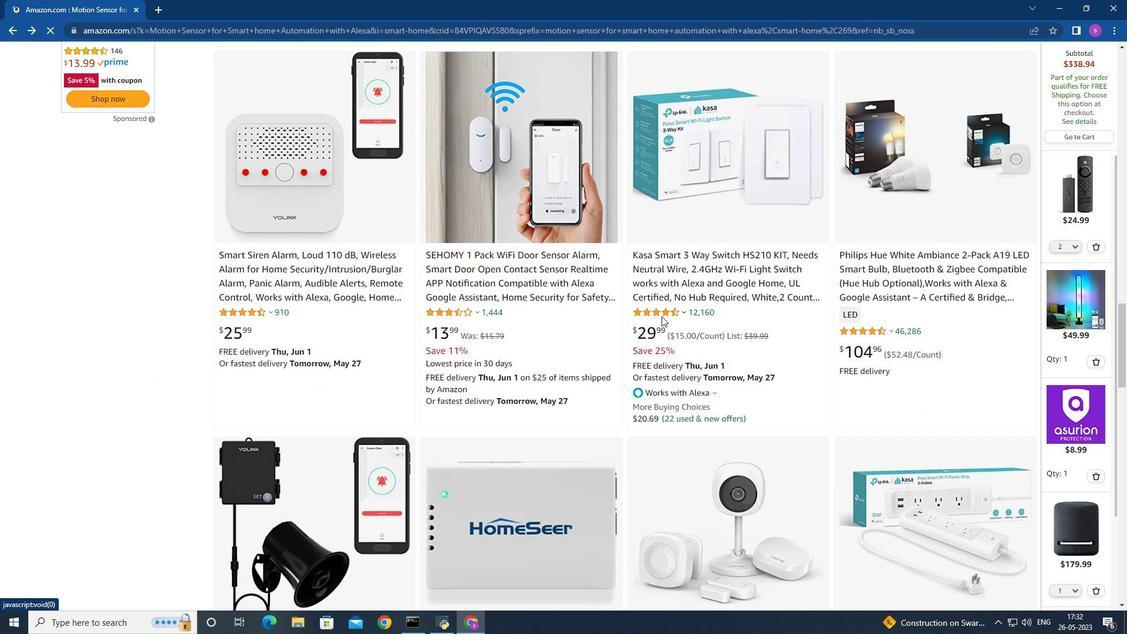
Action: Mouse scrolled (640, 290) with delta (0, 0)
Screenshot: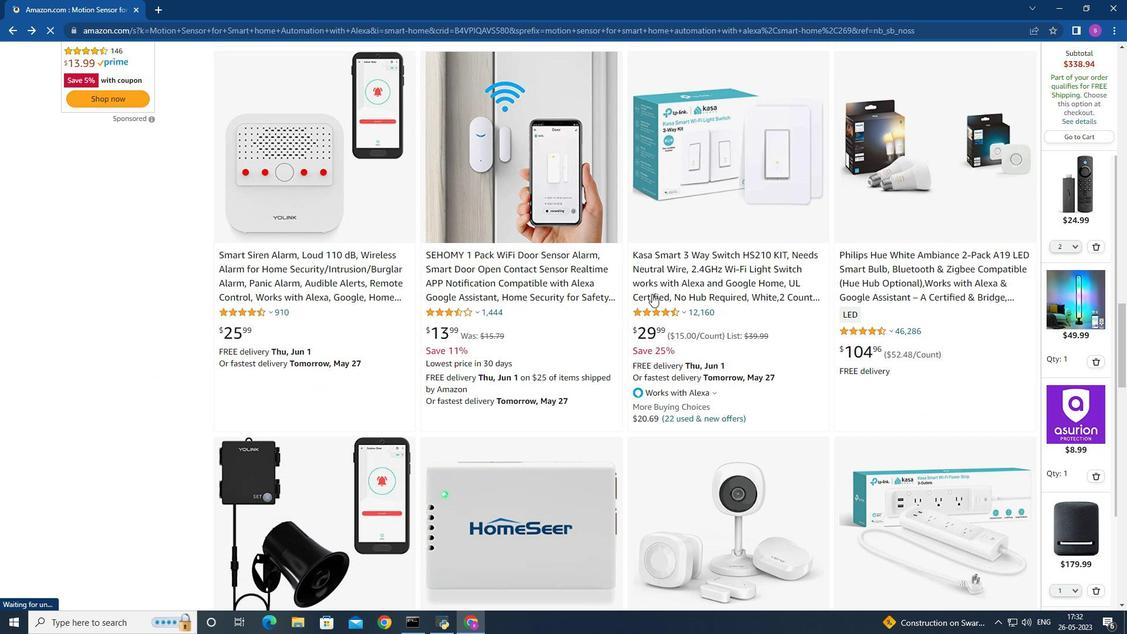 
Action: Mouse moved to (461, 256)
Screenshot: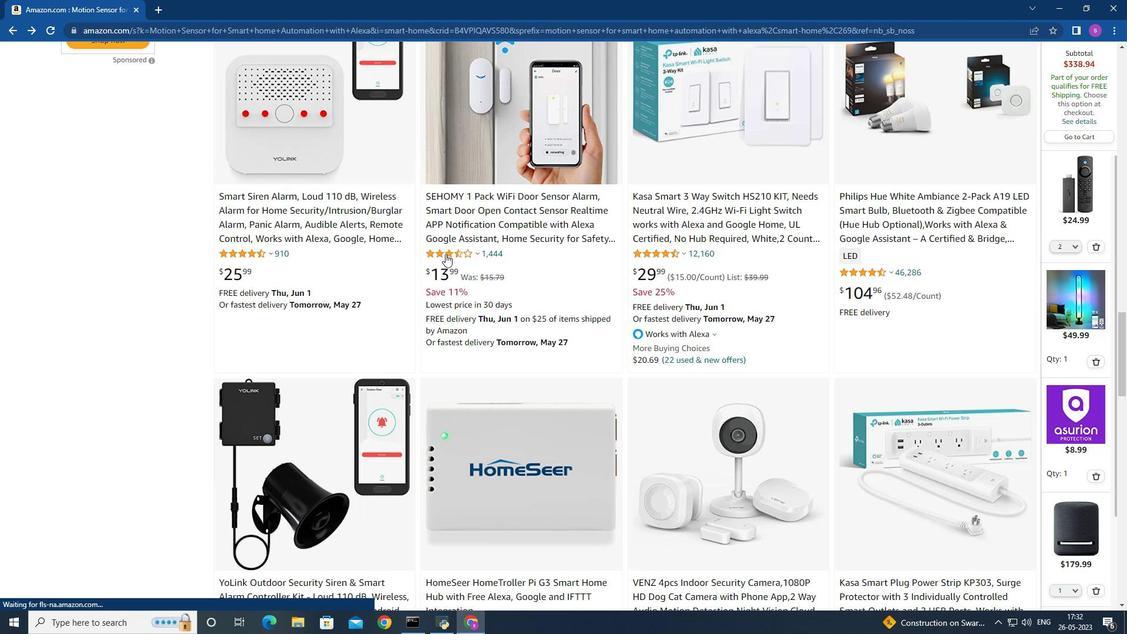 
Action: Mouse scrolled (461, 256) with delta (0, 0)
Screenshot: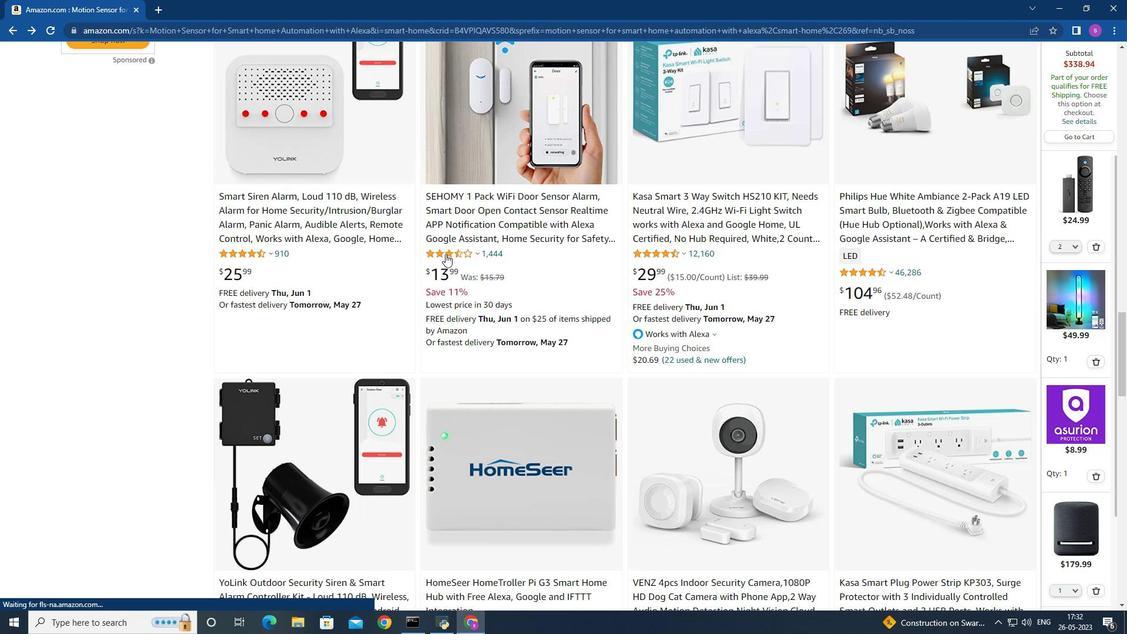 
Action: Mouse moved to (460, 256)
Screenshot: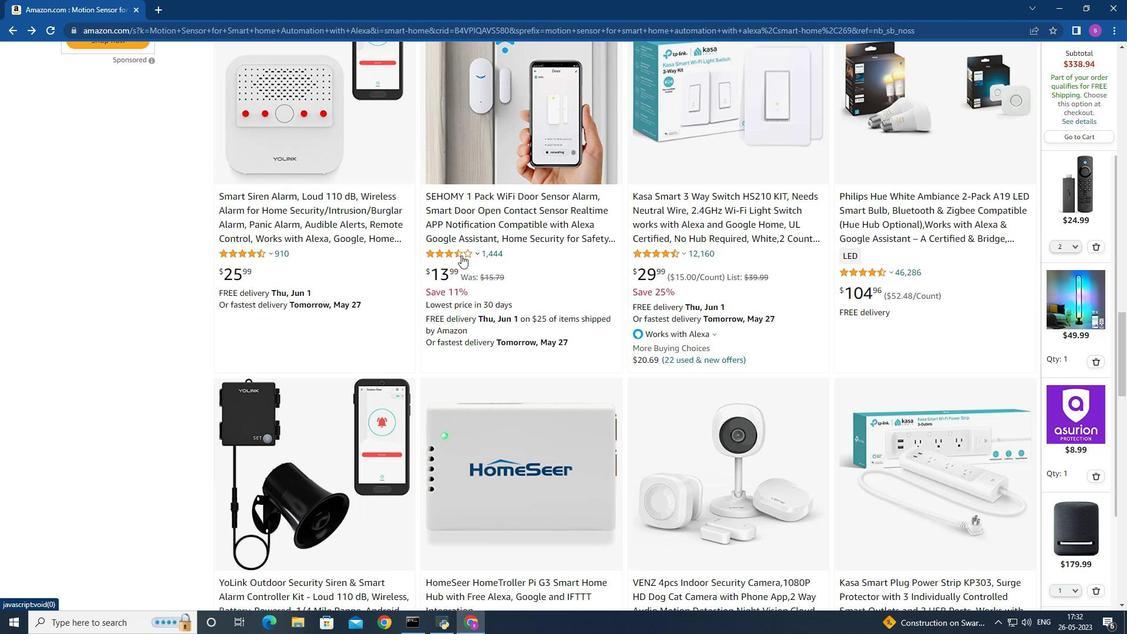 
Action: Mouse scrolled (460, 256) with delta (0, 0)
Screenshot: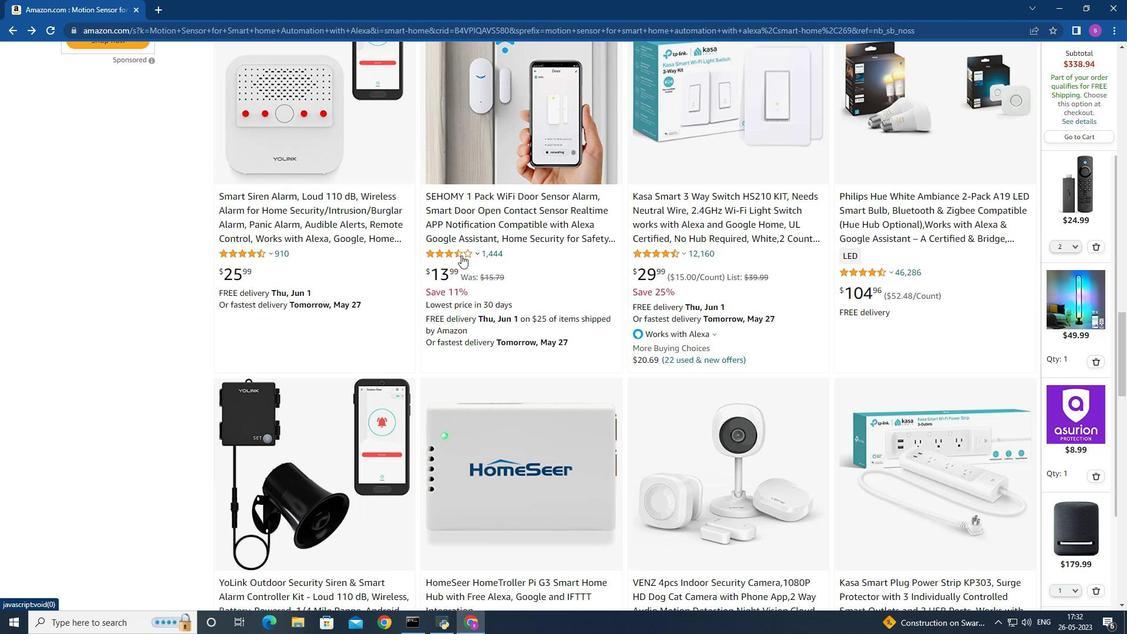 
Action: Mouse moved to (460, 256)
Screenshot: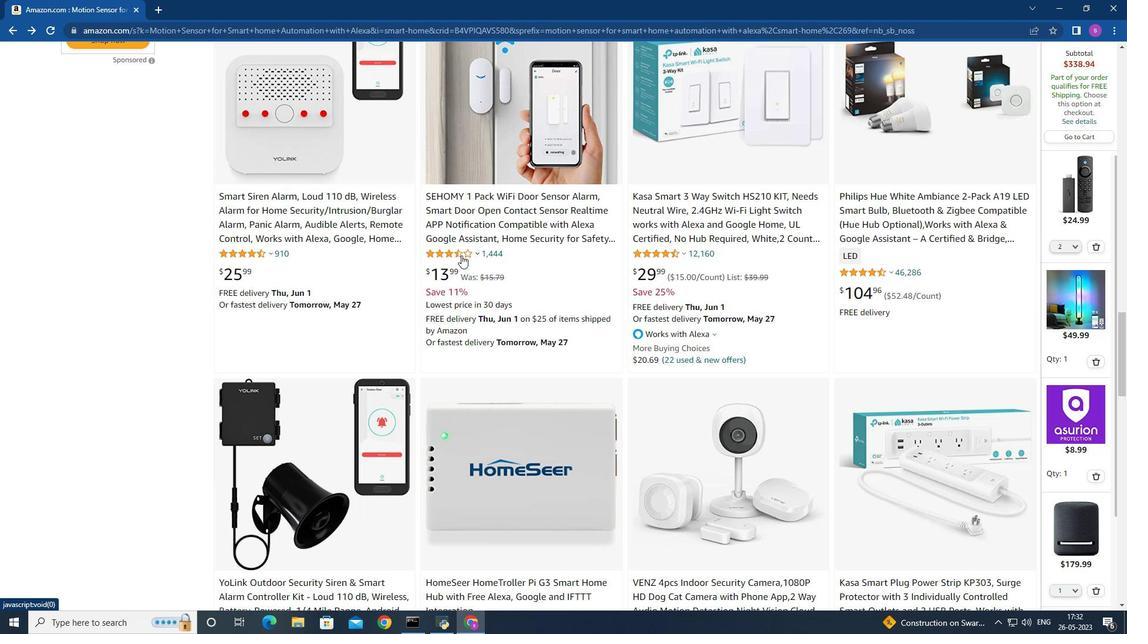 
Action: Mouse scrolled (460, 256) with delta (0, 0)
Screenshot: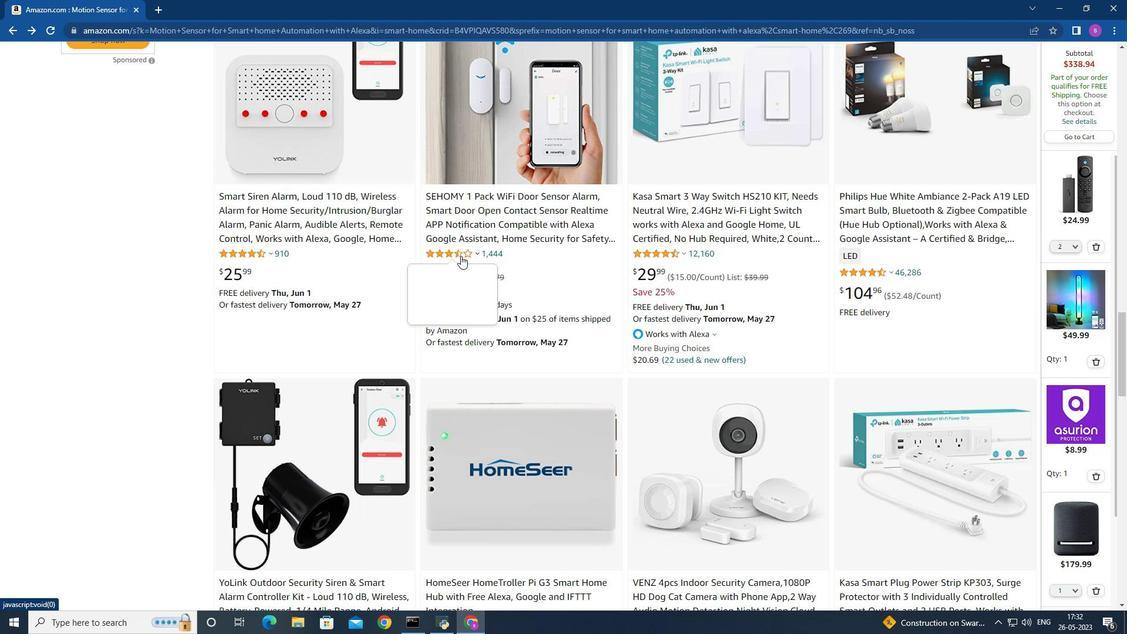 
Action: Mouse moved to (461, 257)
Screenshot: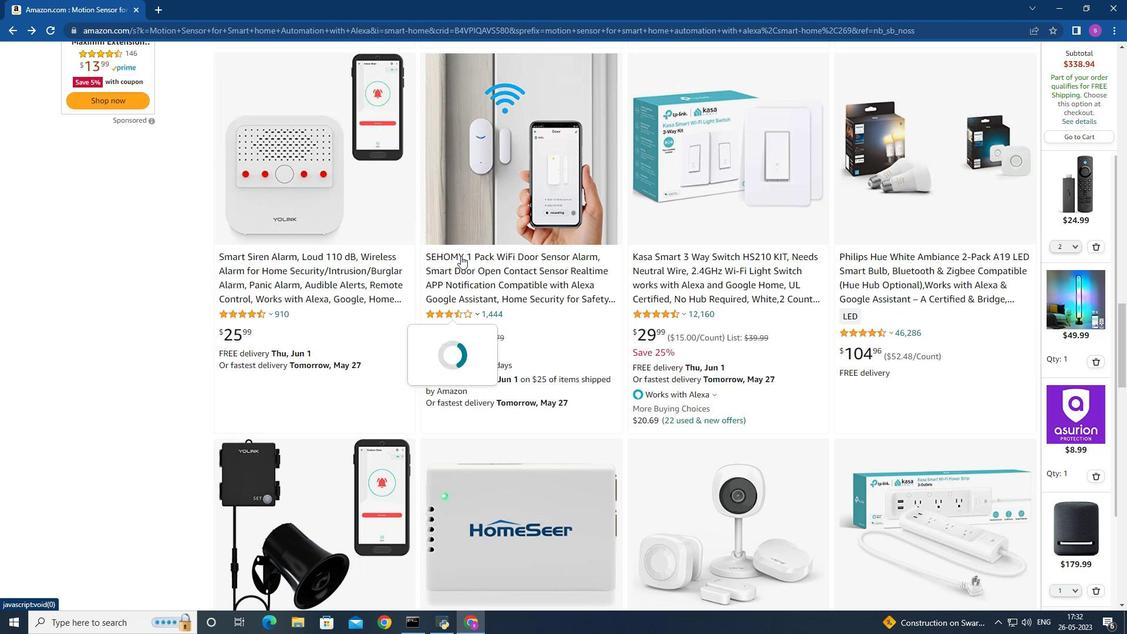 
Action: Mouse scrolled (460, 257) with delta (0, 0)
Screenshot: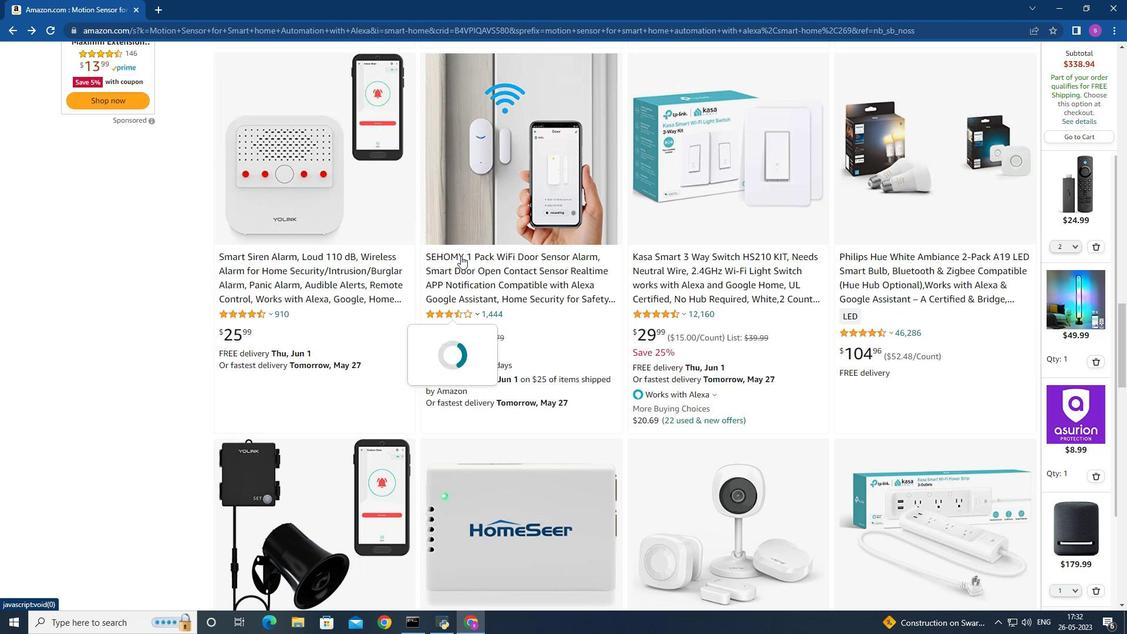 
Action: Mouse moved to (515, 300)
Screenshot: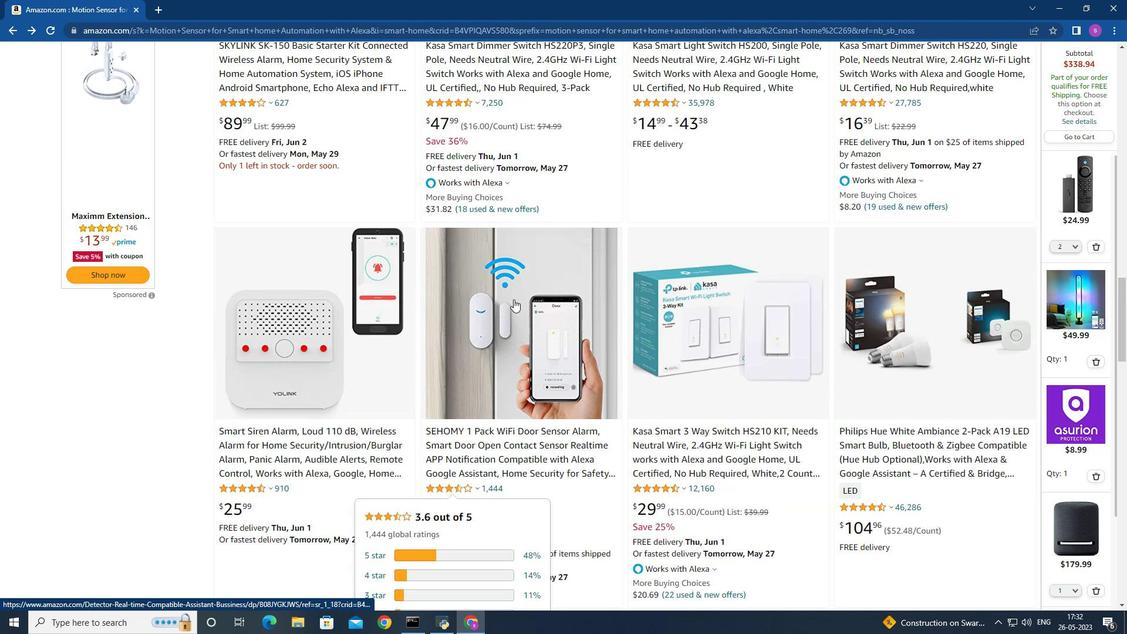 
Action: Mouse scrolled (515, 300) with delta (0, 0)
Screenshot: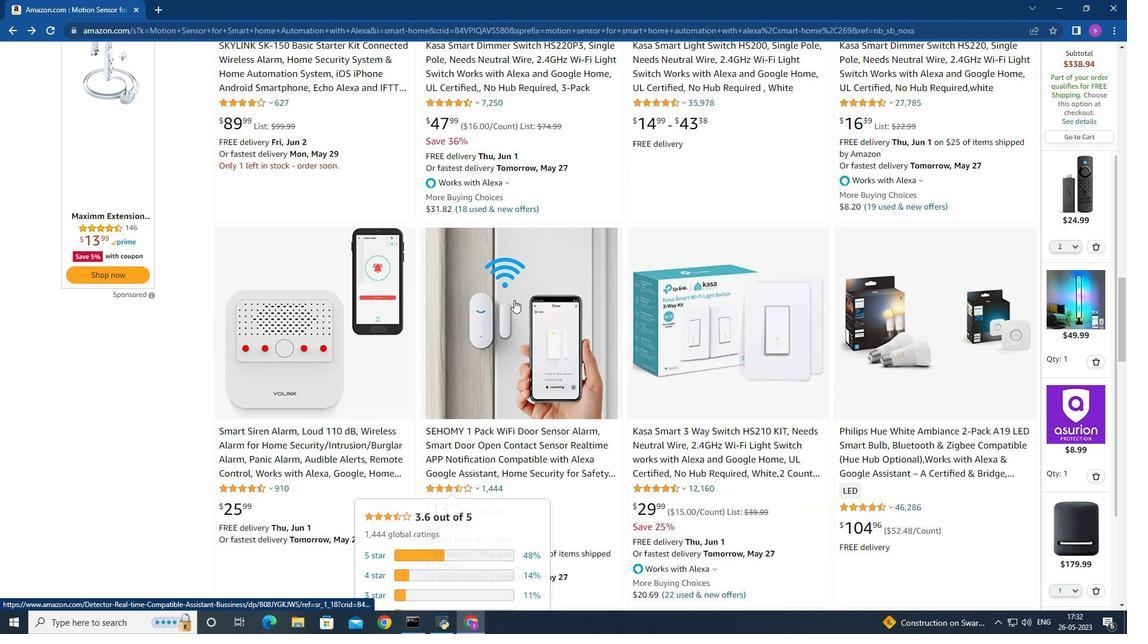 
Action: Mouse scrolled (515, 300) with delta (0, 0)
Screenshot: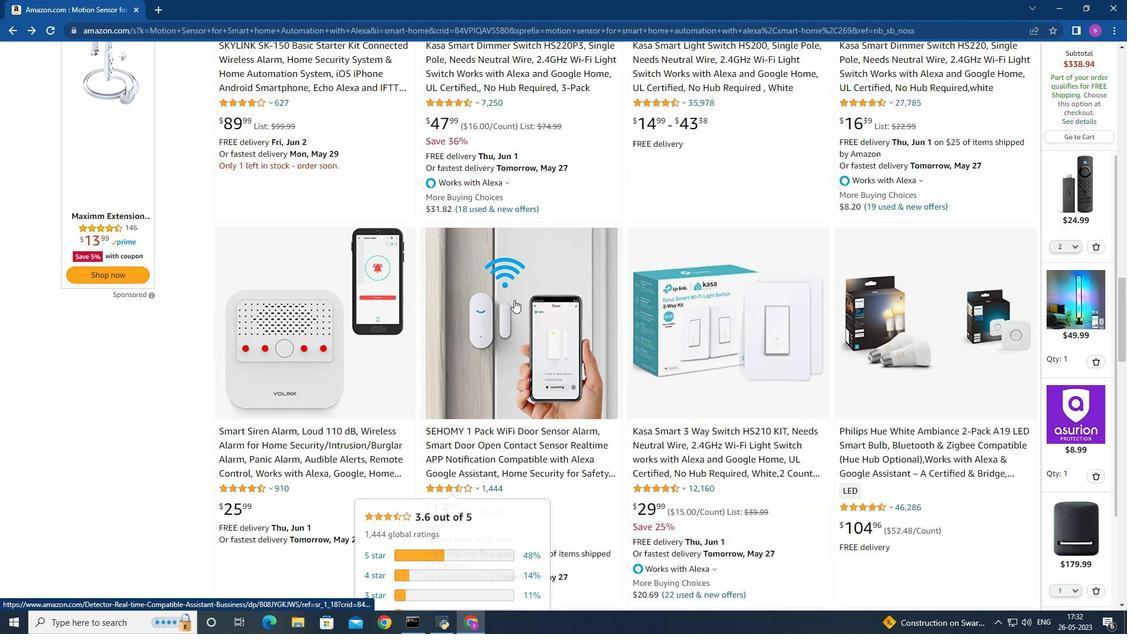 
Action: Mouse moved to (516, 300)
Screenshot: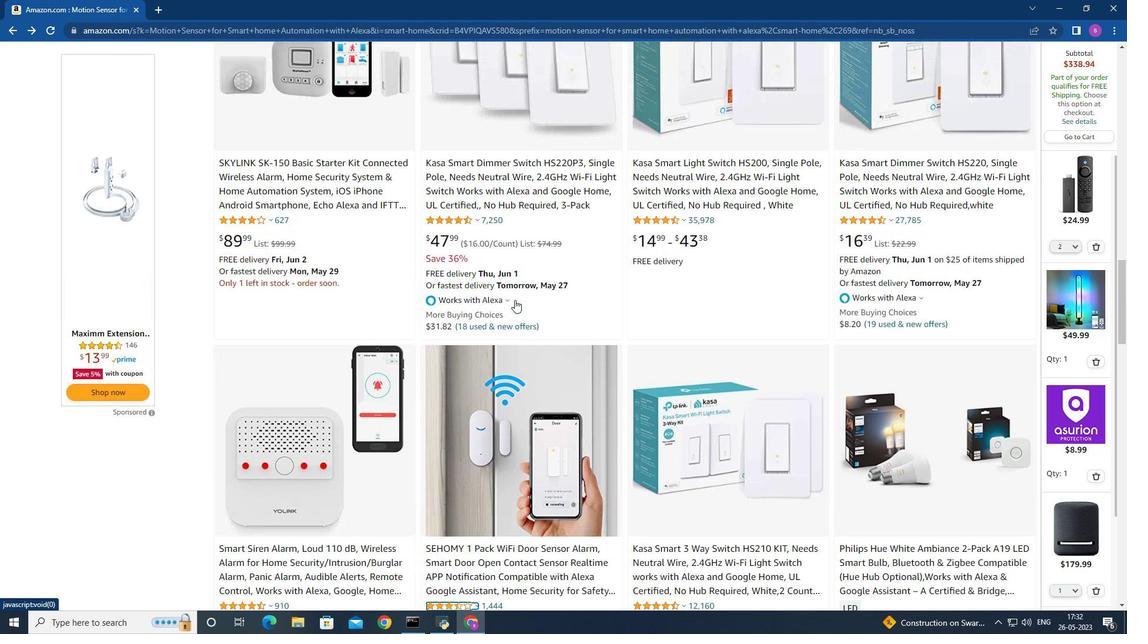 
Action: Mouse scrolled (516, 301) with delta (0, 0)
Screenshot: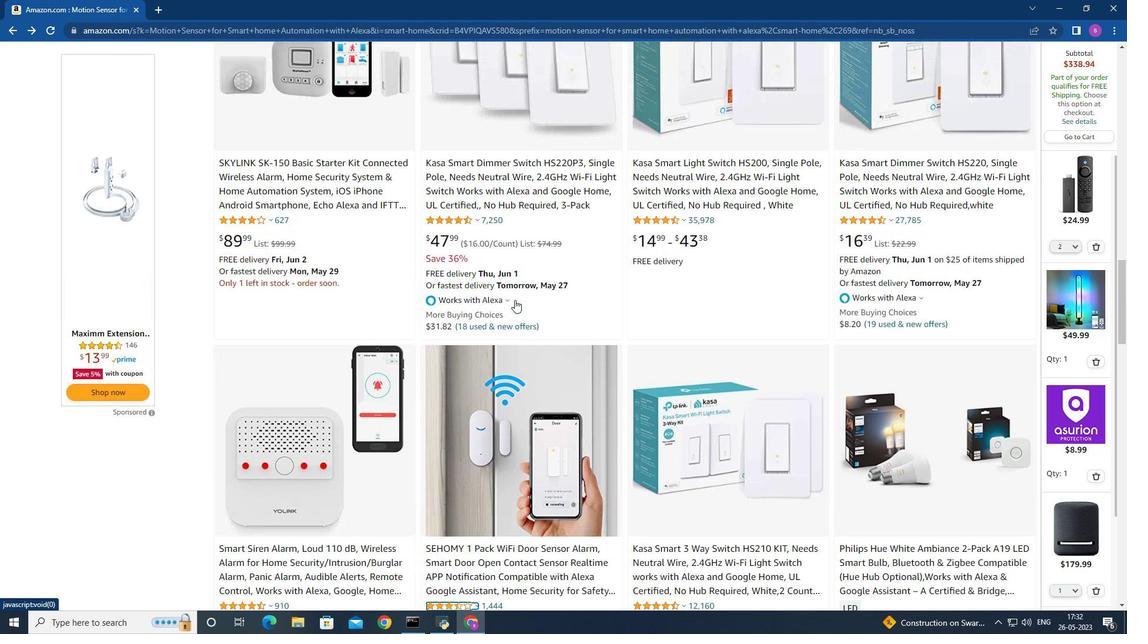 
Action: Mouse moved to (516, 300)
Screenshot: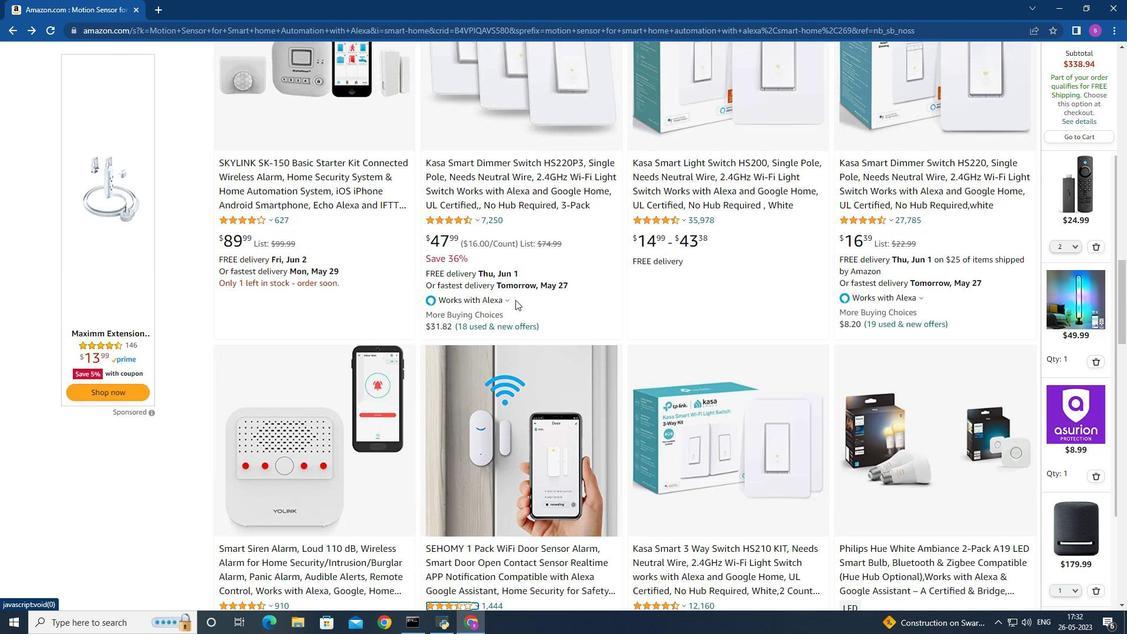 
Action: Mouse scrolled (516, 301) with delta (0, 0)
Screenshot: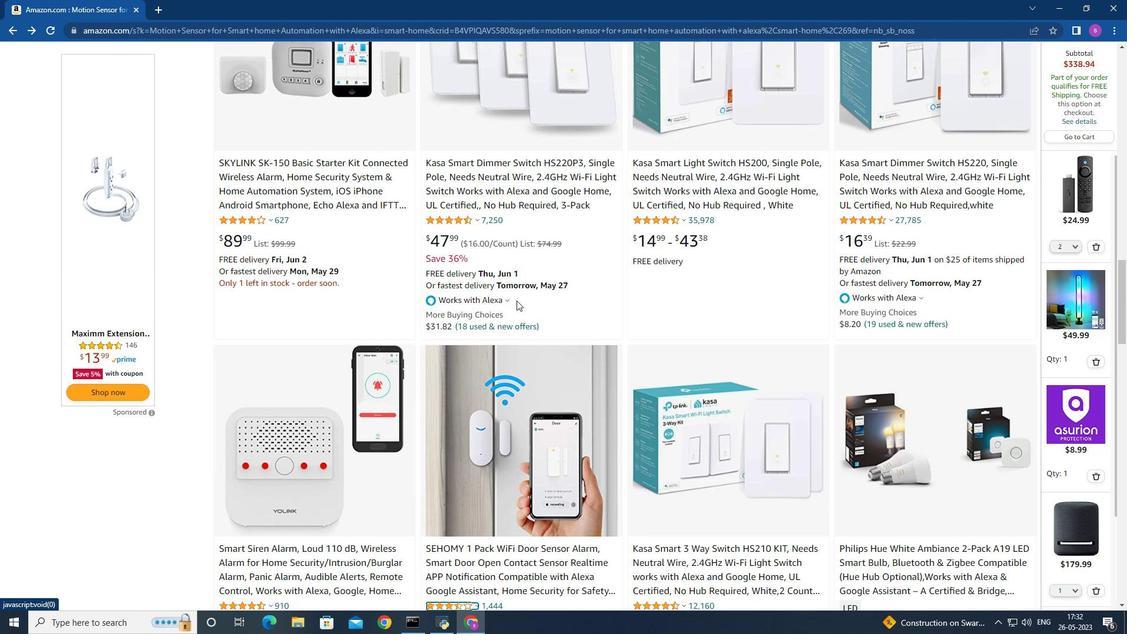 
Action: Mouse moved to (514, 303)
Screenshot: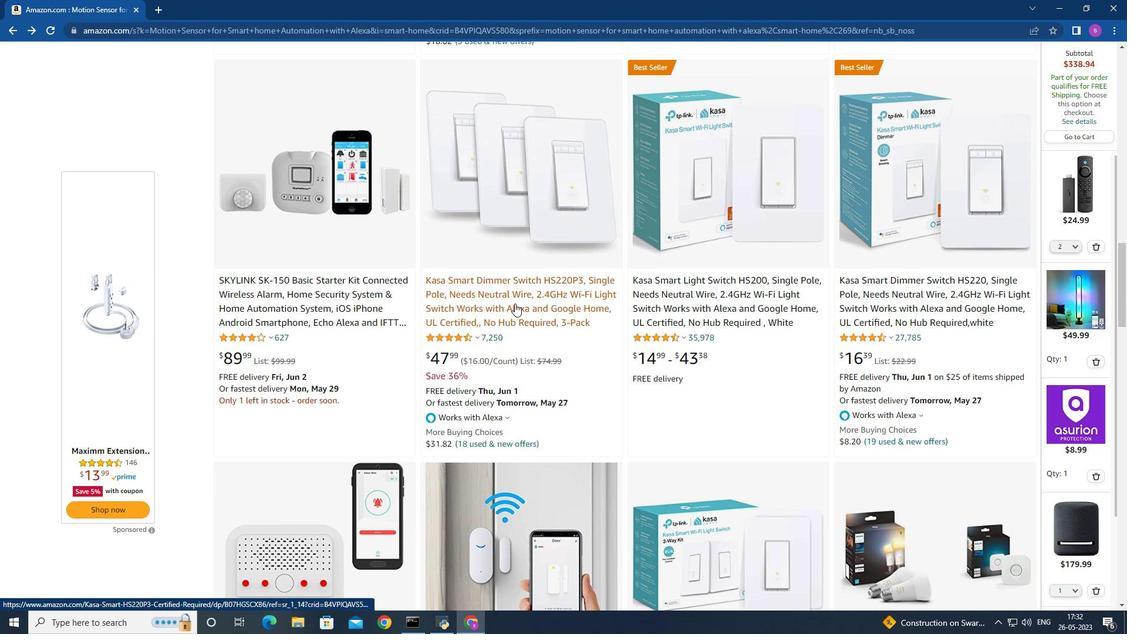 
Action: Mouse scrolled (514, 304) with delta (0, 0)
Screenshot: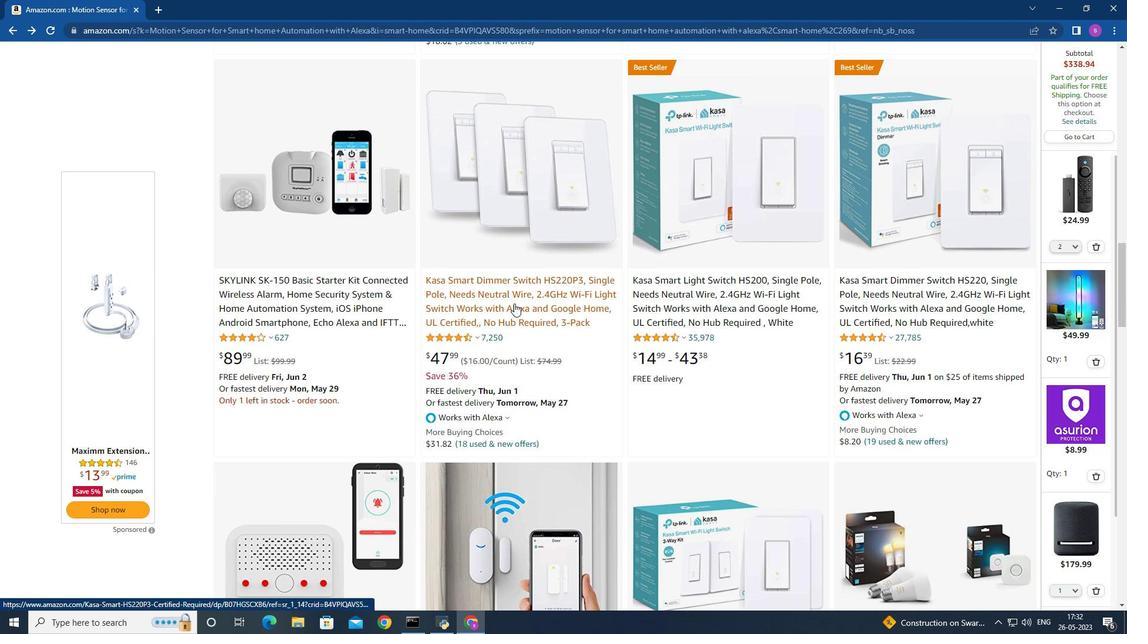 
Action: Mouse moved to (368, 357)
Screenshot: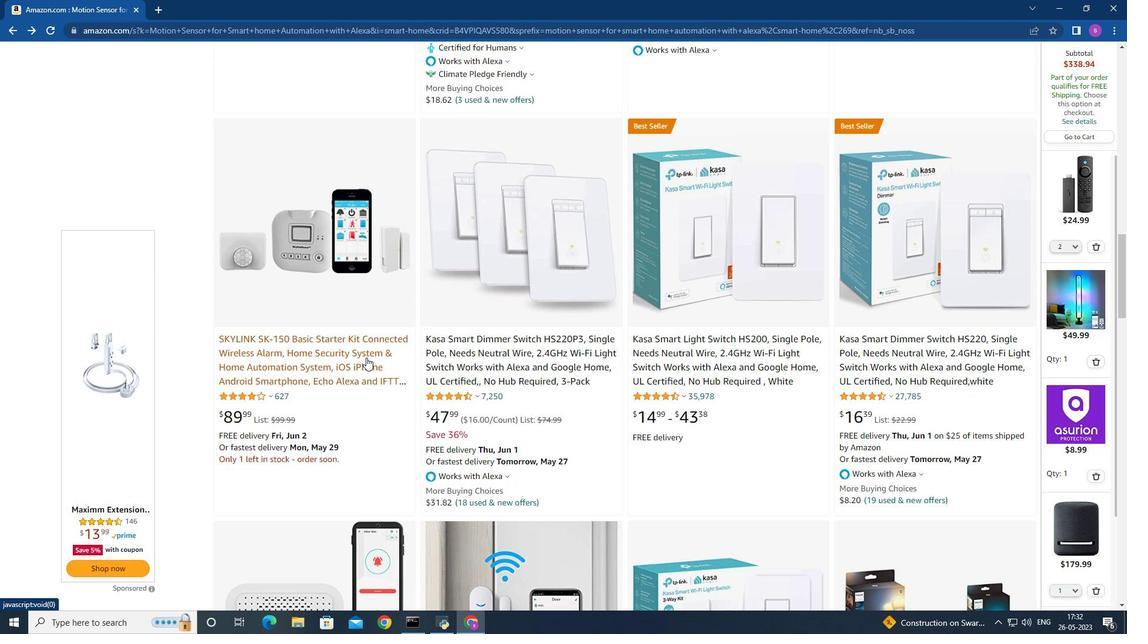 
Action: Mouse scrolled (368, 357) with delta (0, 0)
Screenshot: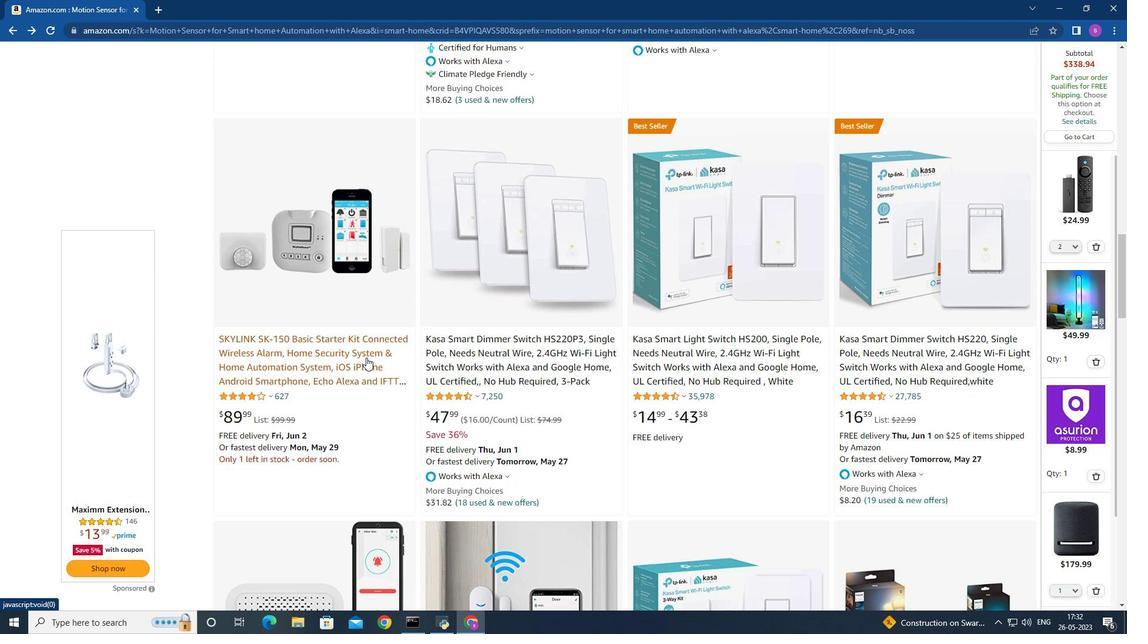 
Action: Mouse scrolled (368, 357) with delta (0, 0)
Screenshot: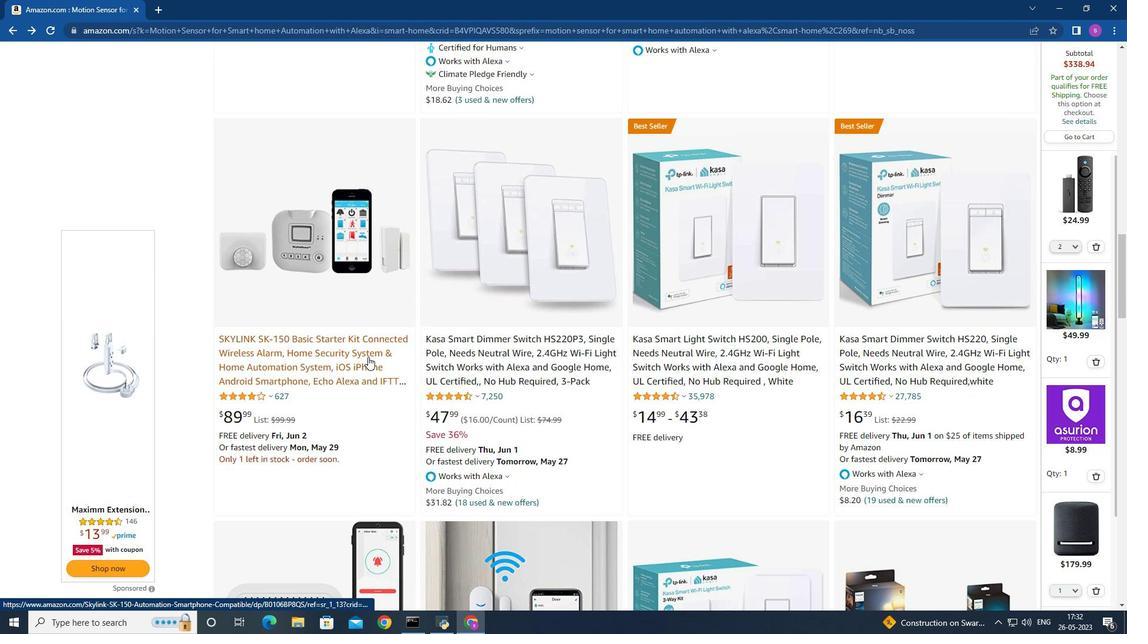 
Action: Mouse scrolled (368, 357) with delta (0, 0)
Screenshot: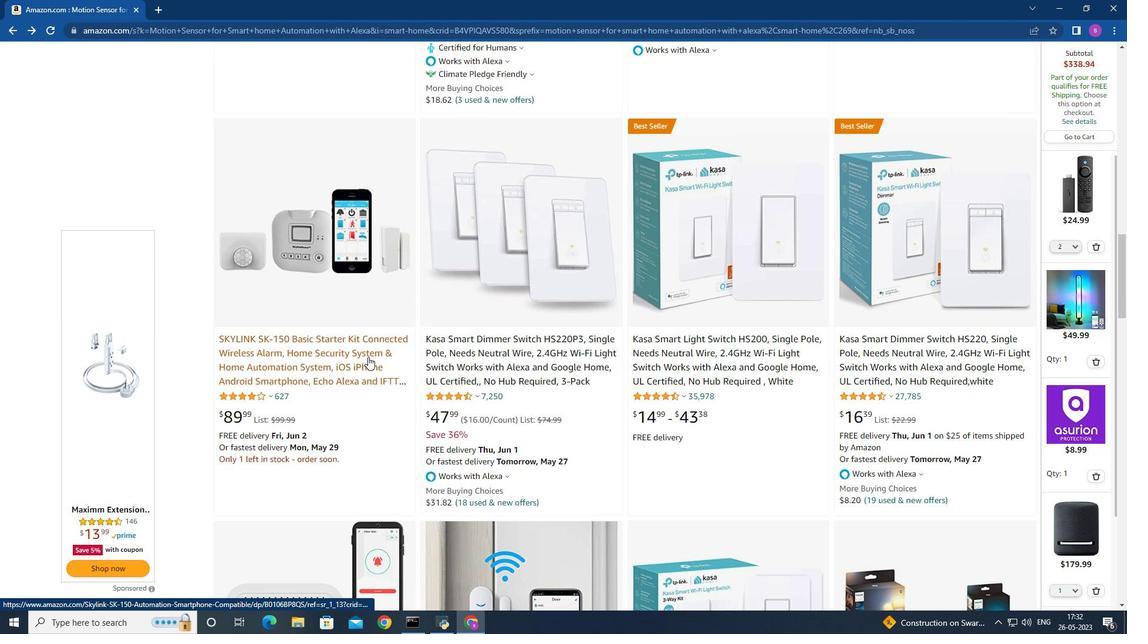 
Action: Mouse moved to (368, 356)
Screenshot: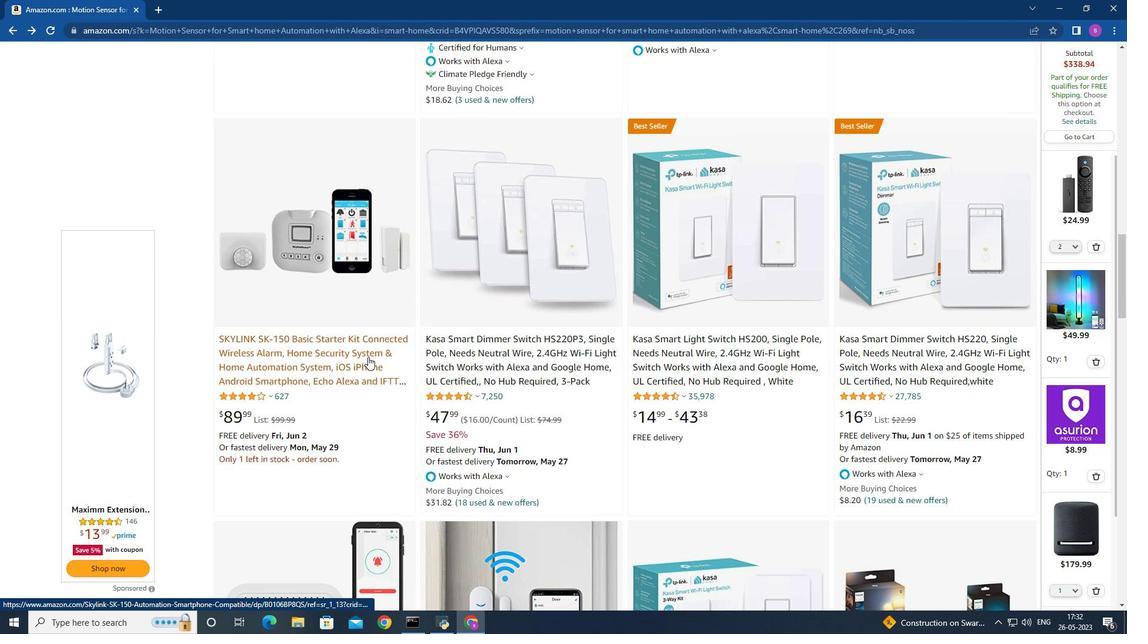 
Action: Mouse scrolled (368, 357) with delta (0, 0)
Screenshot: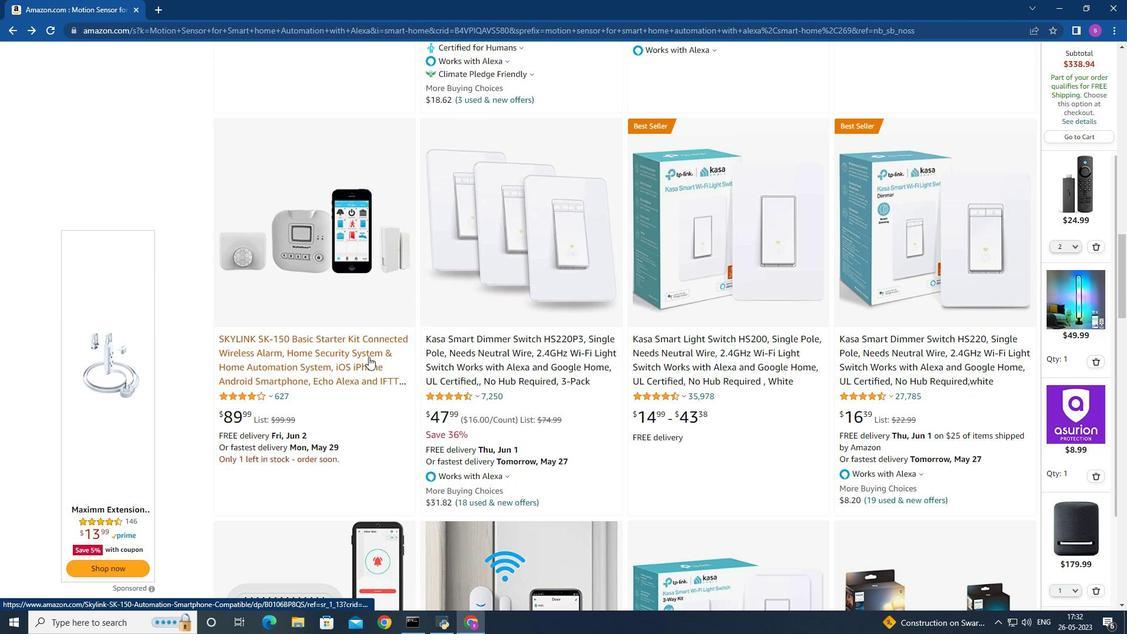 
Action: Mouse moved to (488, 351)
Screenshot: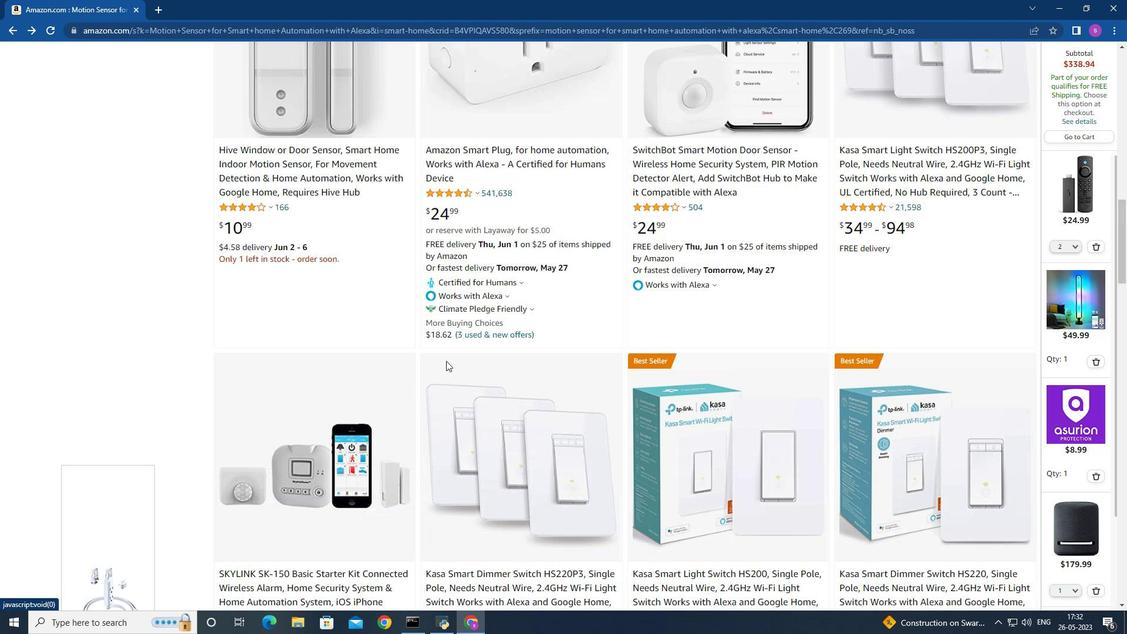 
Action: Mouse scrolled (488, 352) with delta (0, 0)
Screenshot: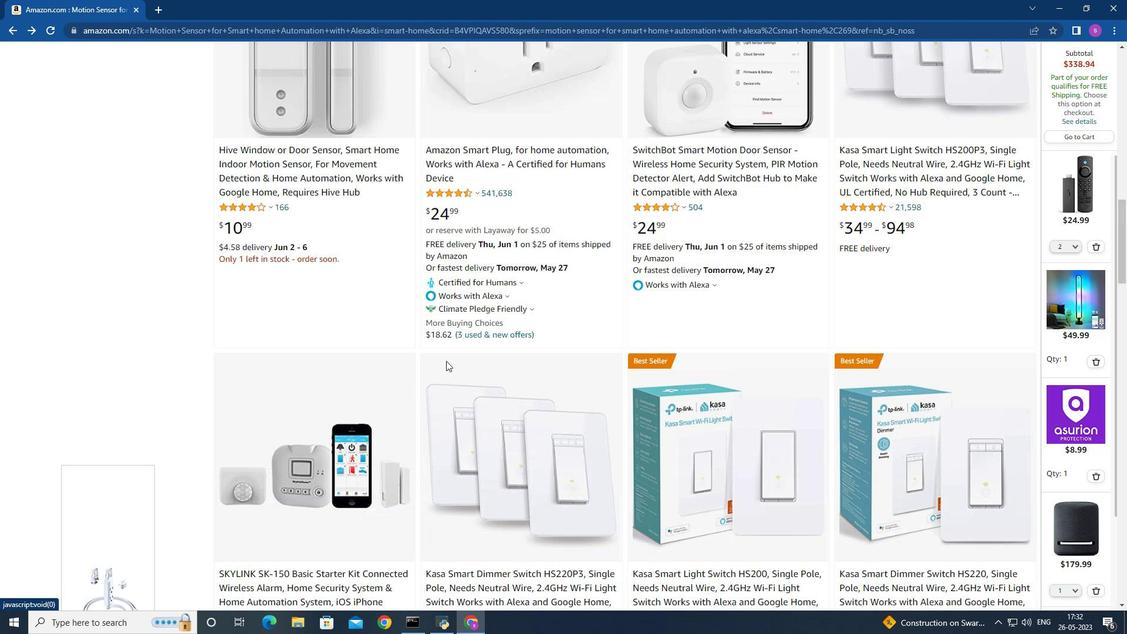 
Action: Mouse moved to (492, 350)
Screenshot: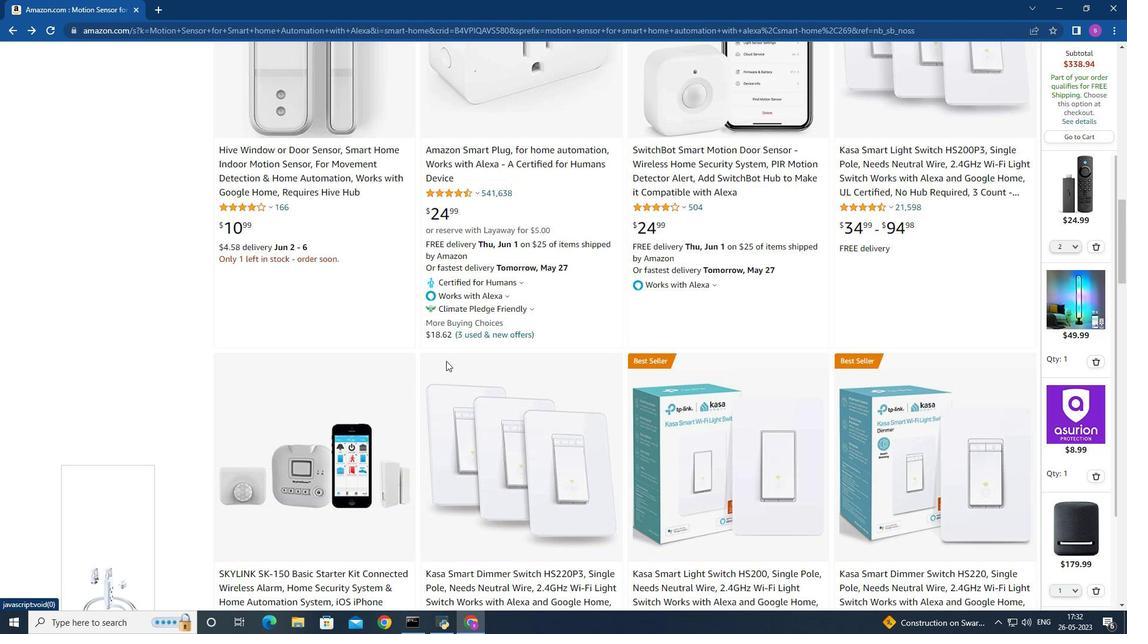 
Action: Mouse scrolled (492, 351) with delta (0, 0)
Screenshot: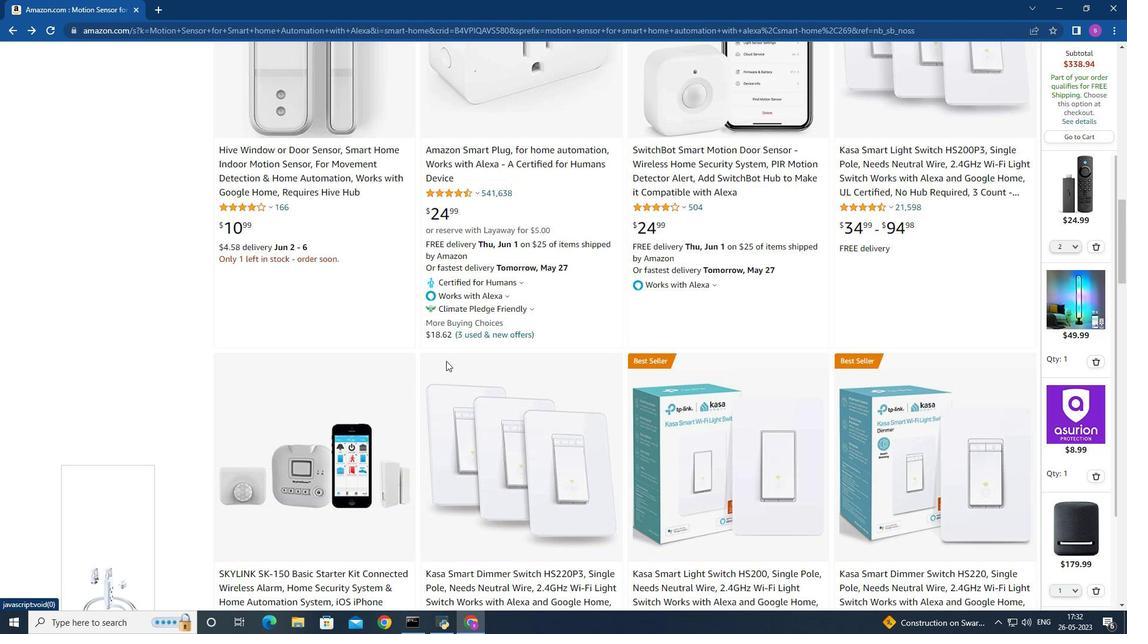 
Action: Mouse moved to (493, 350)
Screenshot: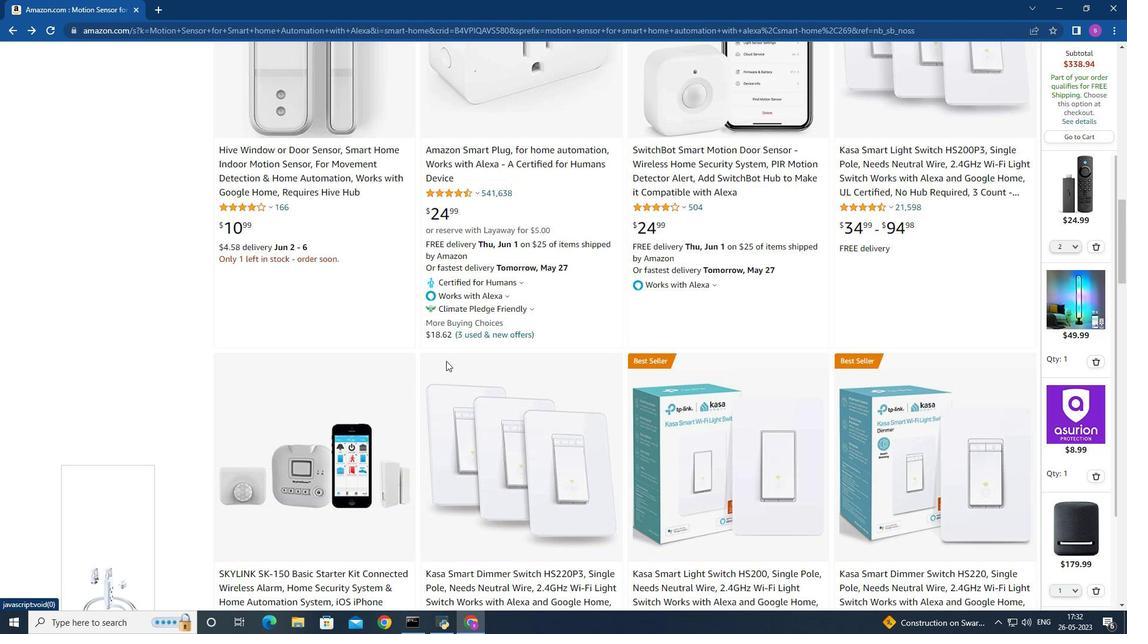 
Action: Mouse scrolled (493, 351) with delta (0, 0)
Screenshot: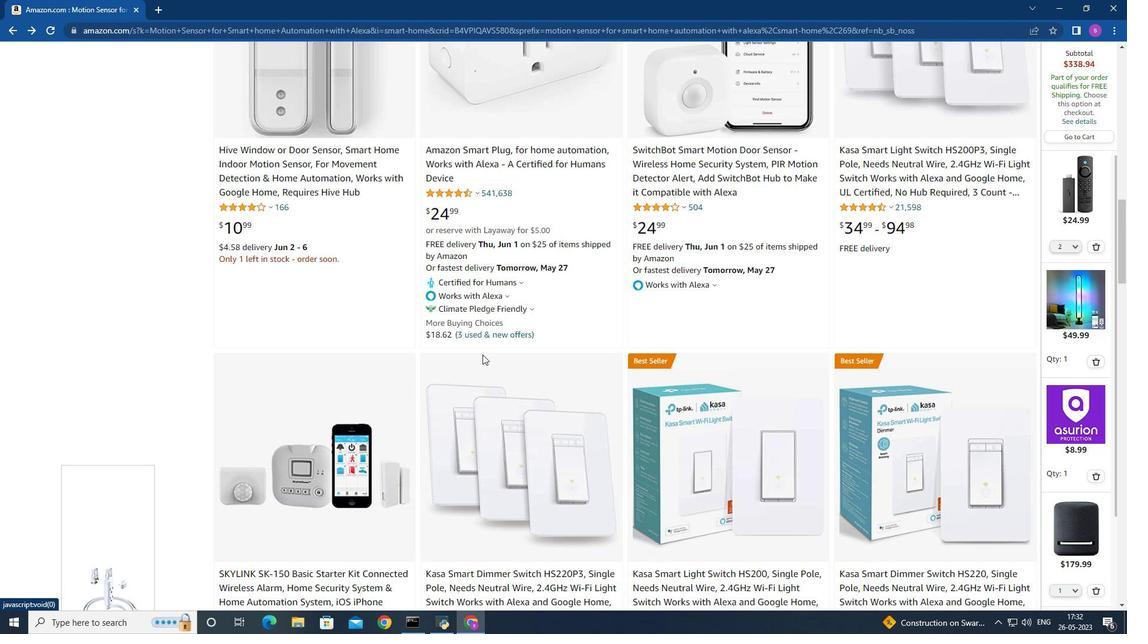 
Action: Mouse moved to (508, 345)
Screenshot: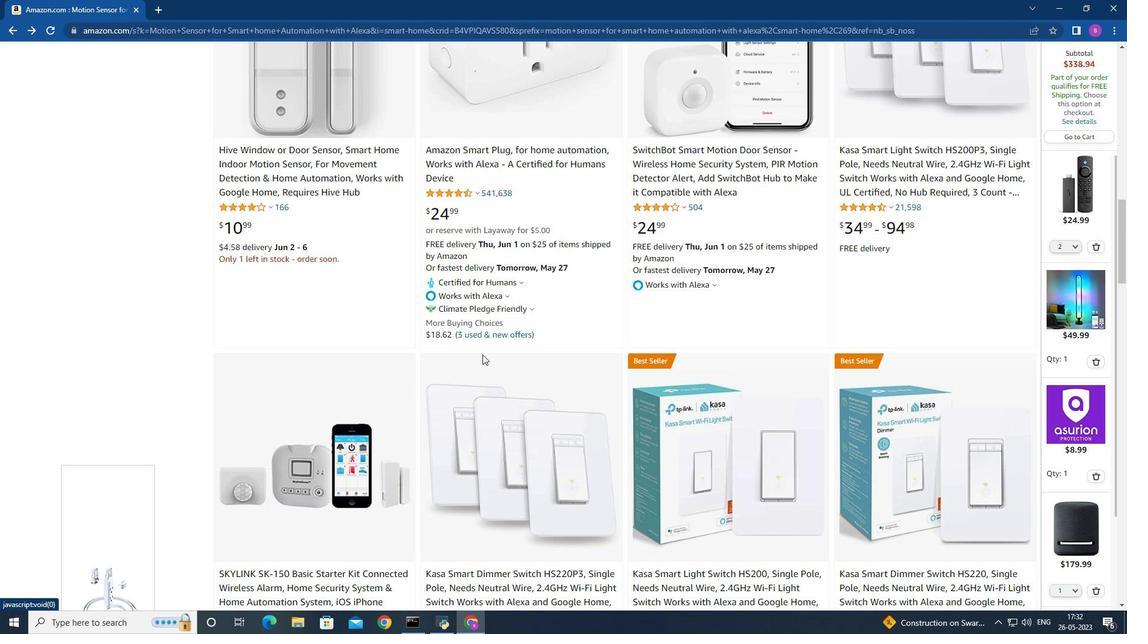 
Action: Mouse scrolled (502, 347) with delta (0, 0)
Screenshot: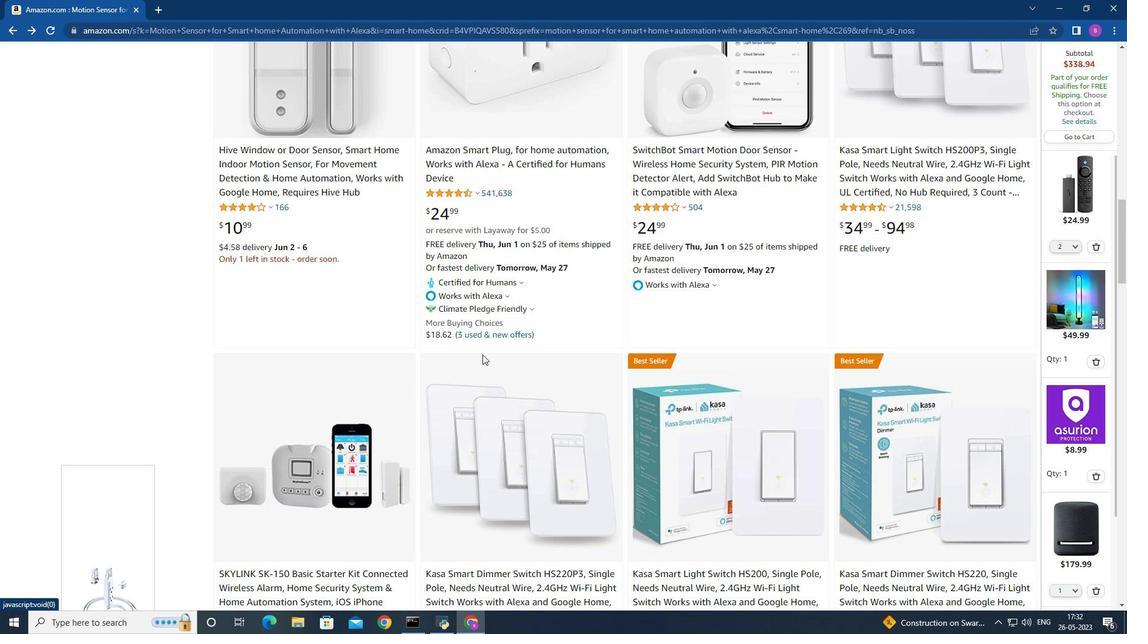
Action: Mouse moved to (610, 347)
Screenshot: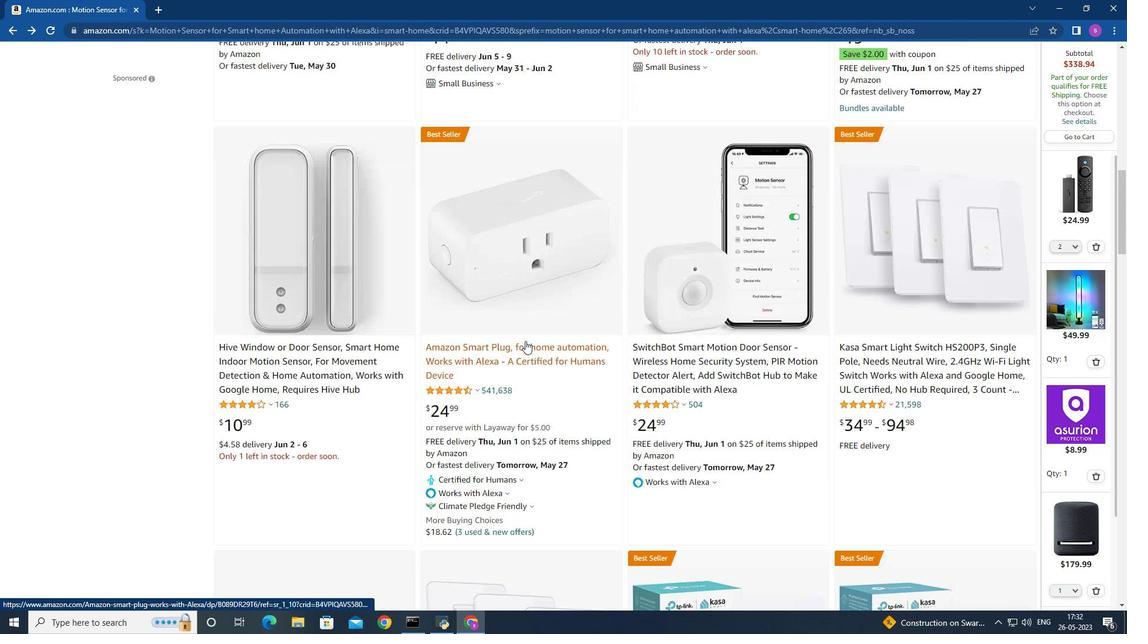 
Action: Mouse scrolled (610, 348) with delta (0, 0)
Screenshot: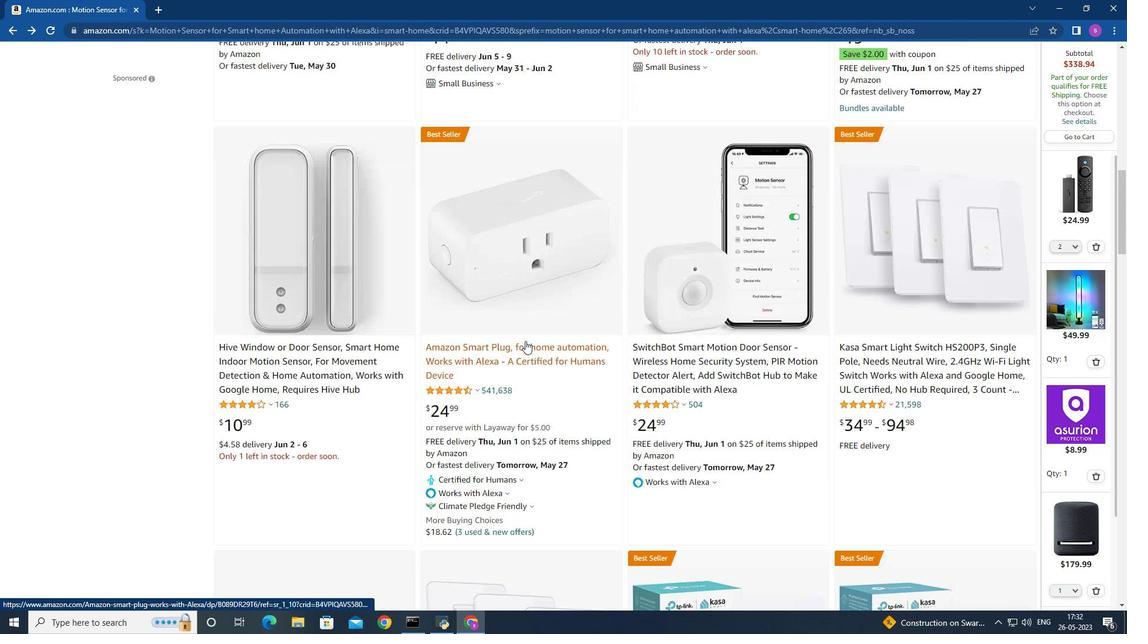 
Action: Mouse scrolled (610, 348) with delta (0, 0)
Screenshot: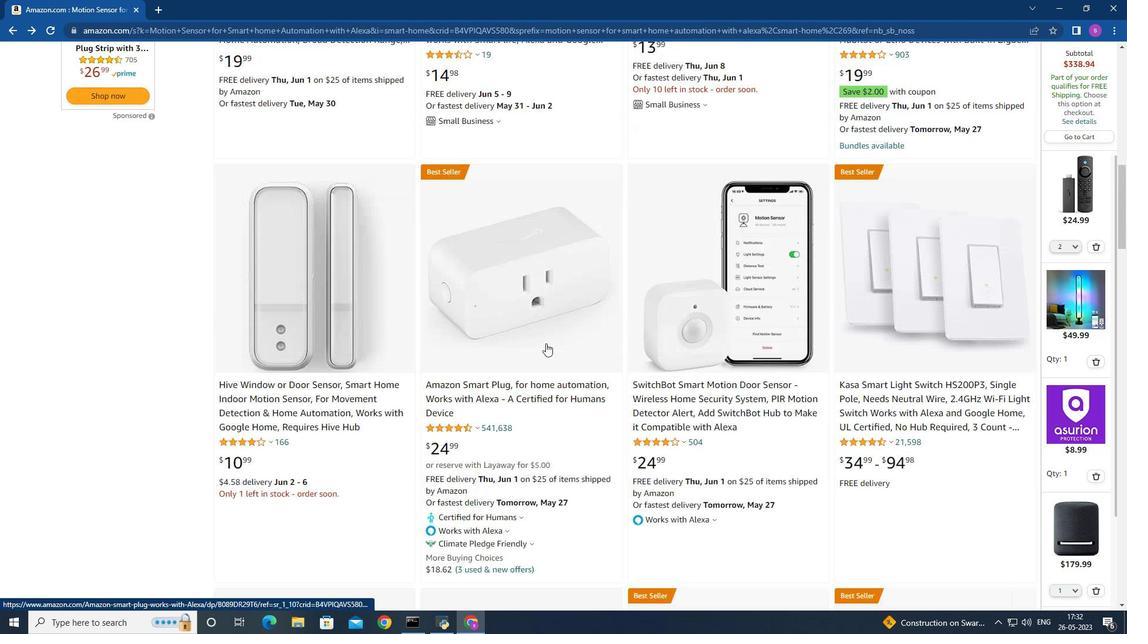 
Action: Mouse moved to (610, 347)
Screenshot: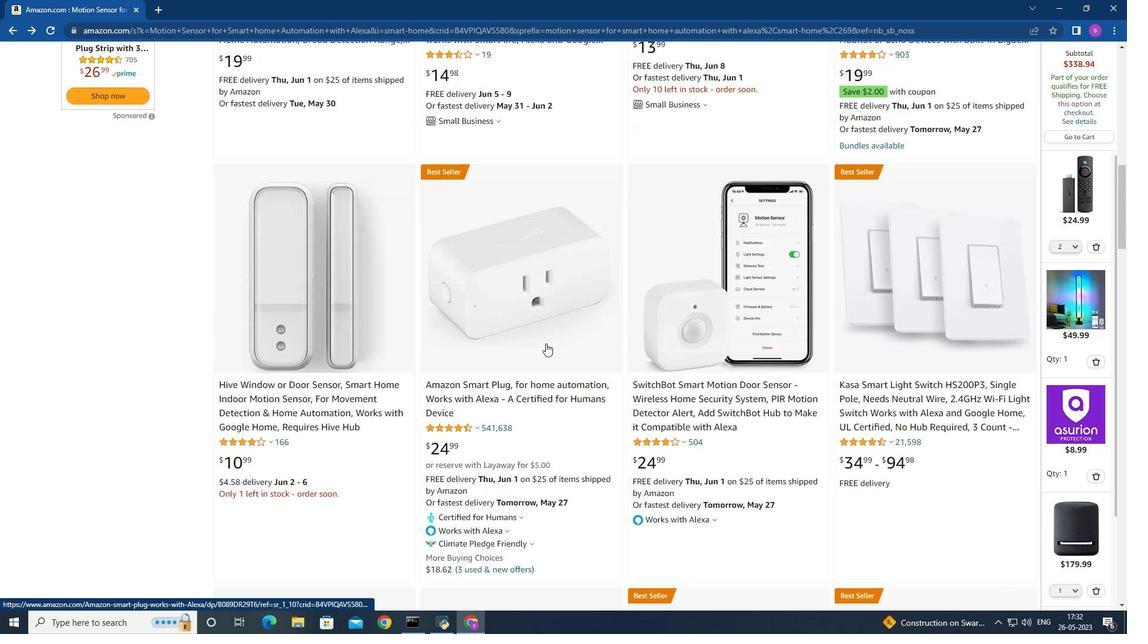 
Action: Mouse scrolled (610, 348) with delta (0, 0)
Screenshot: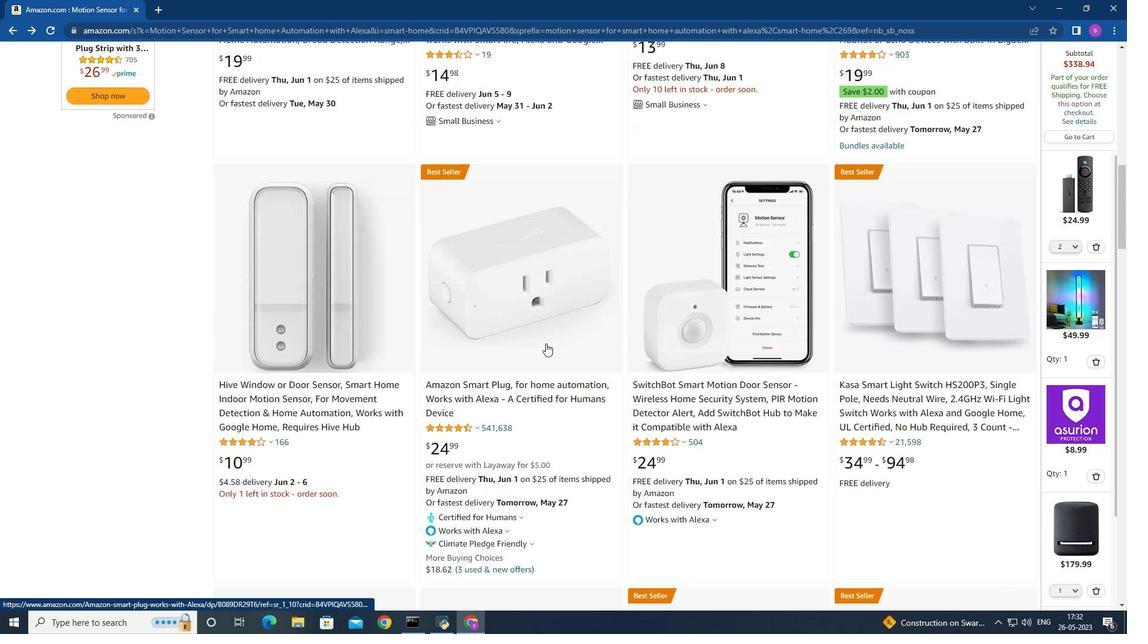 
Action: Mouse moved to (638, 345)
Screenshot: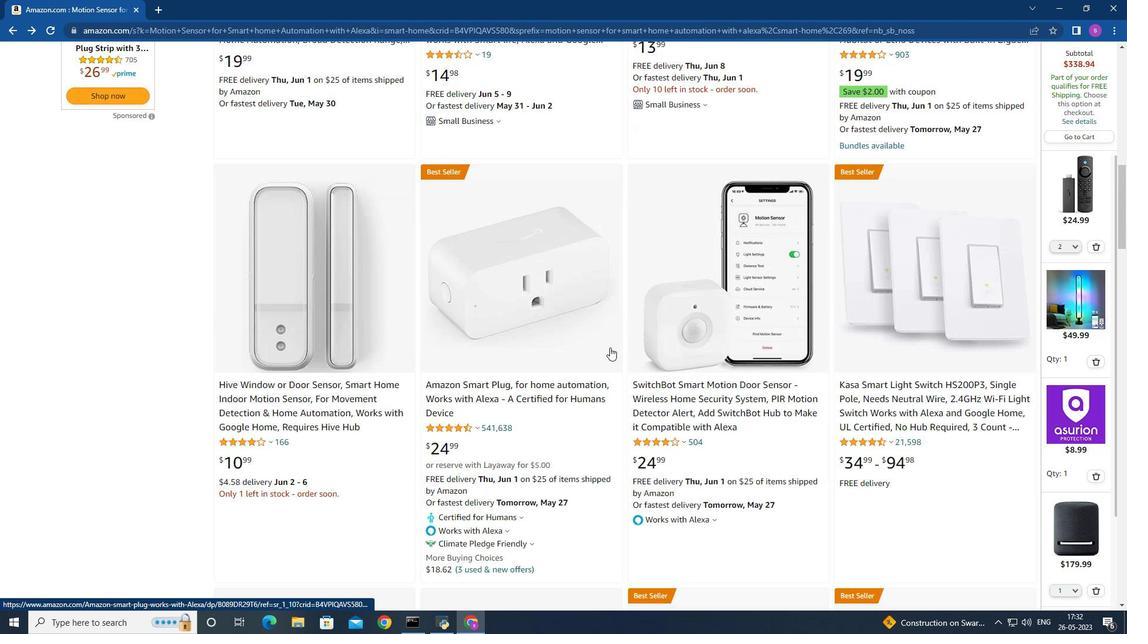 
Action: Mouse scrolled (638, 345) with delta (0, 0)
Screenshot: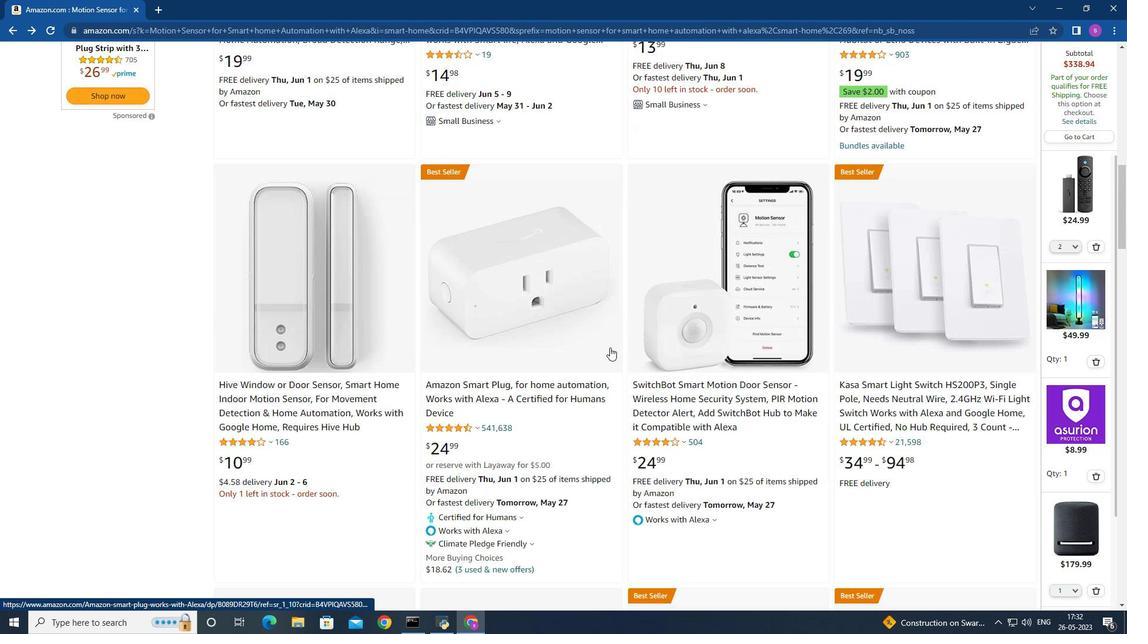 
Action: Mouse moved to (562, 291)
Screenshot: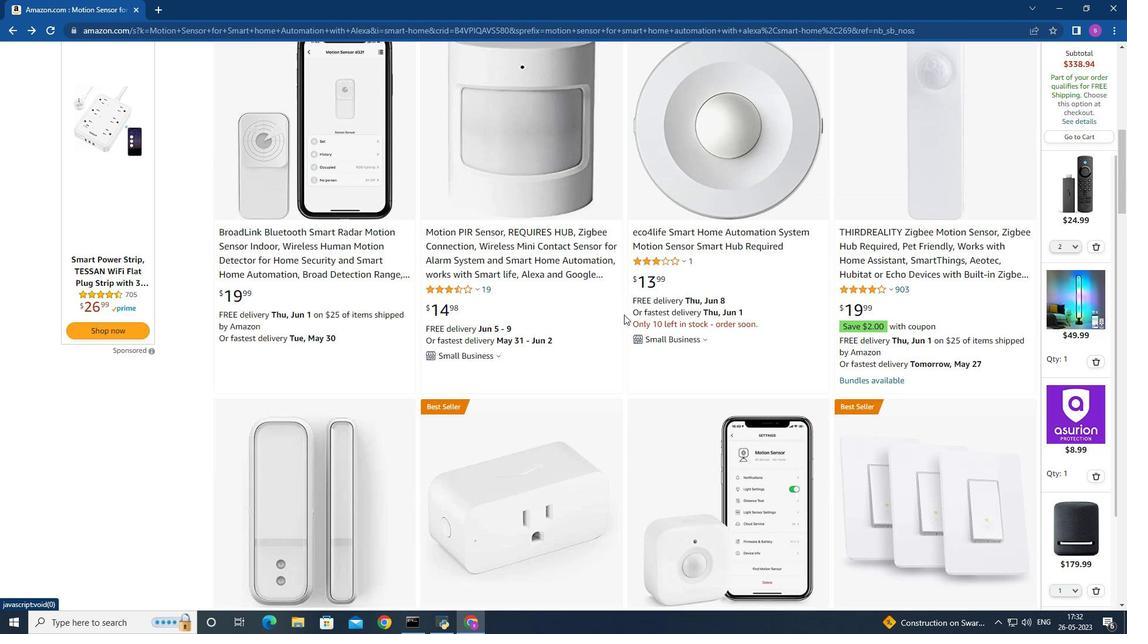 
Action: Mouse scrolled (562, 290) with delta (0, 0)
Screenshot: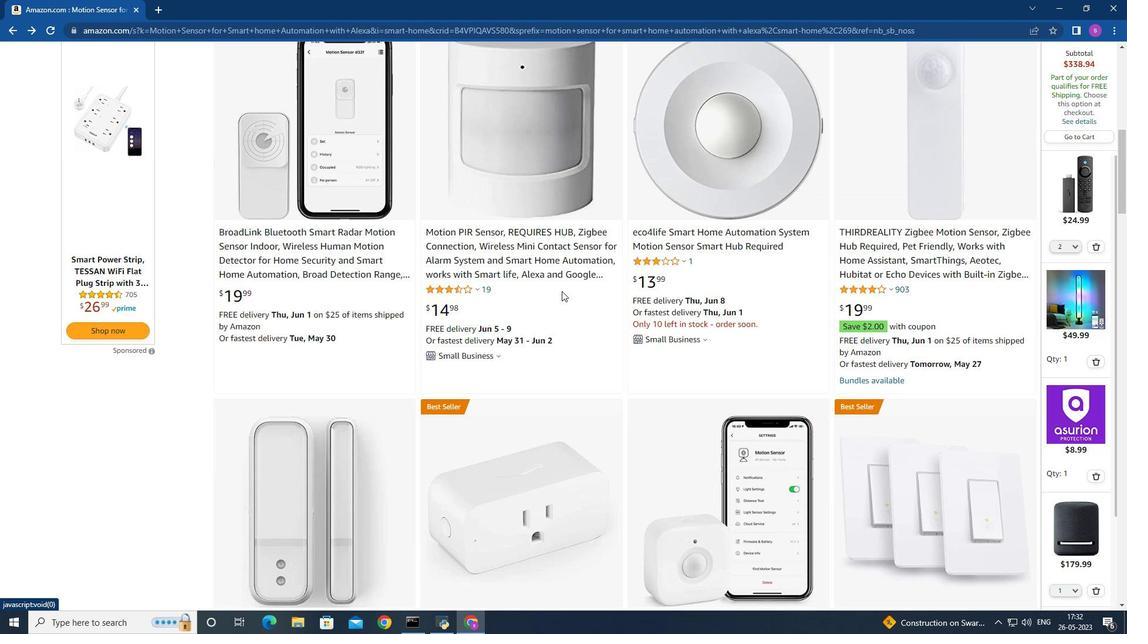 
Action: Mouse scrolled (562, 290) with delta (0, 0)
Screenshot: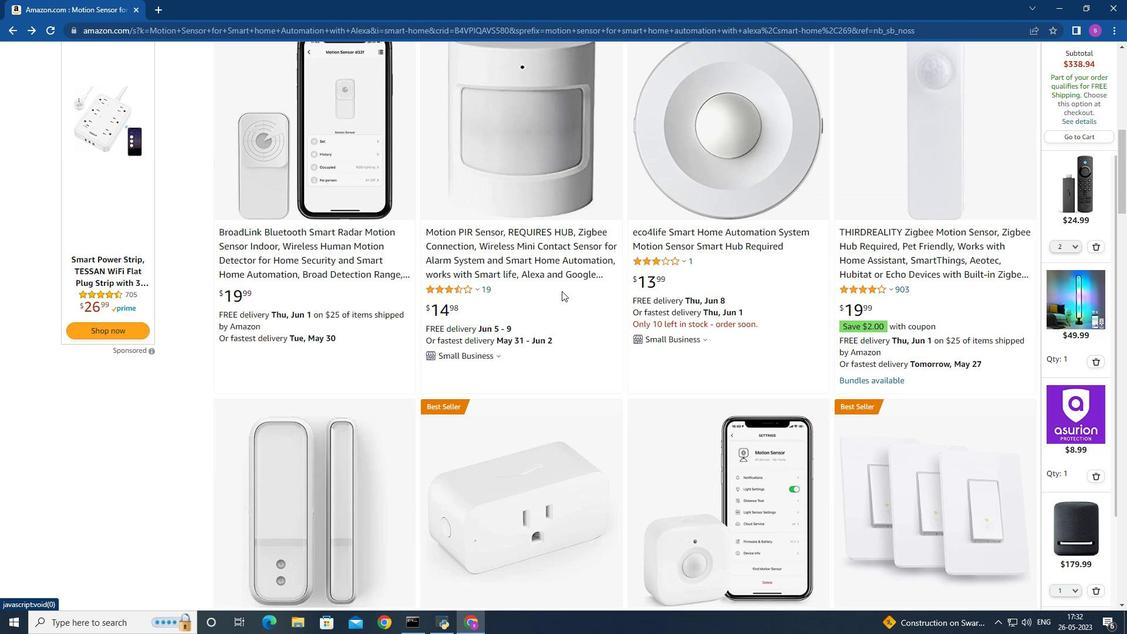 
Action: Mouse scrolled (562, 290) with delta (0, 0)
Screenshot: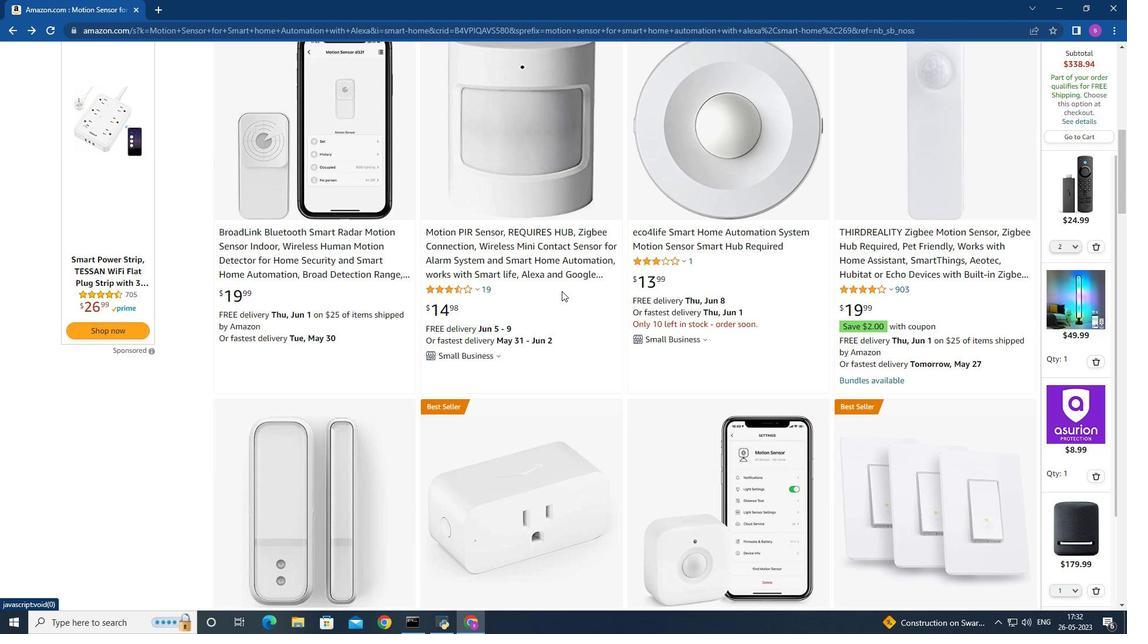 
Action: Mouse scrolled (562, 290) with delta (0, 0)
Screenshot: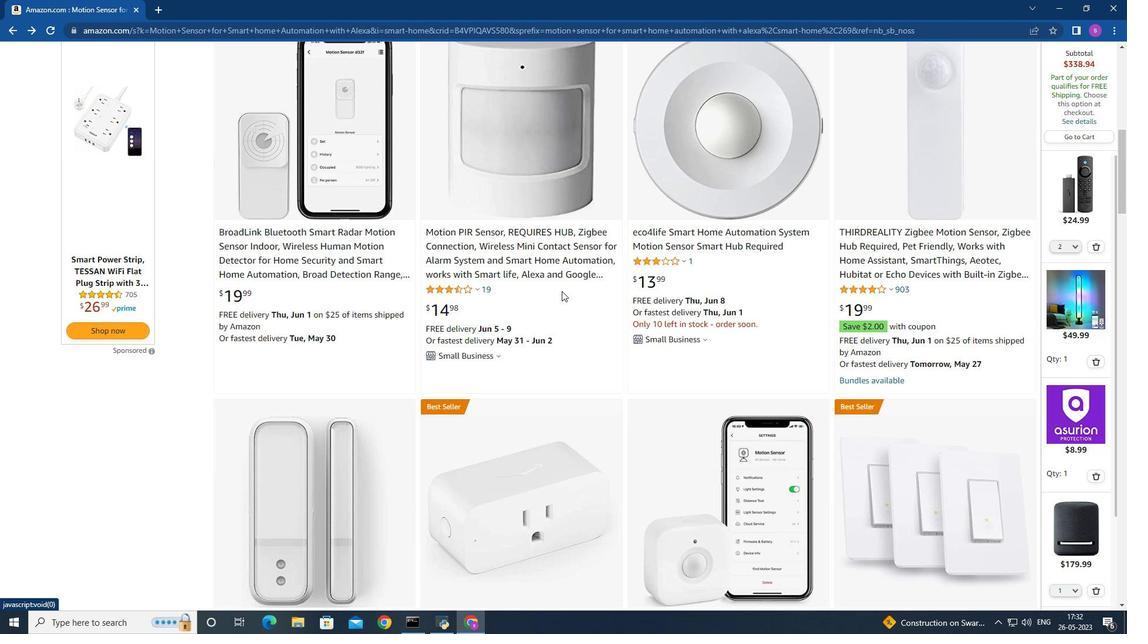 
Action: Mouse moved to (562, 291)
Screenshot: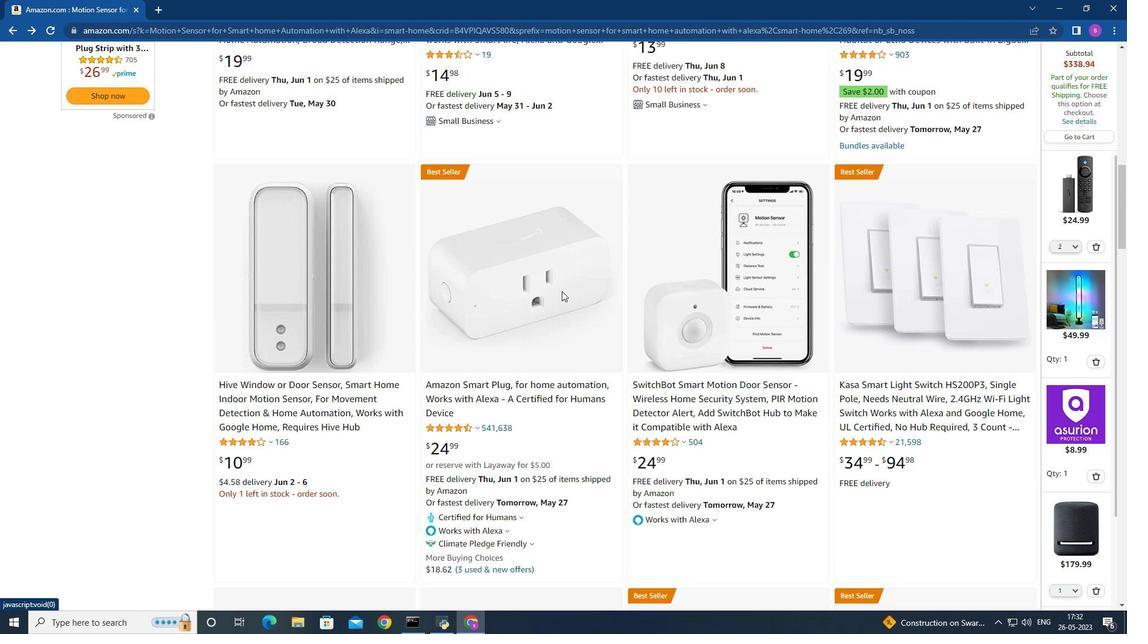 
Action: Mouse scrolled (562, 290) with delta (0, 0)
Screenshot: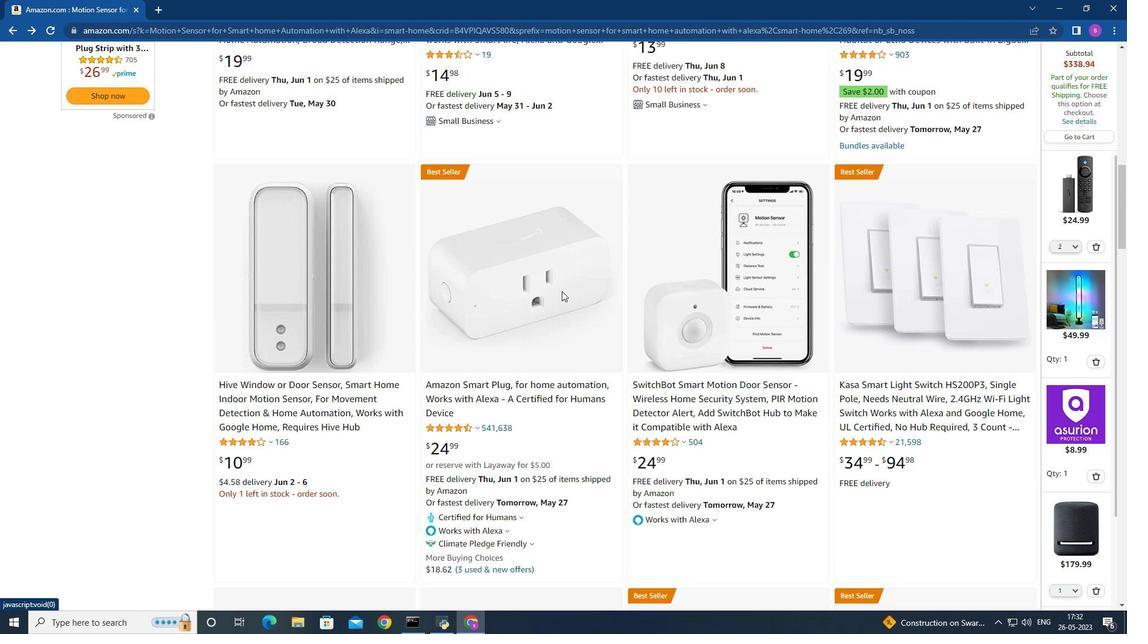 
Action: Mouse moved to (564, 291)
Screenshot: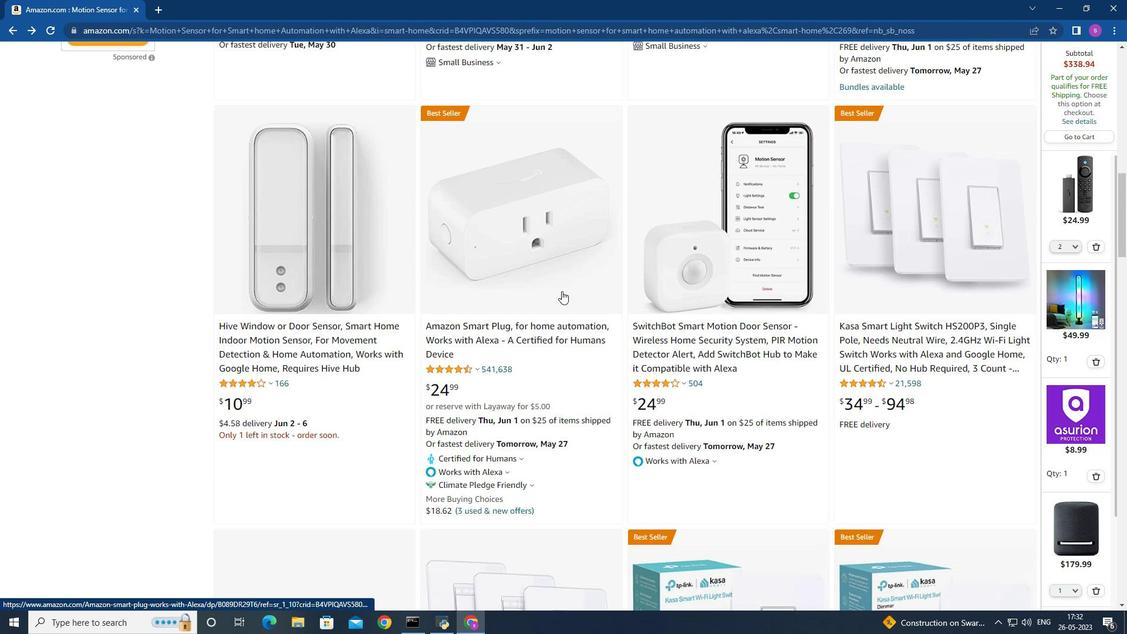 
Action: Mouse scrolled (562, 290) with delta (0, 0)
Screenshot: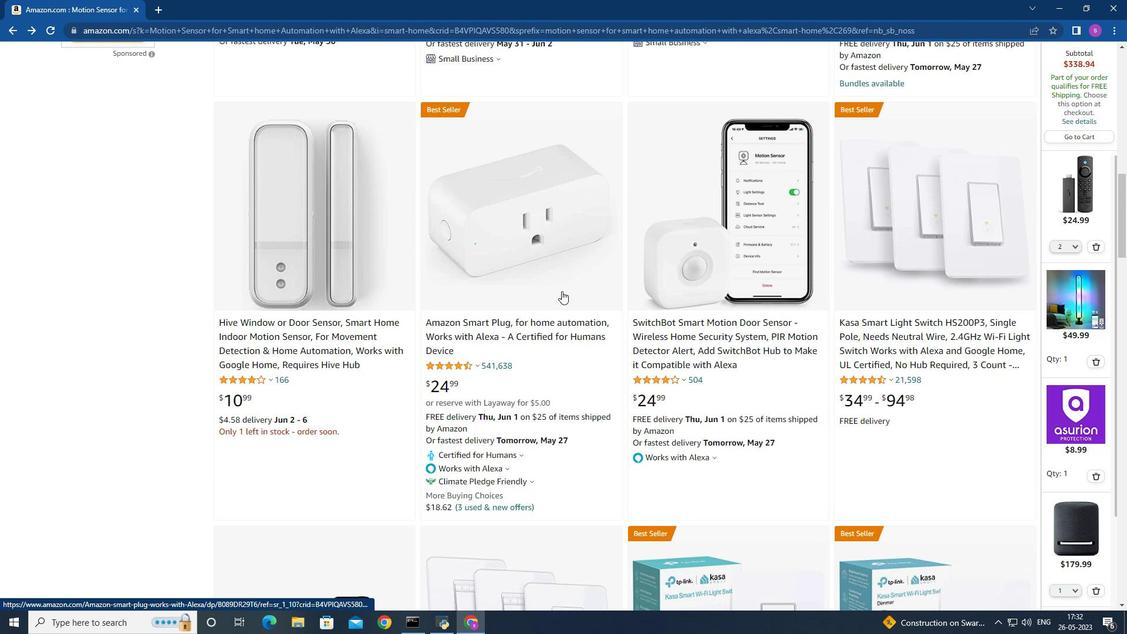 
Action: Mouse scrolled (562, 290) with delta (0, 0)
Screenshot: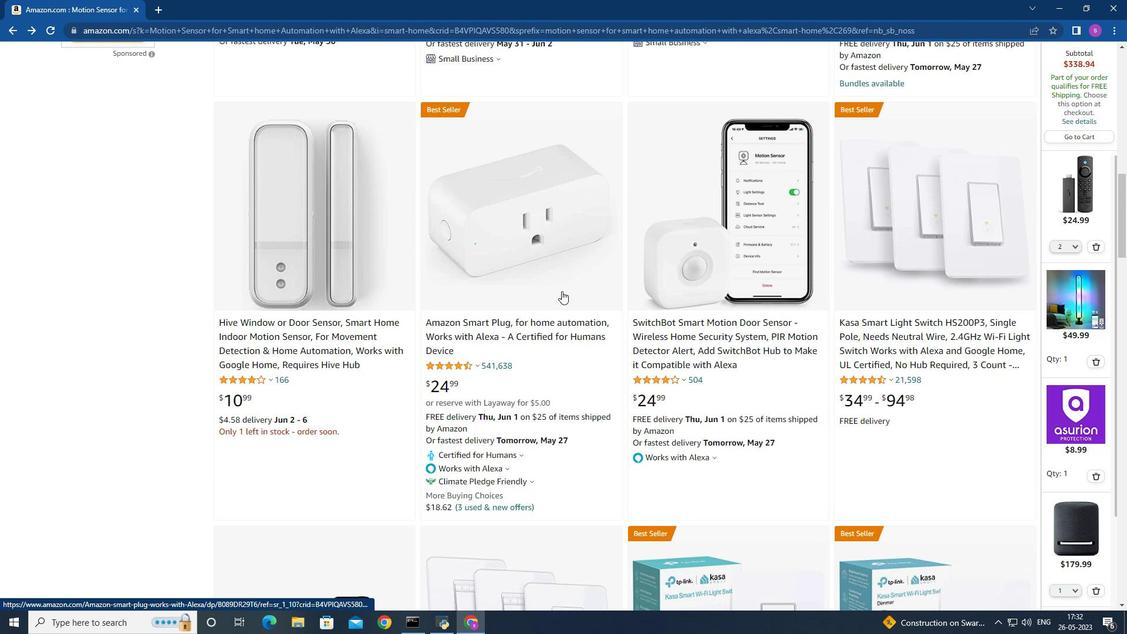 
Action: Mouse scrolled (564, 290) with delta (0, 0)
Screenshot: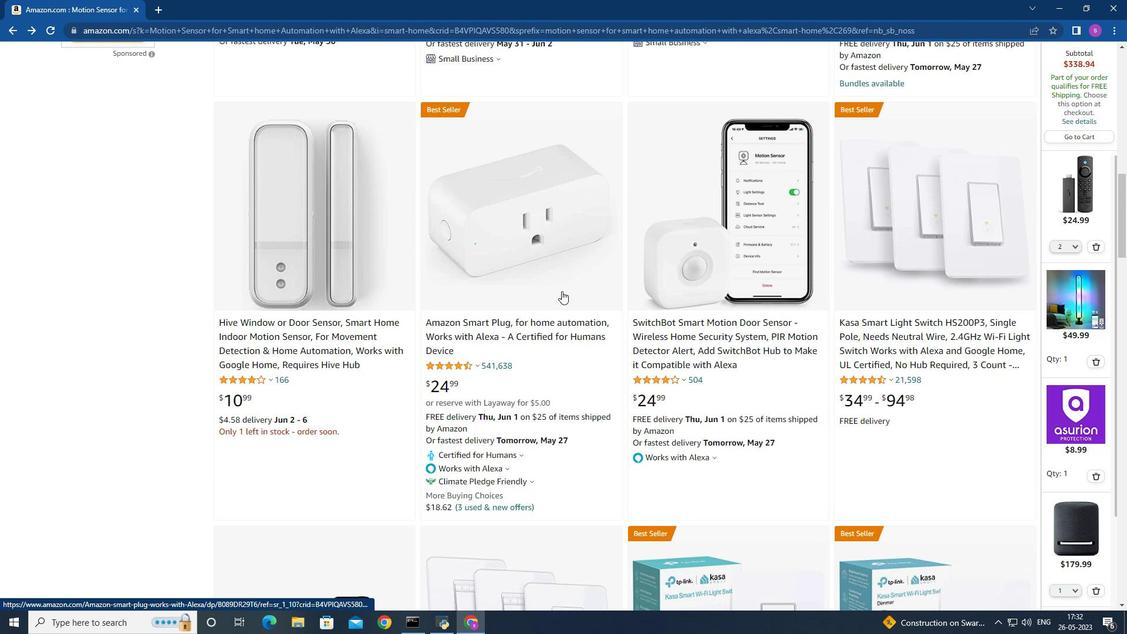 
Action: Mouse scrolled (564, 290) with delta (0, 0)
Screenshot: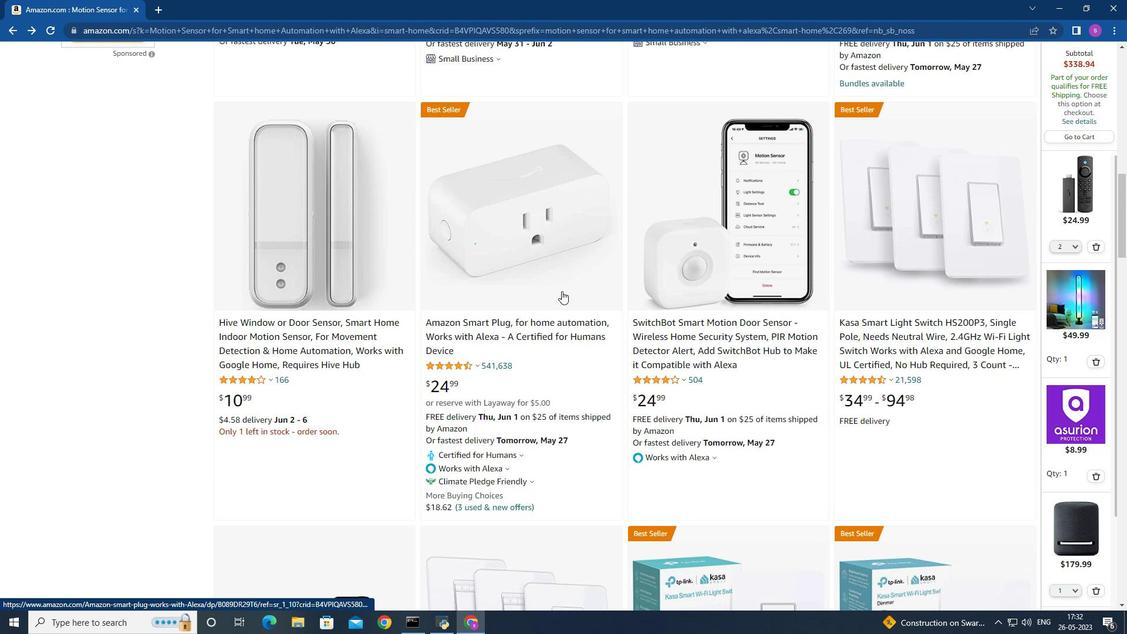 
Action: Mouse scrolled (564, 290) with delta (0, 0)
Screenshot: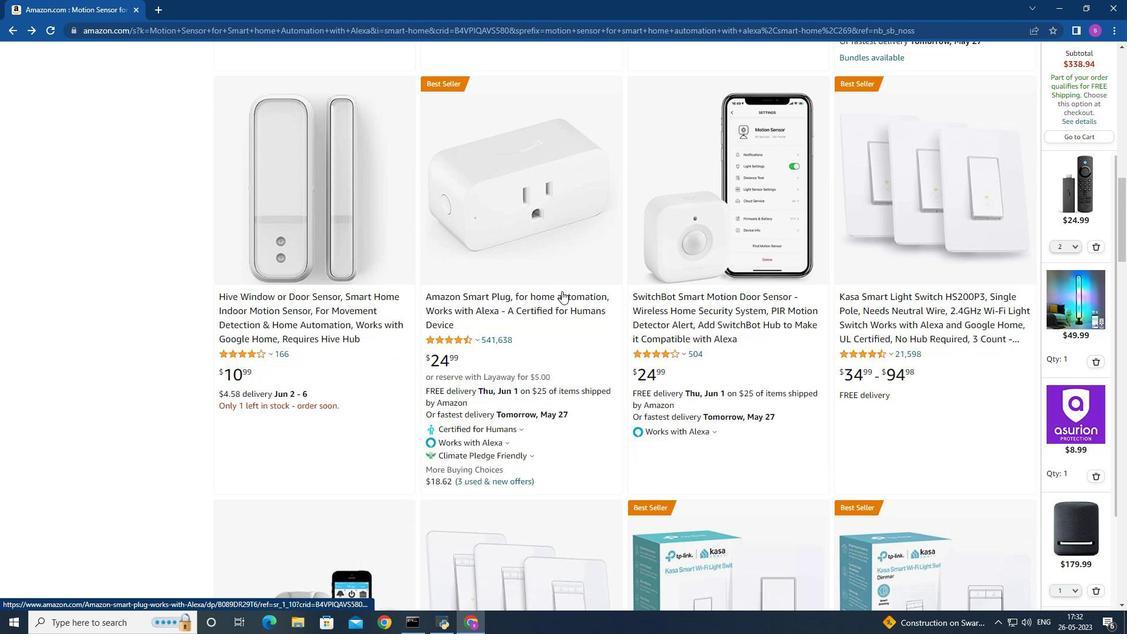 
Action: Mouse scrolled (564, 290) with delta (0, 0)
Screenshot: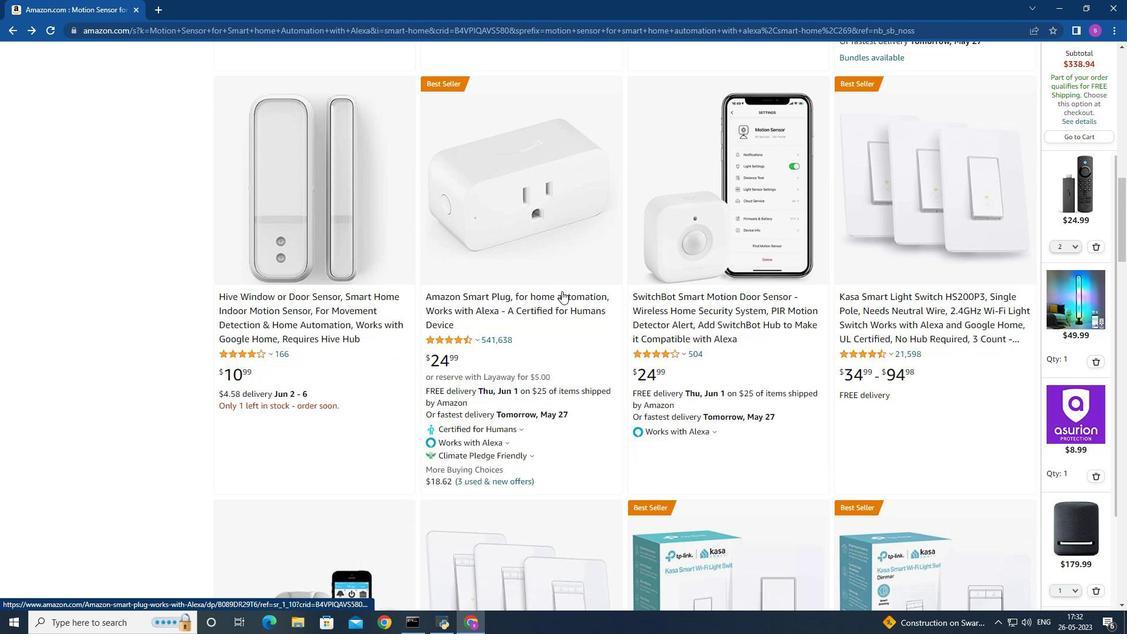 
Action: Mouse scrolled (564, 290) with delta (0, 0)
Screenshot: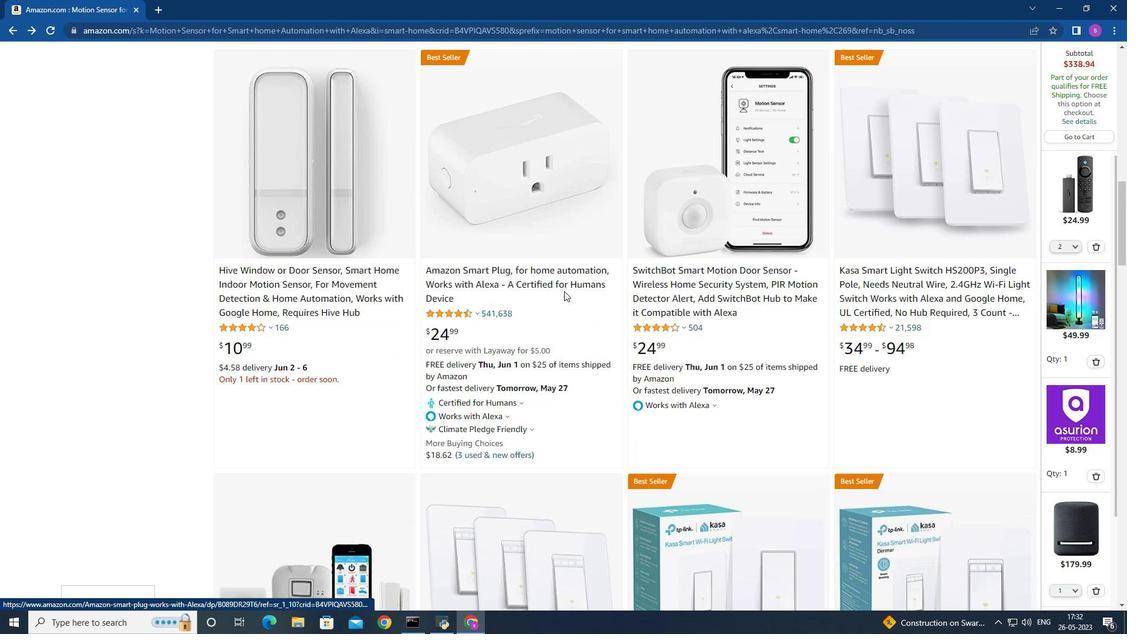 
Action: Mouse scrolled (564, 290) with delta (0, 0)
Screenshot: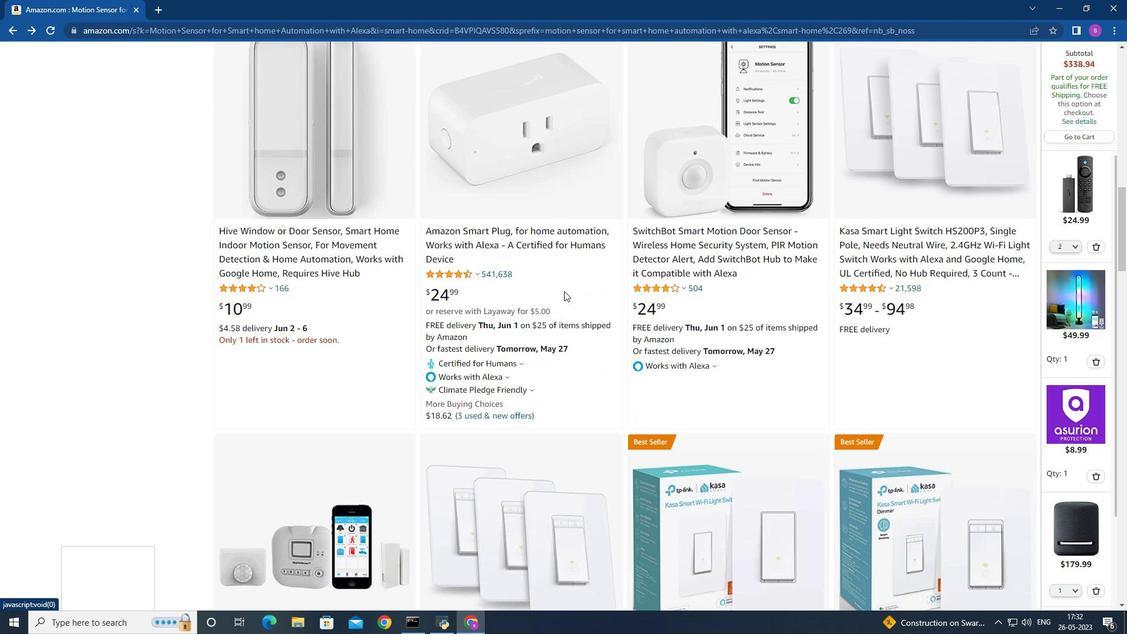 
Action: Mouse scrolled (564, 290) with delta (0, 0)
Screenshot: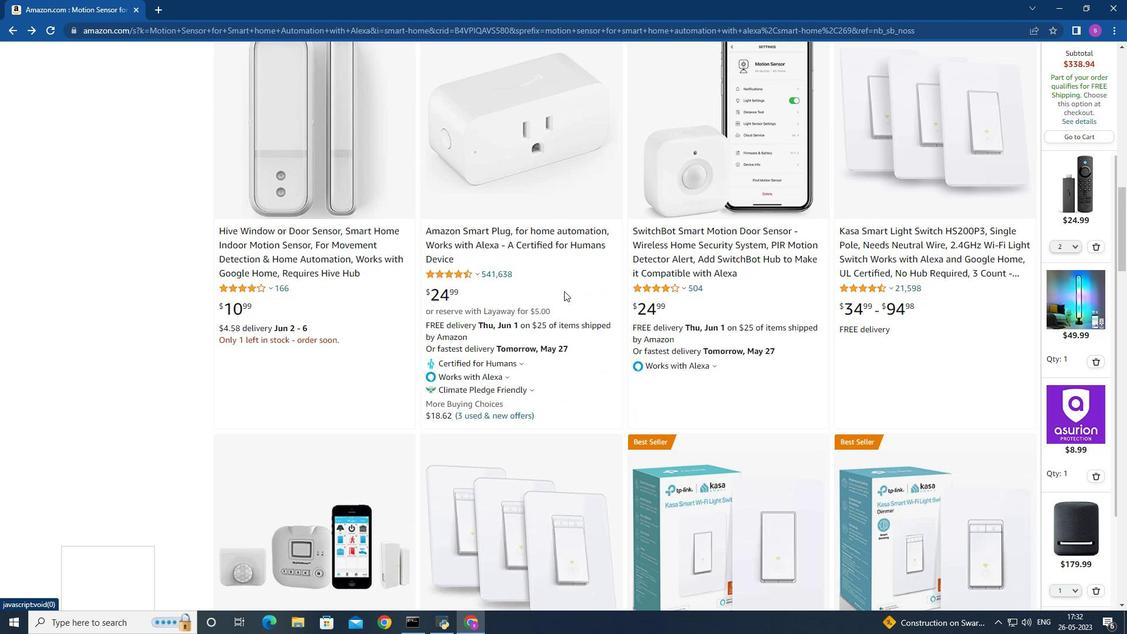 
Action: Mouse scrolled (564, 290) with delta (0, 0)
Screenshot: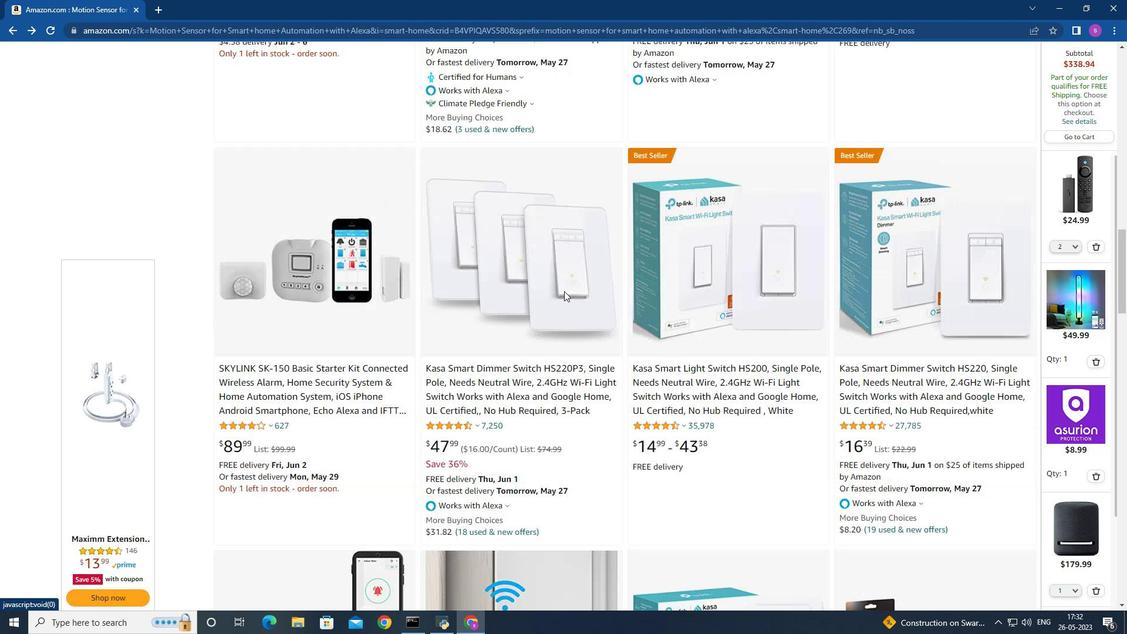 
Action: Mouse moved to (612, 311)
Screenshot: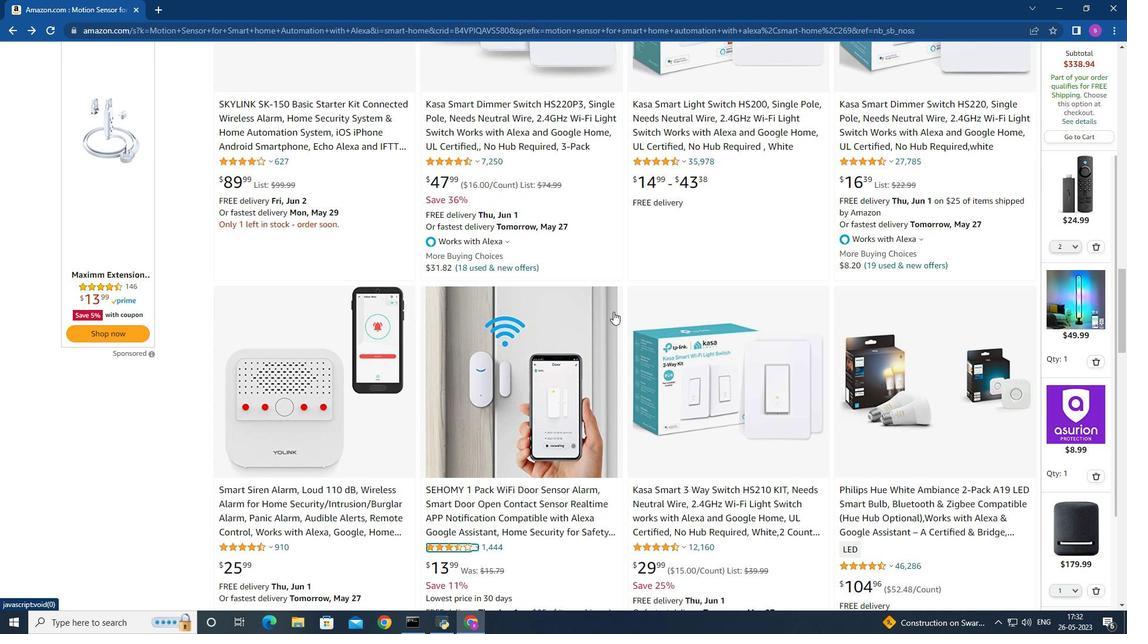 
Action: Mouse scrolled (612, 311) with delta (0, 0)
Screenshot: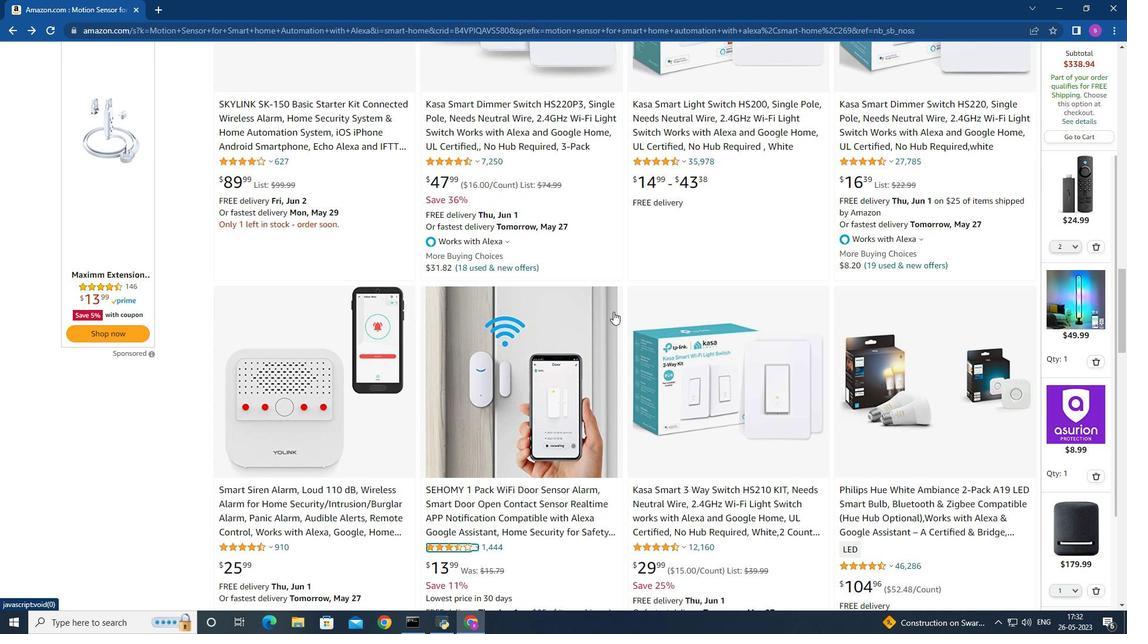 
Action: Mouse scrolled (612, 311) with delta (0, 0)
Screenshot: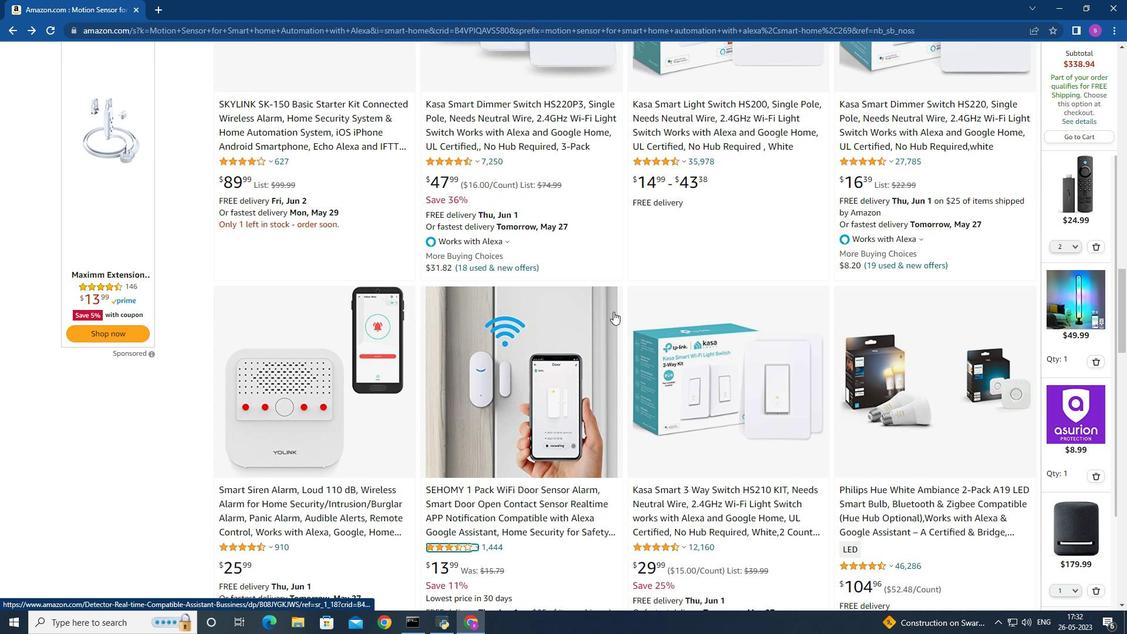 
Action: Mouse scrolled (612, 311) with delta (0, 0)
Screenshot: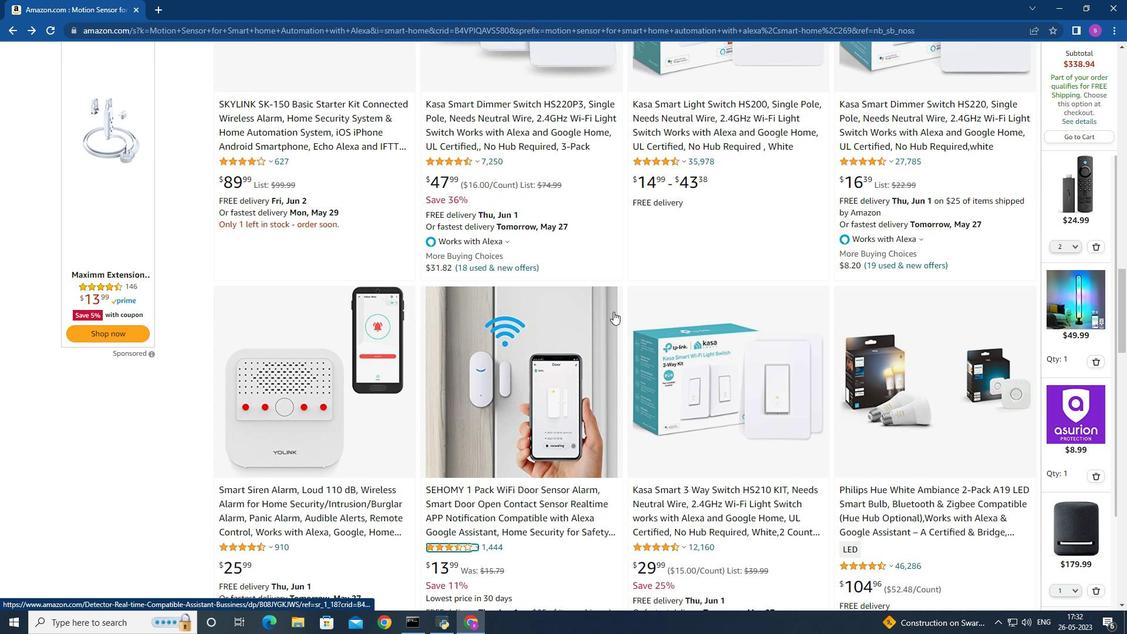 
Action: Mouse scrolled (612, 311) with delta (0, 0)
Screenshot: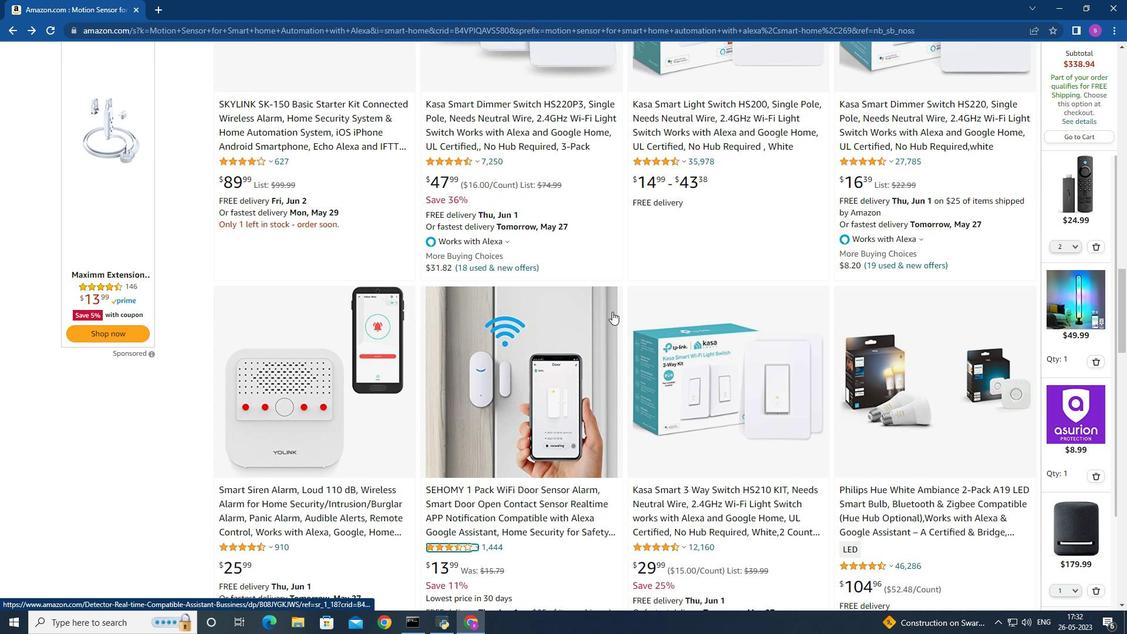 
Action: Mouse moved to (551, 258)
